 Task: Update the picklist values for 'States' and set field dependencies for 'Billing Country' and 'Billing State' in Salesforce.
Action: Mouse moved to (32, 144)
Screenshot: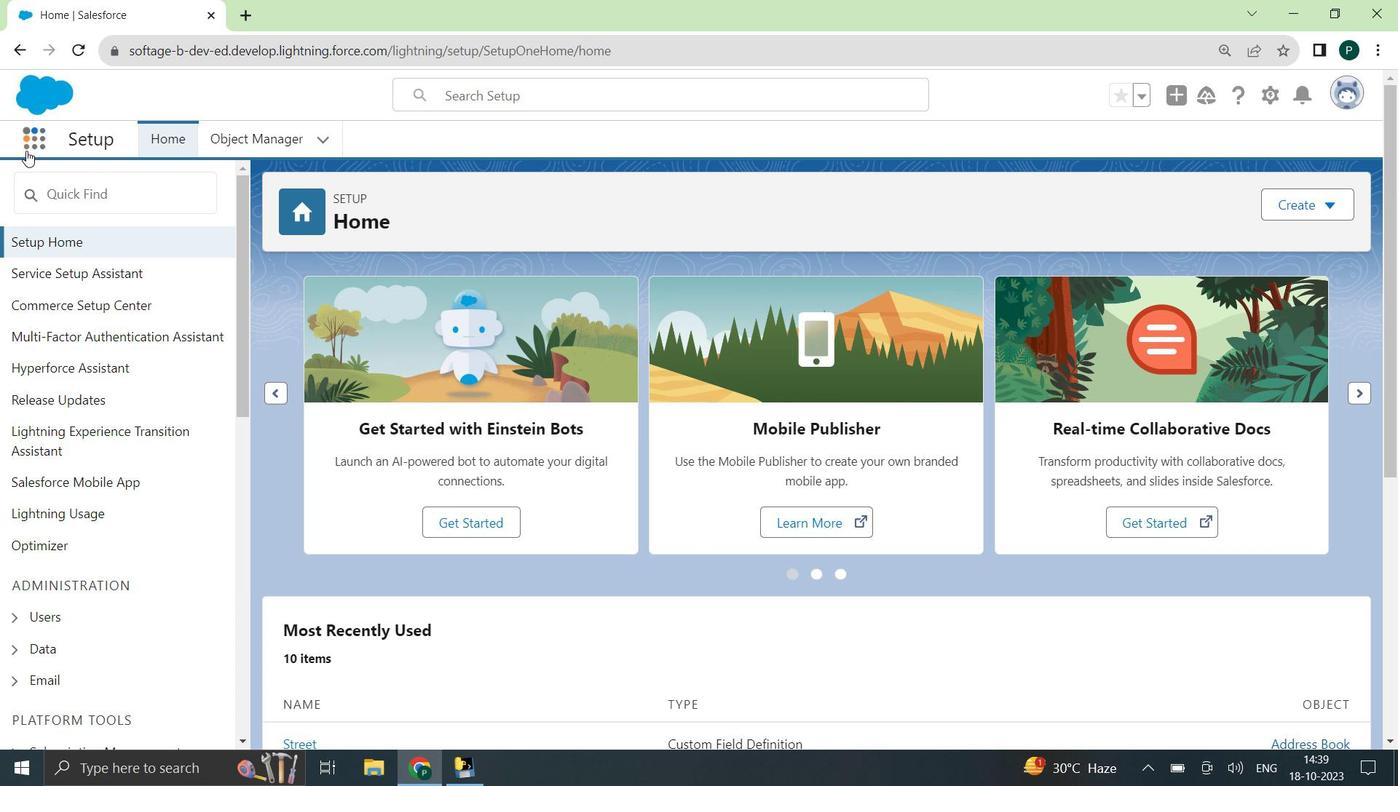 
Action: Mouse pressed left at (32, 144)
Screenshot: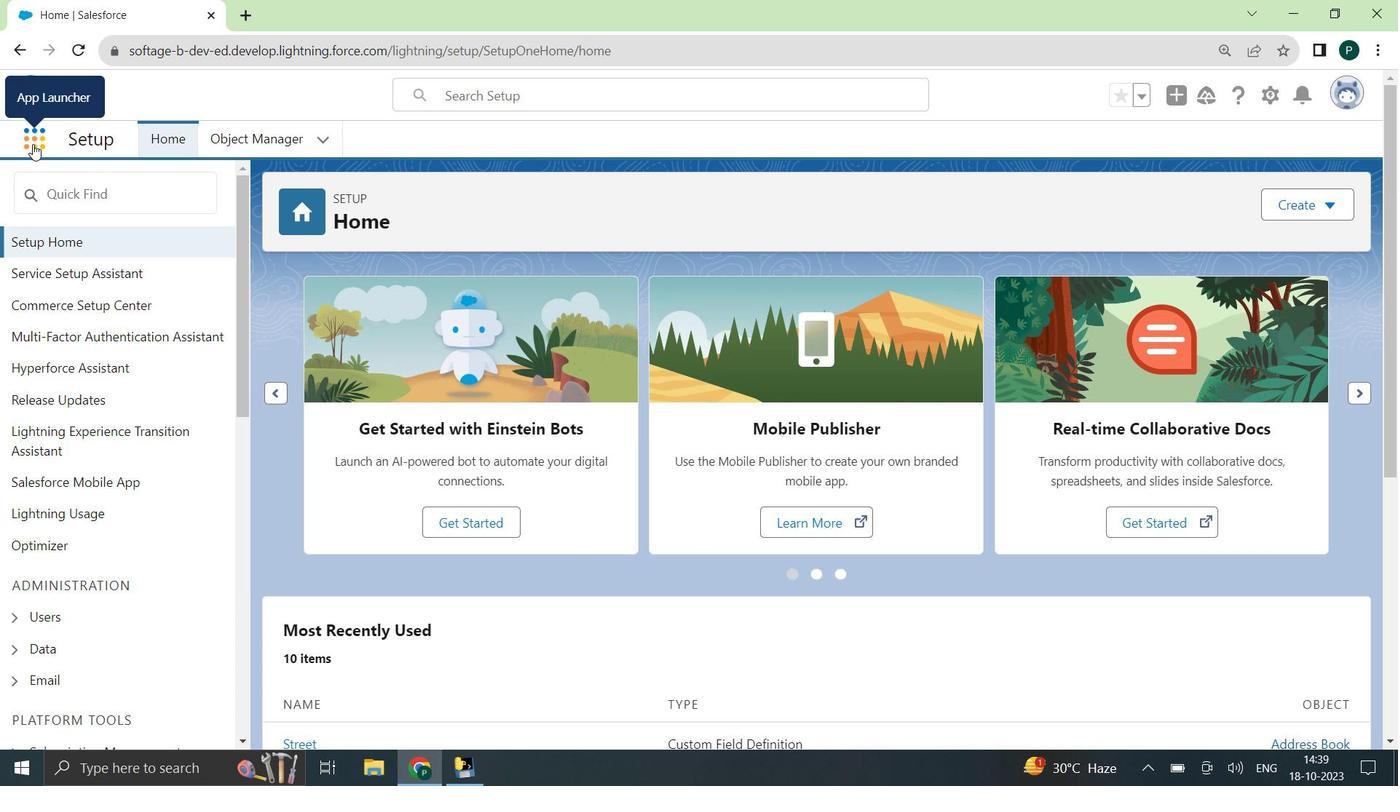 
Action: Mouse moved to (60, 485)
Screenshot: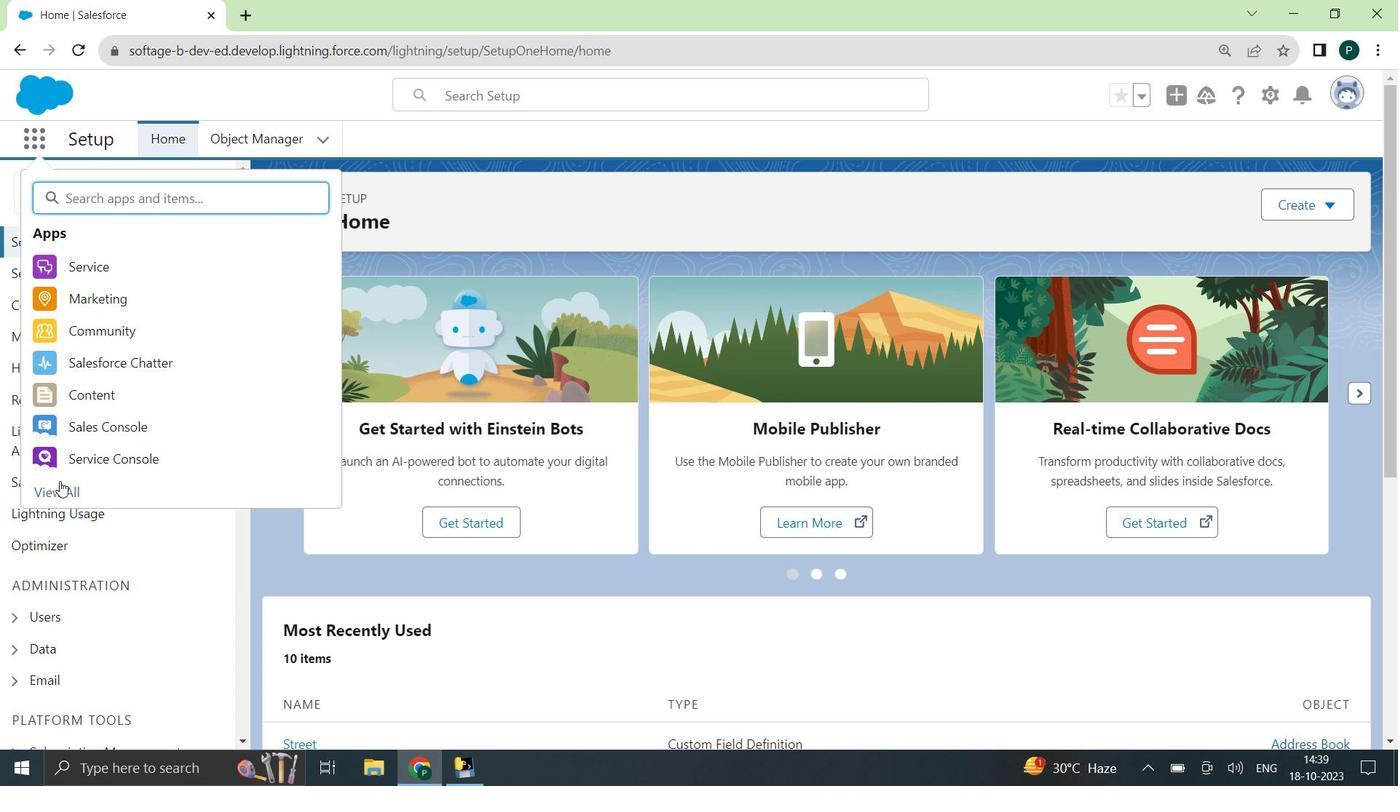 
Action: Mouse pressed left at (60, 485)
Screenshot: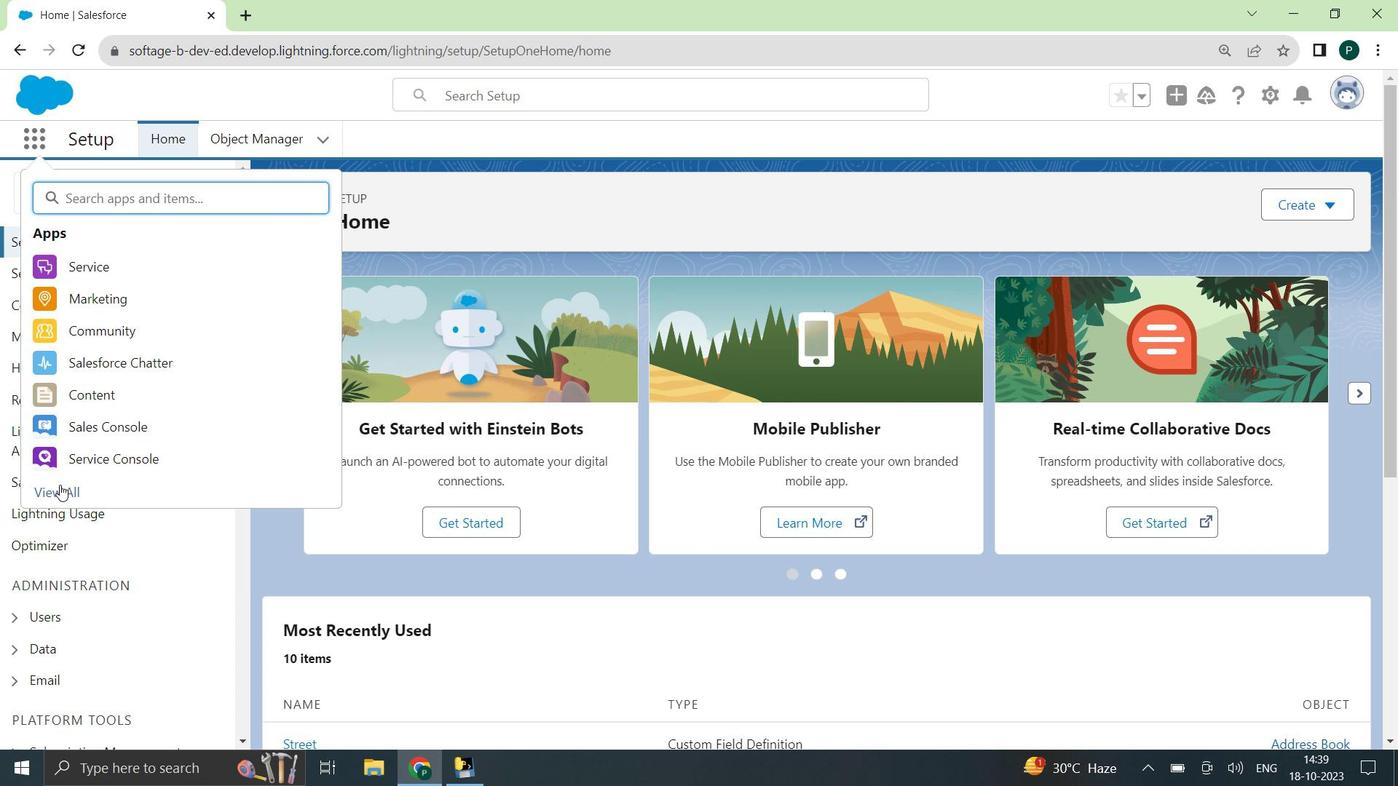 
Action: Mouse moved to (434, 484)
Screenshot: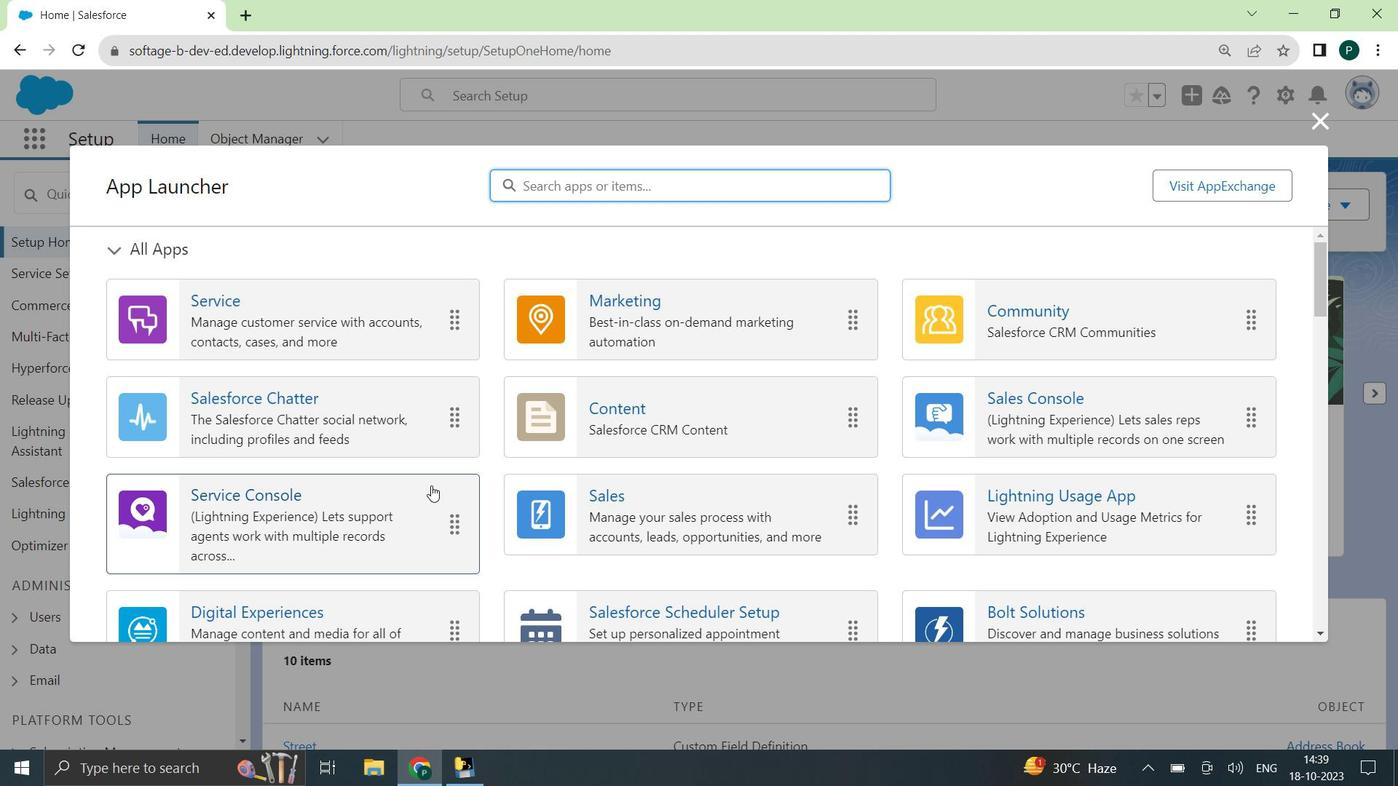 
Action: Mouse scrolled (434, 483) with delta (0, 0)
Screenshot: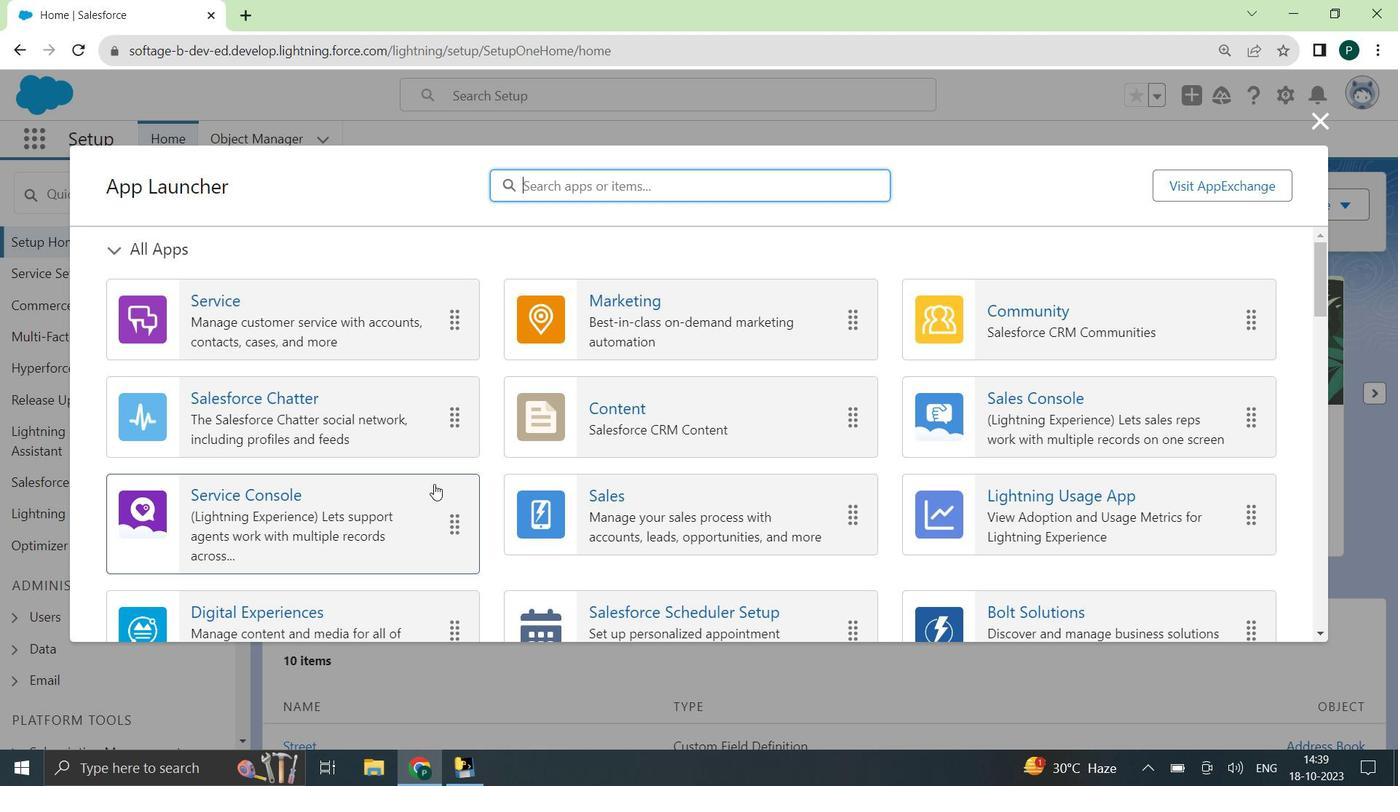 
Action: Mouse moved to (434, 483)
Screenshot: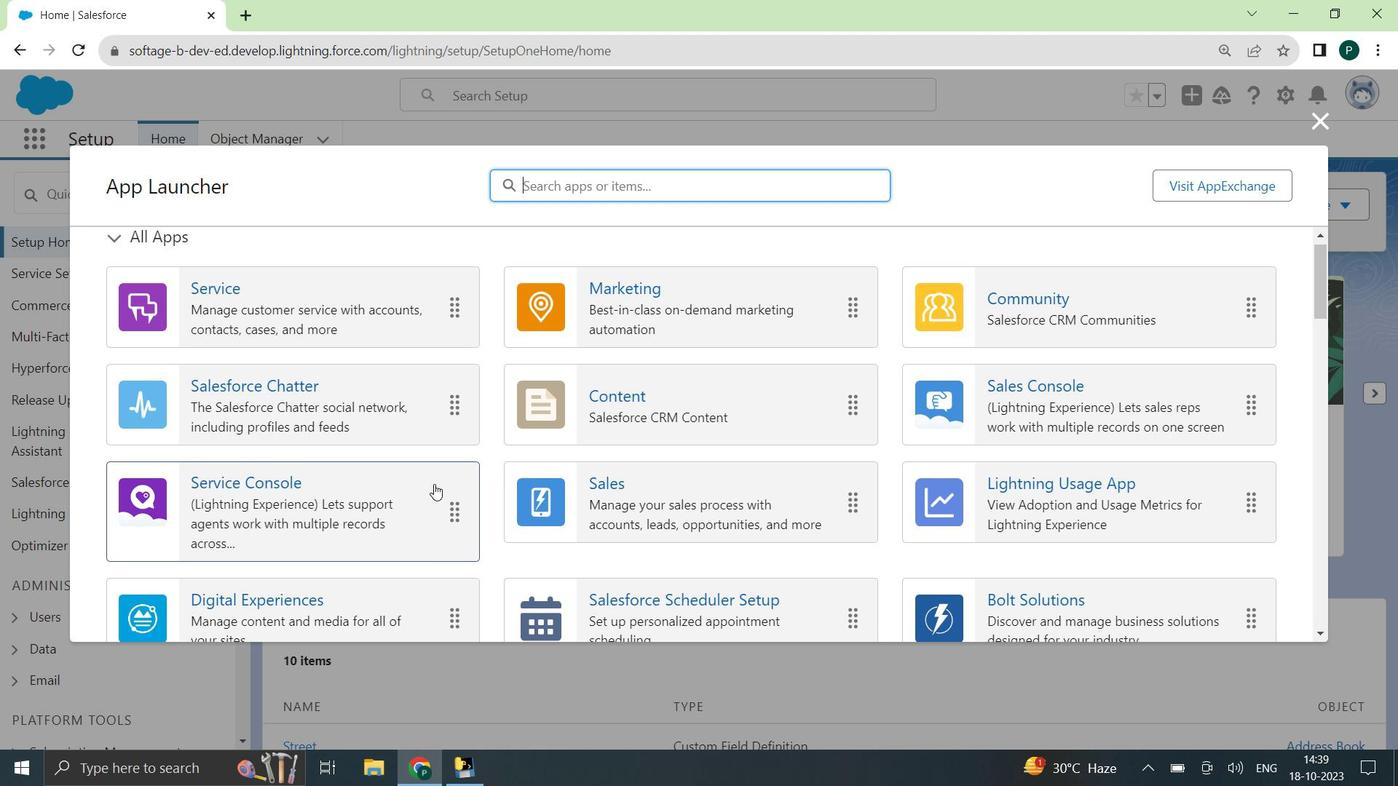 
Action: Mouse scrolled (434, 483) with delta (0, 0)
Screenshot: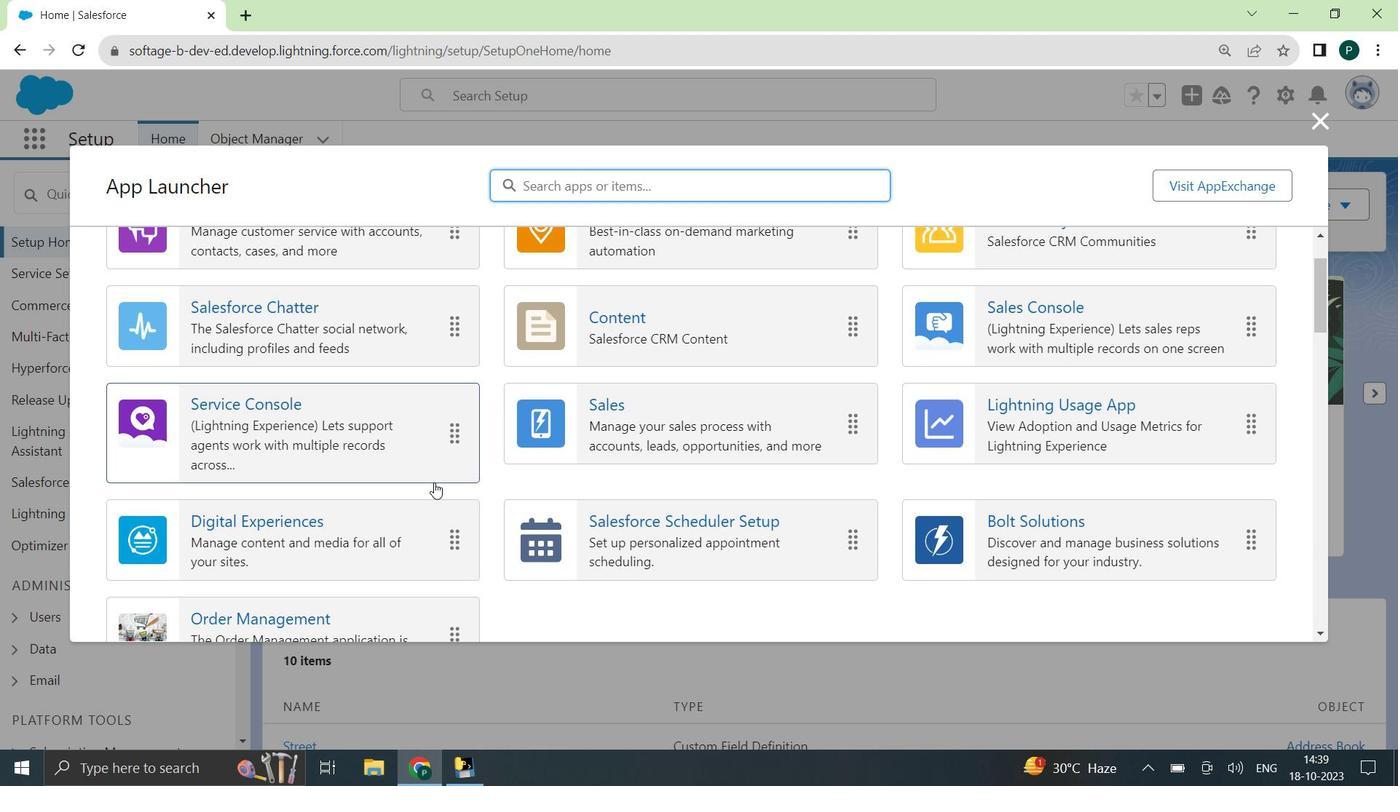 
Action: Mouse moved to (258, 525)
Screenshot: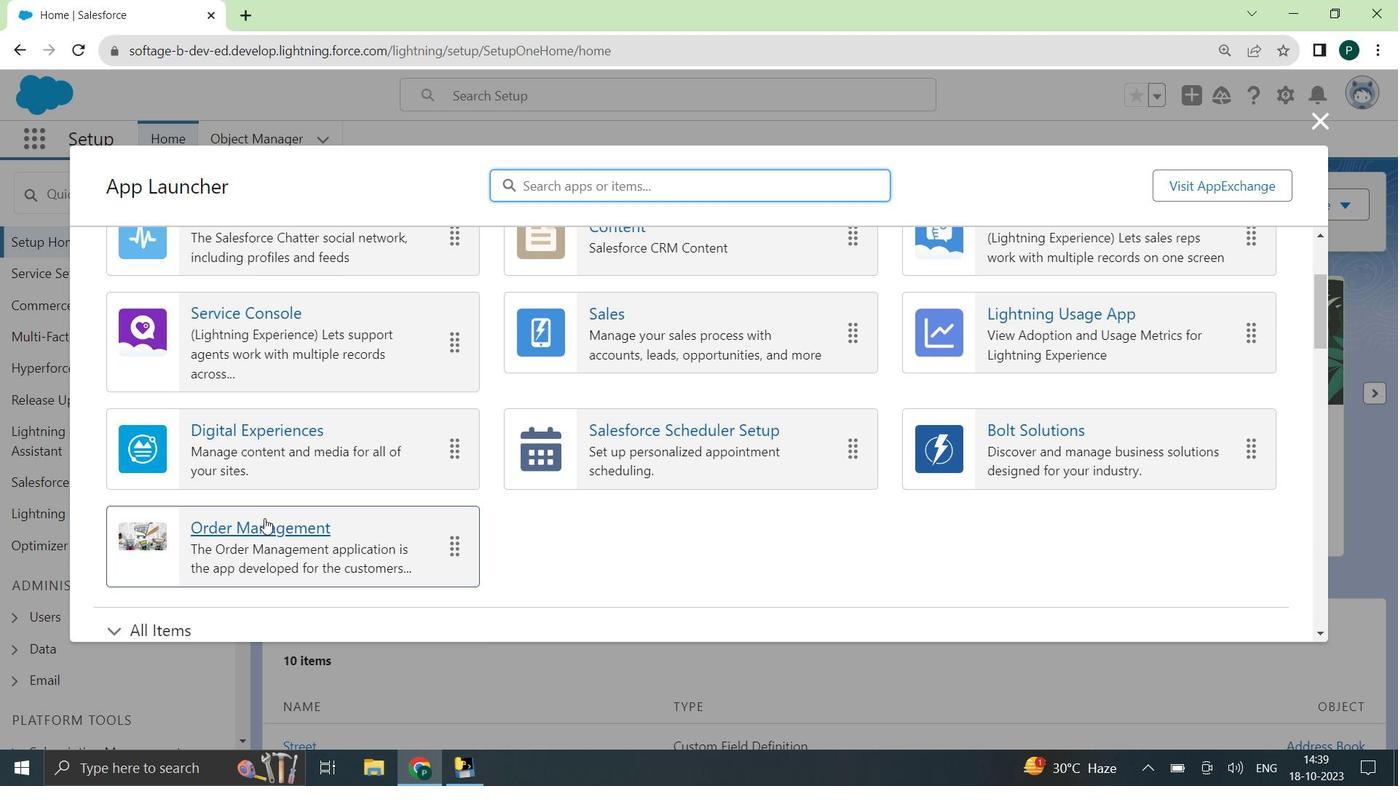
Action: Mouse pressed left at (258, 525)
Screenshot: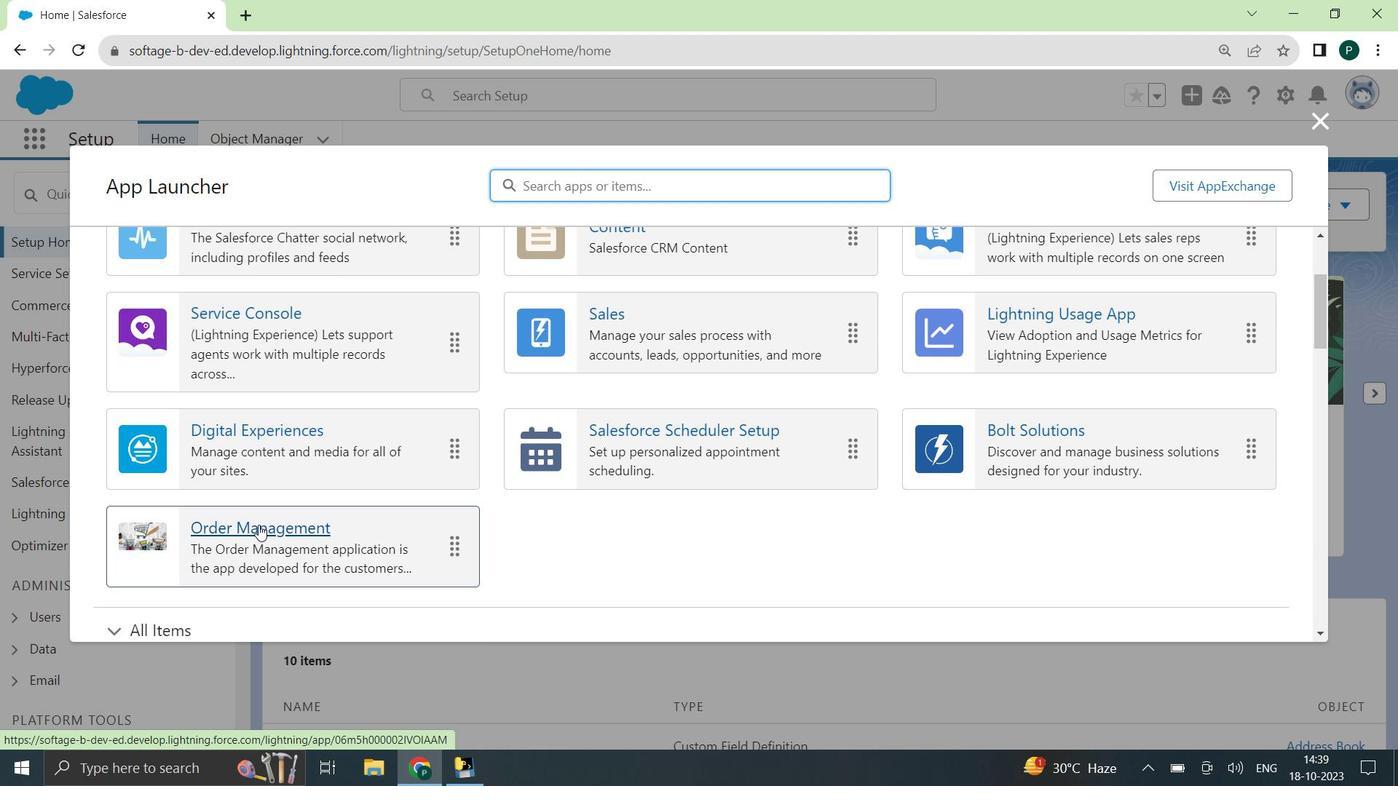 
Action: Mouse moved to (865, 147)
Screenshot: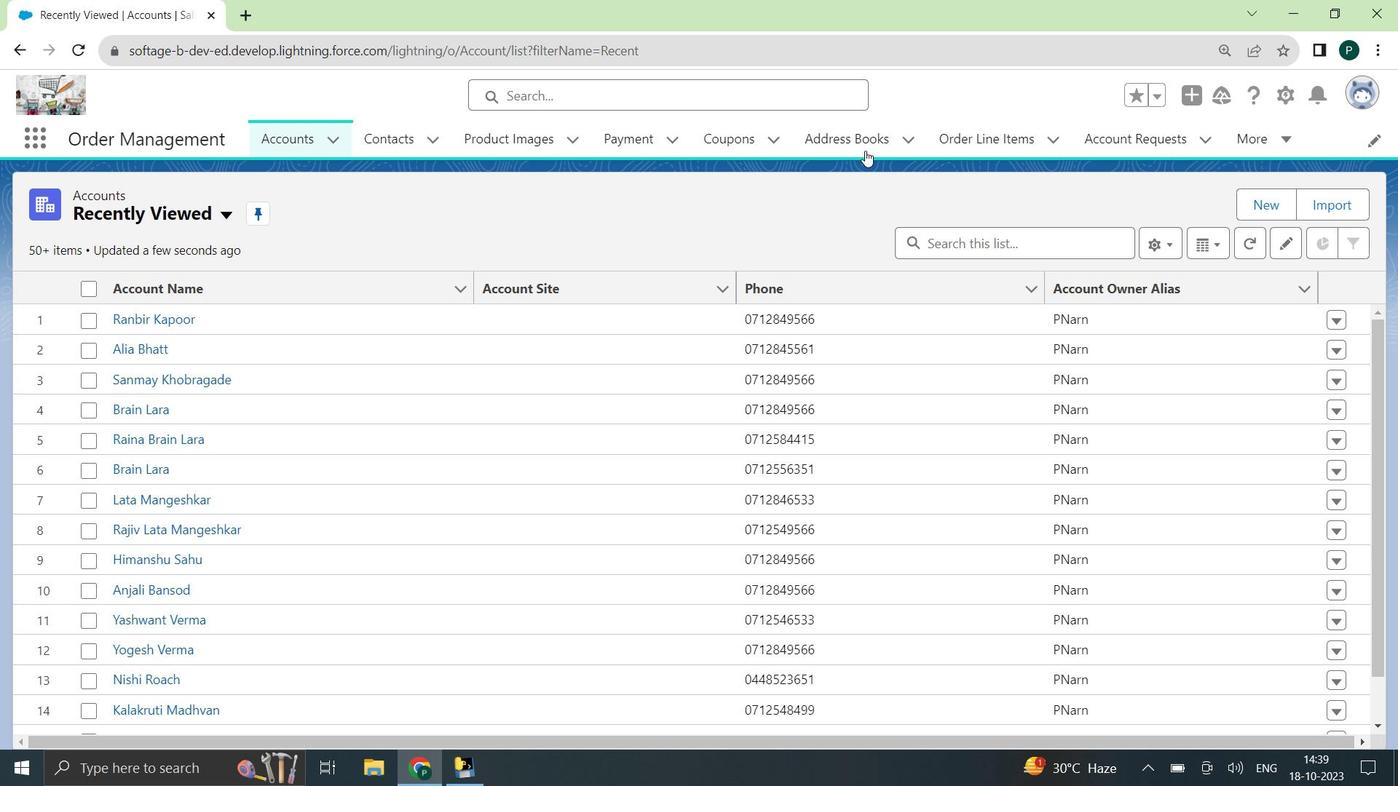 
Action: Mouse pressed left at (865, 147)
Screenshot: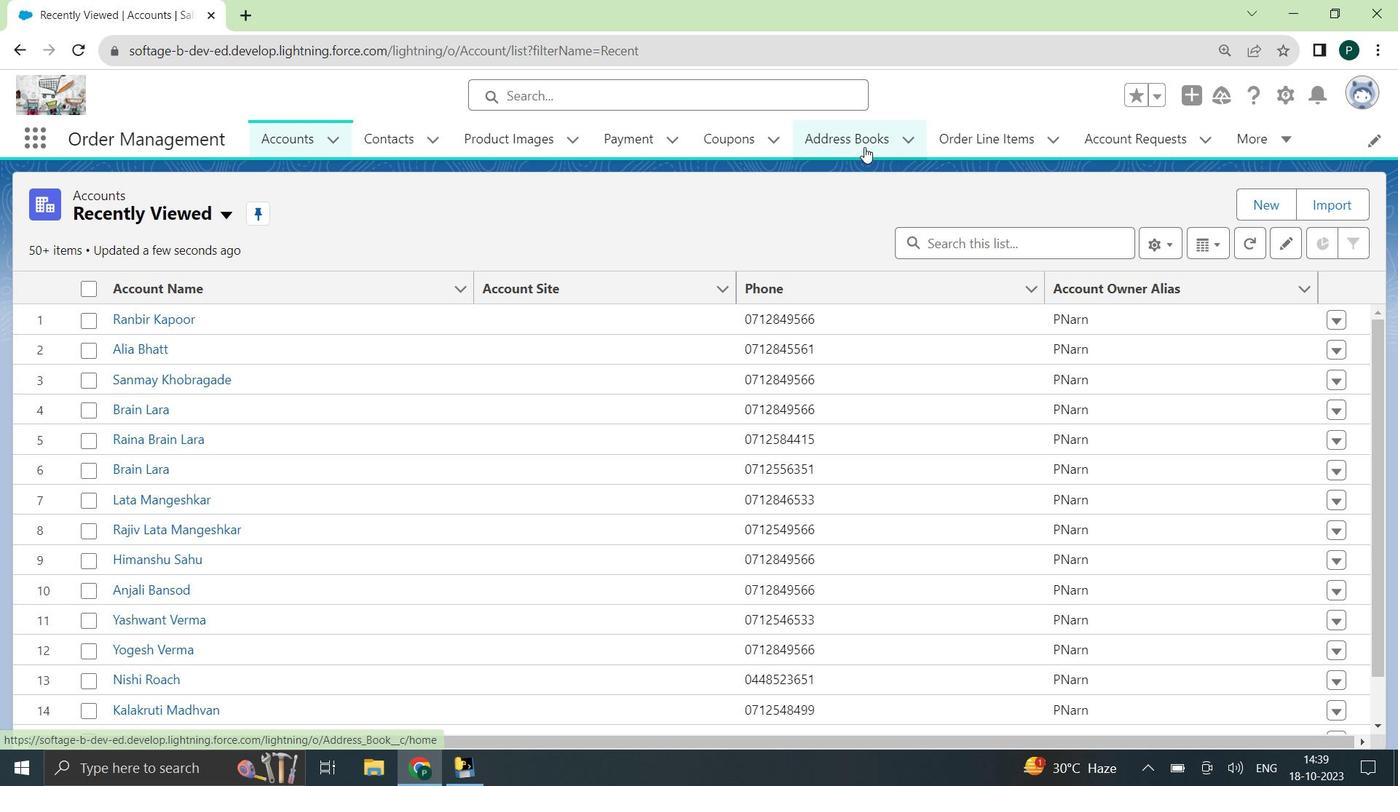 
Action: Mouse moved to (1146, 217)
Screenshot: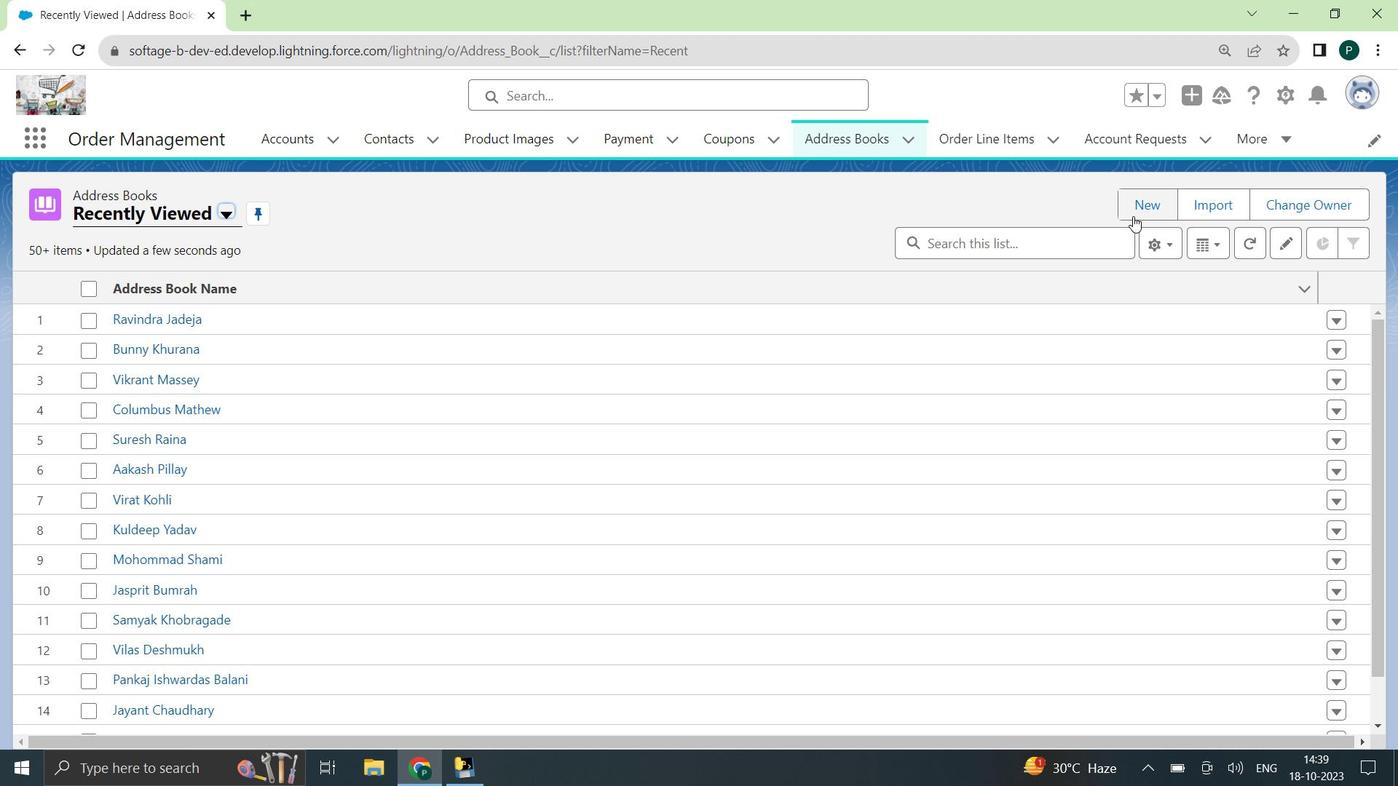 
Action: Mouse pressed left at (1146, 217)
Screenshot: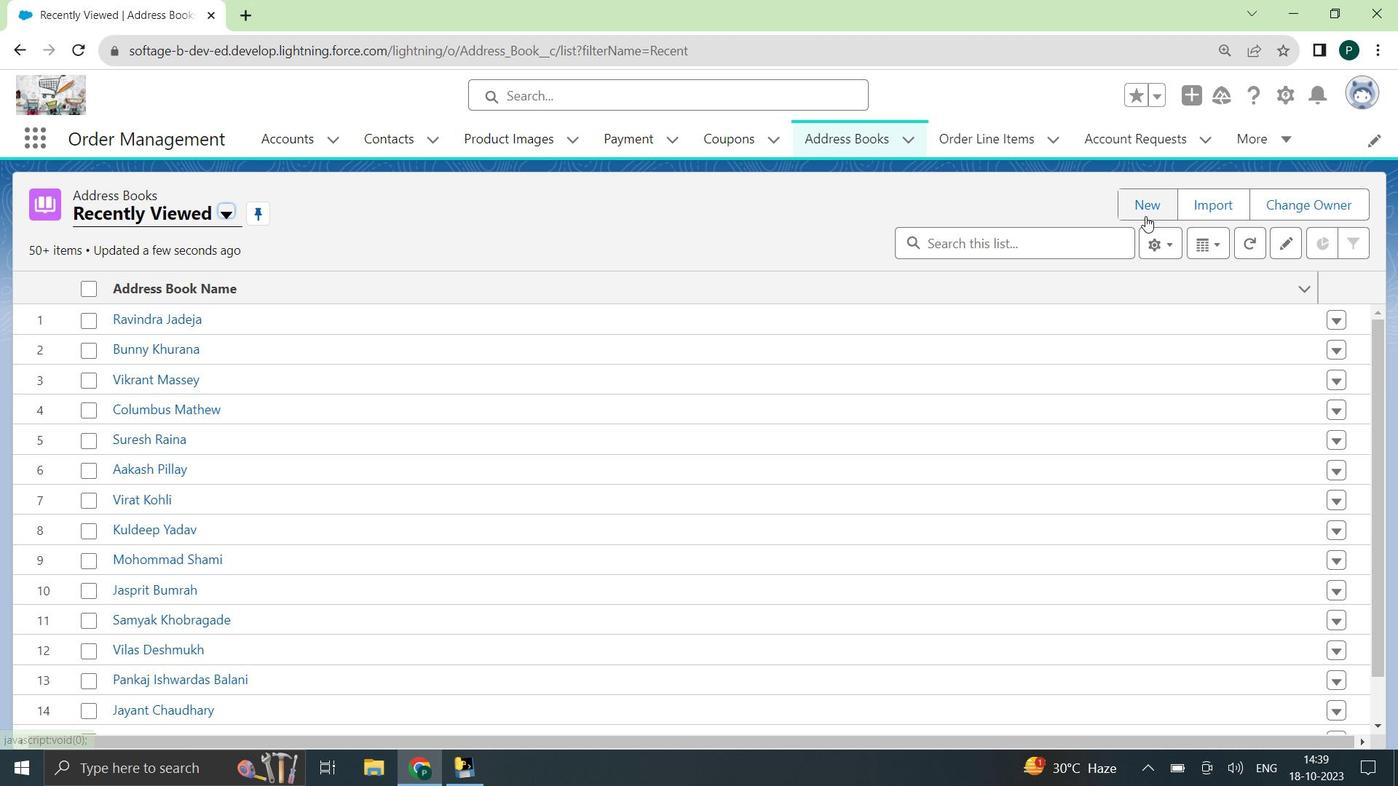 
Action: Mouse moved to (422, 440)
Screenshot: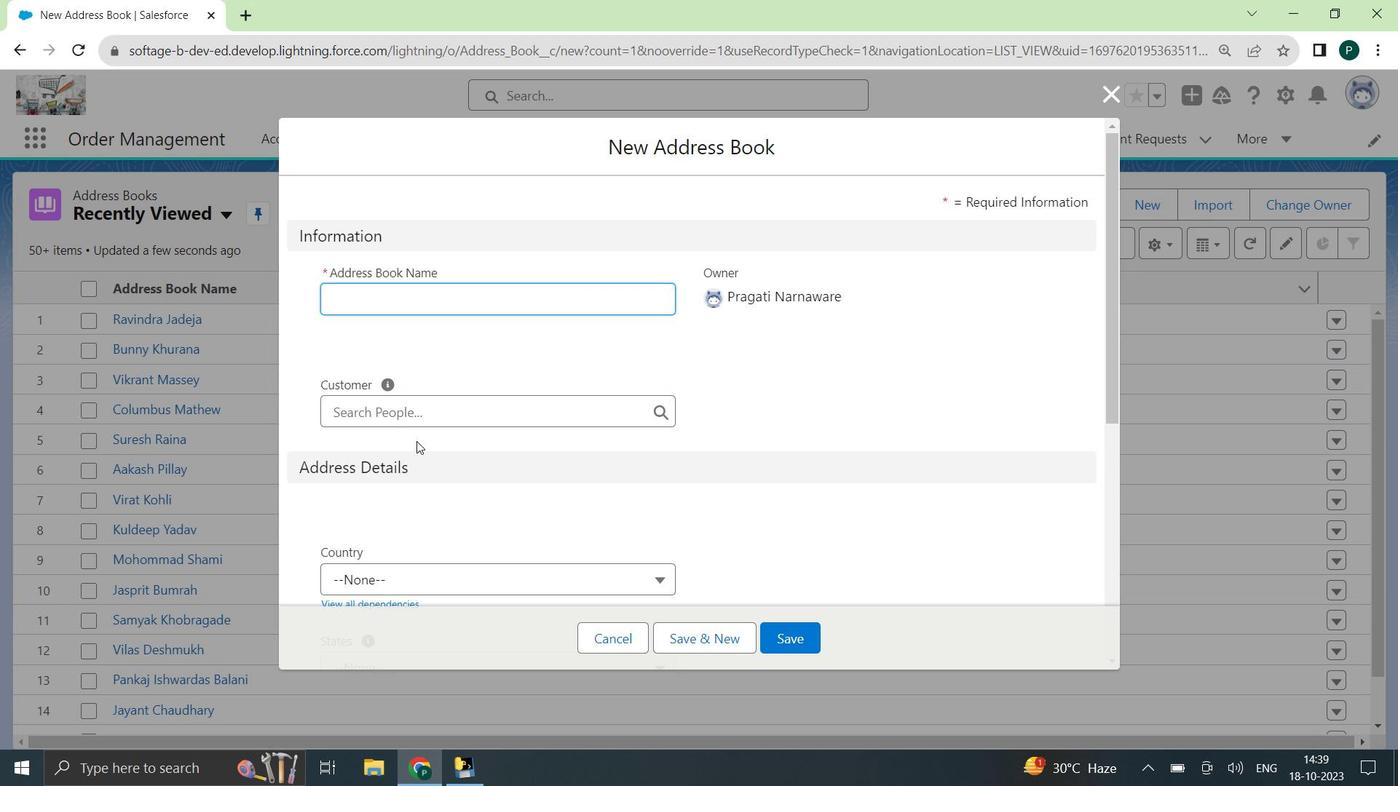 
Action: Mouse scrolled (422, 439) with delta (0, 0)
Screenshot: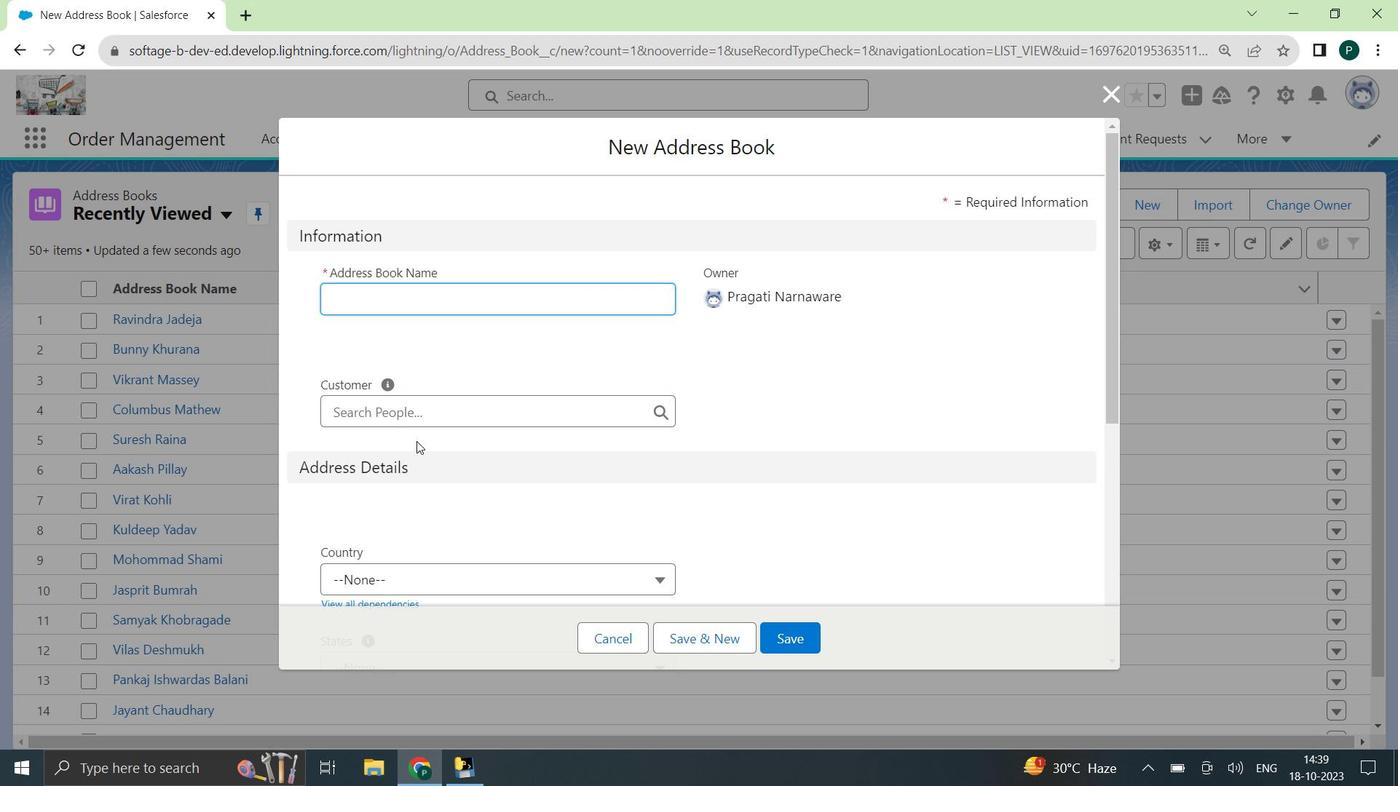 
Action: Mouse moved to (426, 435)
Screenshot: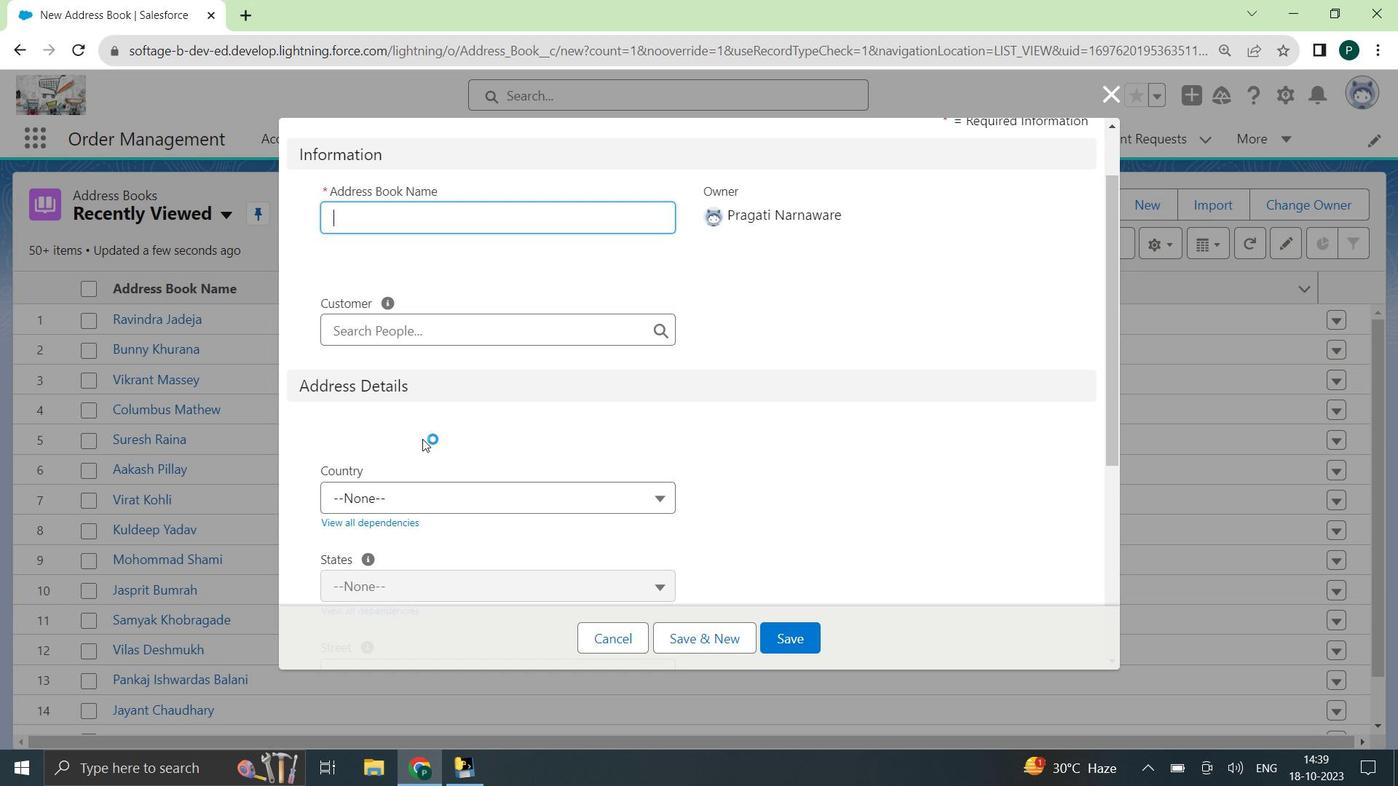 
Action: Mouse scrolled (426, 434) with delta (0, 0)
Screenshot: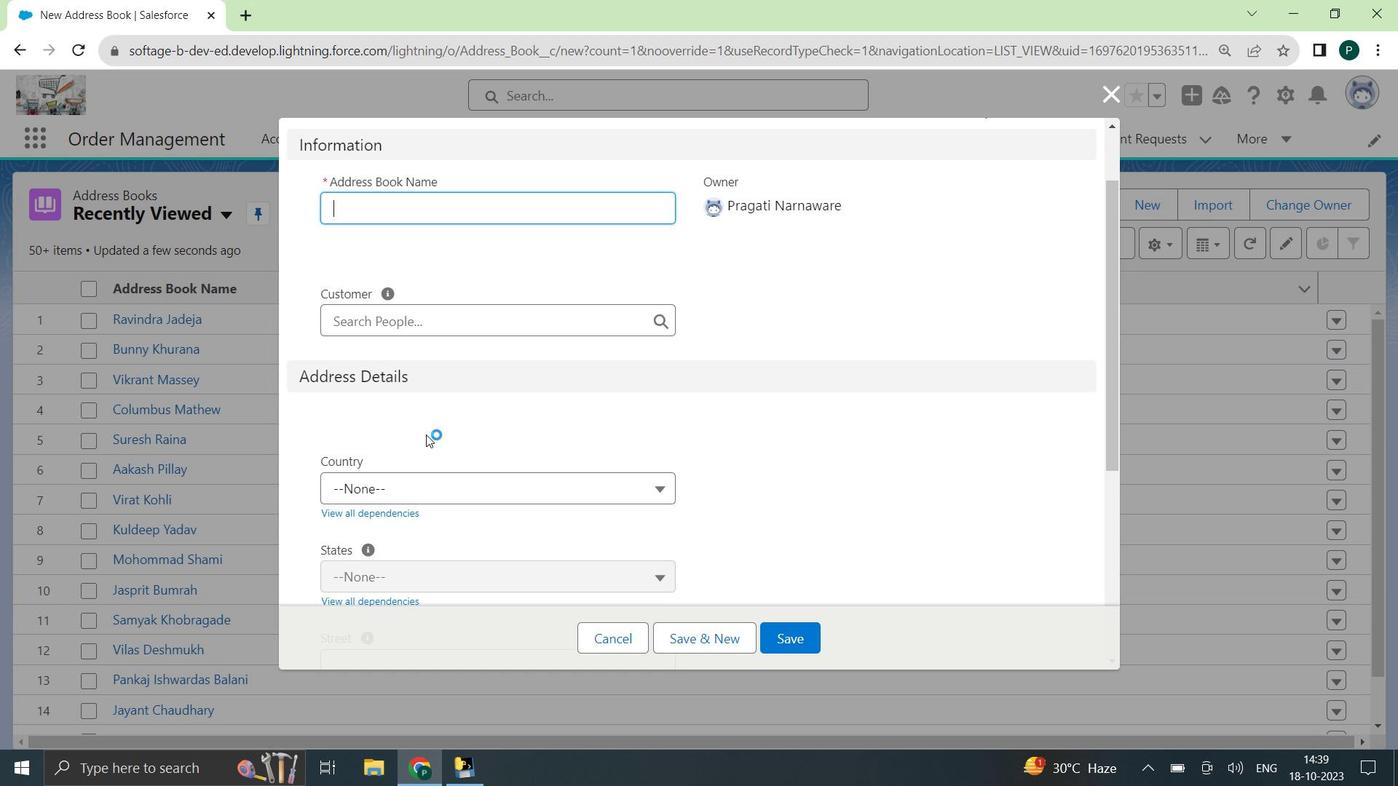 
Action: Mouse moved to (476, 407)
Screenshot: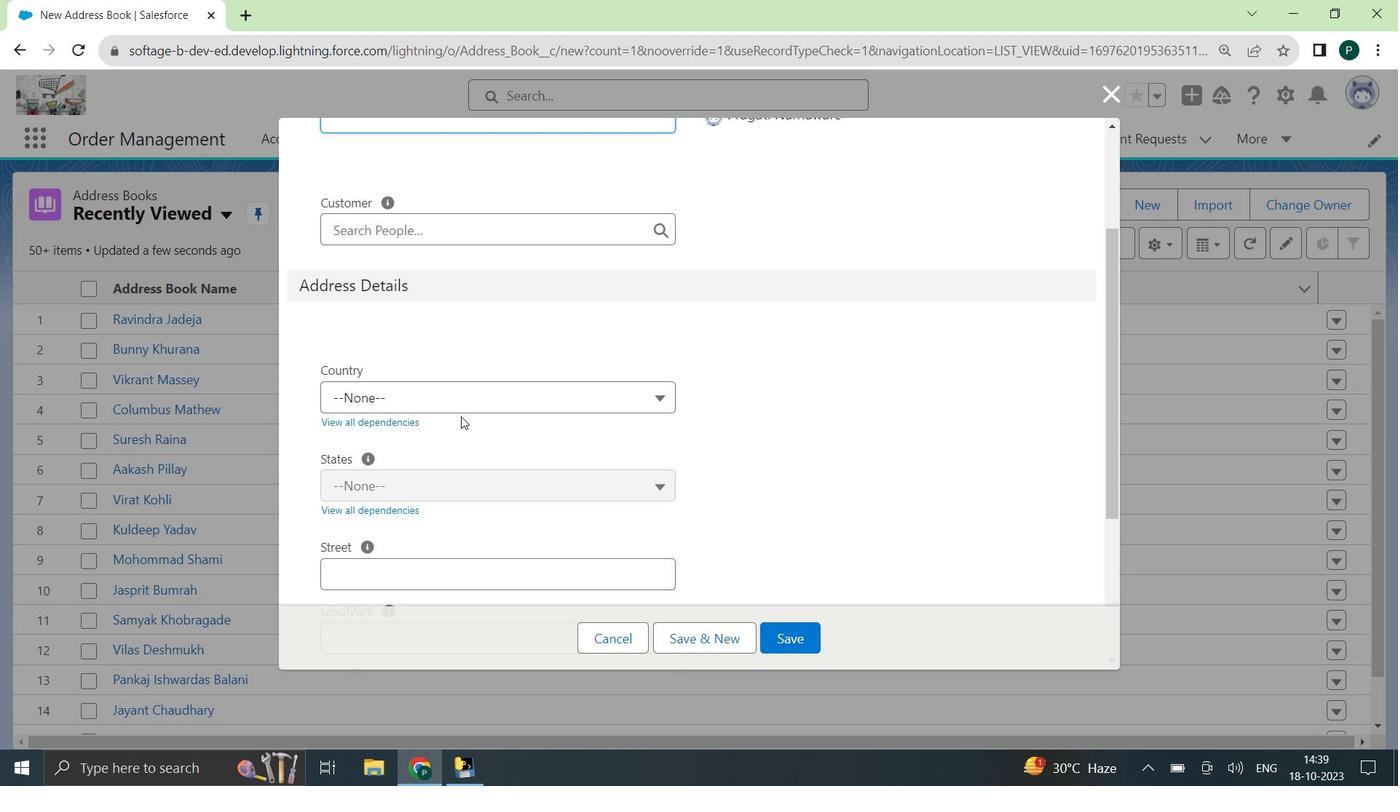 
Action: Mouse pressed left at (476, 407)
Screenshot: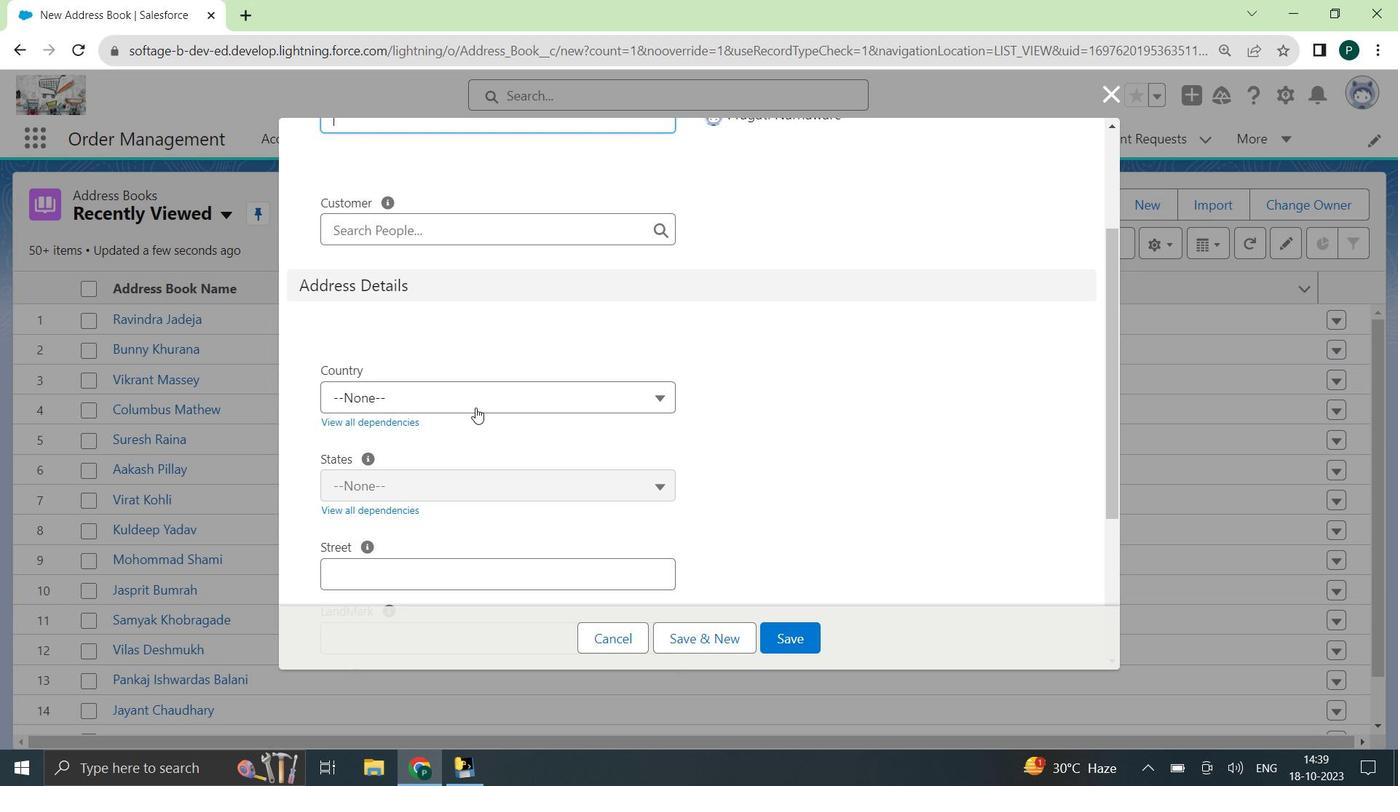 
Action: Mouse moved to (486, 546)
Screenshot: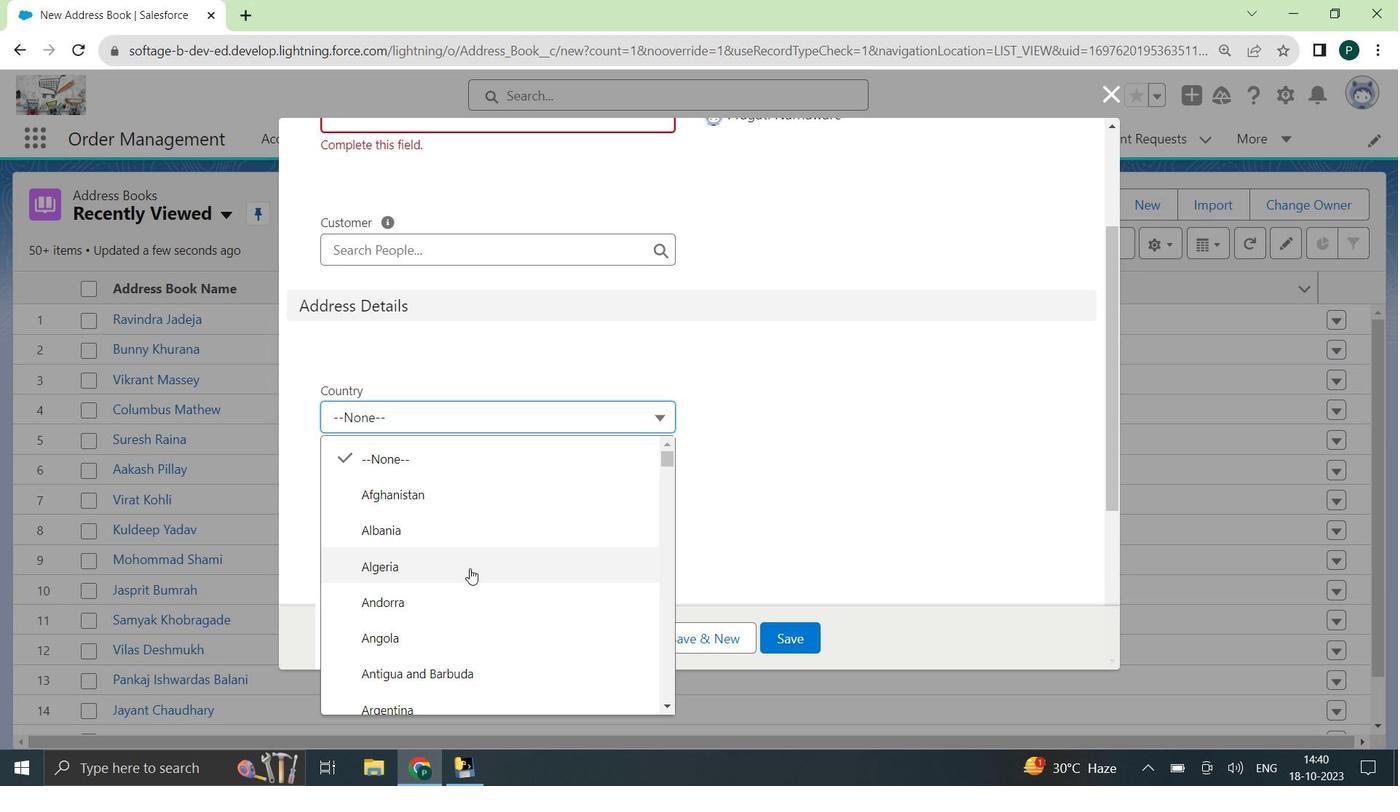 
Action: Mouse scrolled (486, 545) with delta (0, 0)
Screenshot: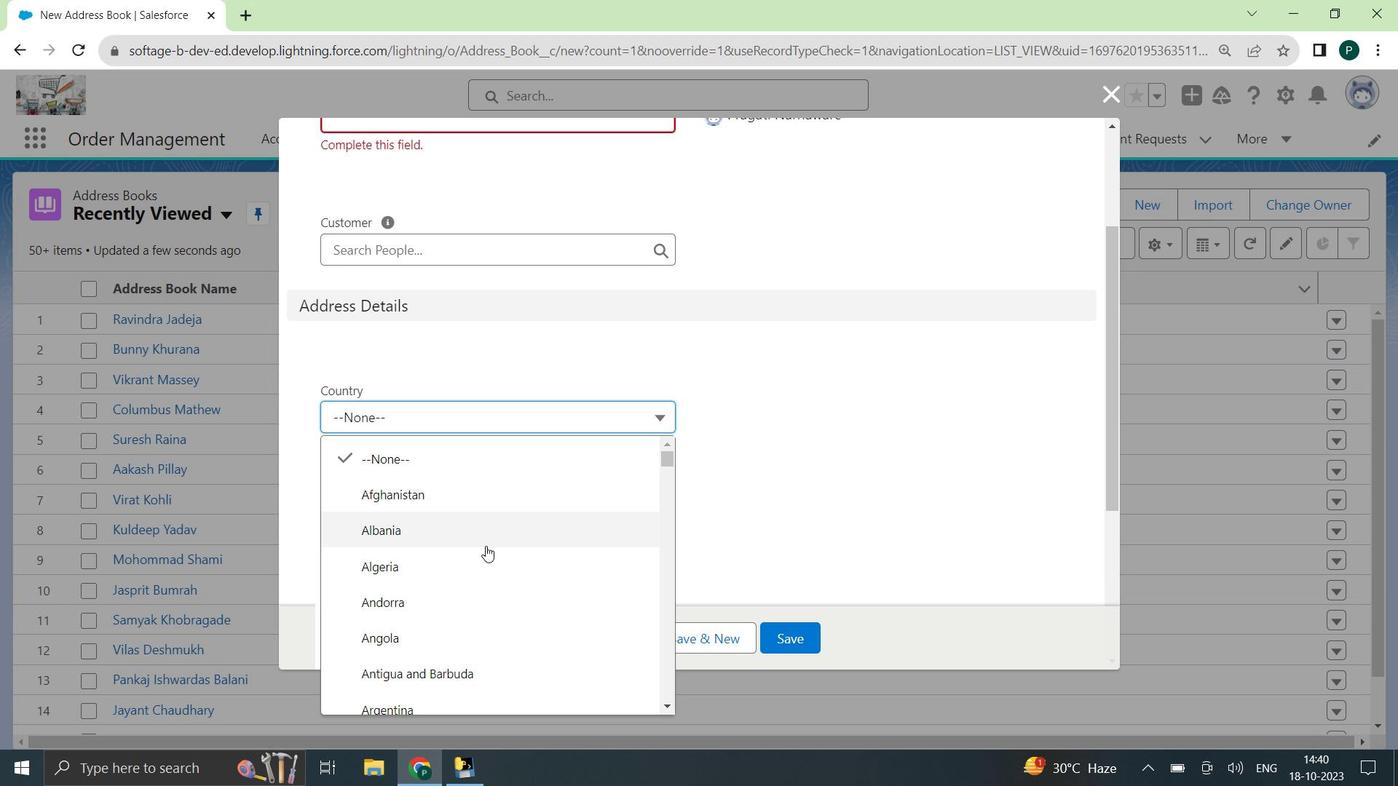 
Action: Mouse scrolled (486, 545) with delta (0, 0)
Screenshot: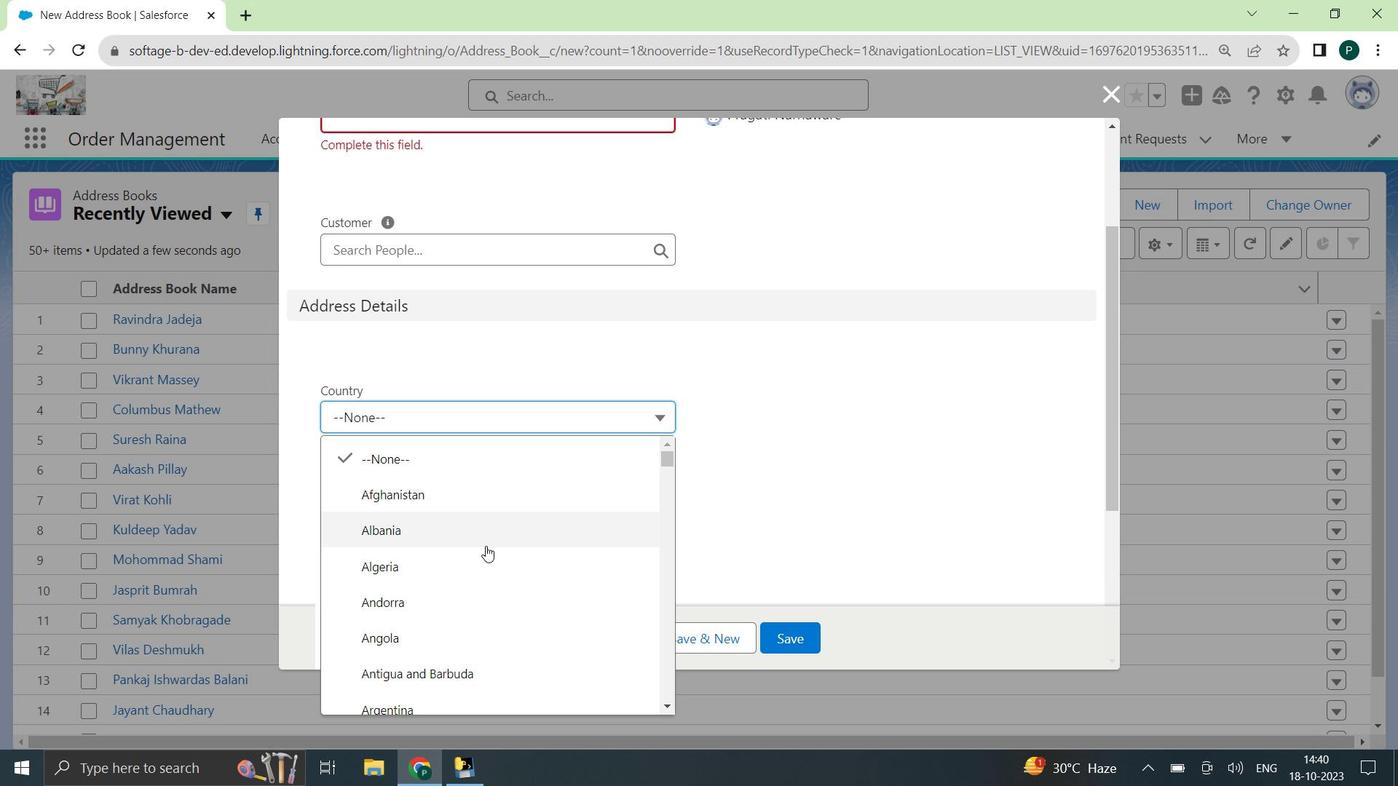 
Action: Mouse scrolled (486, 545) with delta (0, 0)
Screenshot: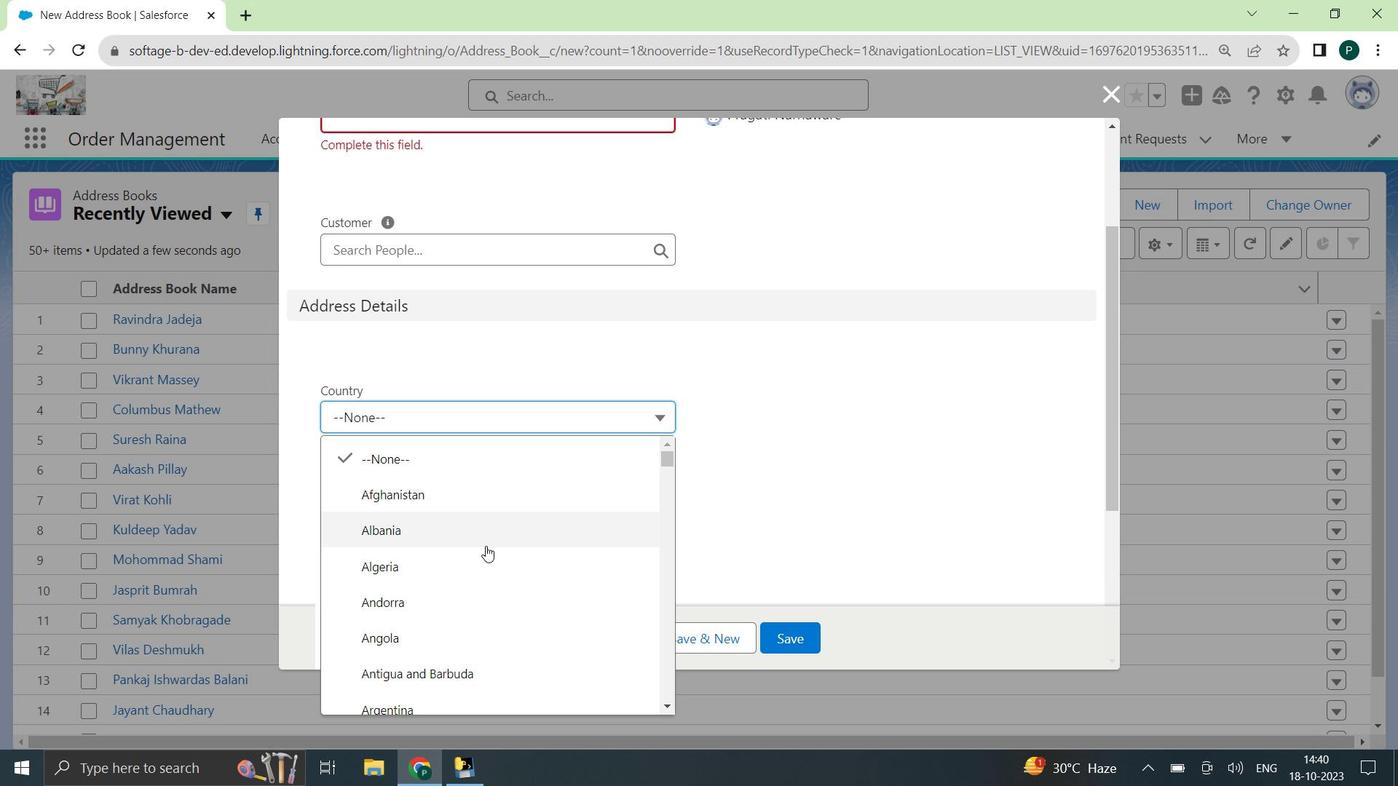 
Action: Mouse moved to (489, 545)
Screenshot: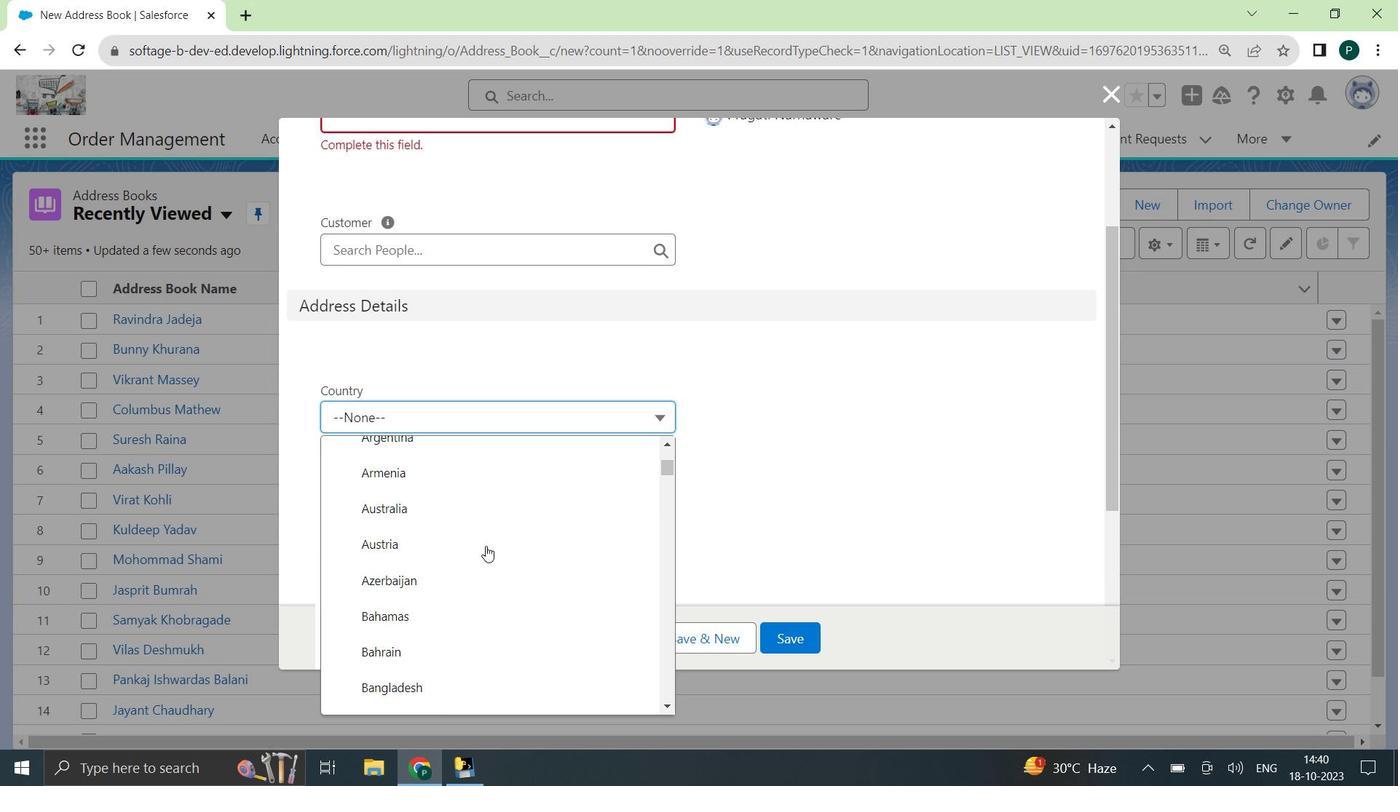 
Action: Mouse scrolled (489, 544) with delta (0, 0)
Screenshot: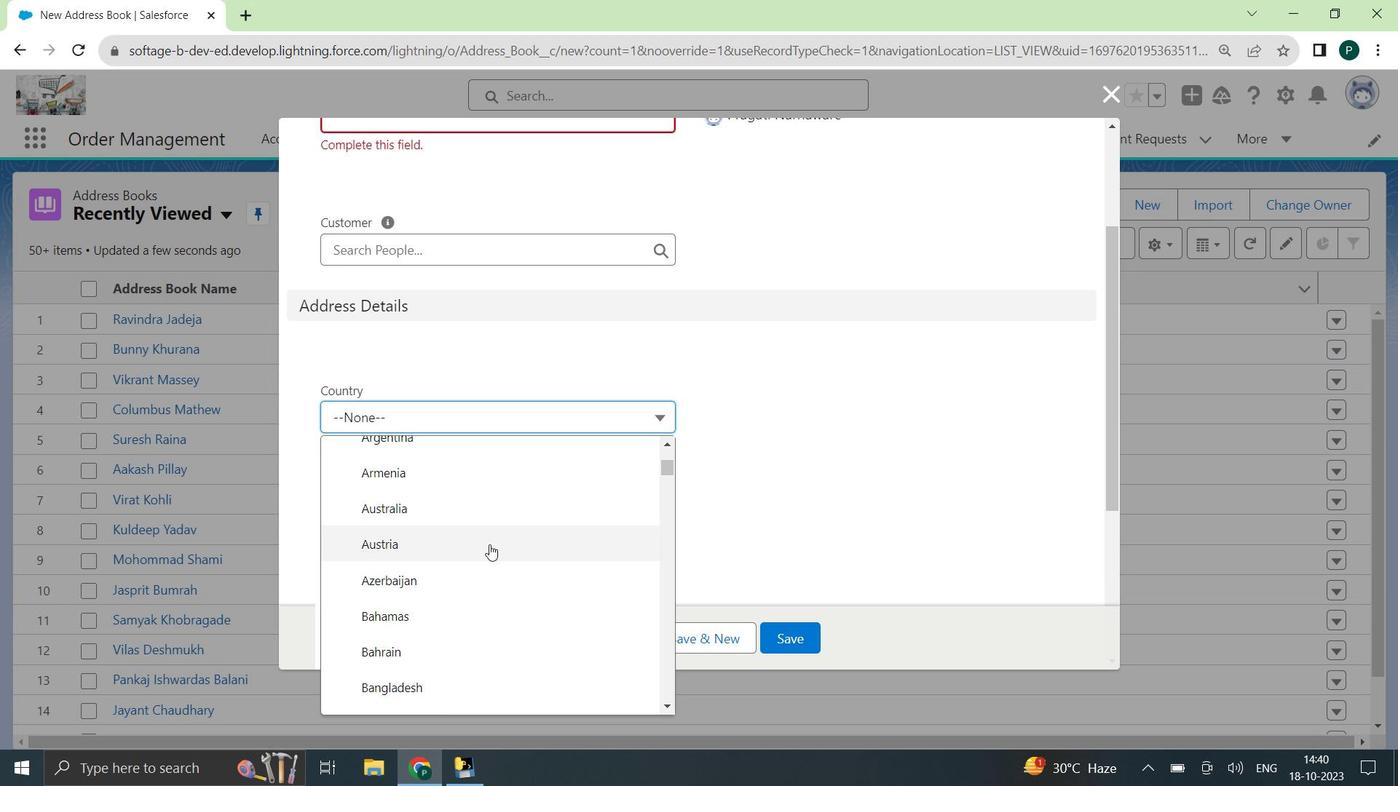 
Action: Mouse scrolled (489, 544) with delta (0, 0)
Screenshot: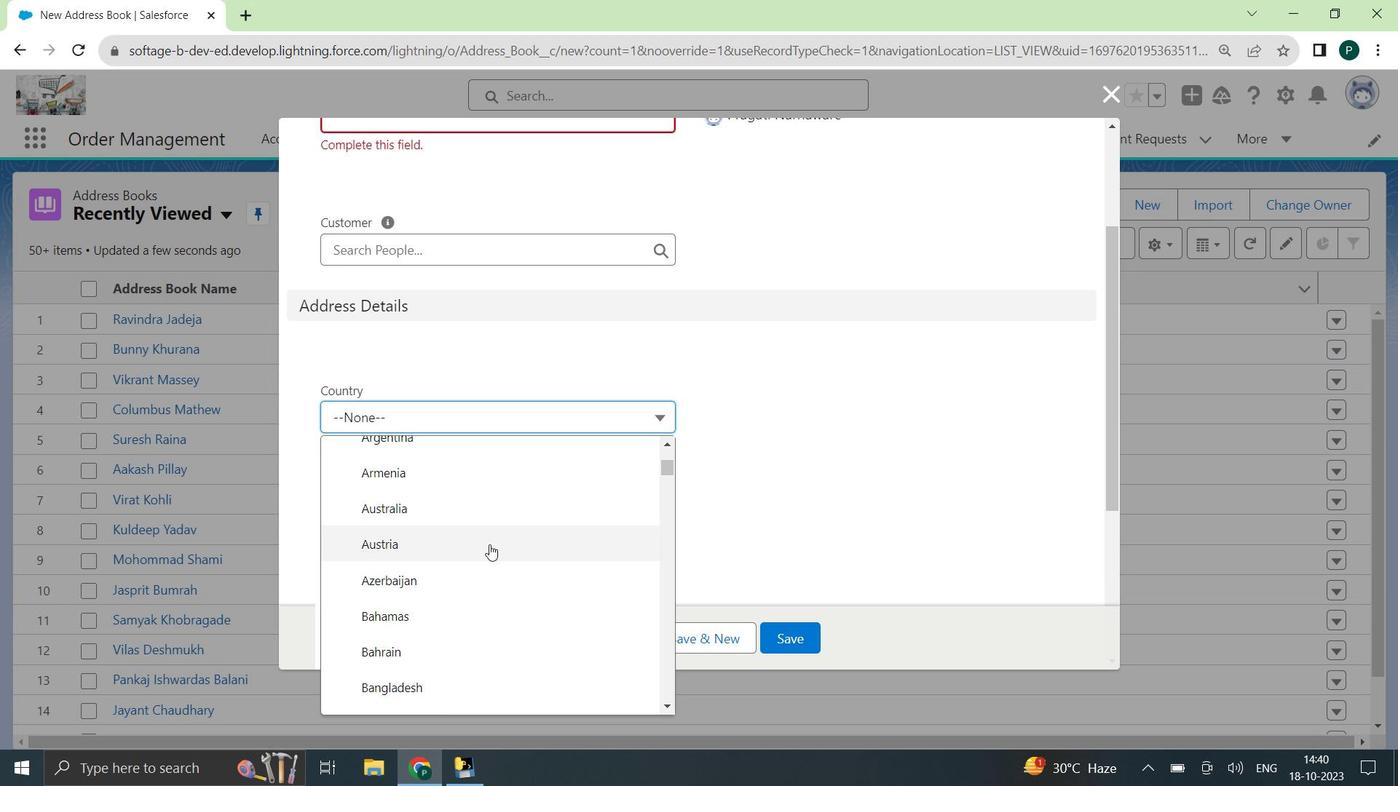 
Action: Mouse scrolled (489, 544) with delta (0, 0)
Screenshot: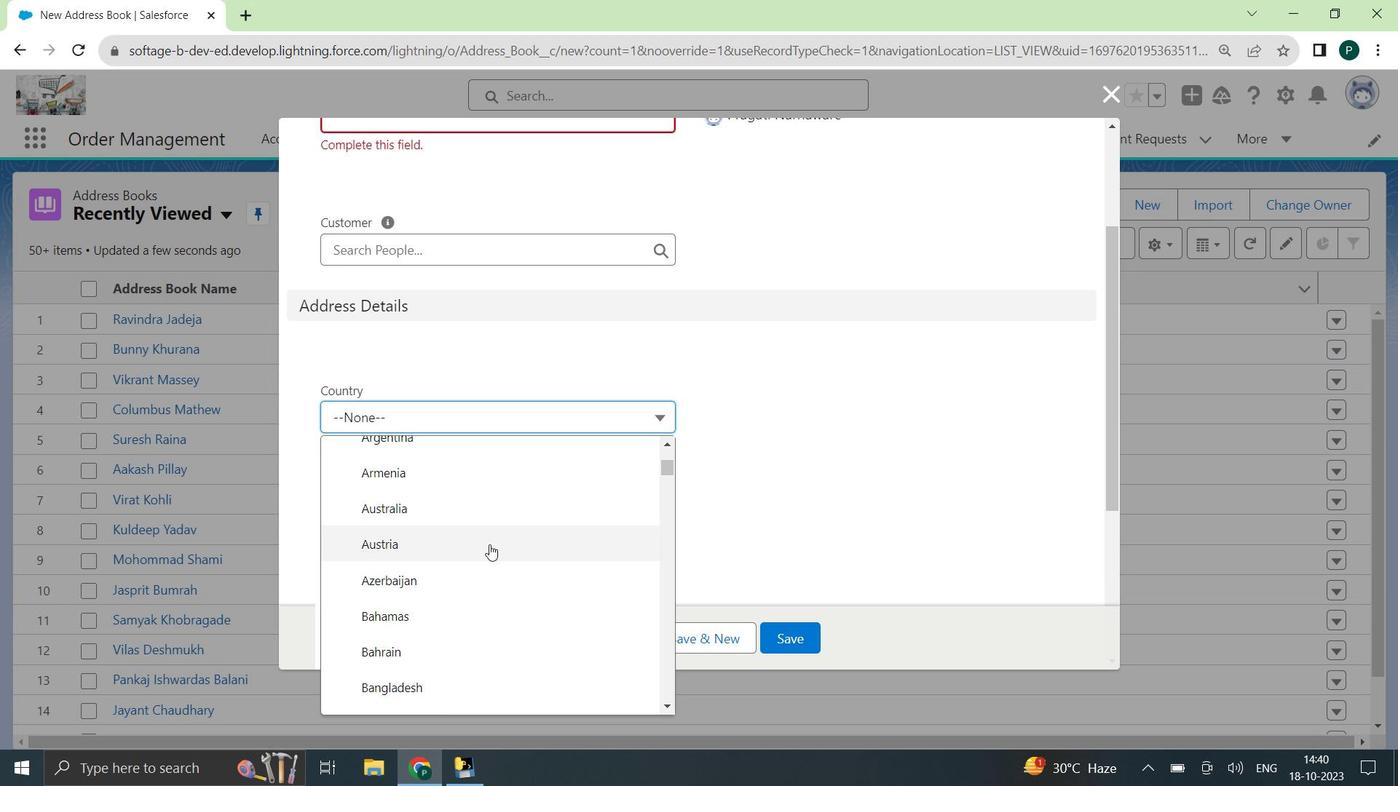 
Action: Mouse moved to (465, 663)
Screenshot: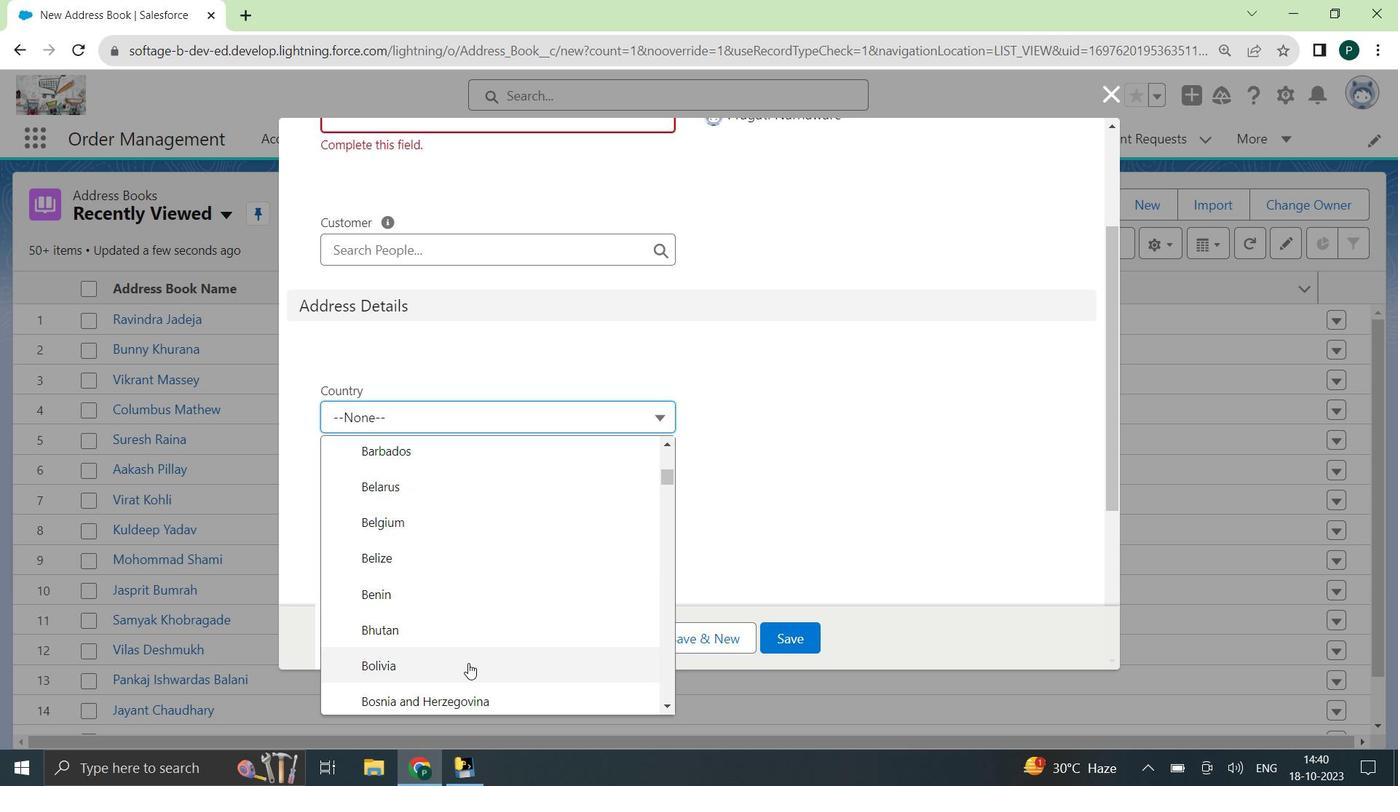 
Action: Mouse scrolled (465, 662) with delta (0, 0)
Screenshot: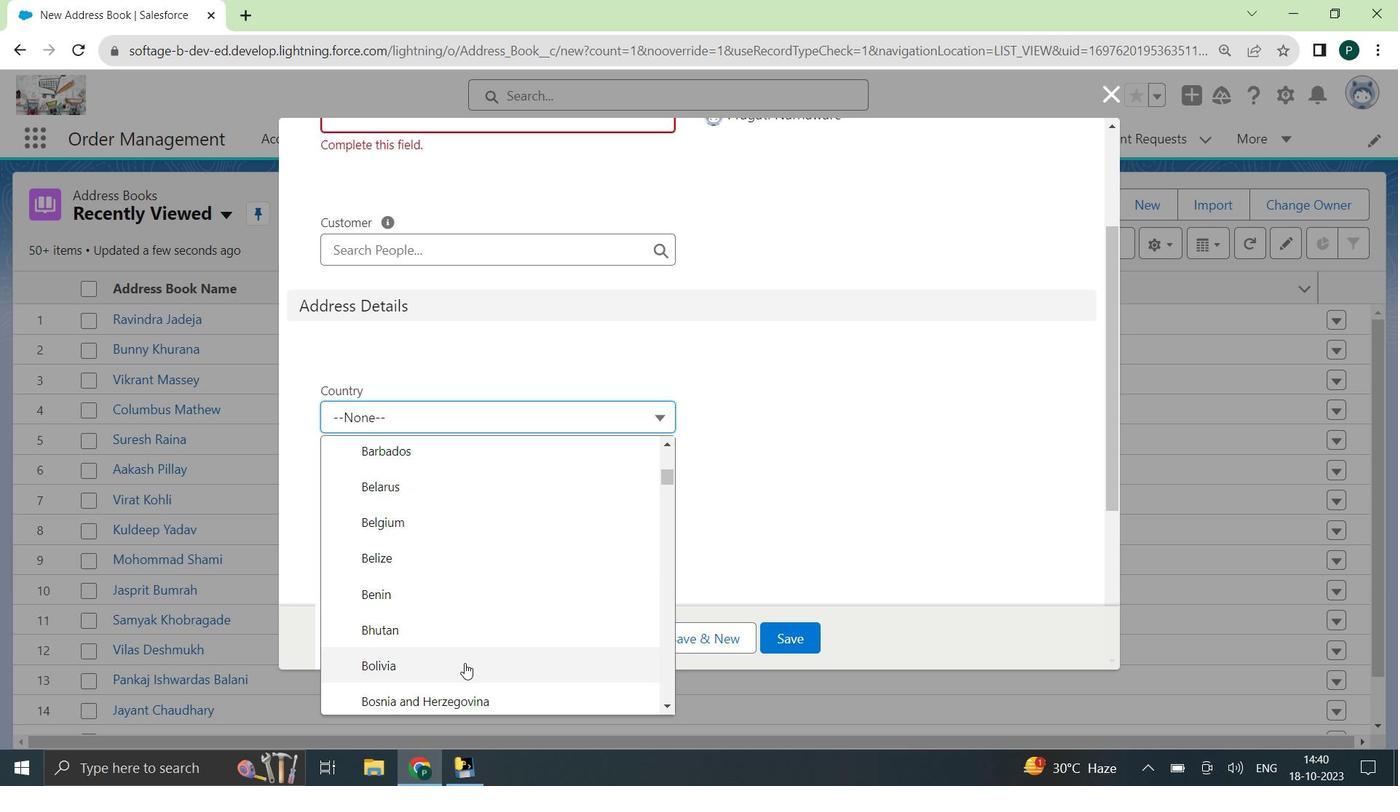 
Action: Mouse scrolled (465, 662) with delta (0, 0)
Screenshot: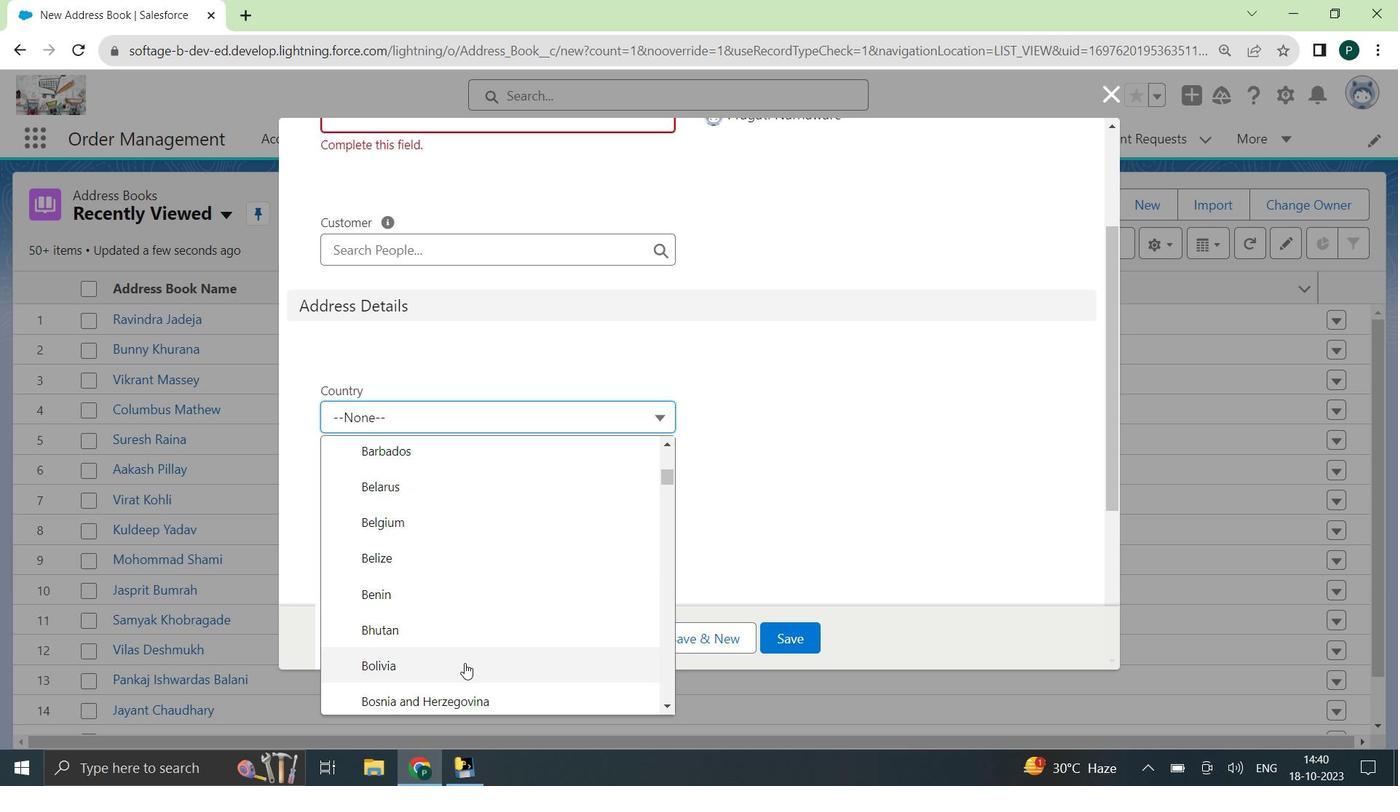 
Action: Mouse moved to (465, 662)
Screenshot: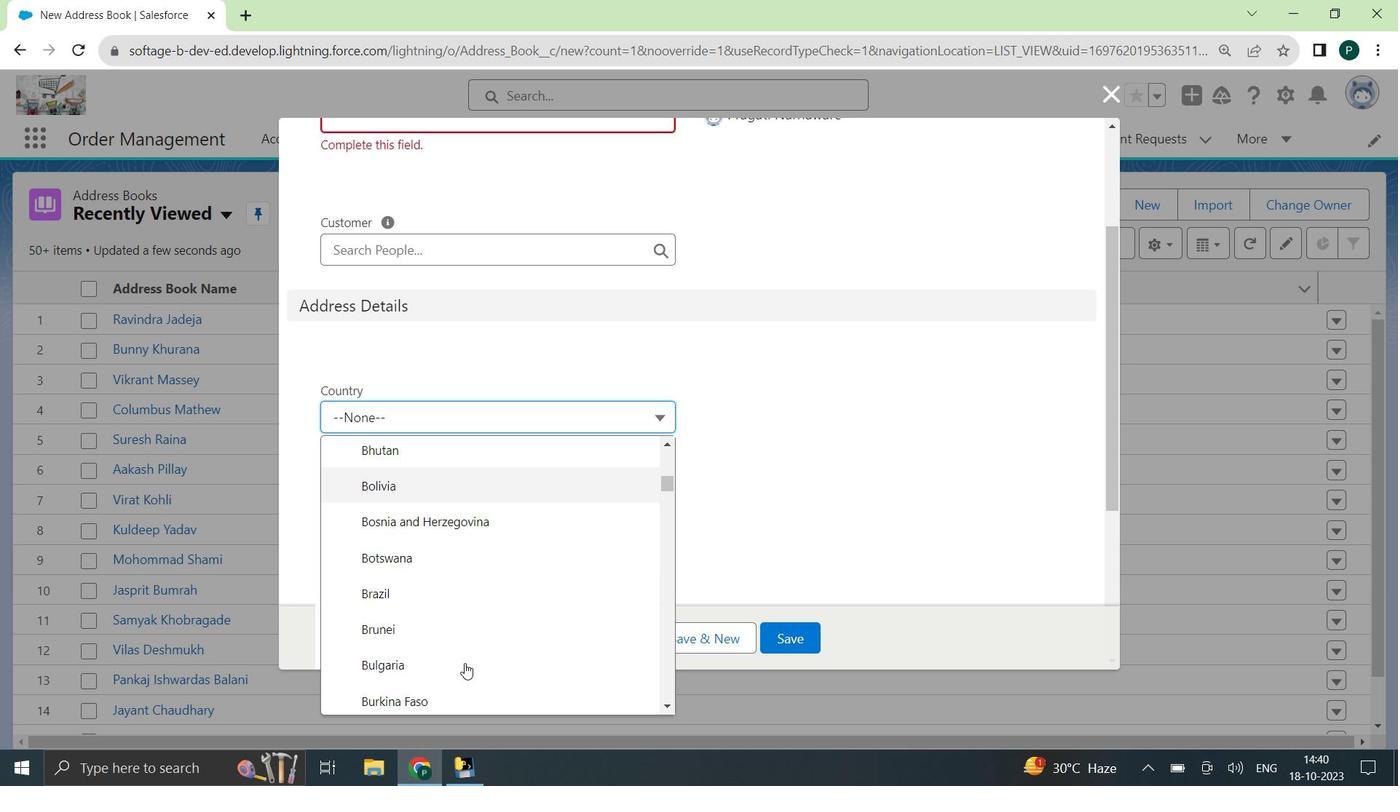 
Action: Mouse scrolled (465, 662) with delta (0, 0)
Screenshot: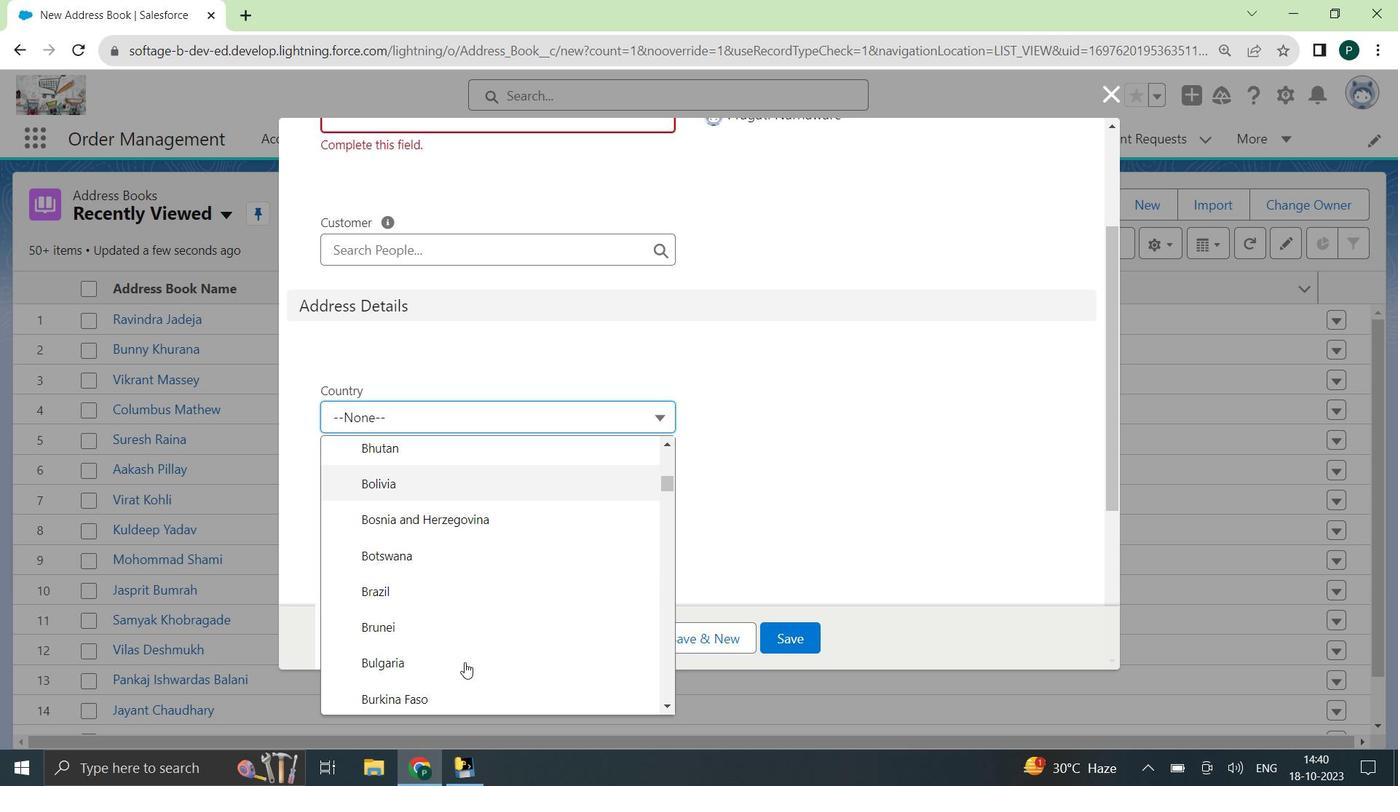 
Action: Mouse scrolled (465, 662) with delta (0, 0)
Screenshot: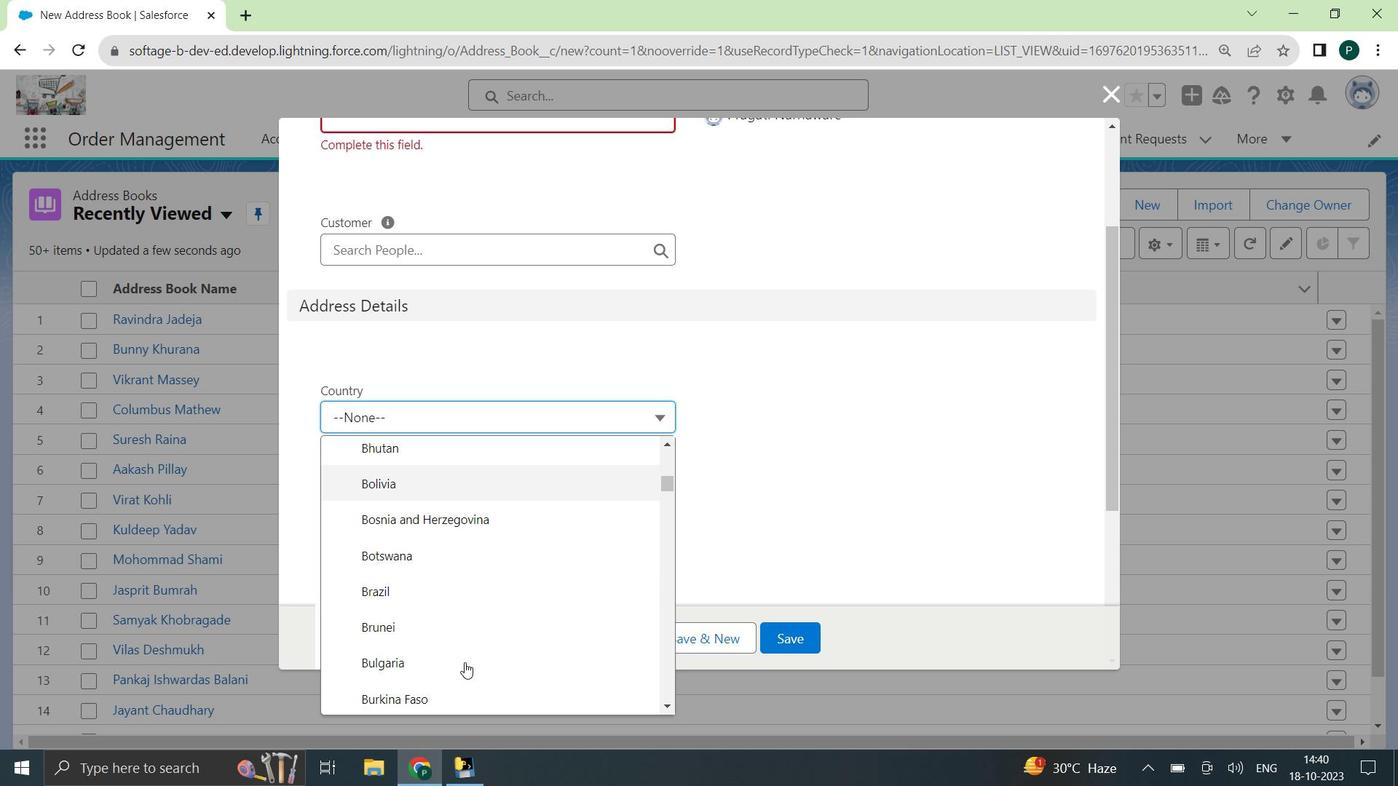 
Action: Mouse moved to (459, 636)
Screenshot: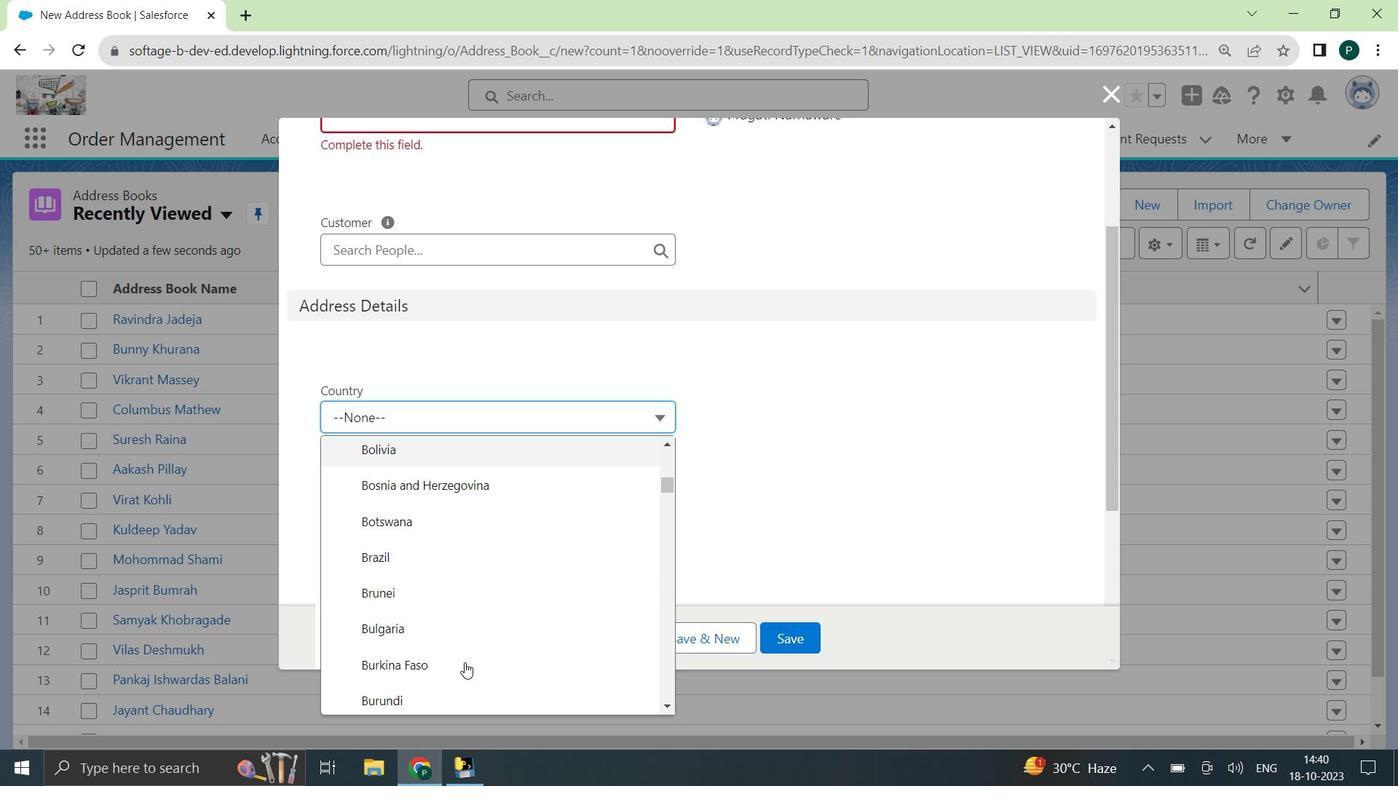 
Action: Mouse scrolled (459, 636) with delta (0, 0)
Screenshot: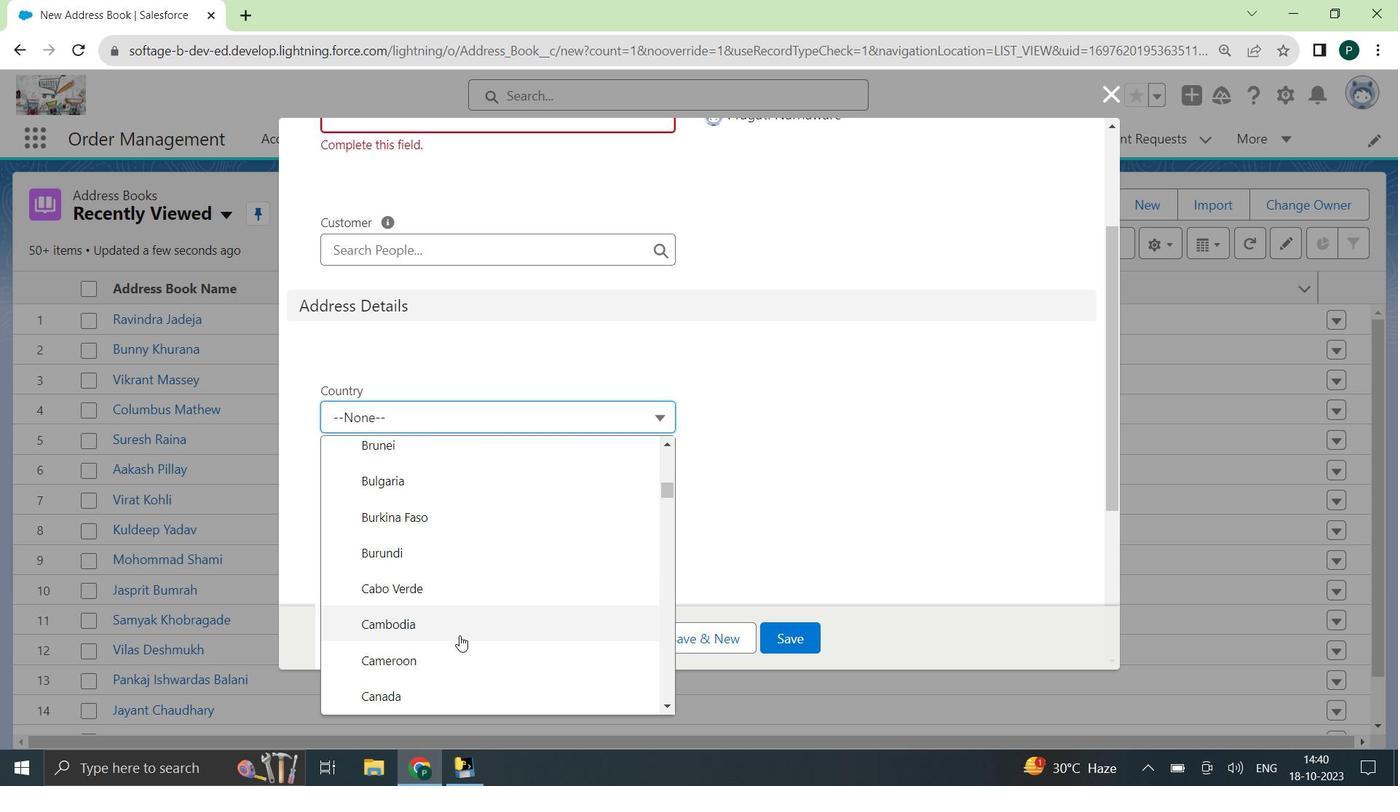 
Action: Mouse scrolled (459, 636) with delta (0, 0)
Screenshot: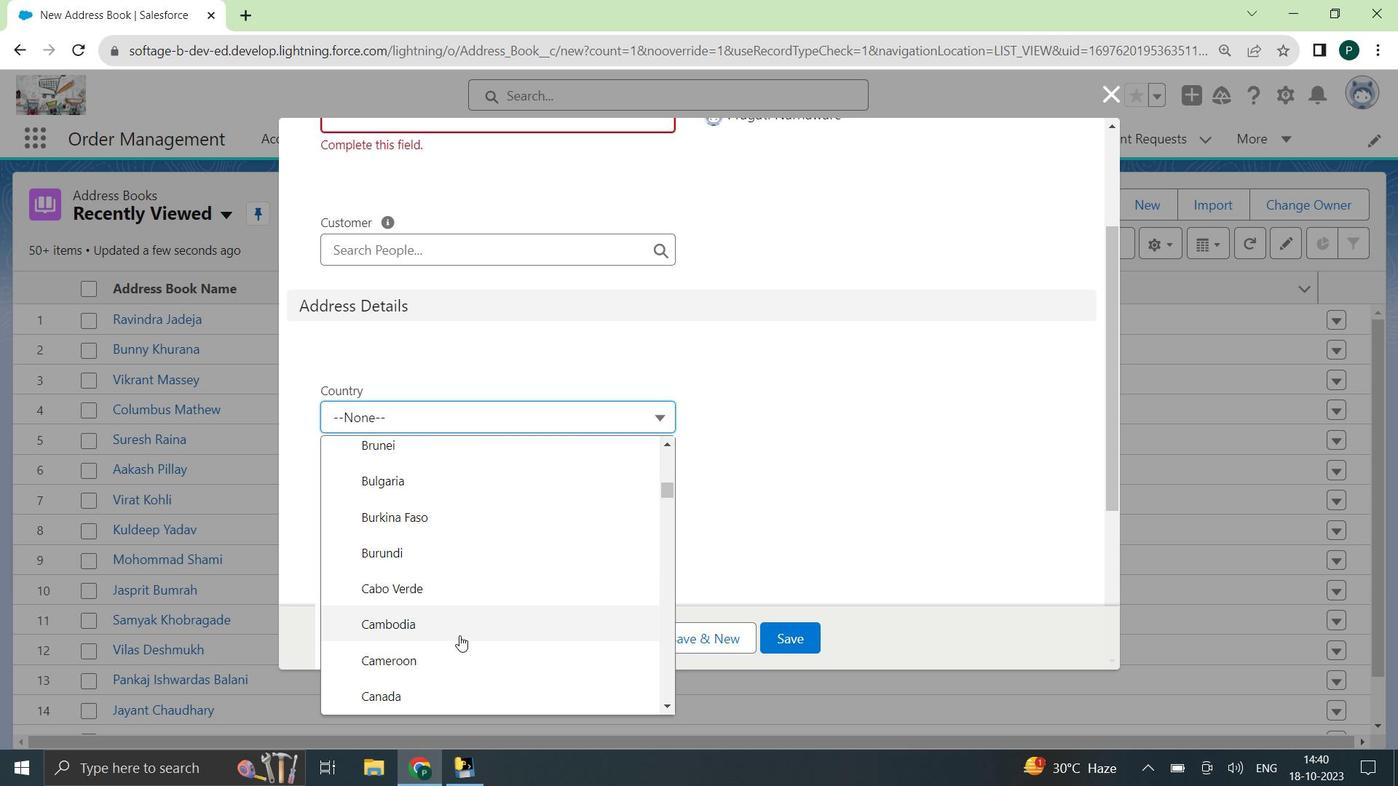 
Action: Mouse moved to (499, 620)
Screenshot: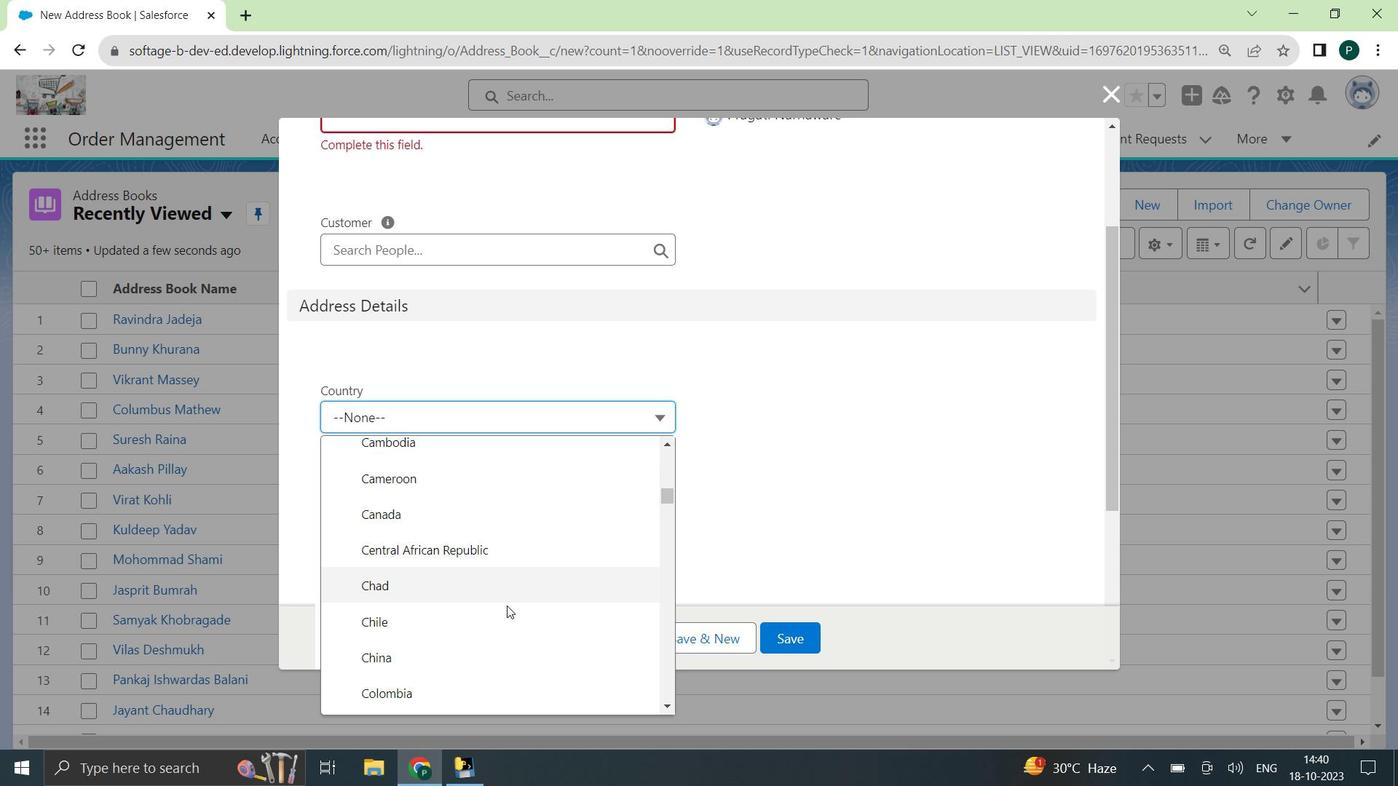 
Action: Mouse scrolled (499, 619) with delta (0, 0)
Screenshot: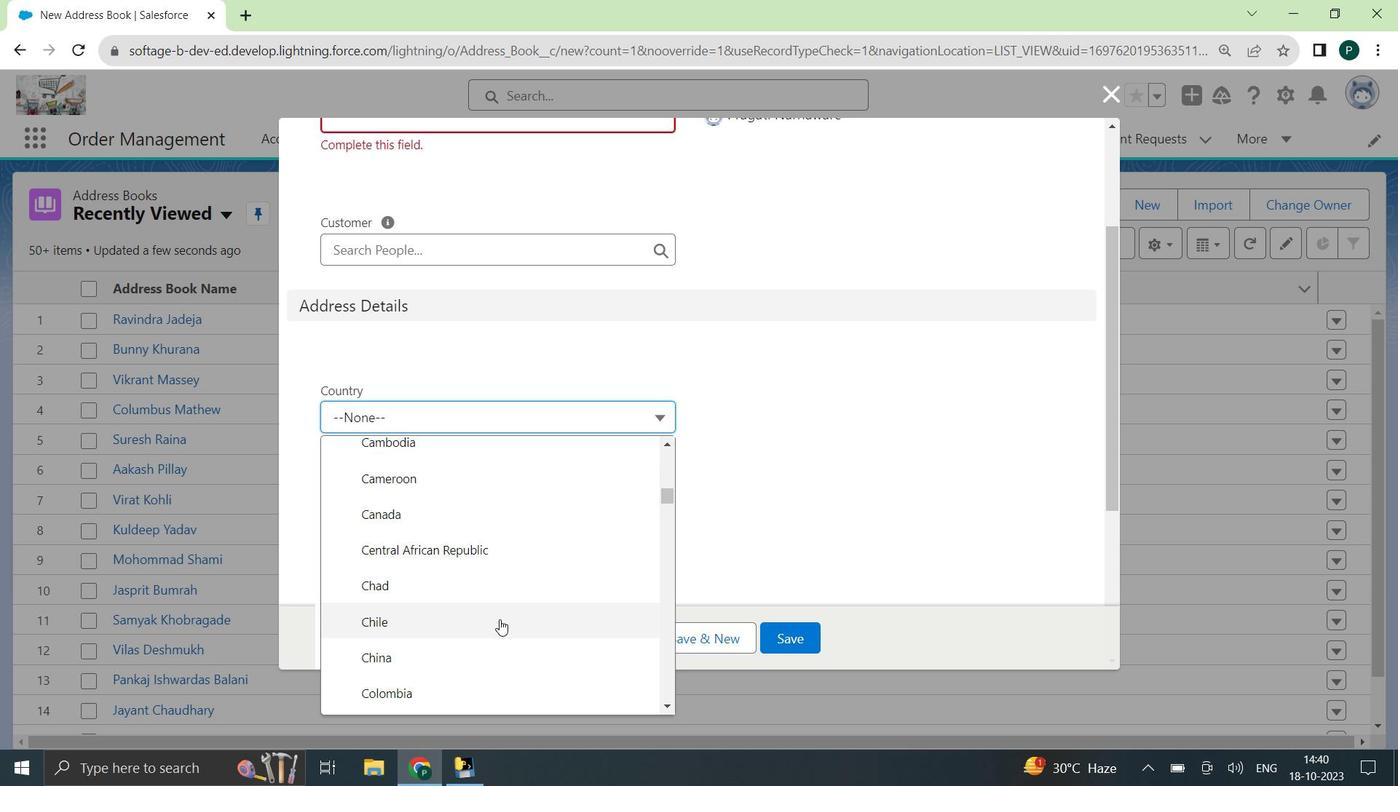 
Action: Mouse moved to (502, 620)
Screenshot: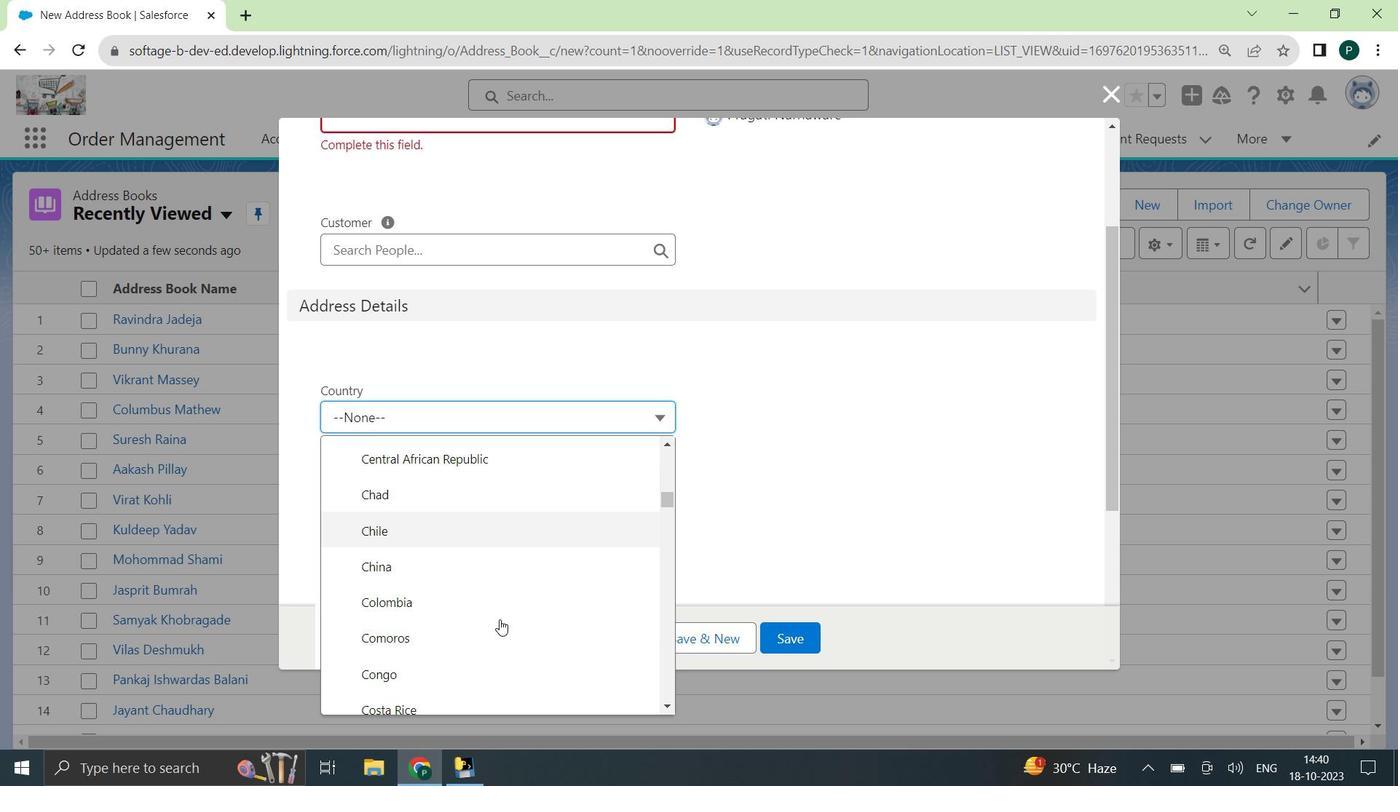 
Action: Mouse scrolled (502, 619) with delta (0, 0)
Screenshot: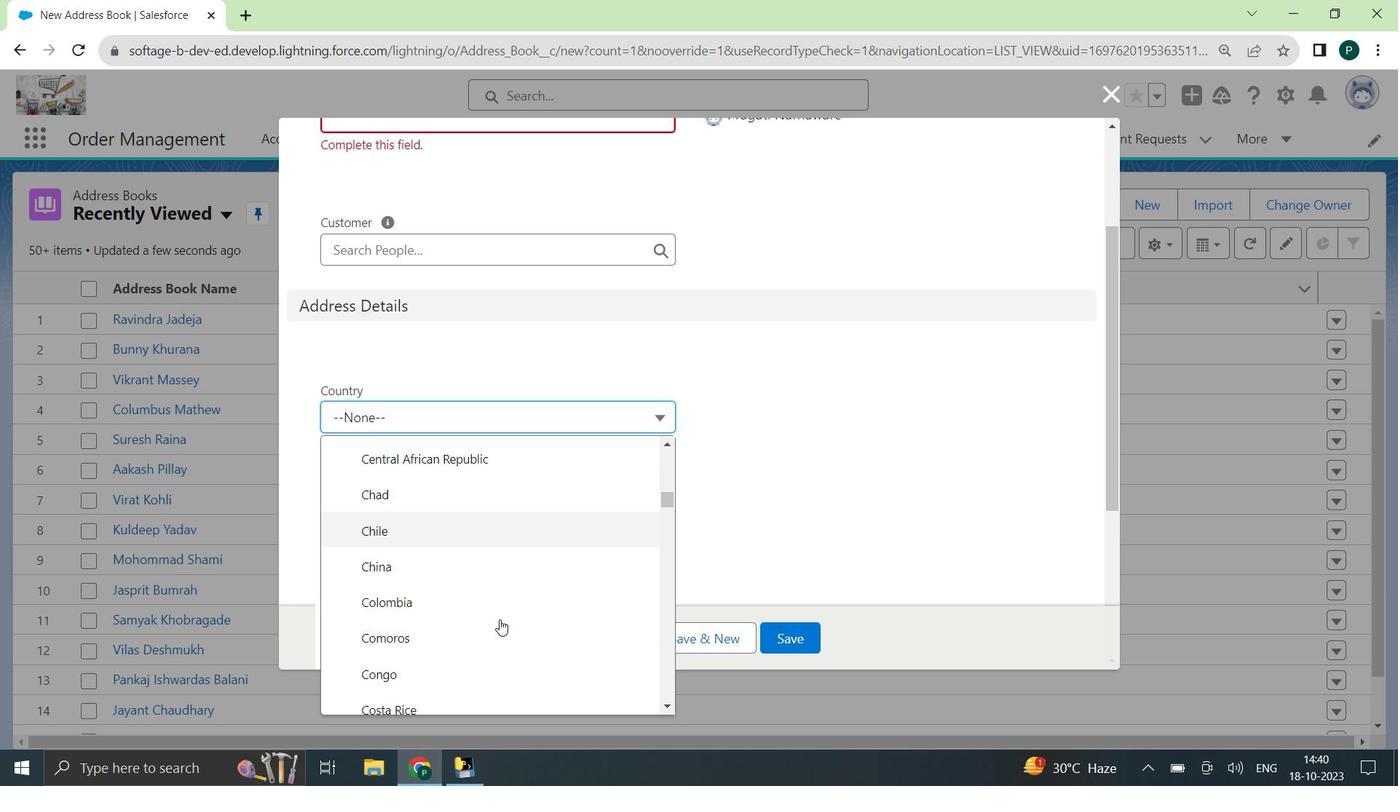 
Action: Mouse scrolled (502, 619) with delta (0, 0)
Screenshot: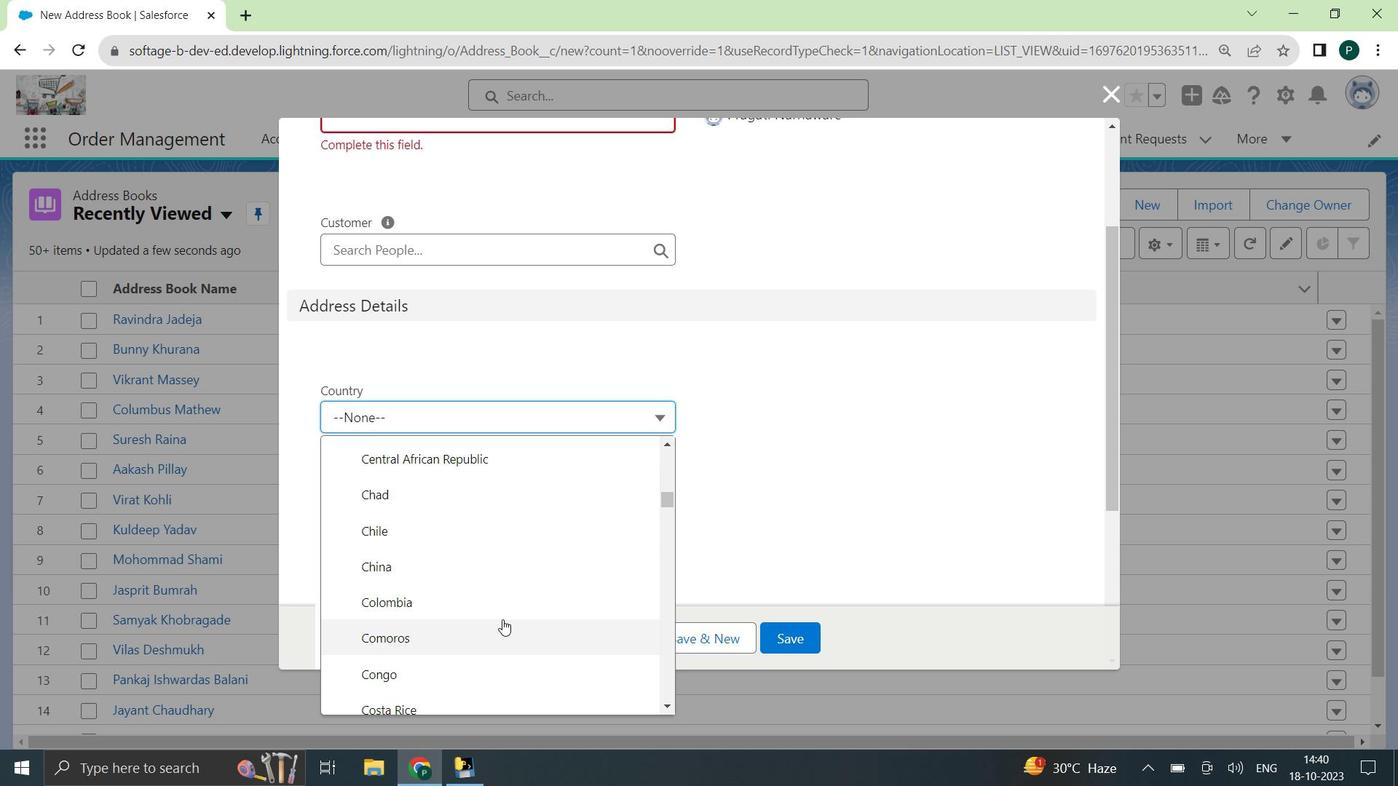 
Action: Mouse moved to (428, 662)
Screenshot: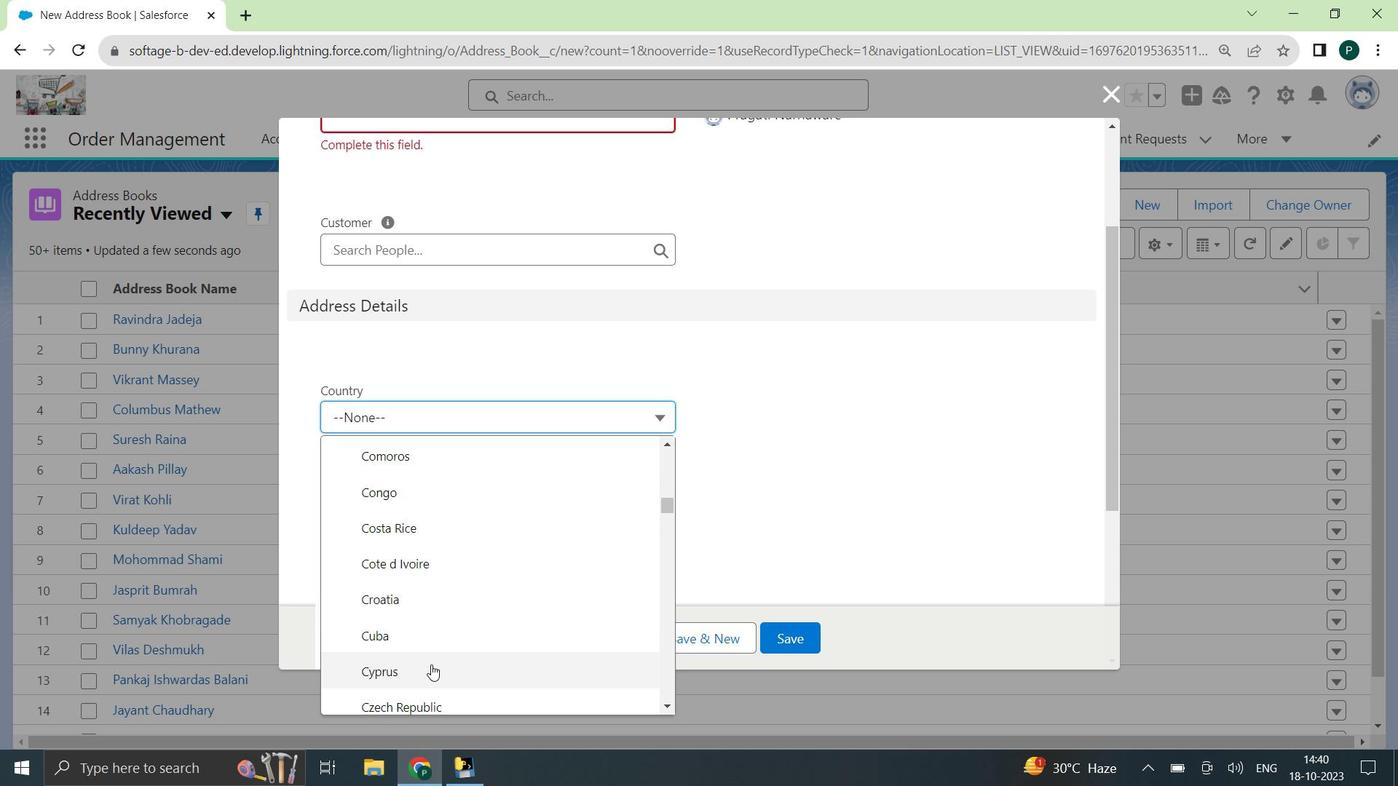 
Action: Mouse scrolled (428, 662) with delta (0, 0)
Screenshot: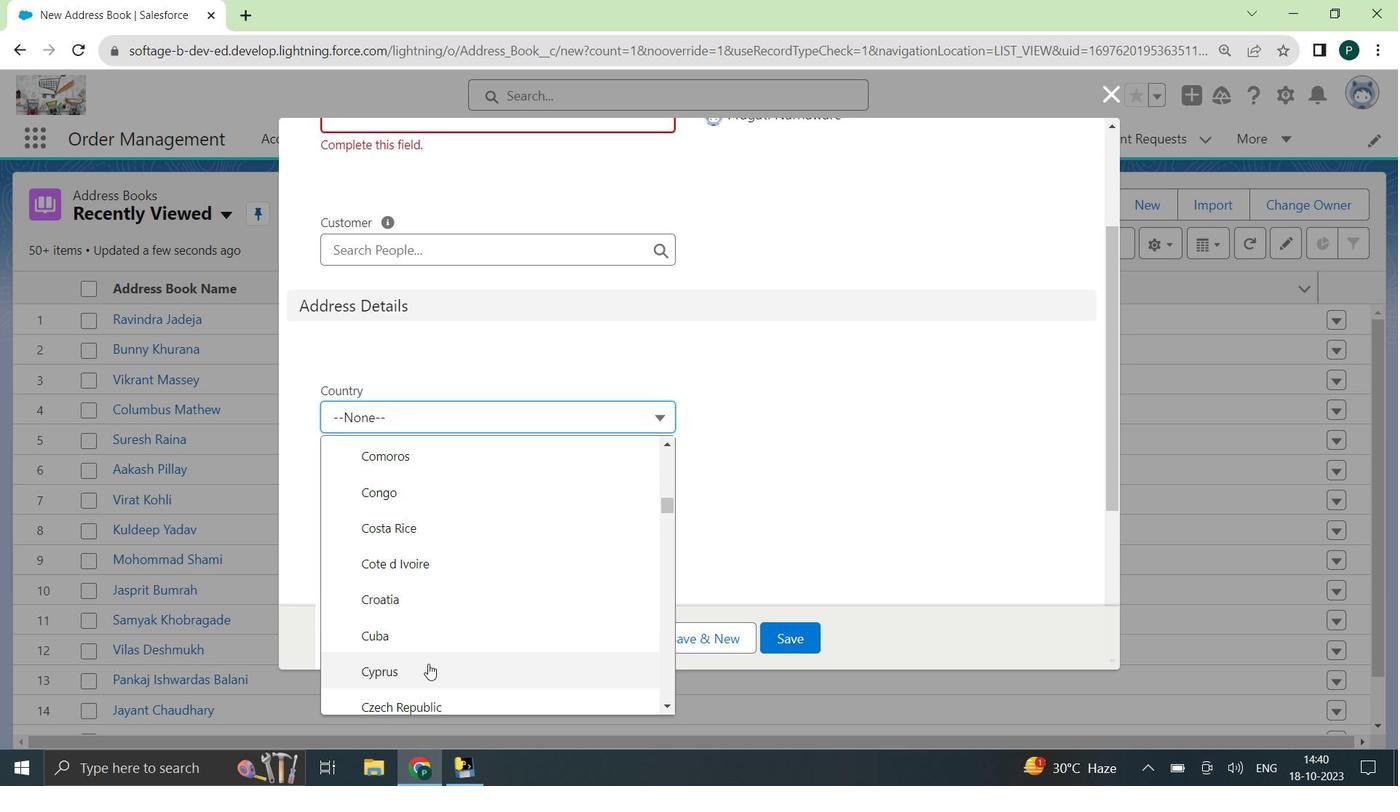 
Action: Mouse scrolled (428, 662) with delta (0, 0)
Screenshot: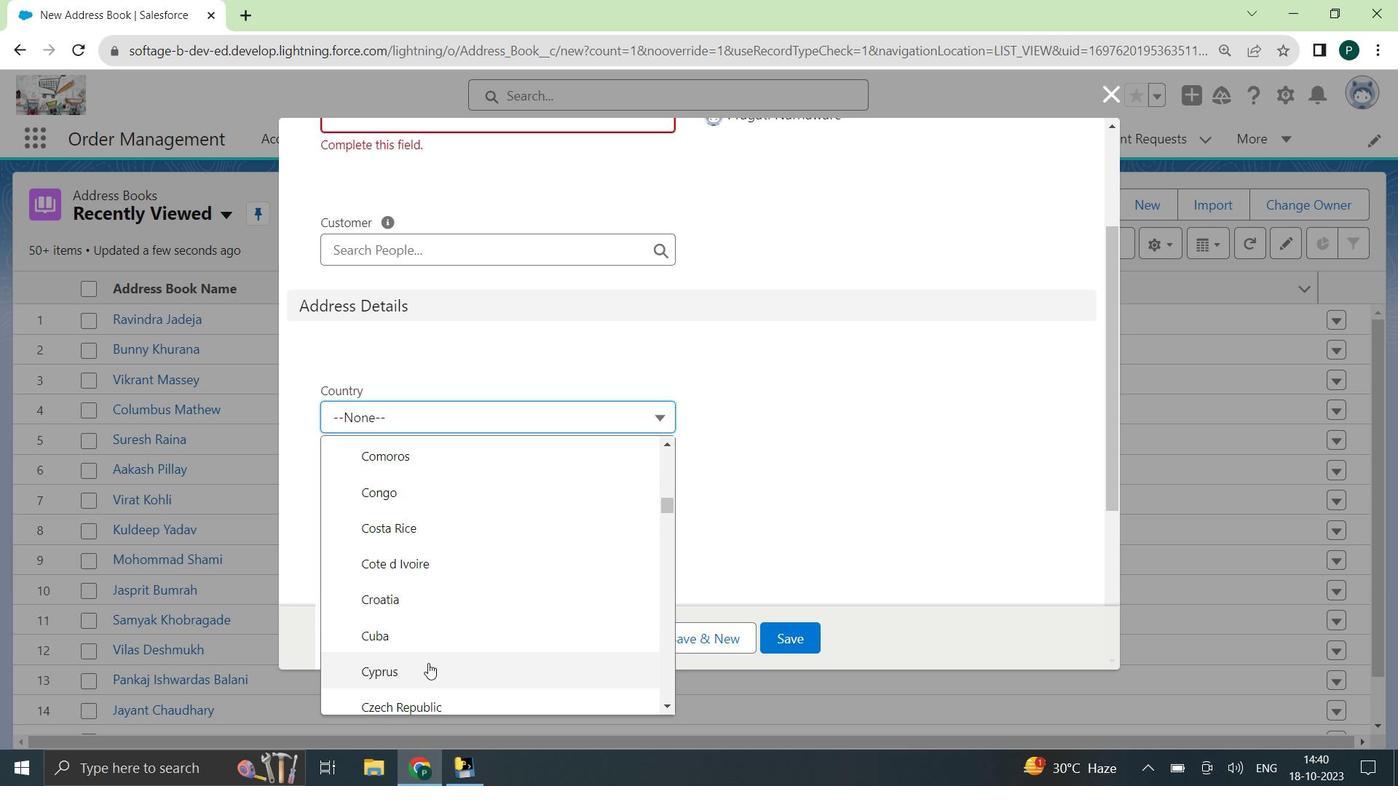 
Action: Mouse scrolled (428, 662) with delta (0, 0)
Screenshot: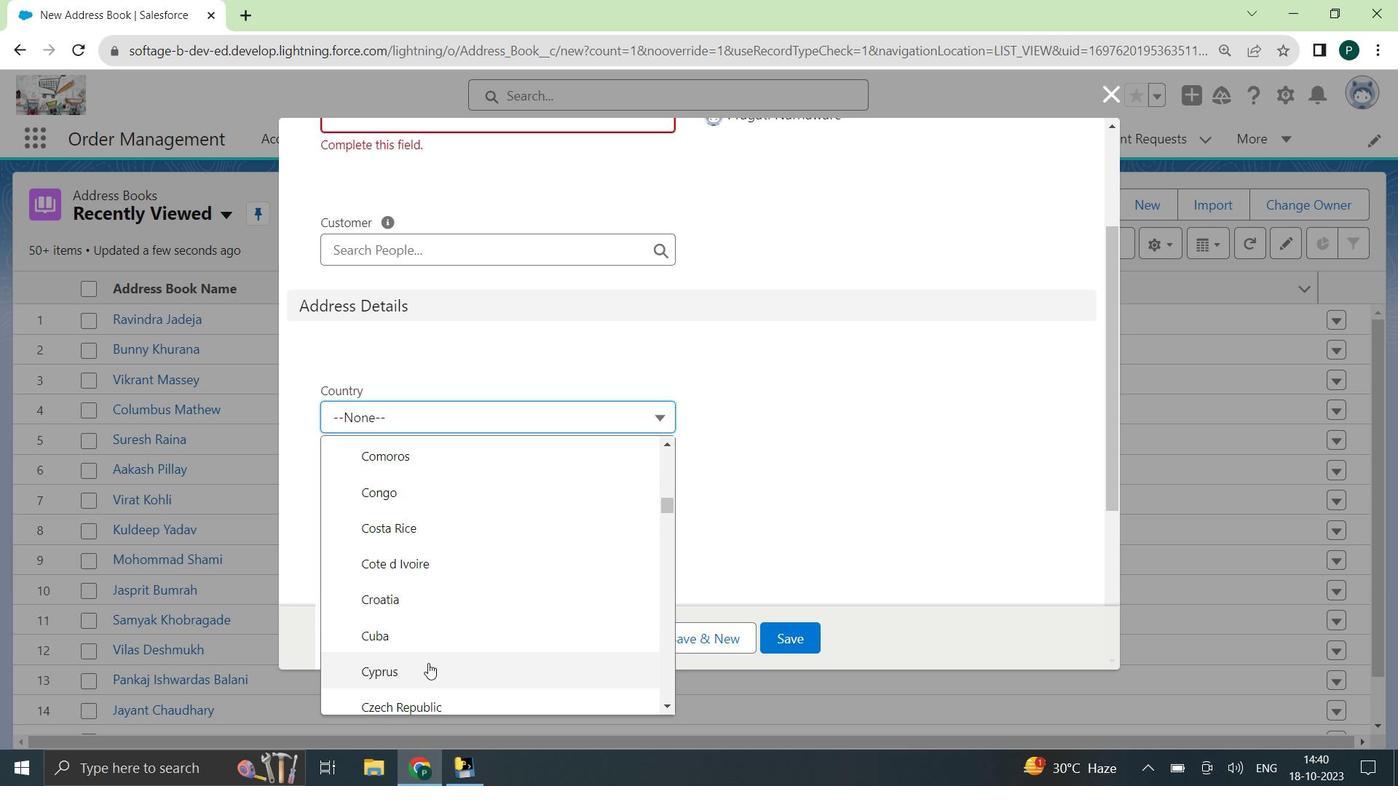 
Action: Mouse moved to (452, 649)
Screenshot: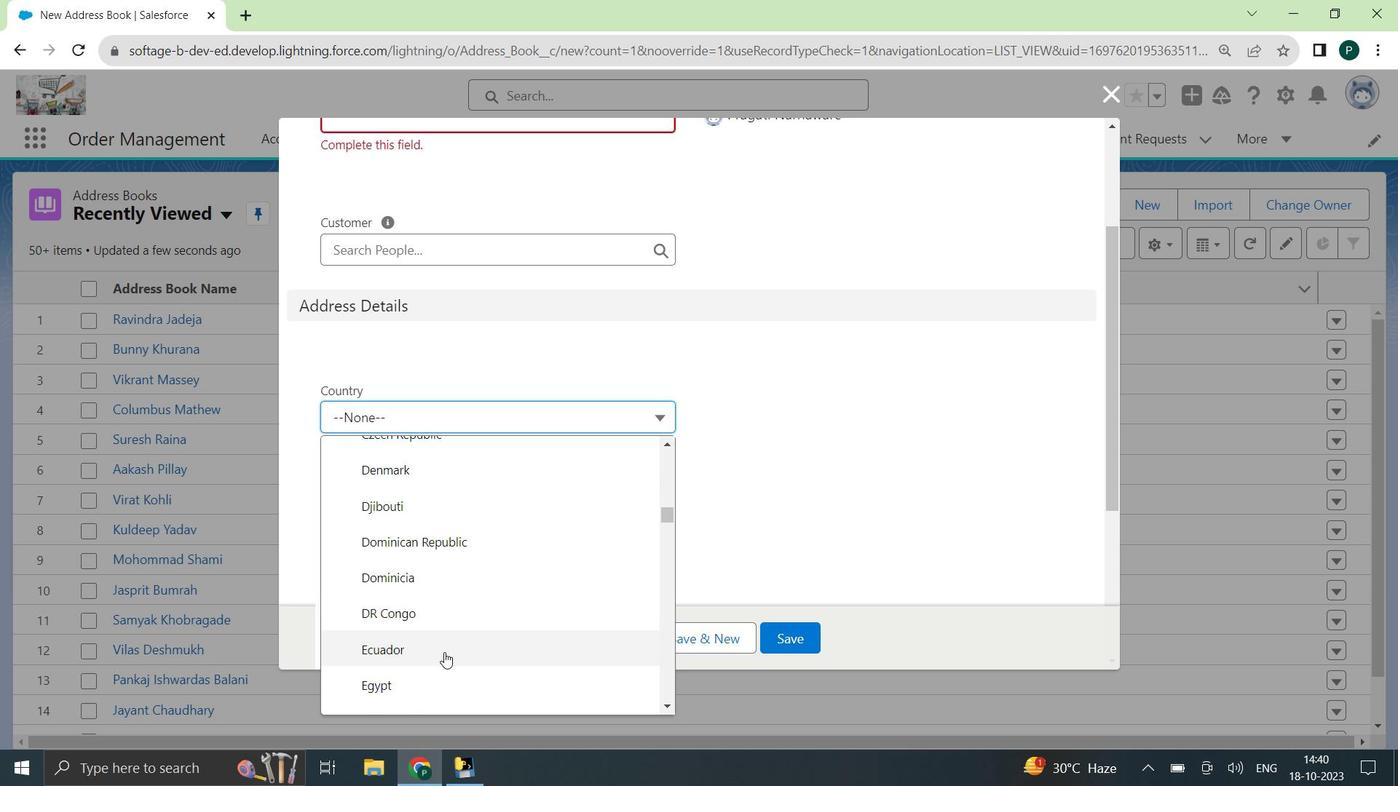 
Action: Mouse scrolled (452, 649) with delta (0, 0)
Screenshot: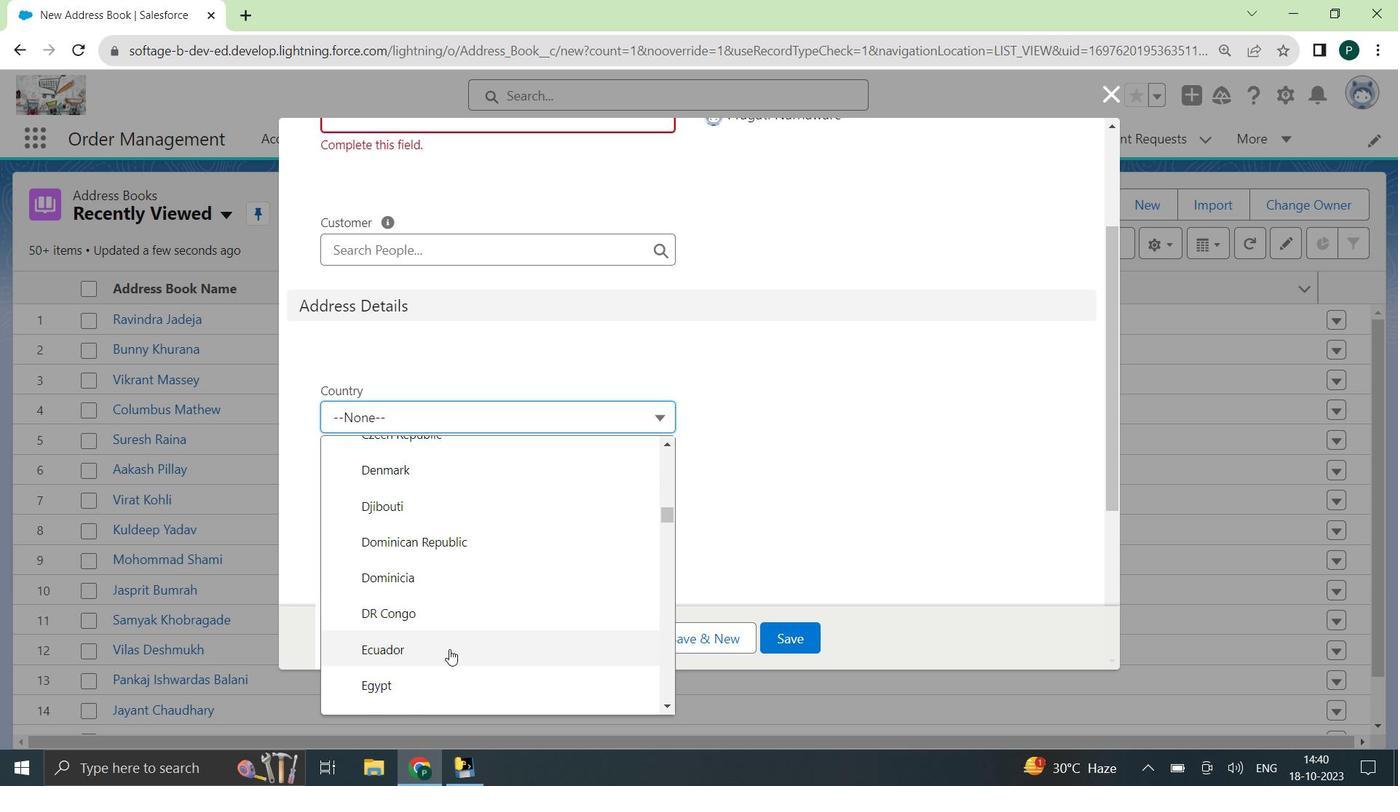 
Action: Mouse scrolled (452, 649) with delta (0, 0)
Screenshot: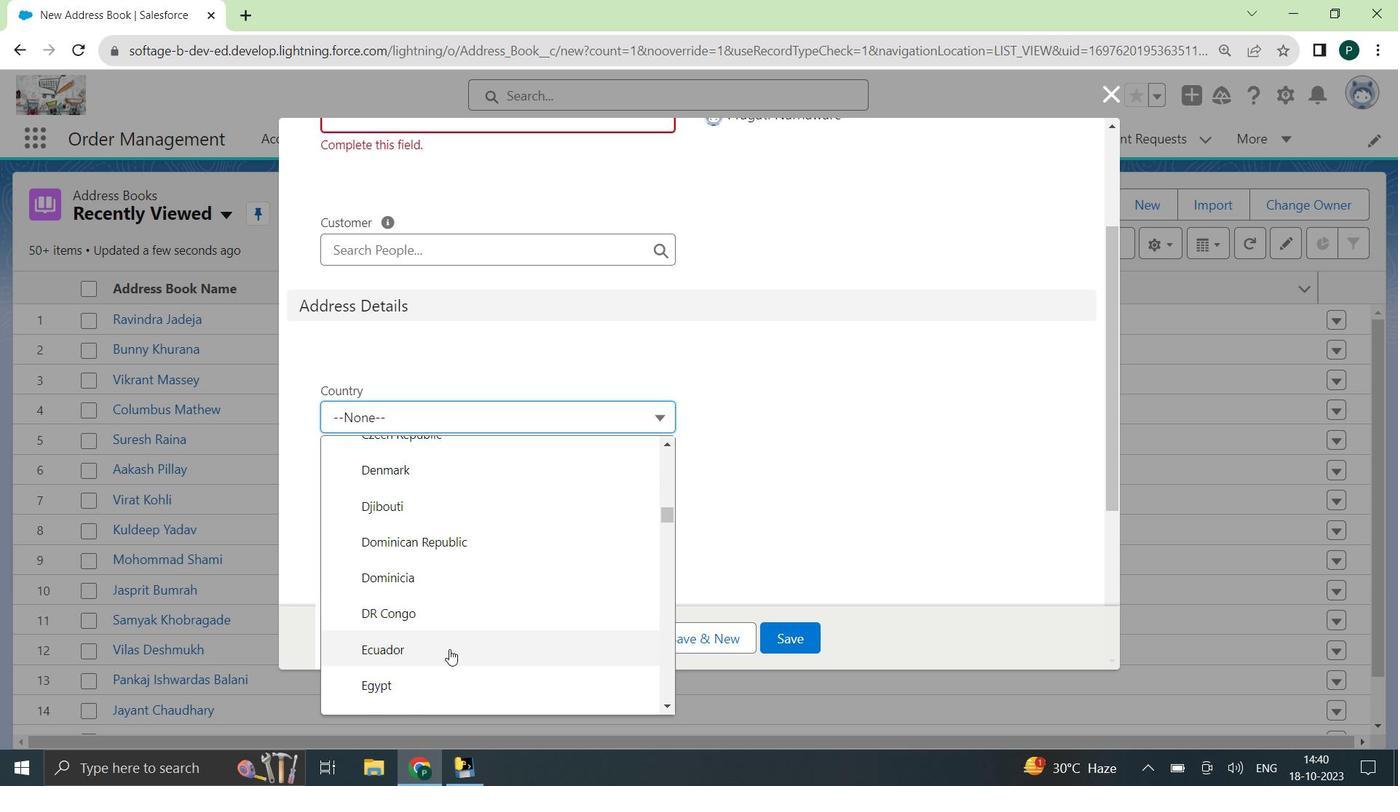 
Action: Mouse scrolled (452, 649) with delta (0, 0)
Screenshot: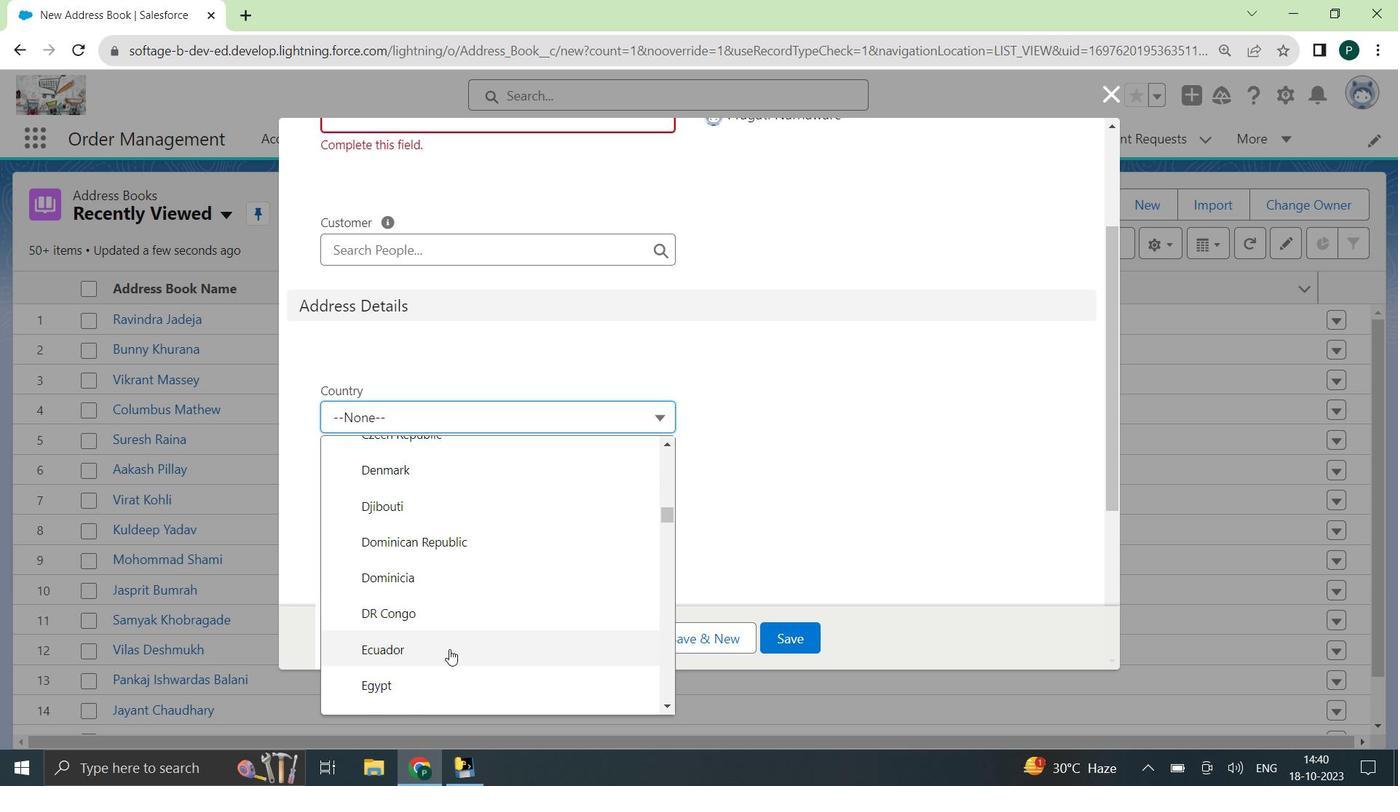 
Action: Mouse moved to (453, 649)
Screenshot: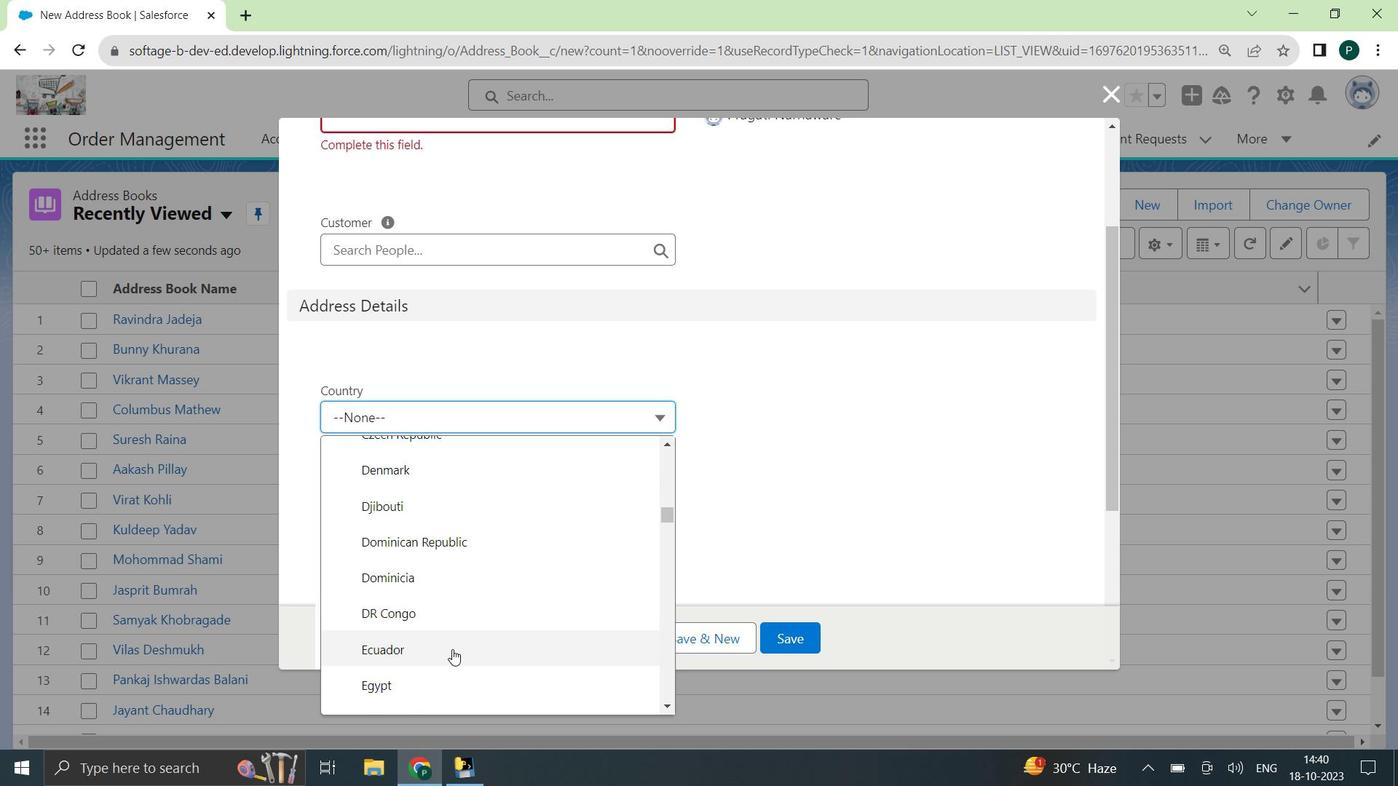 
Action: Mouse scrolled (453, 649) with delta (0, 0)
Screenshot: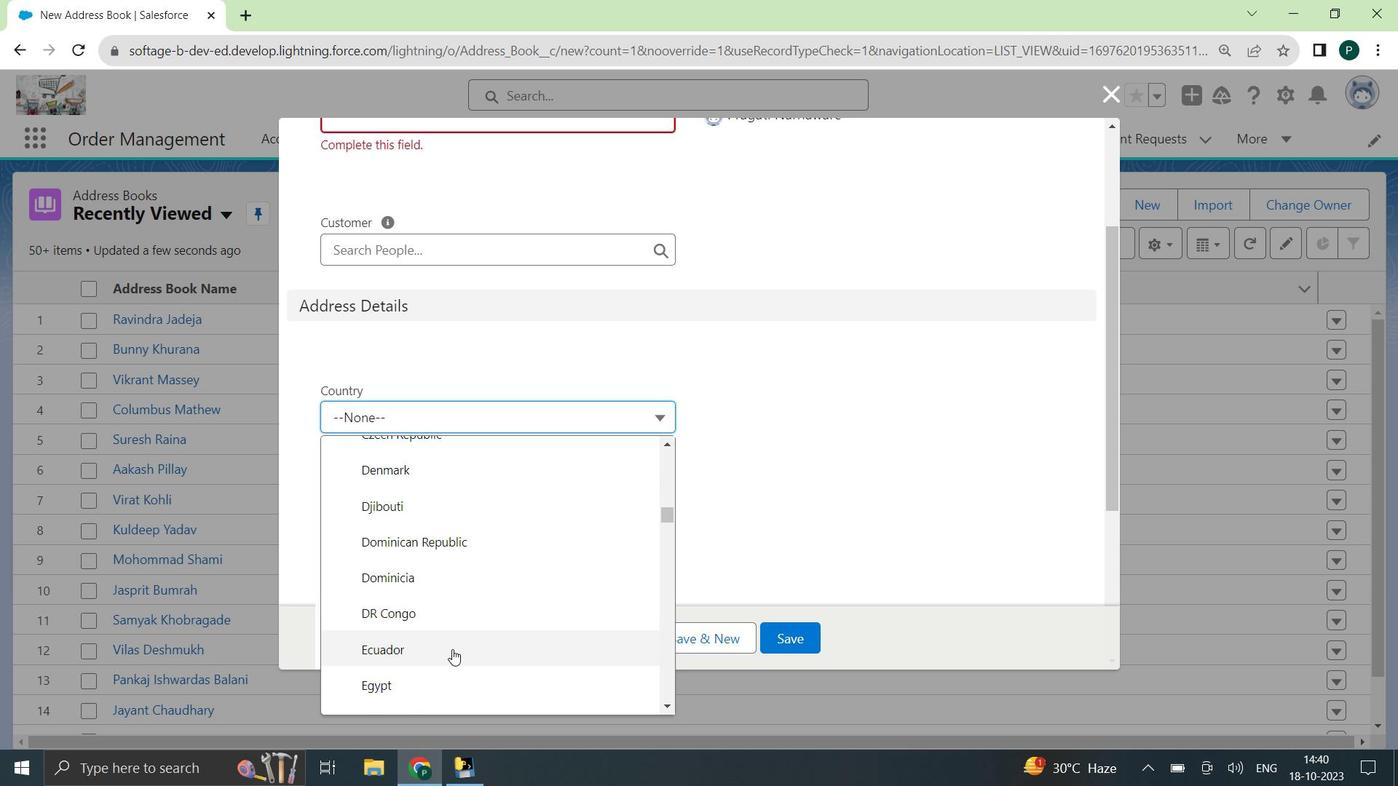 
Action: Mouse scrolled (453, 649) with delta (0, 0)
Screenshot: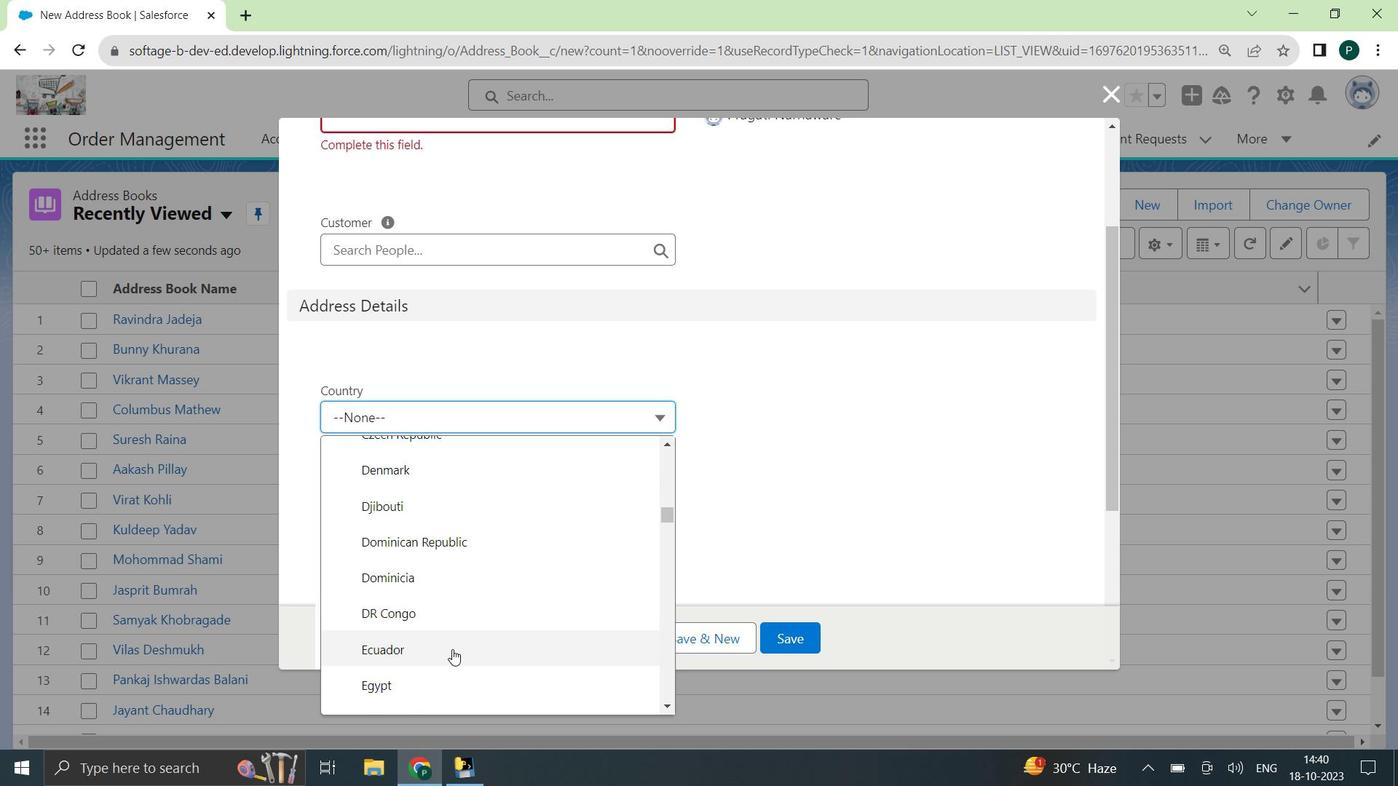 
Action: Mouse moved to (461, 648)
Screenshot: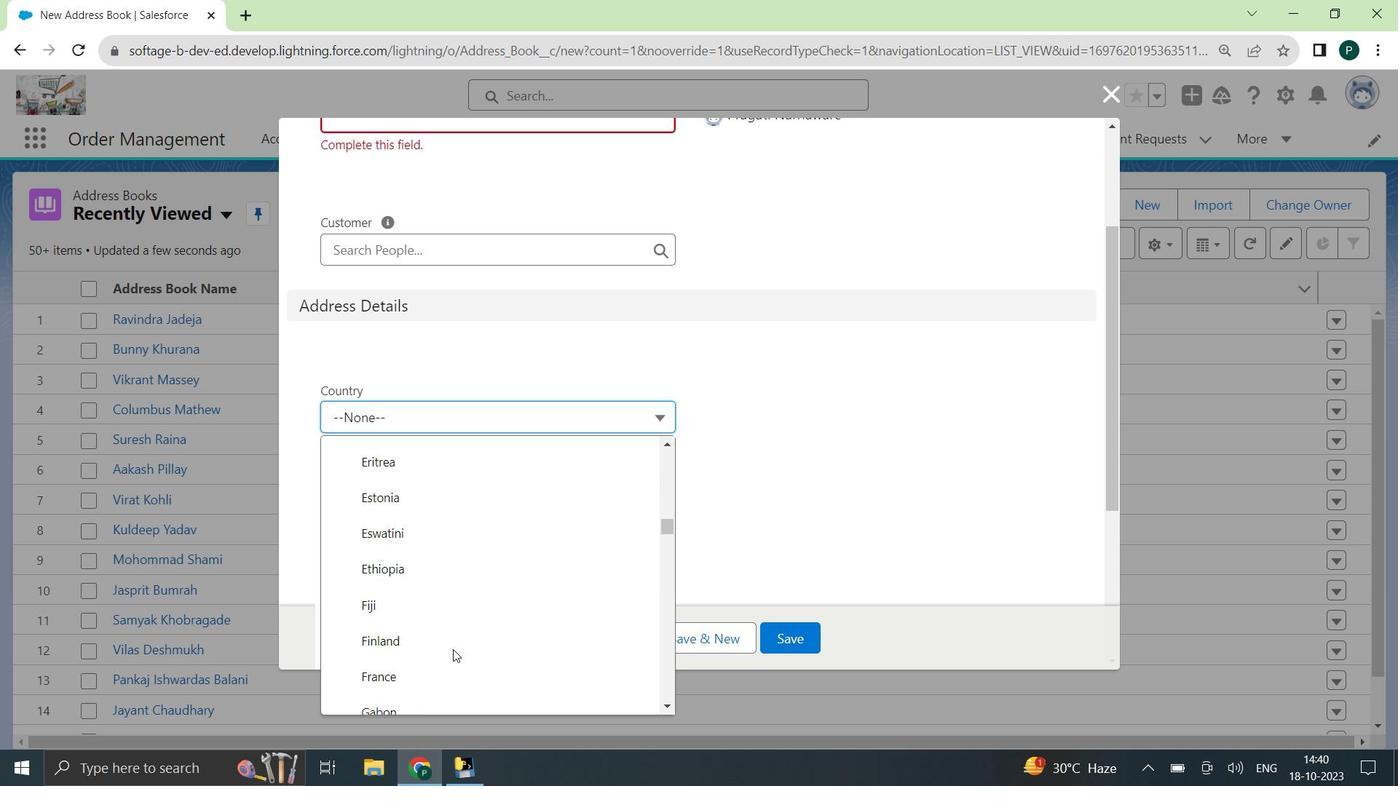 
Action: Mouse scrolled (461, 647) with delta (0, 0)
Screenshot: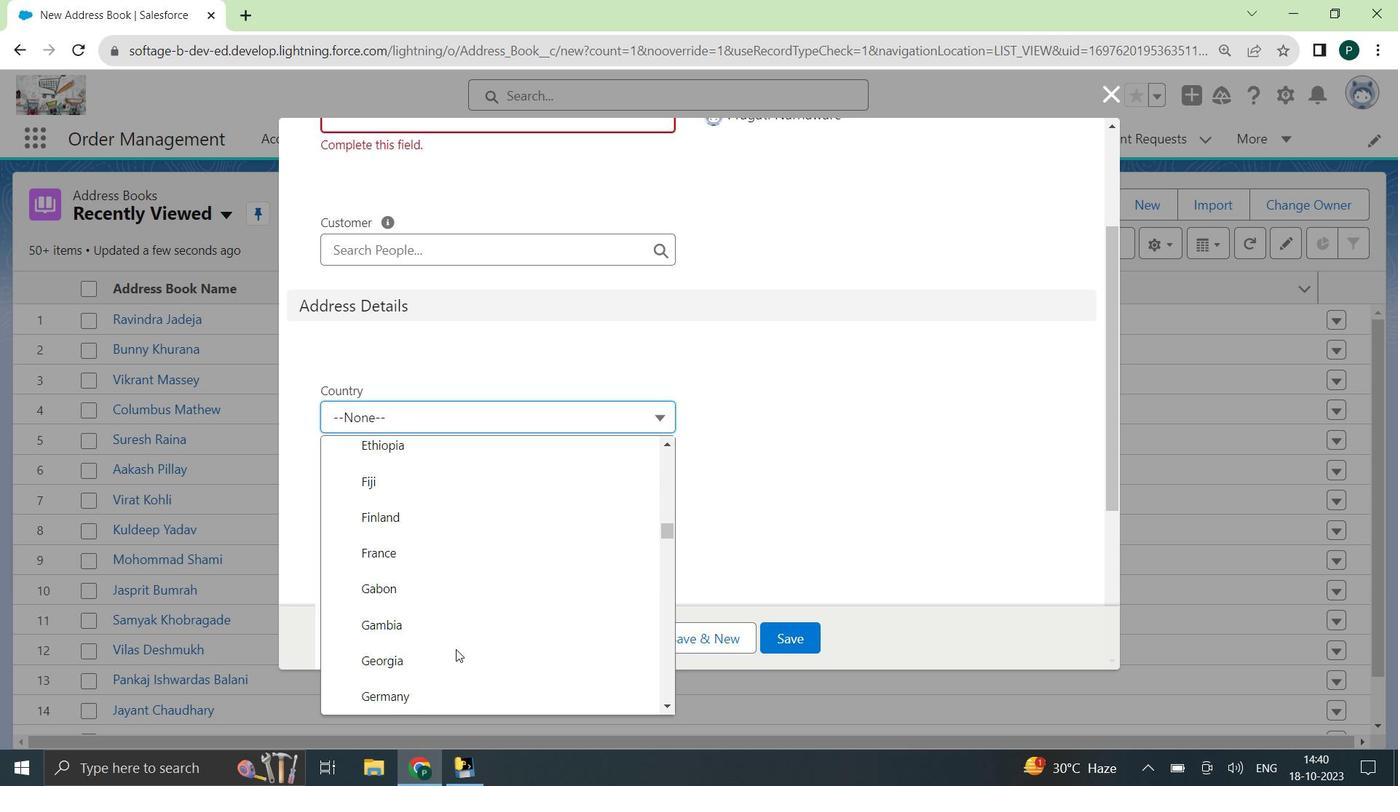 
Action: Mouse scrolled (461, 647) with delta (0, 0)
Screenshot: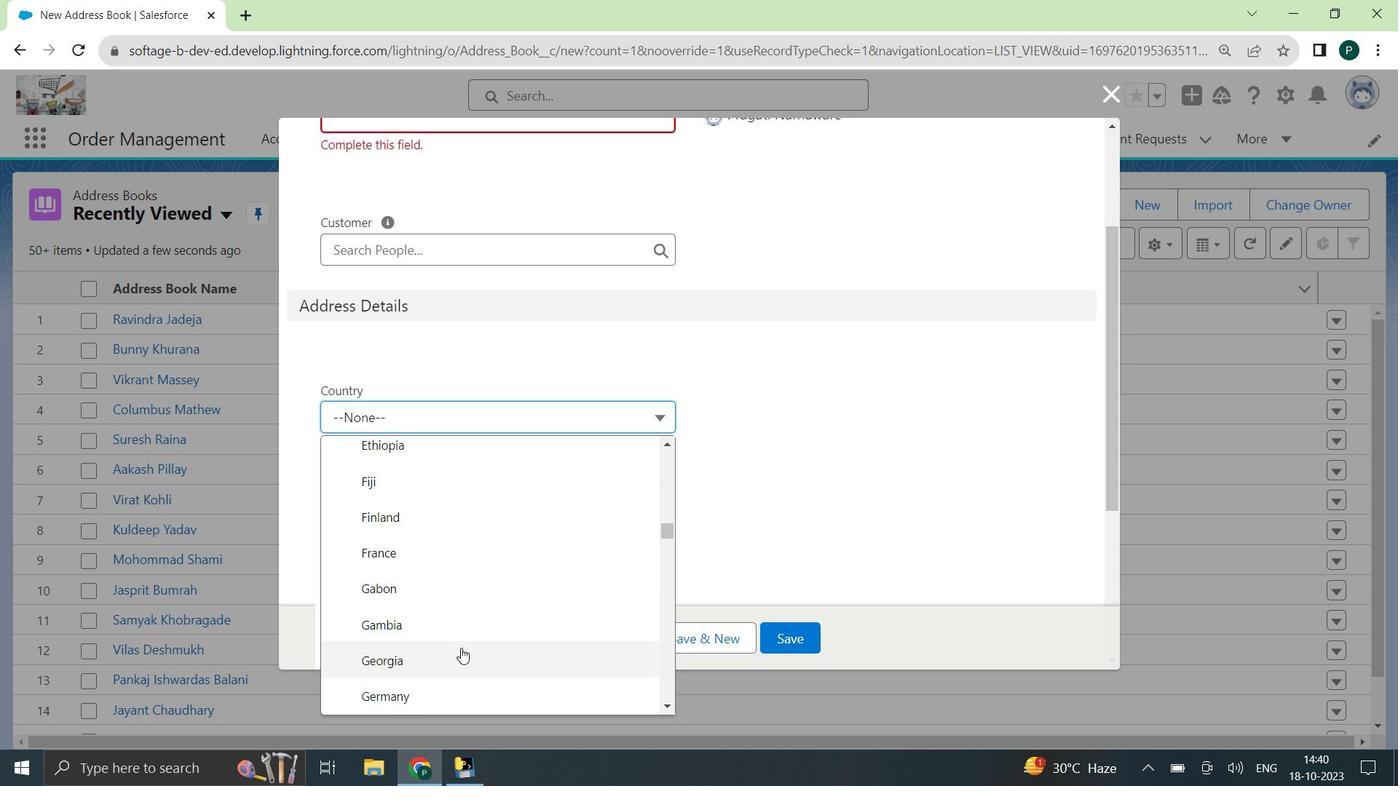 
Action: Mouse scrolled (461, 647) with delta (0, 0)
Screenshot: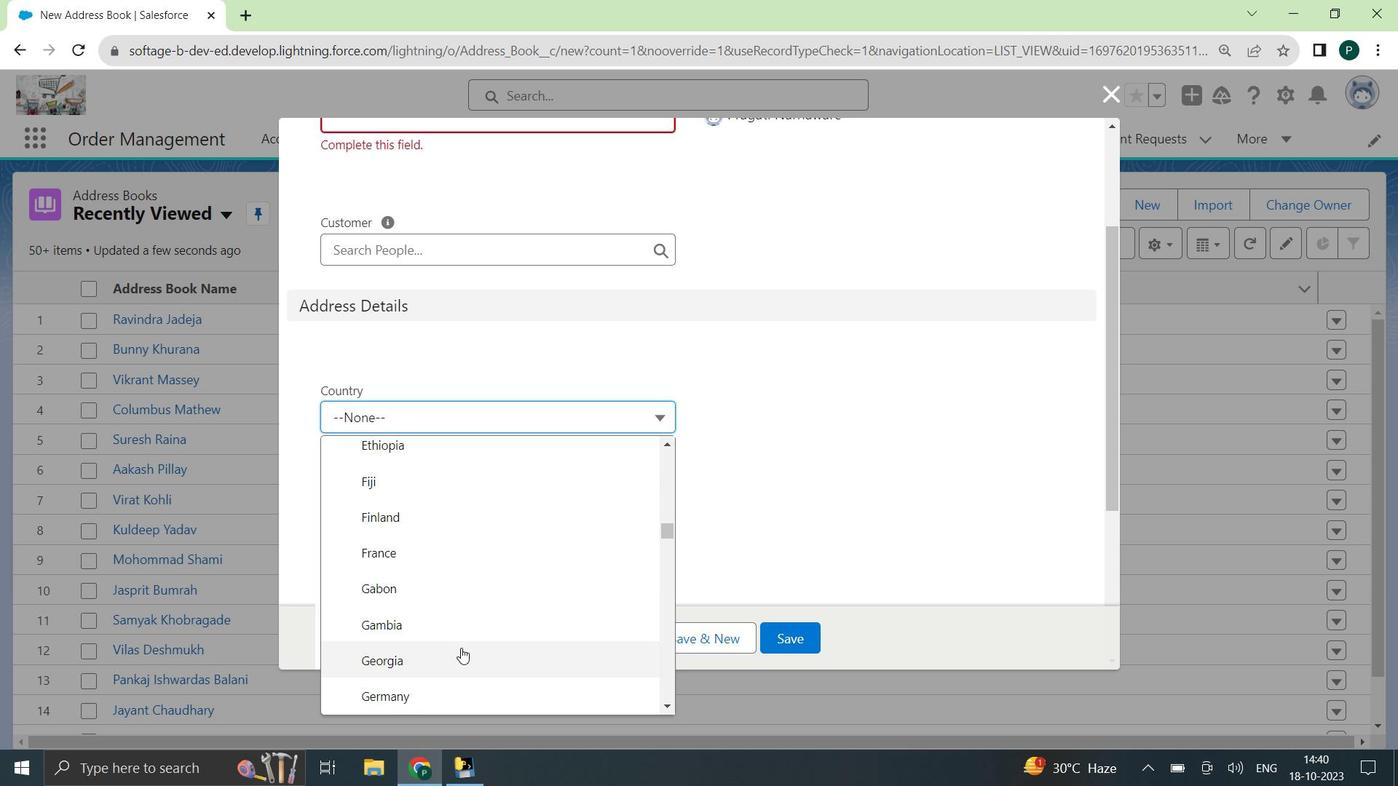 
Action: Mouse scrolled (461, 647) with delta (0, 0)
Screenshot: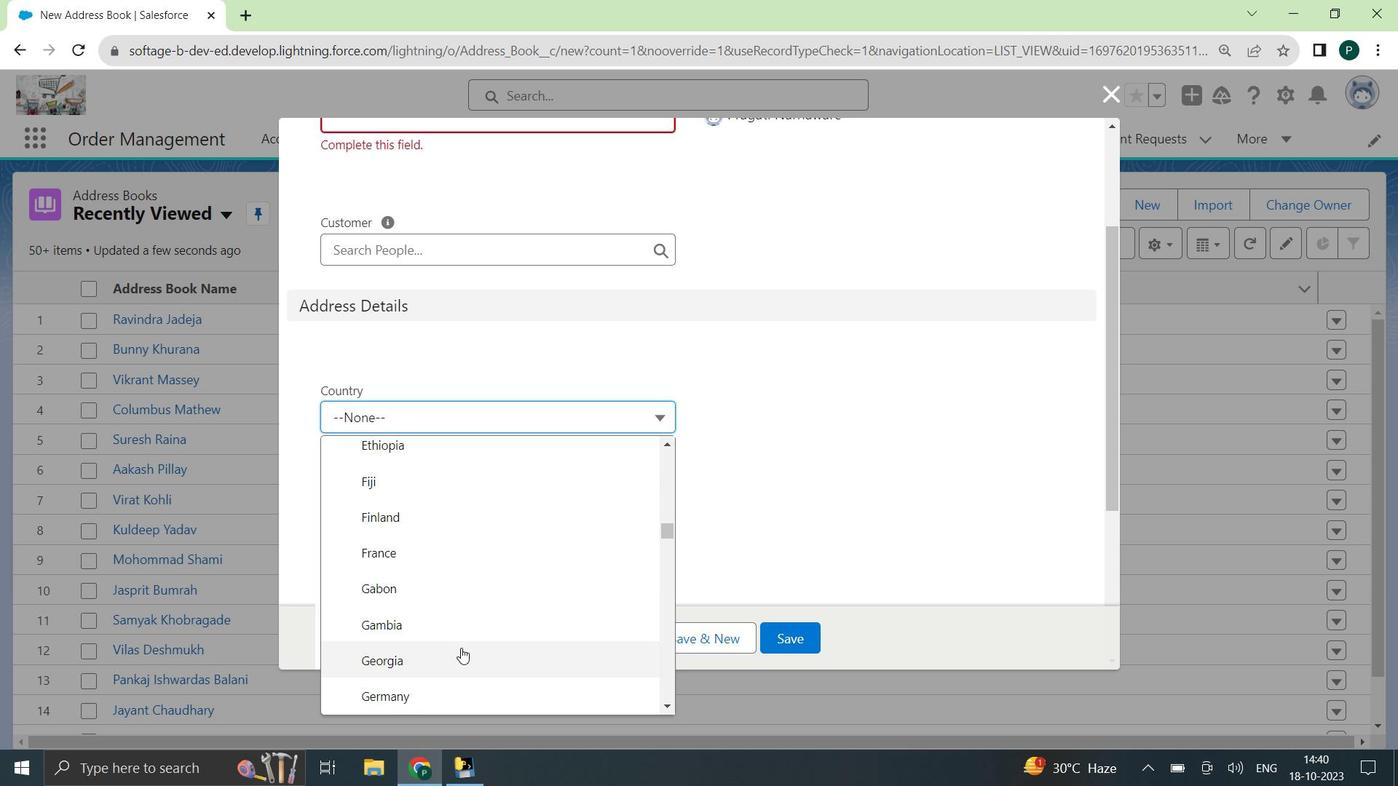 
Action: Mouse scrolled (461, 647) with delta (0, 0)
Screenshot: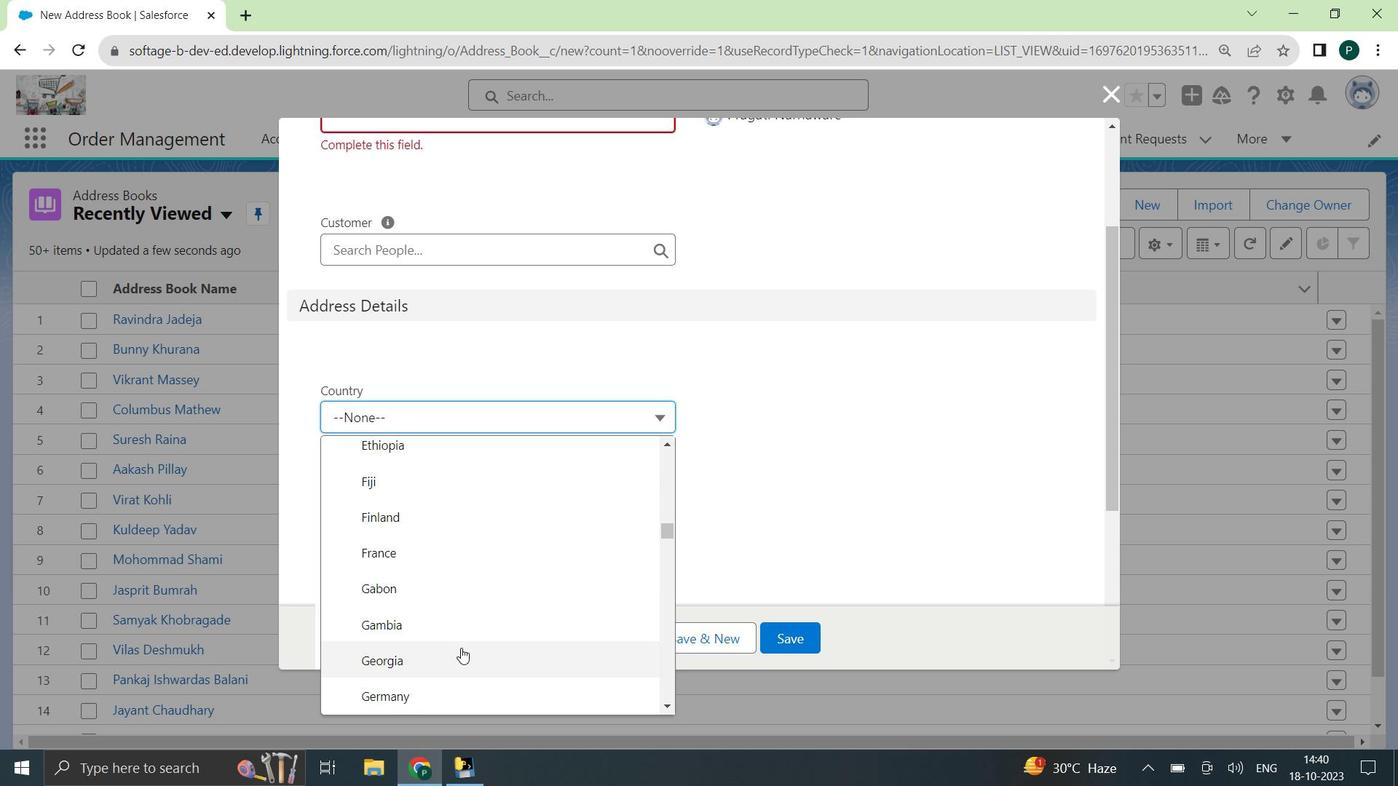 
Action: Mouse moved to (465, 646)
Screenshot: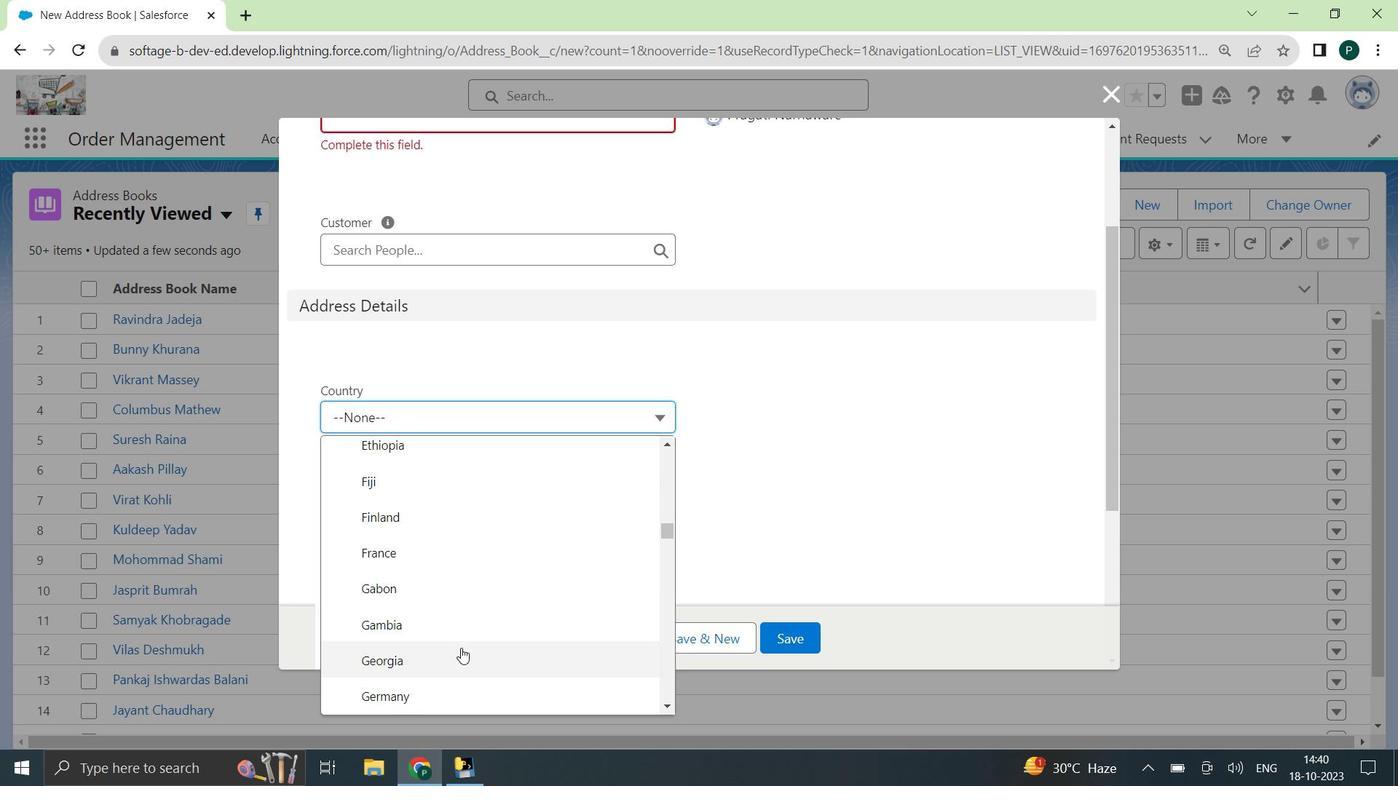 
Action: Mouse scrolled (465, 645) with delta (0, 0)
Screenshot: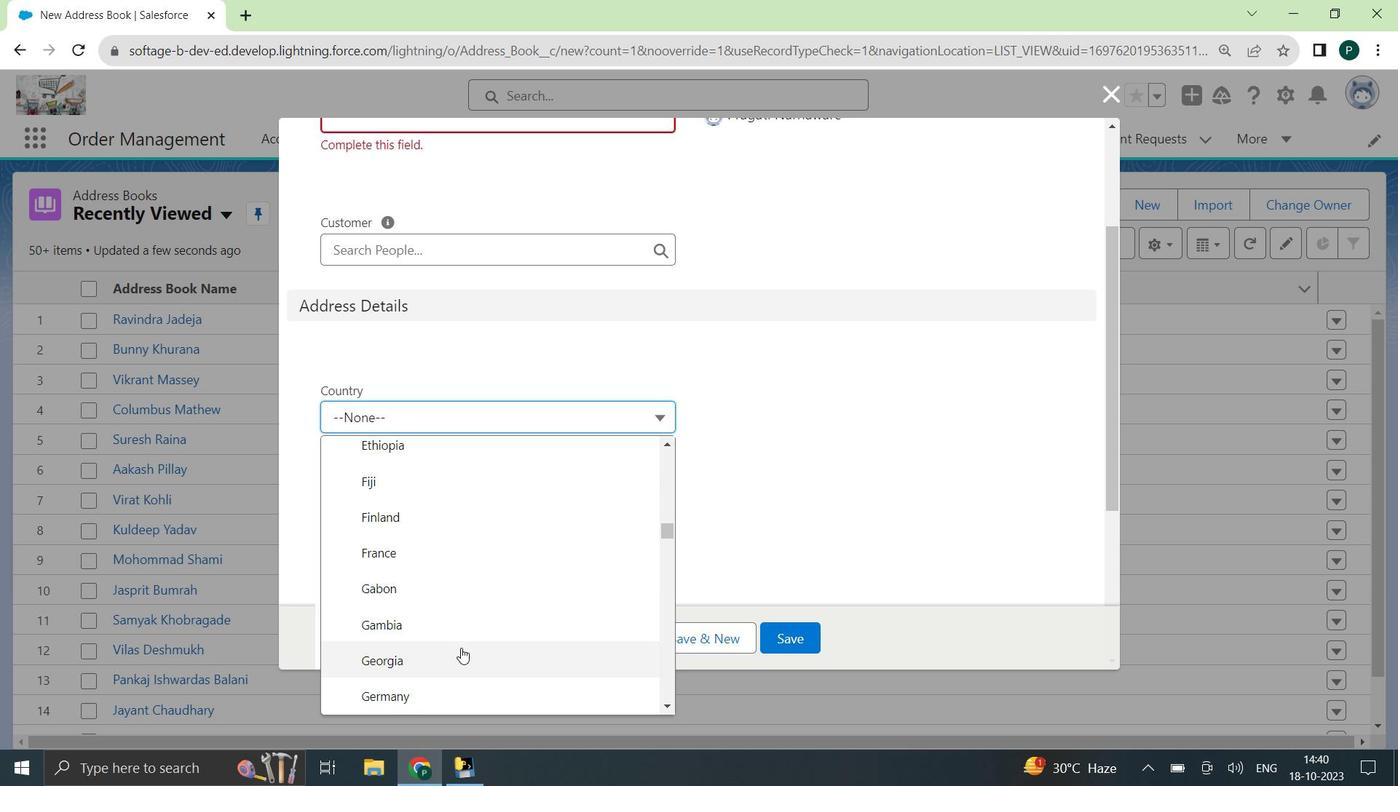 
Action: Mouse moved to (512, 612)
Screenshot: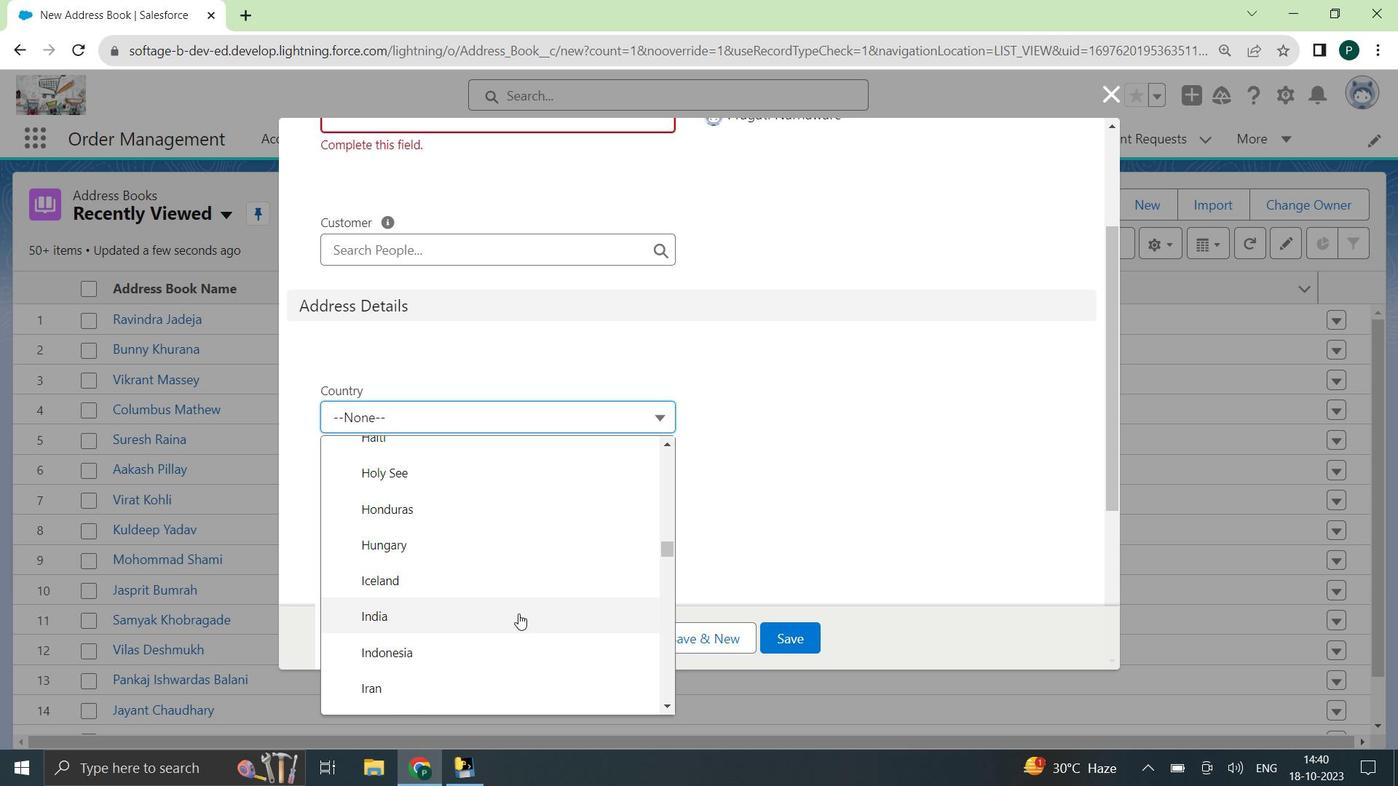 
Action: Mouse pressed left at (512, 612)
Screenshot: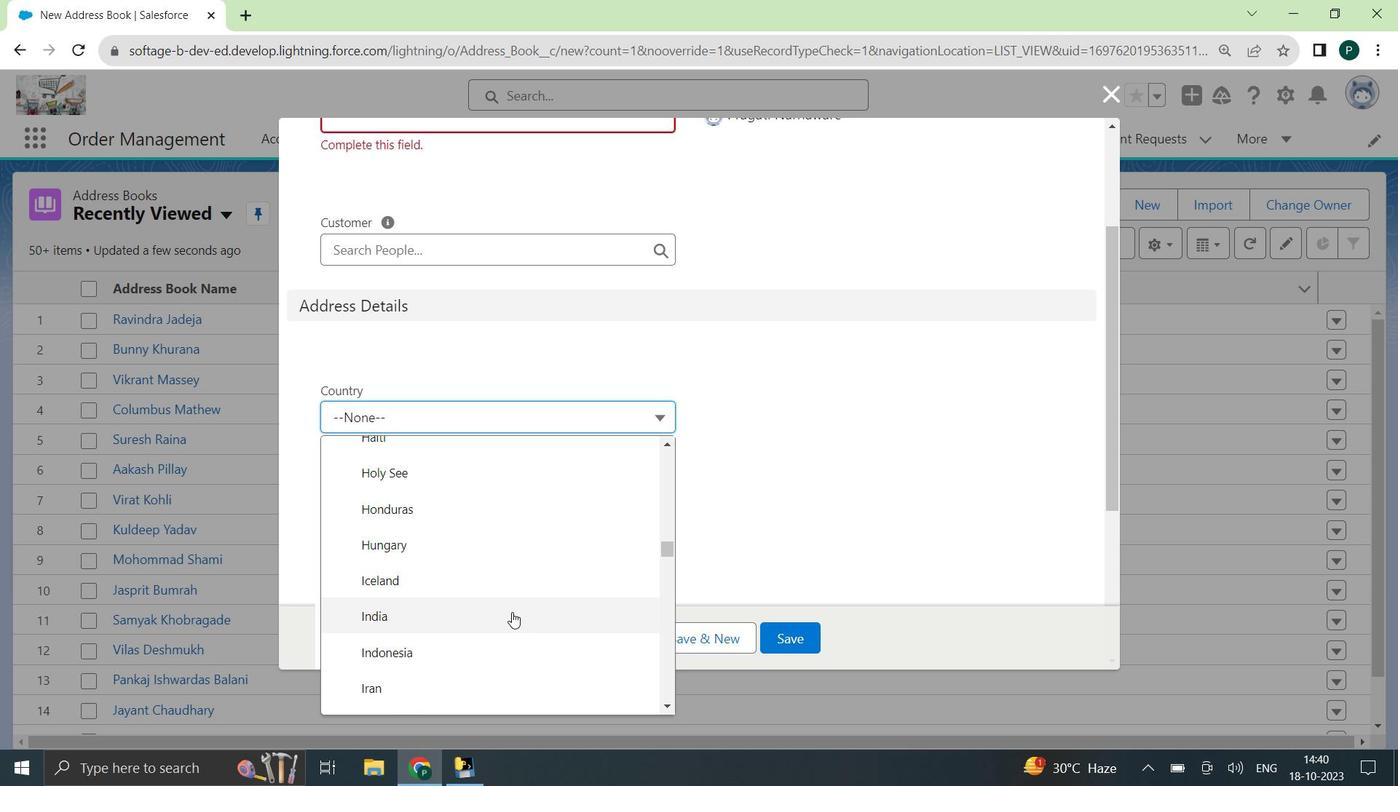 
Action: Mouse moved to (552, 499)
Screenshot: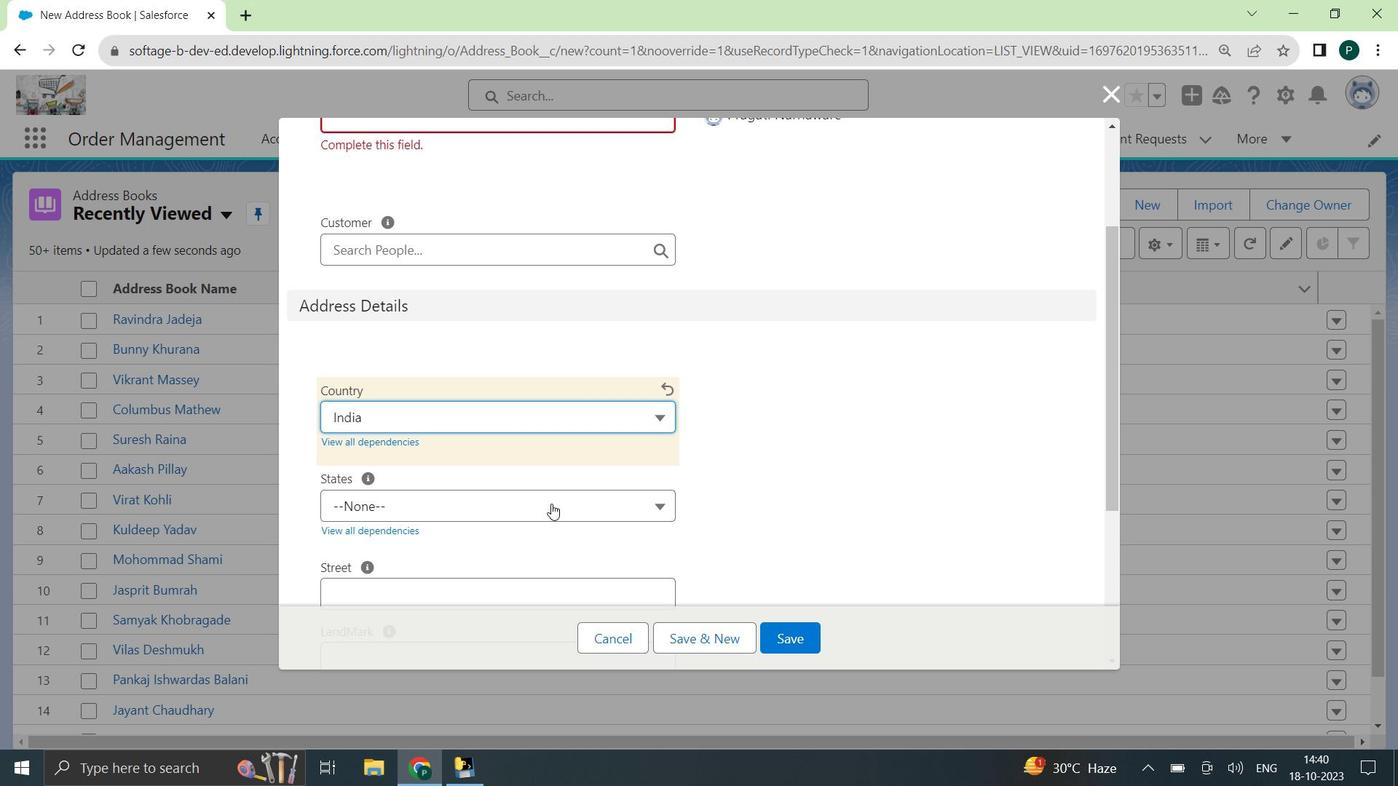 
Action: Mouse pressed left at (552, 499)
Screenshot: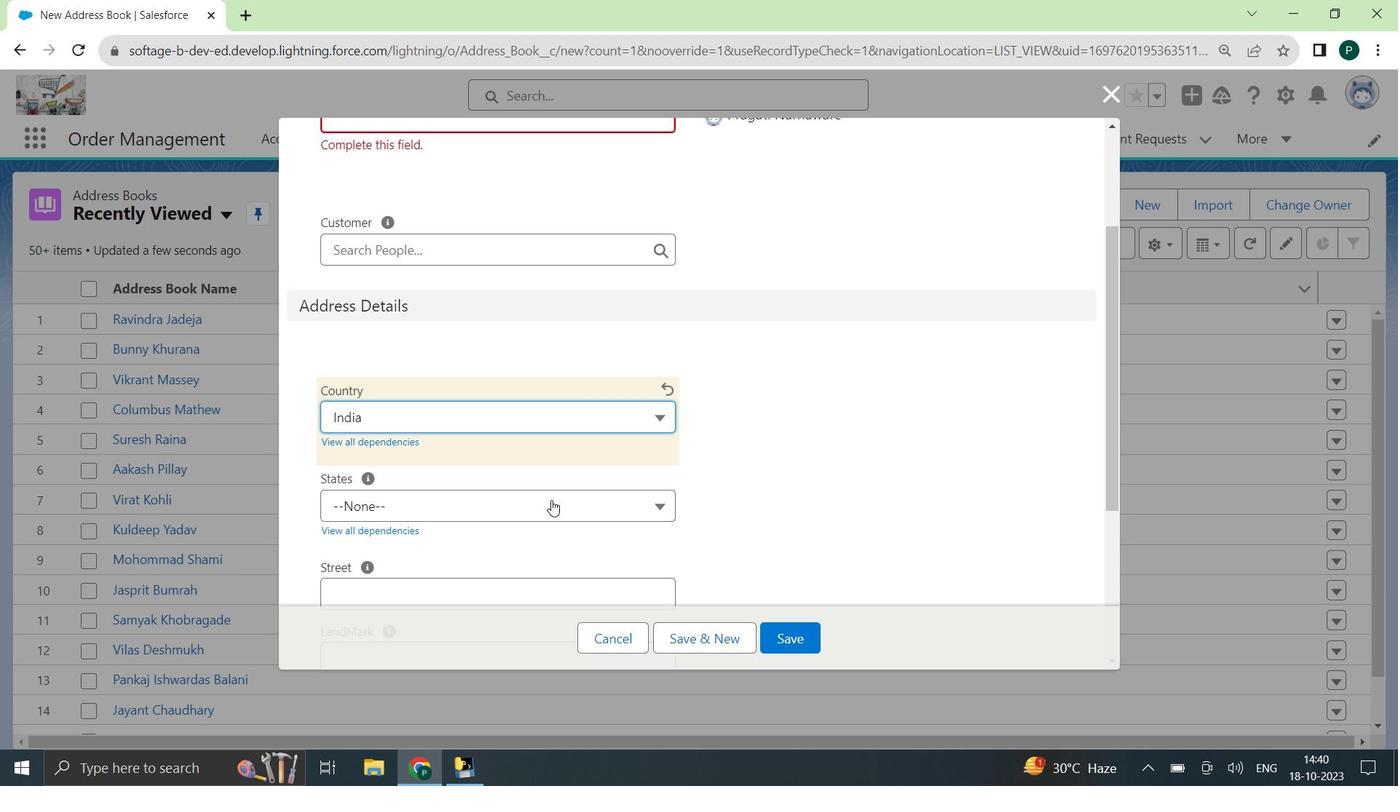 
Action: Mouse moved to (557, 483)
Screenshot: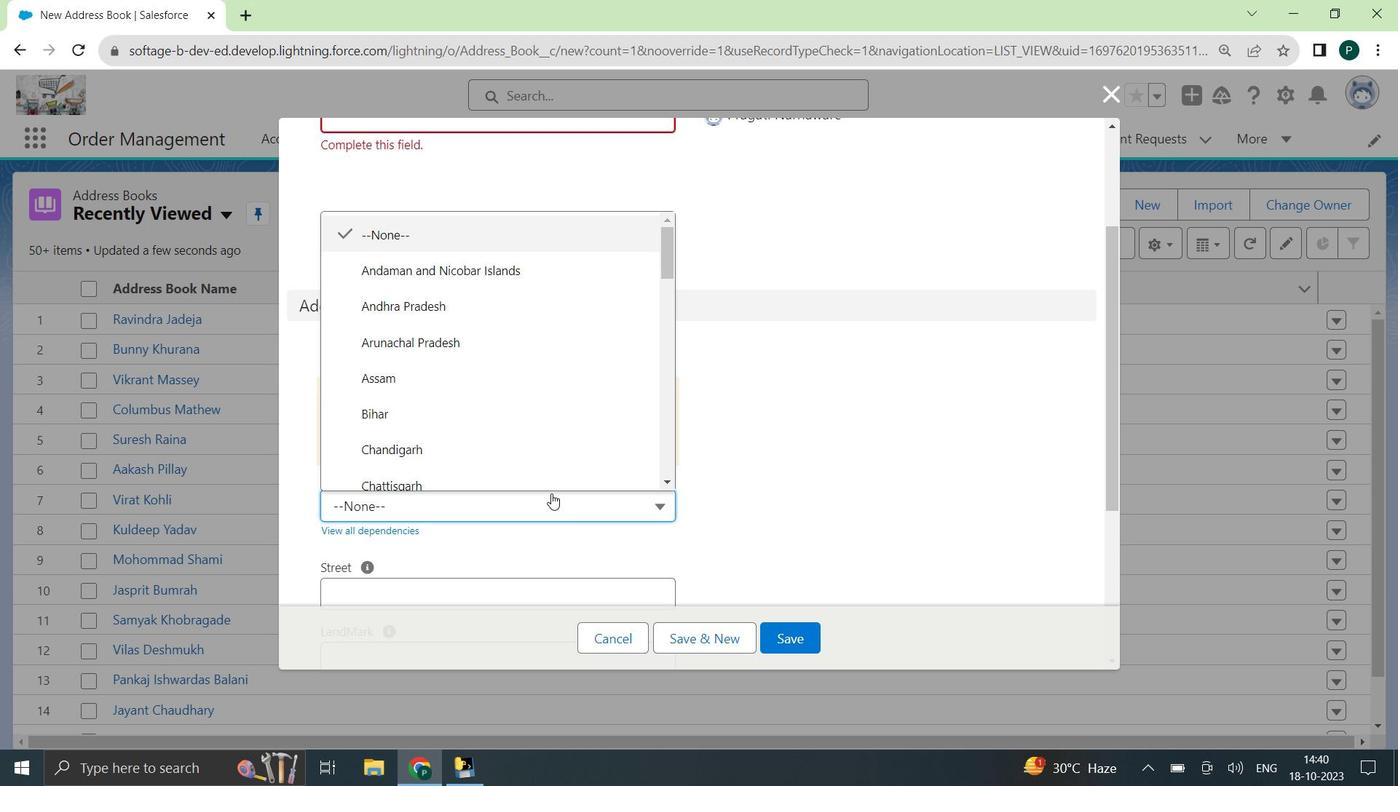 
Action: Mouse scrolled (557, 482) with delta (0, 0)
Screenshot: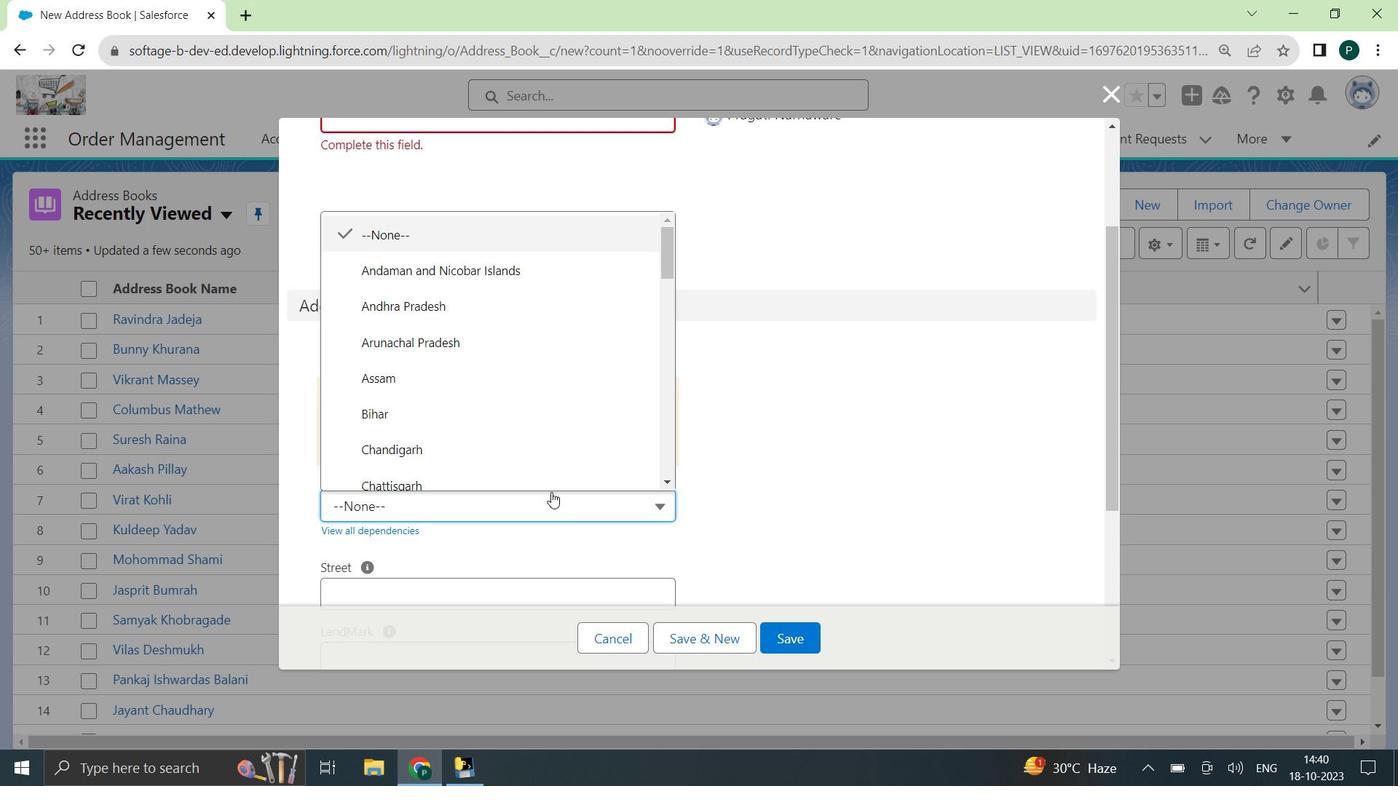 
Action: Mouse scrolled (557, 482) with delta (0, 0)
Screenshot: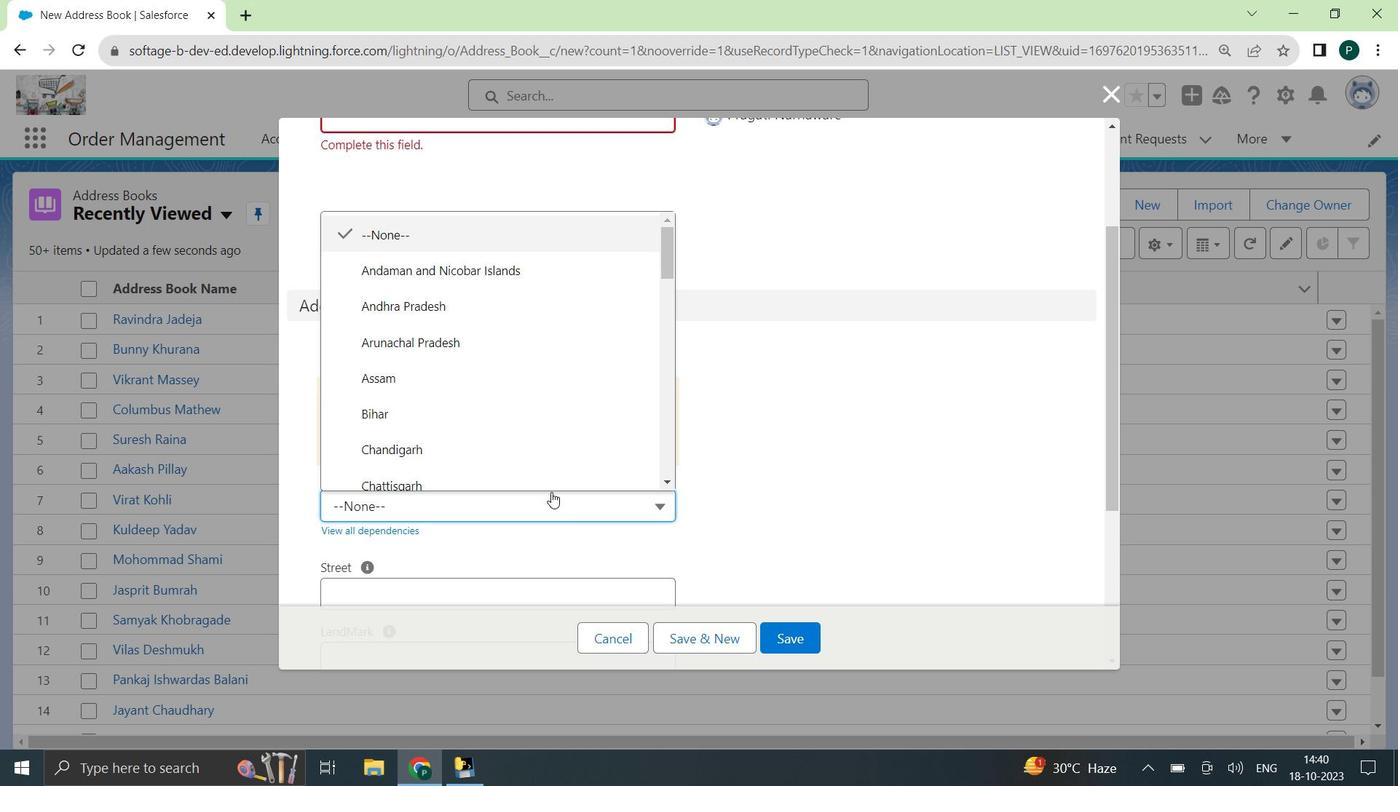 
Action: Mouse scrolled (557, 482) with delta (0, 0)
Screenshot: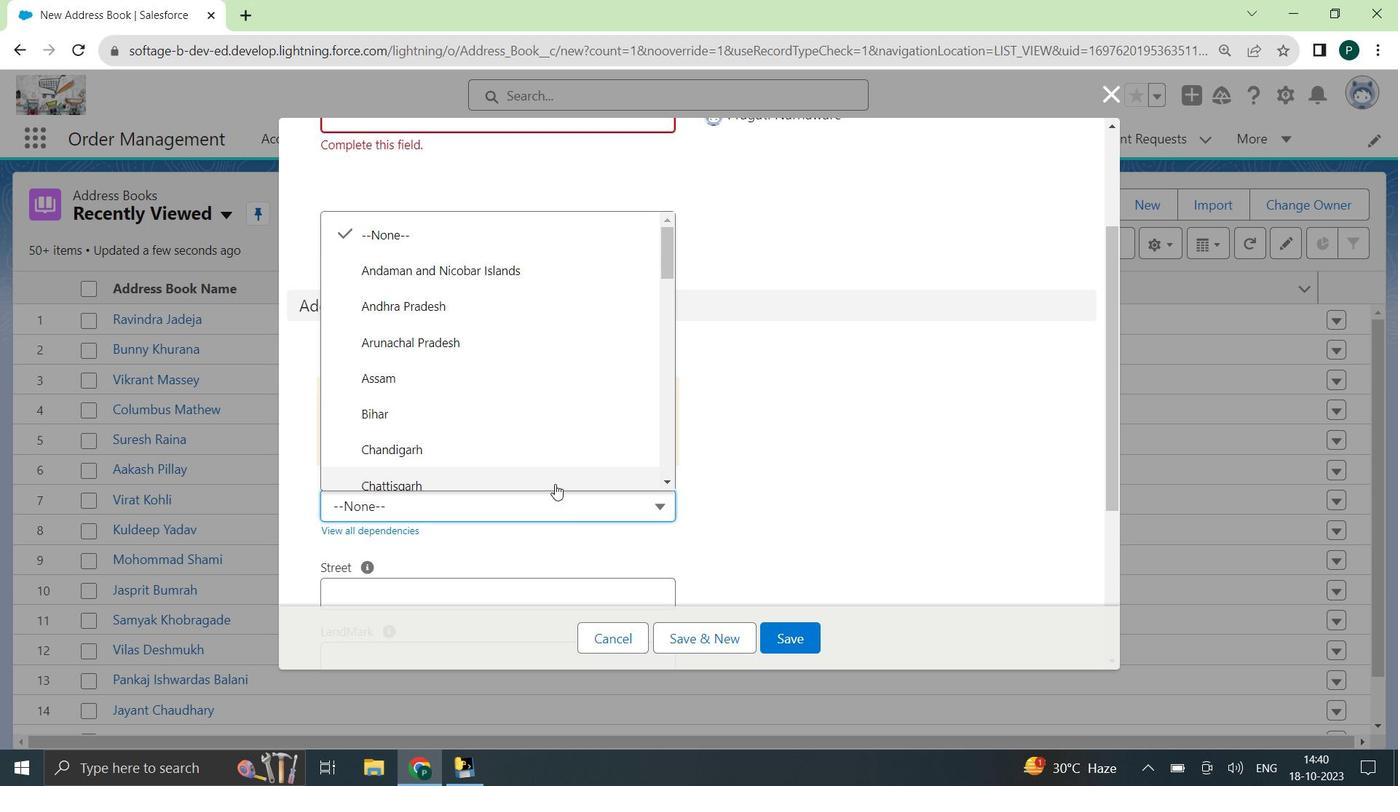 
Action: Mouse moved to (628, 292)
Screenshot: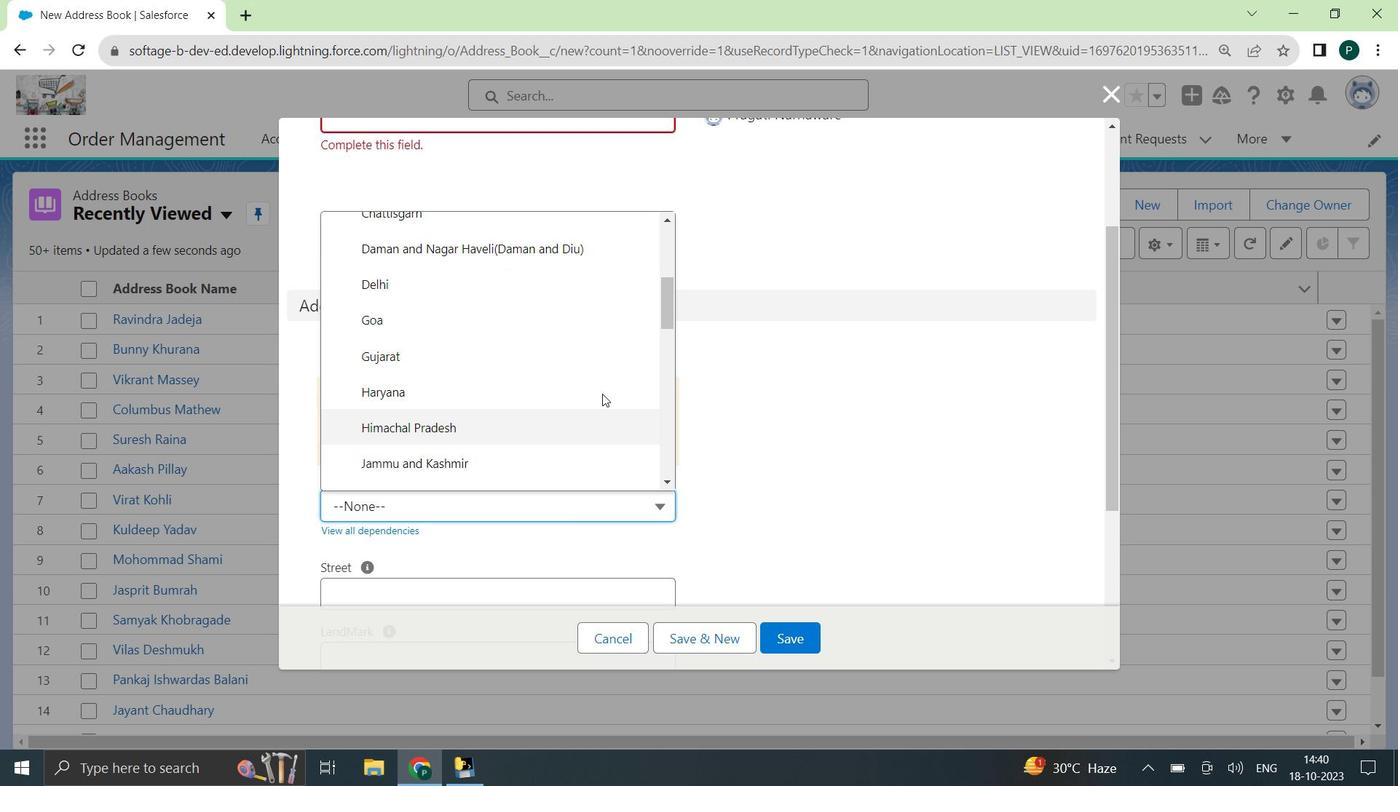 
Action: Mouse scrolled (628, 291) with delta (0, 0)
Screenshot: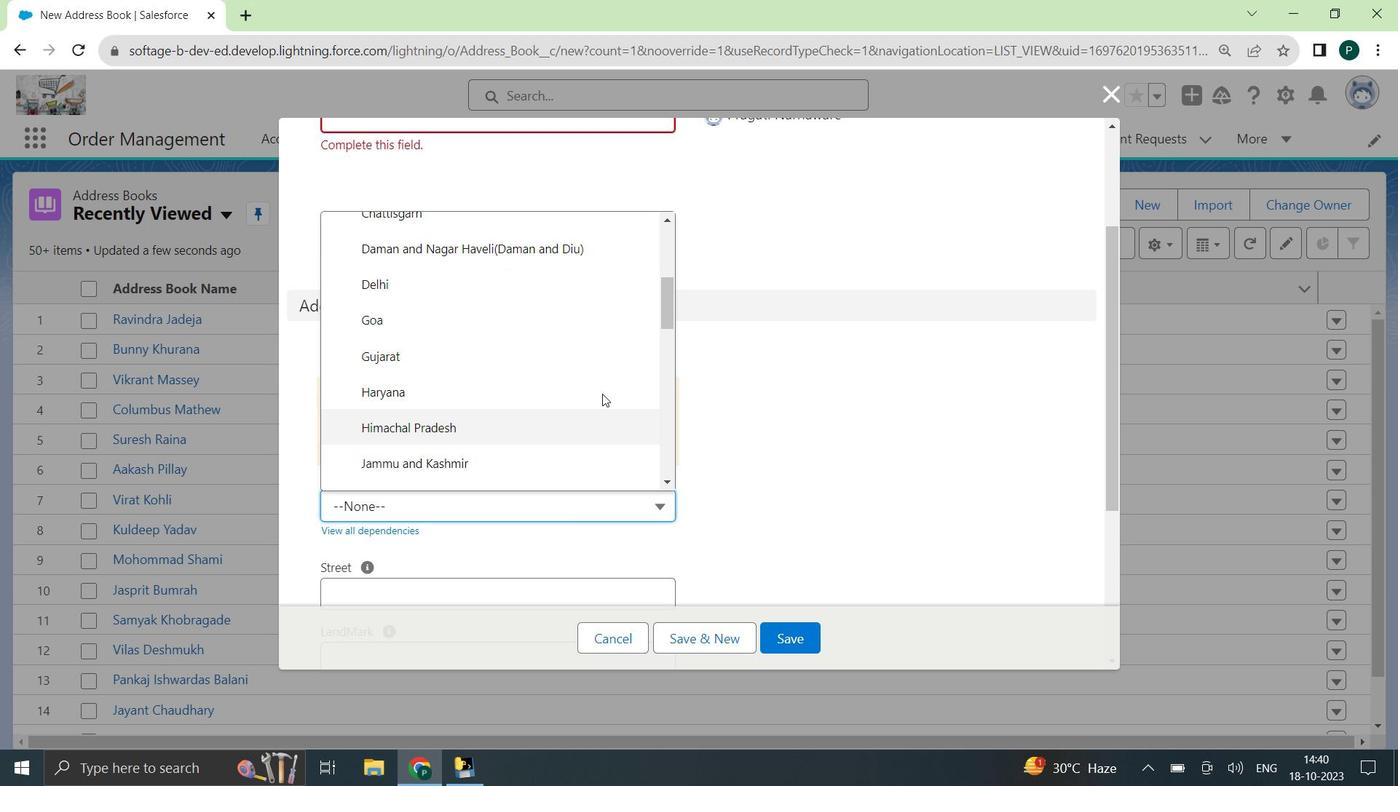 
Action: Mouse scrolled (628, 291) with delta (0, 0)
Screenshot: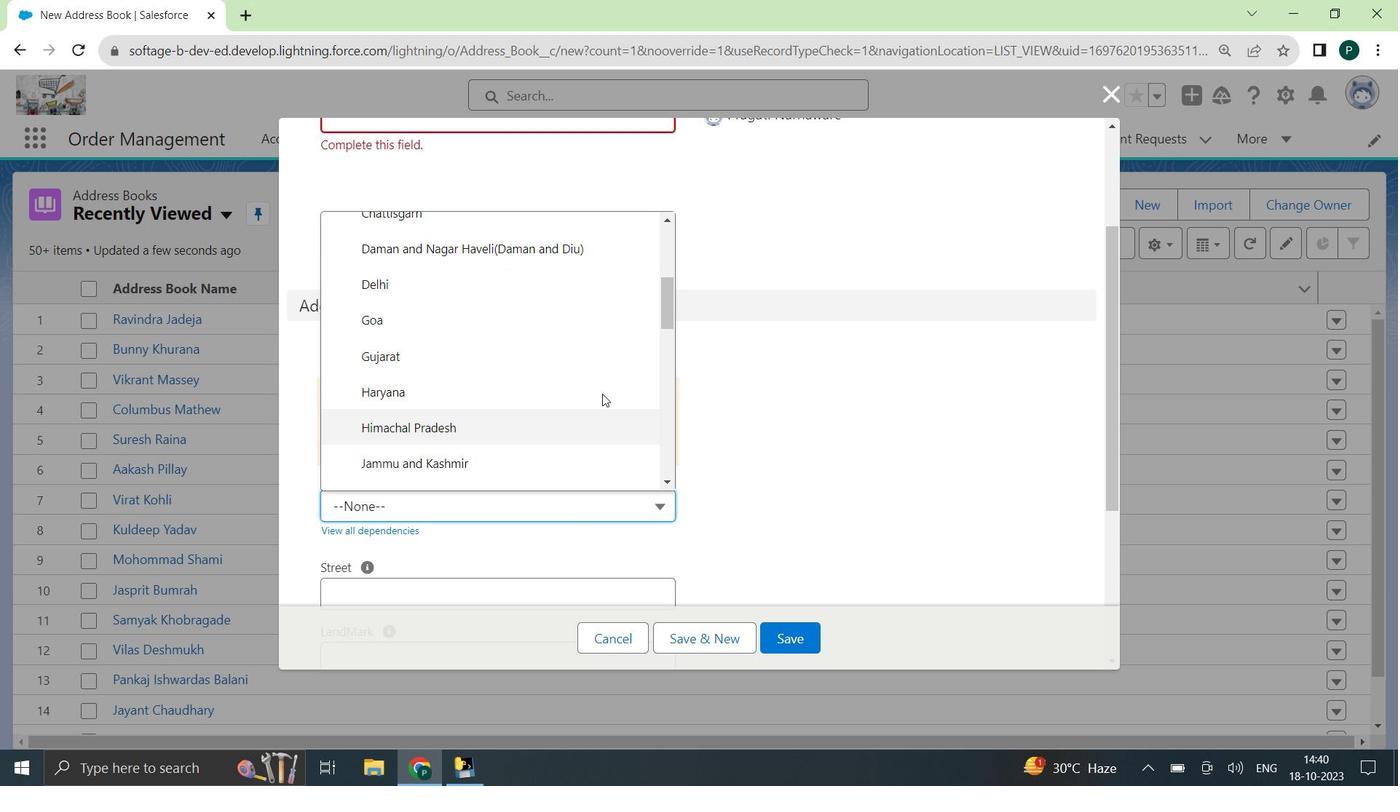 
Action: Mouse scrolled (628, 291) with delta (0, 0)
Screenshot: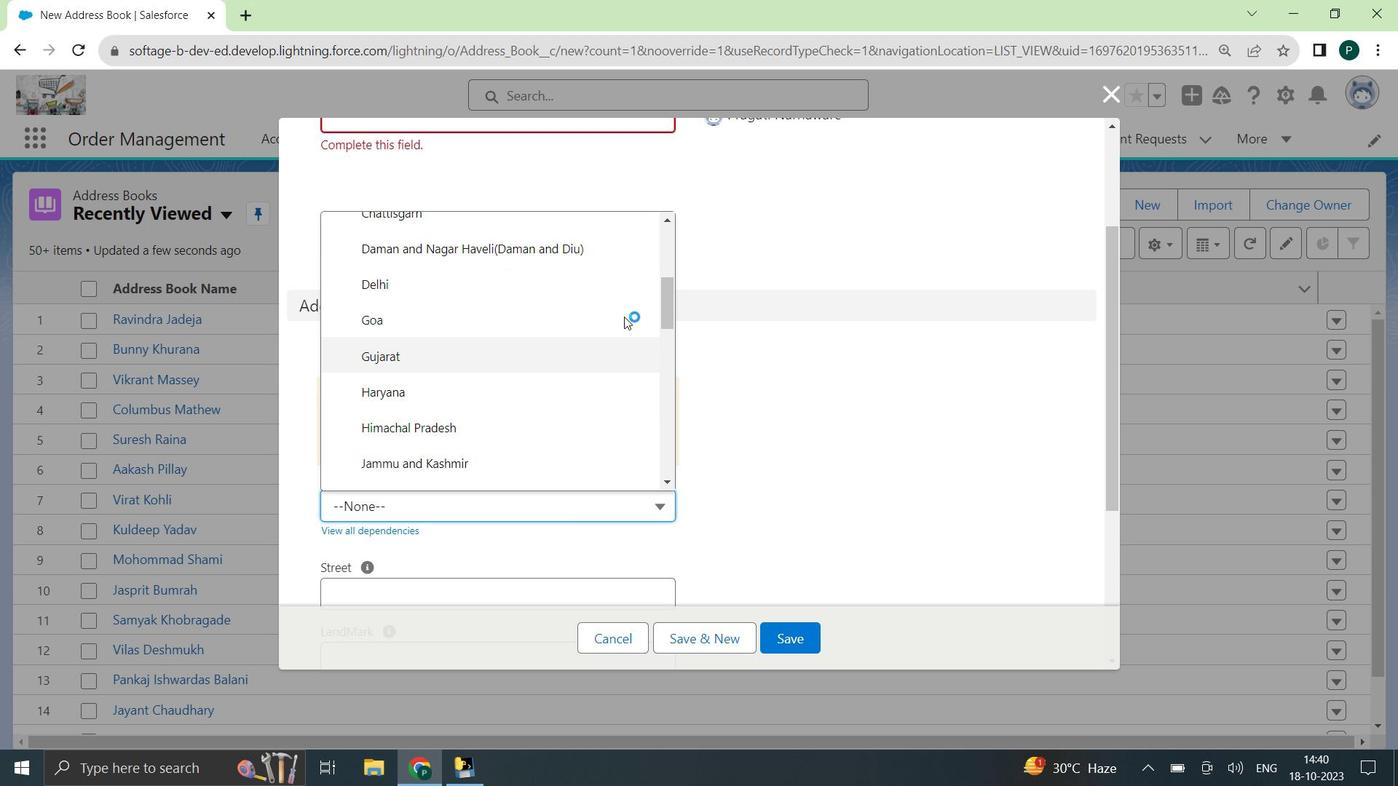 
Action: Mouse scrolled (628, 291) with delta (0, 0)
Screenshot: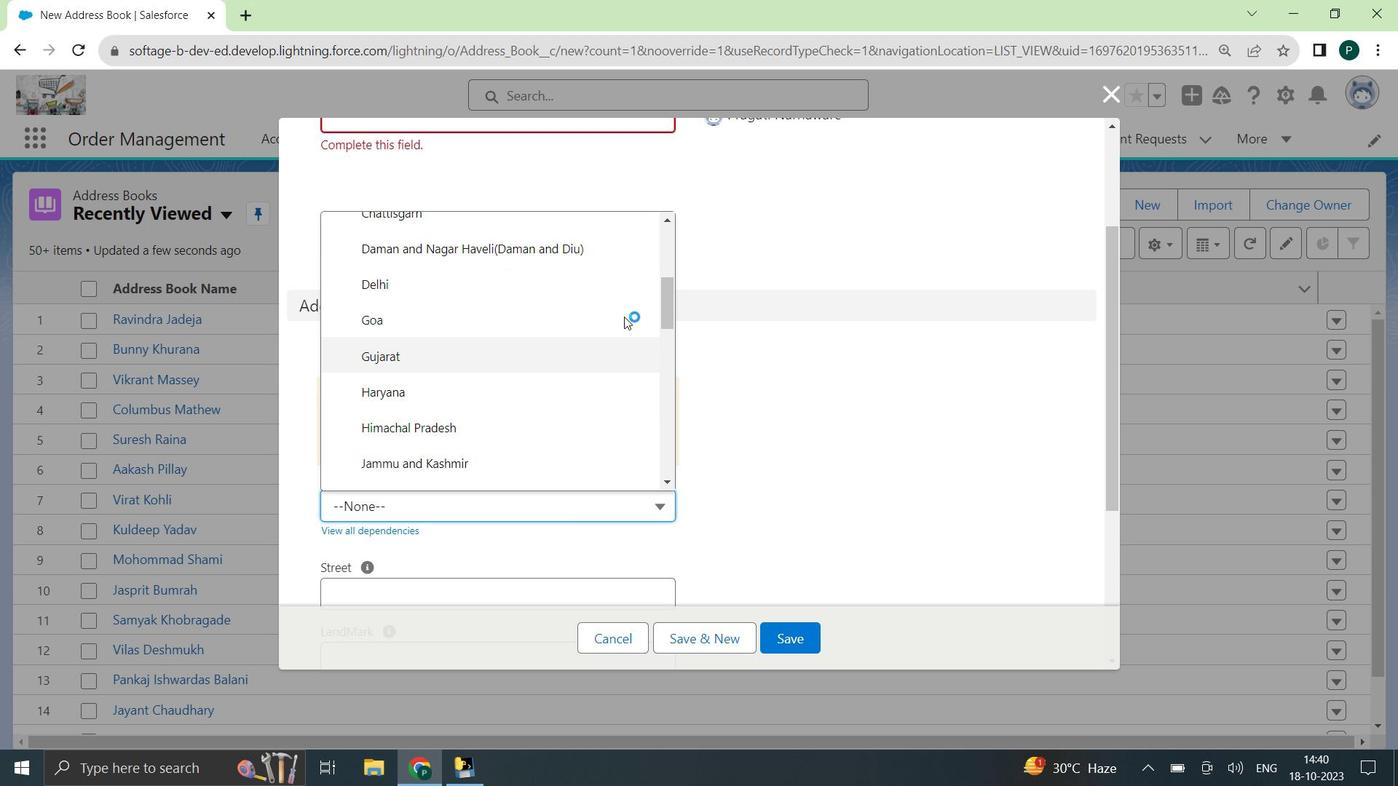 
Action: Mouse scrolled (628, 291) with delta (0, 0)
Screenshot: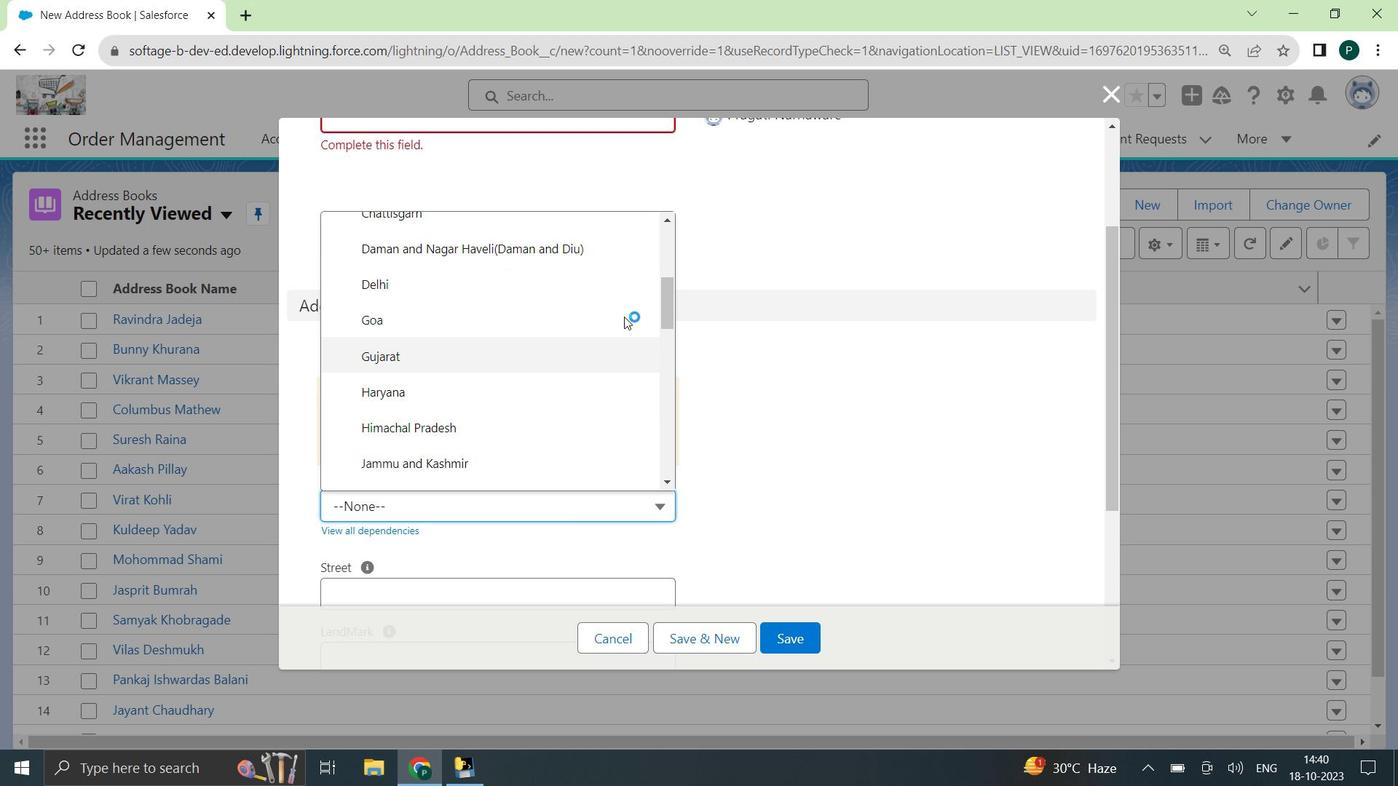 
Action: Mouse scrolled (628, 291) with delta (0, 0)
Screenshot: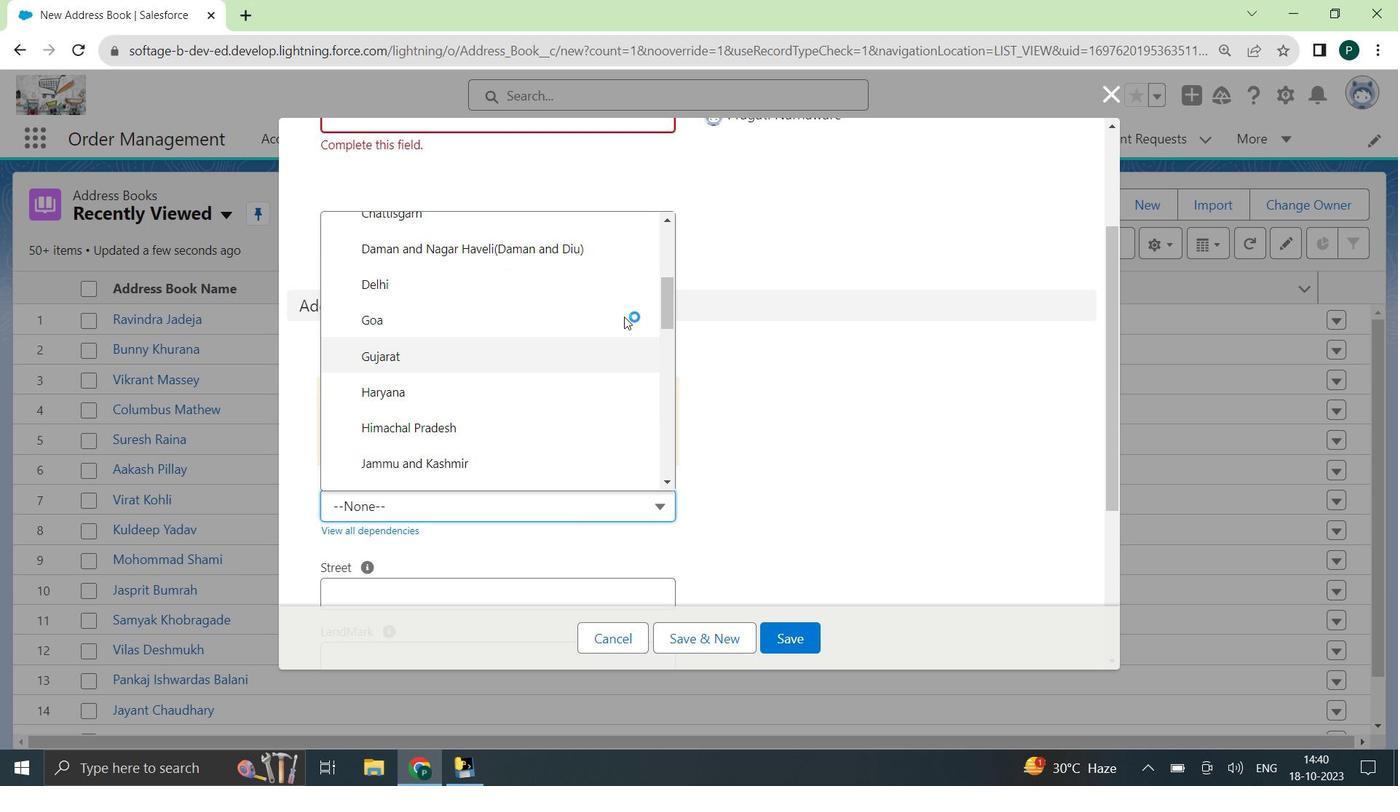 
Action: Mouse moved to (580, 314)
Screenshot: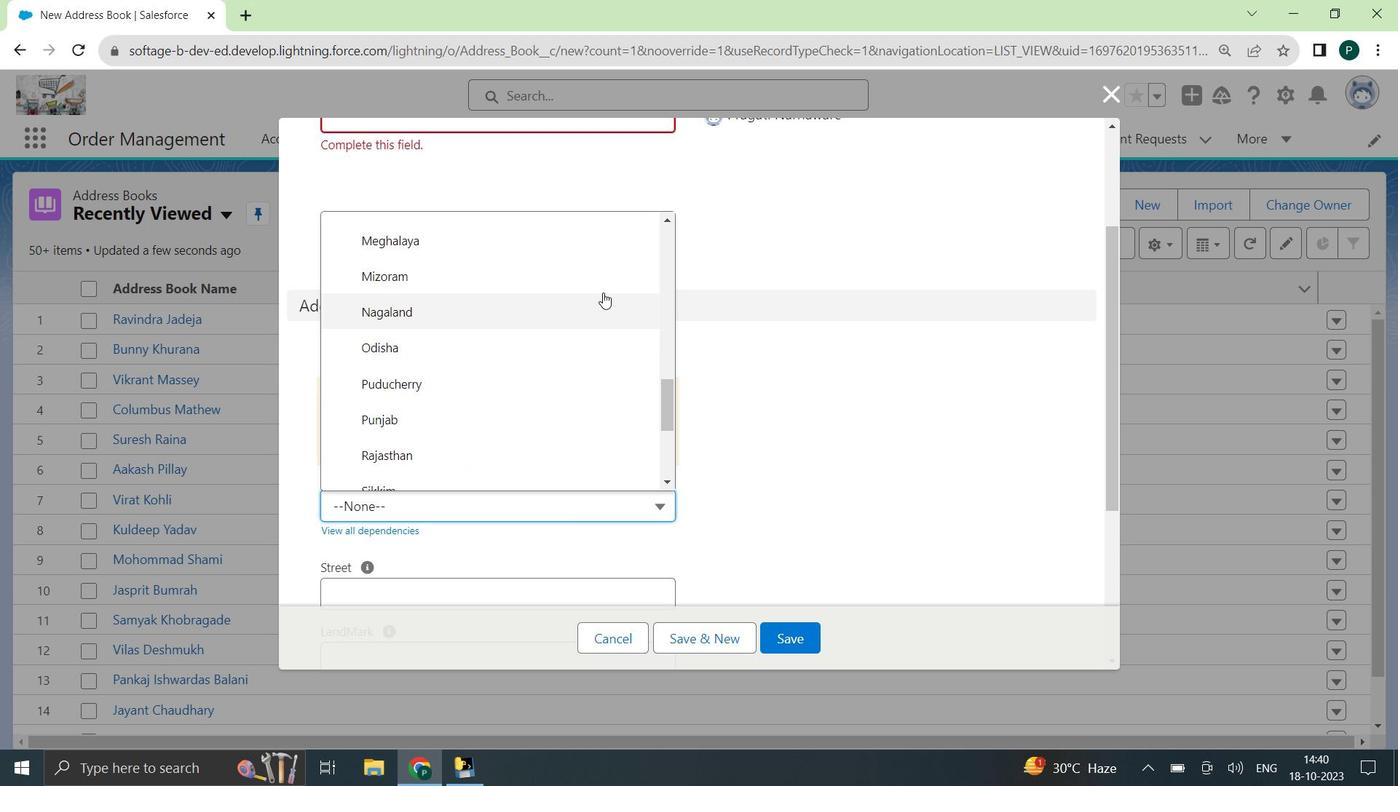 
Action: Mouse scrolled (580, 314) with delta (0, 0)
Screenshot: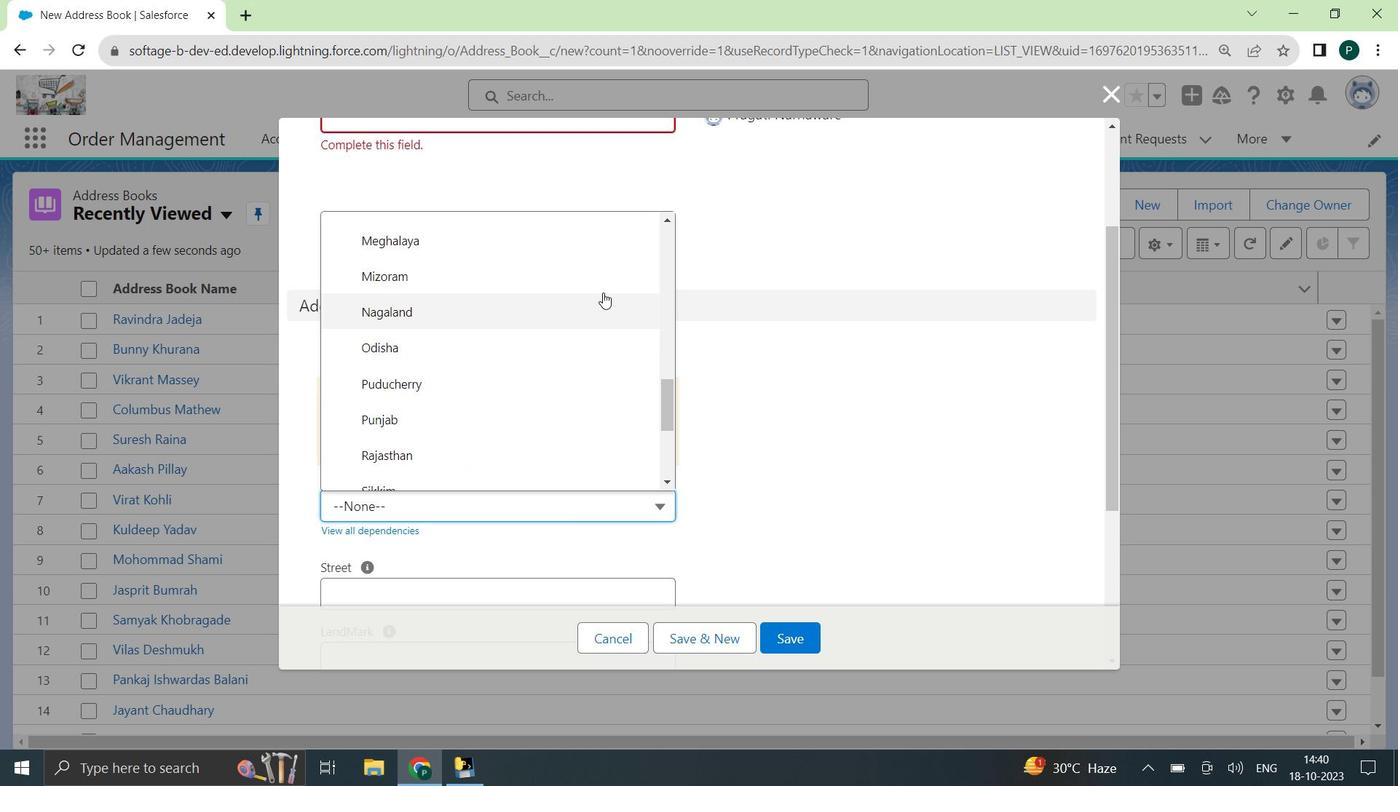 
Action: Mouse moved to (571, 330)
Screenshot: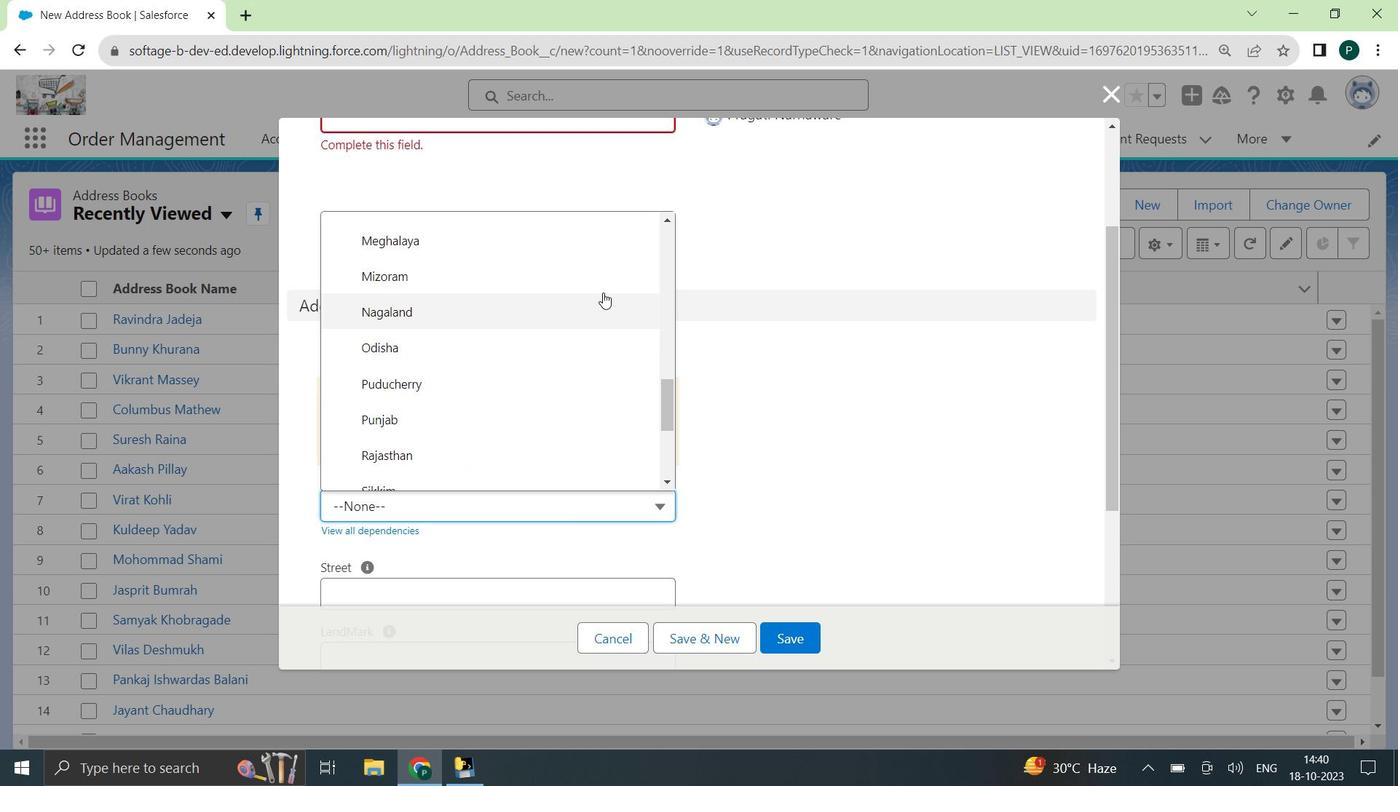 
Action: Mouse scrolled (571, 329) with delta (0, 0)
Screenshot: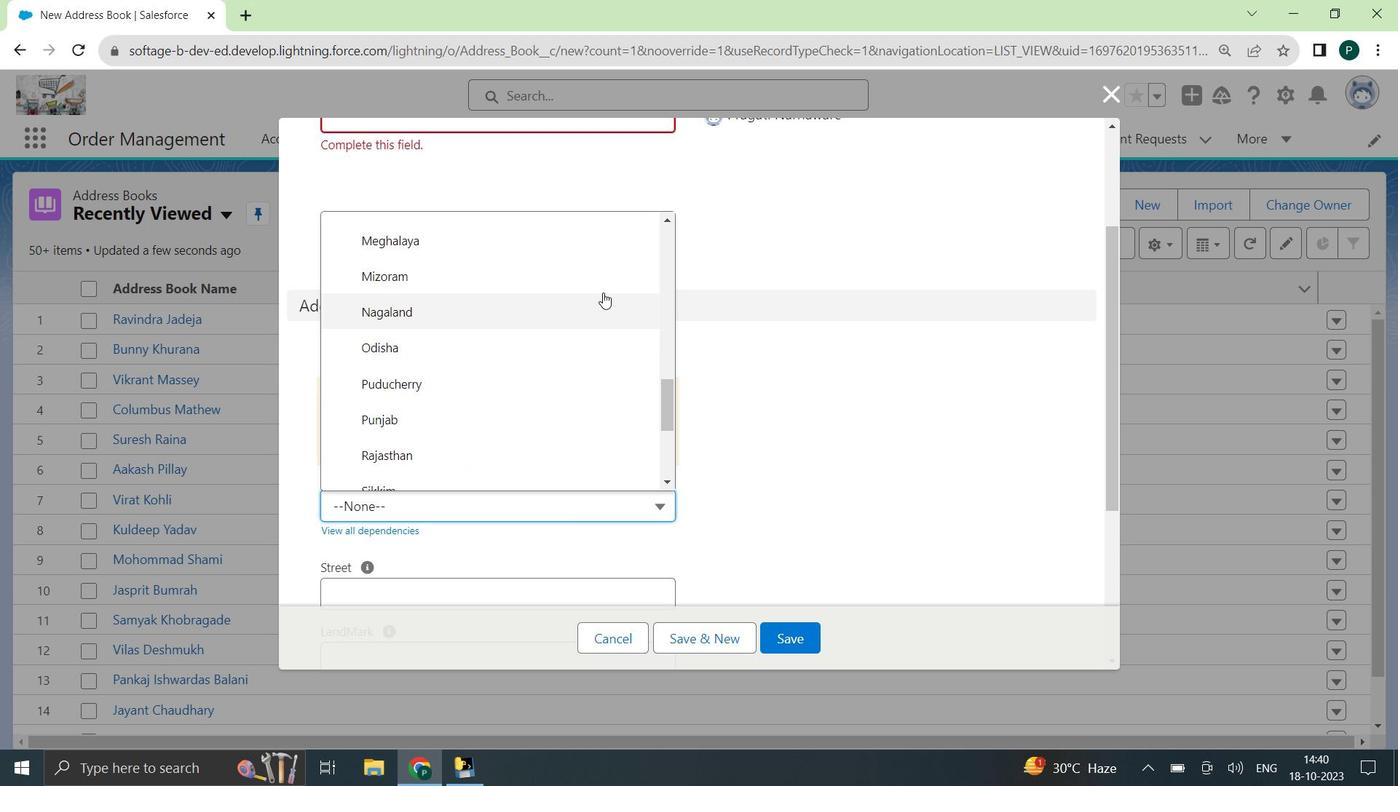 
Action: Mouse moved to (563, 344)
Screenshot: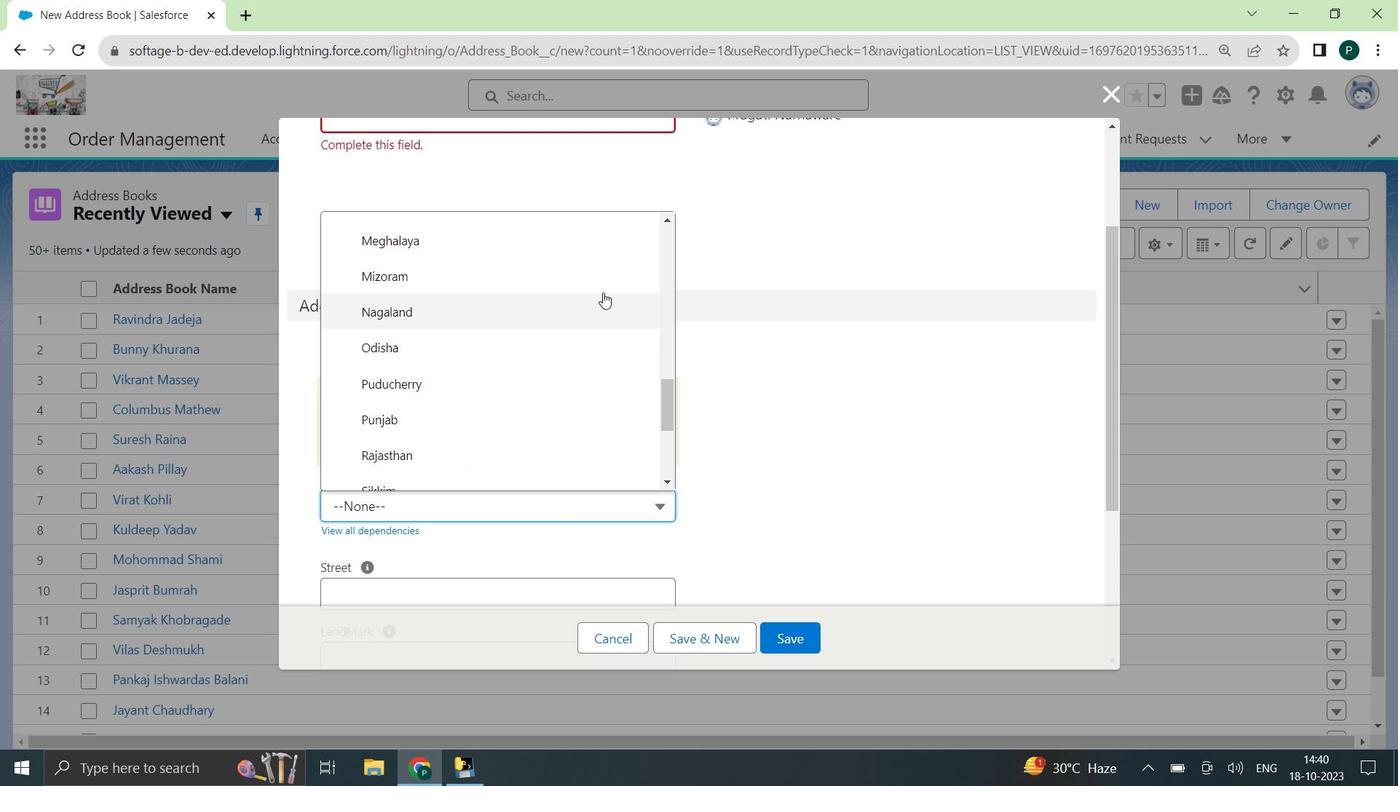 
Action: Mouse scrolled (563, 343) with delta (0, 0)
Screenshot: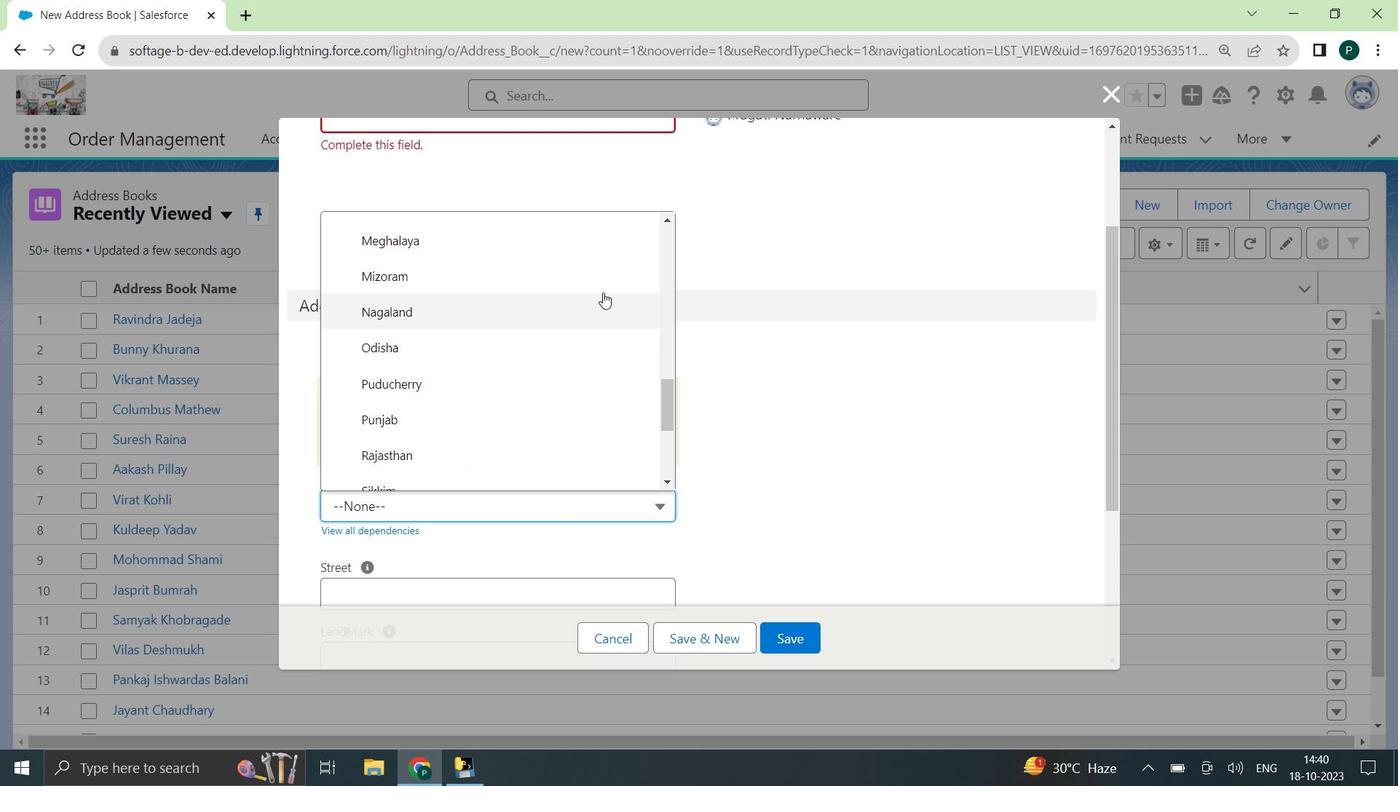 
Action: Mouse moved to (561, 349)
Screenshot: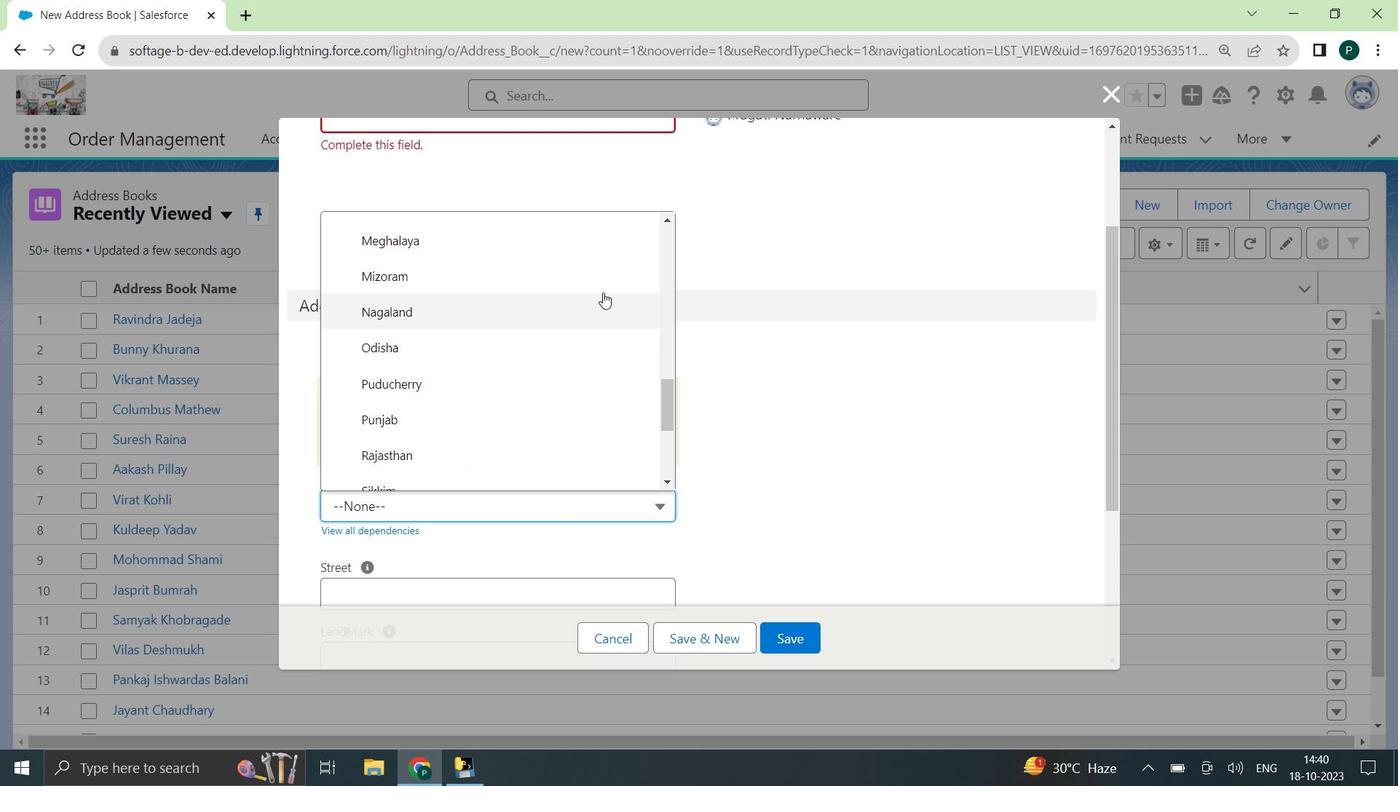 
Action: Mouse scrolled (561, 348) with delta (0, 0)
Screenshot: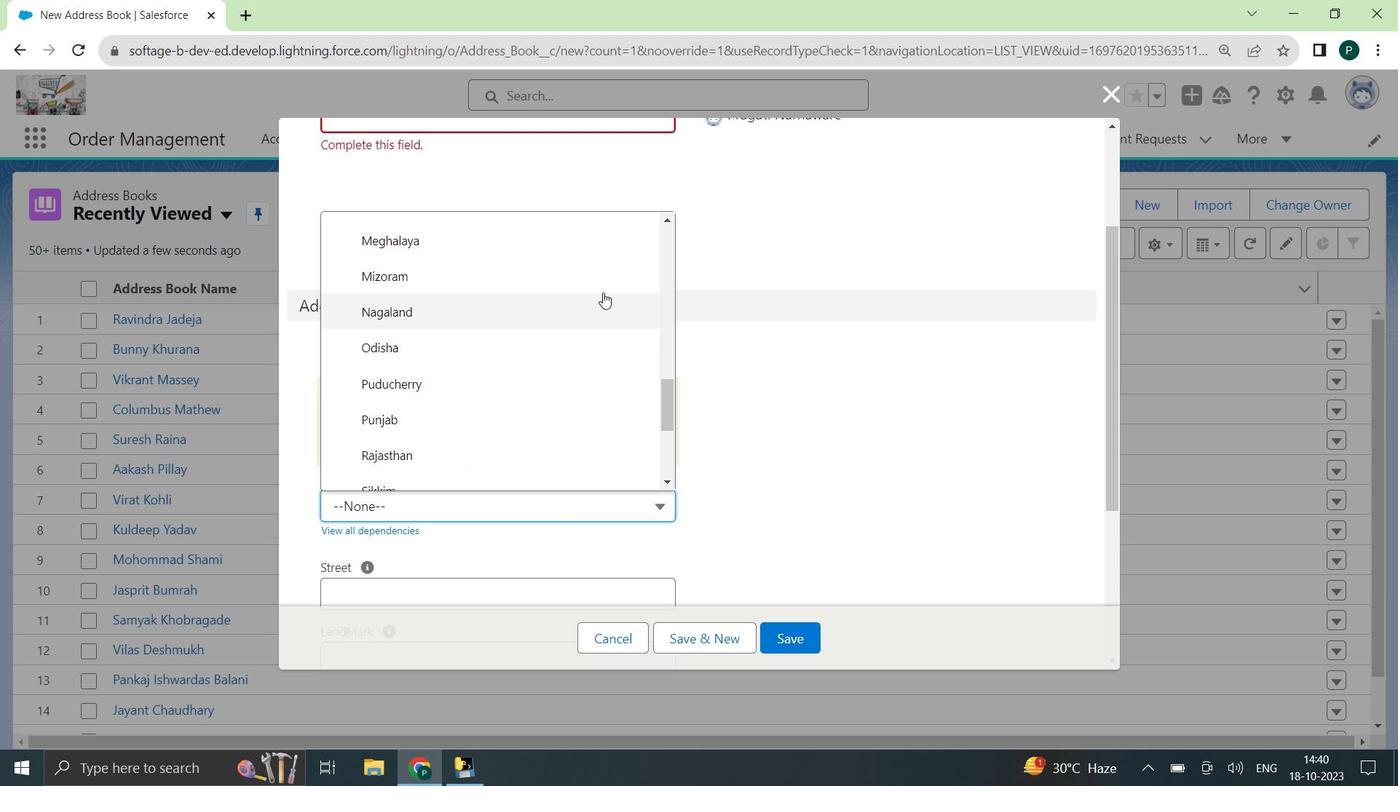 
Action: Mouse moved to (560, 352)
Screenshot: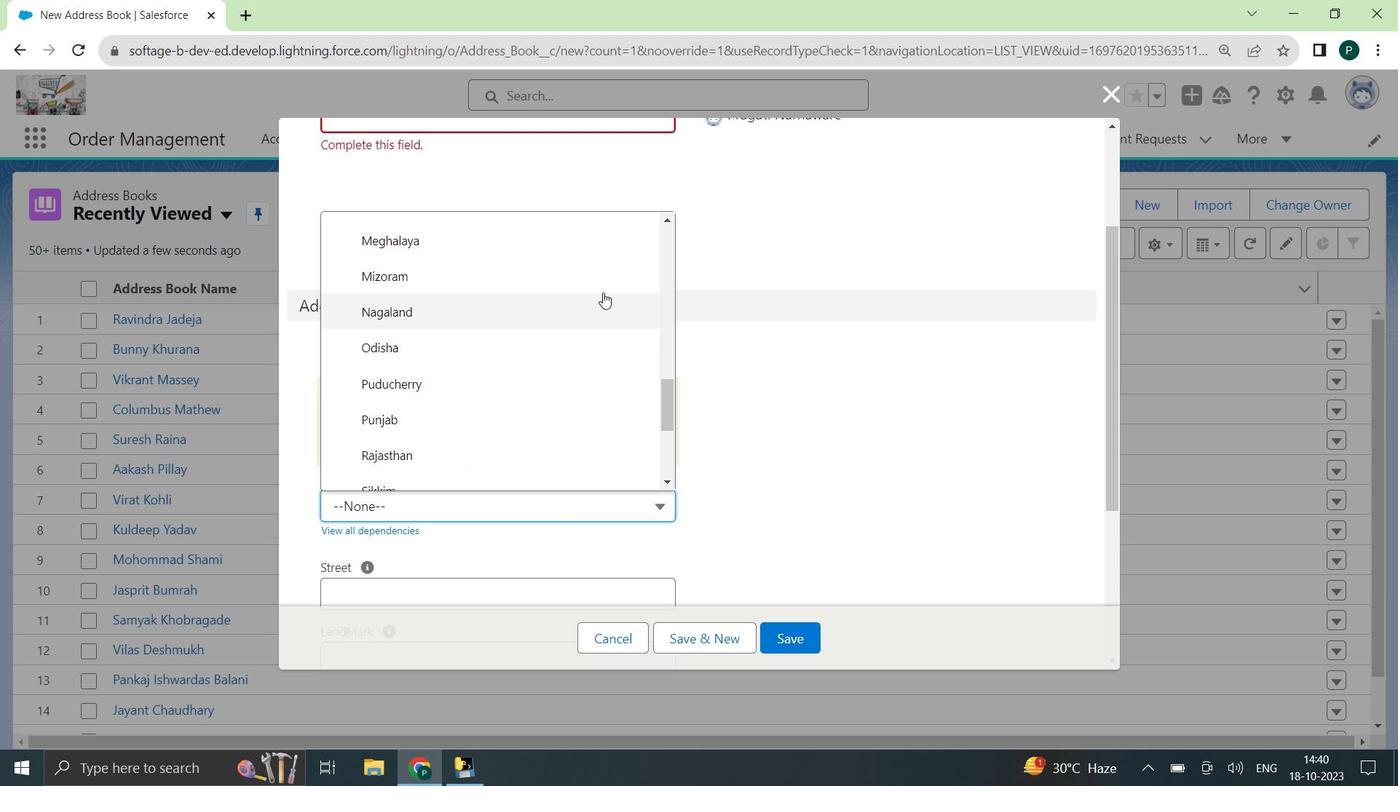
Action: Mouse scrolled (560, 351) with delta (0, 0)
Screenshot: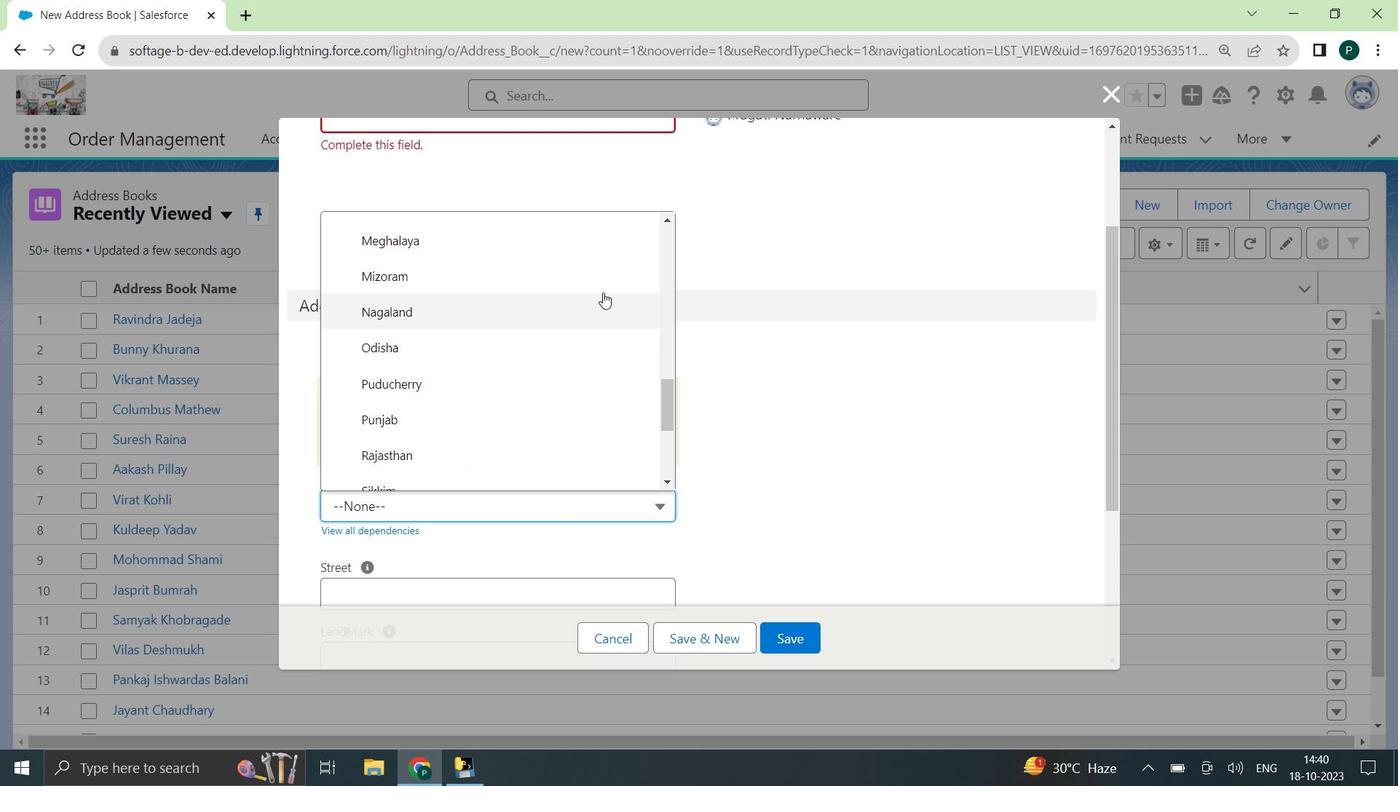 
Action: Mouse moved to (560, 354)
Screenshot: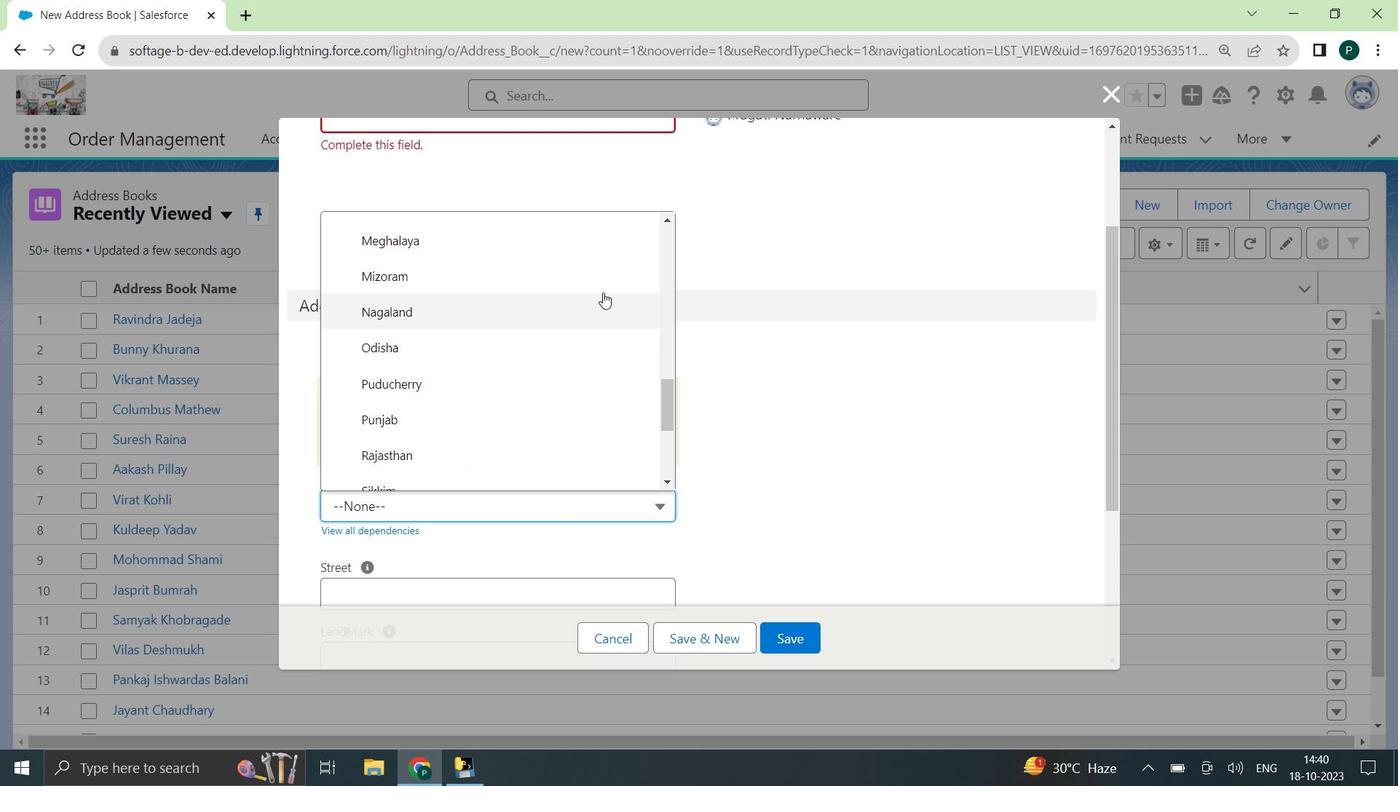 
Action: Mouse scrolled (560, 354) with delta (0, 0)
Screenshot: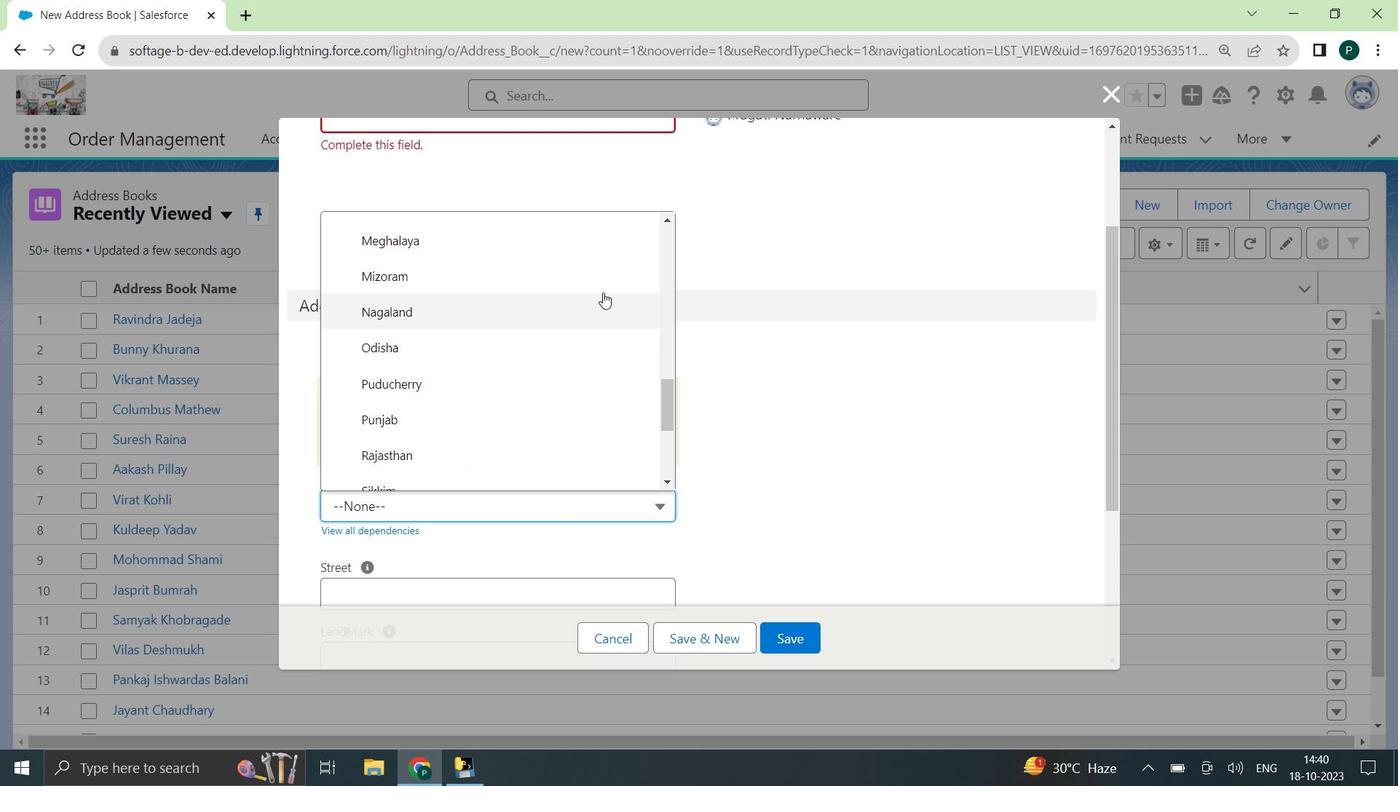 
Action: Mouse moved to (559, 356)
Screenshot: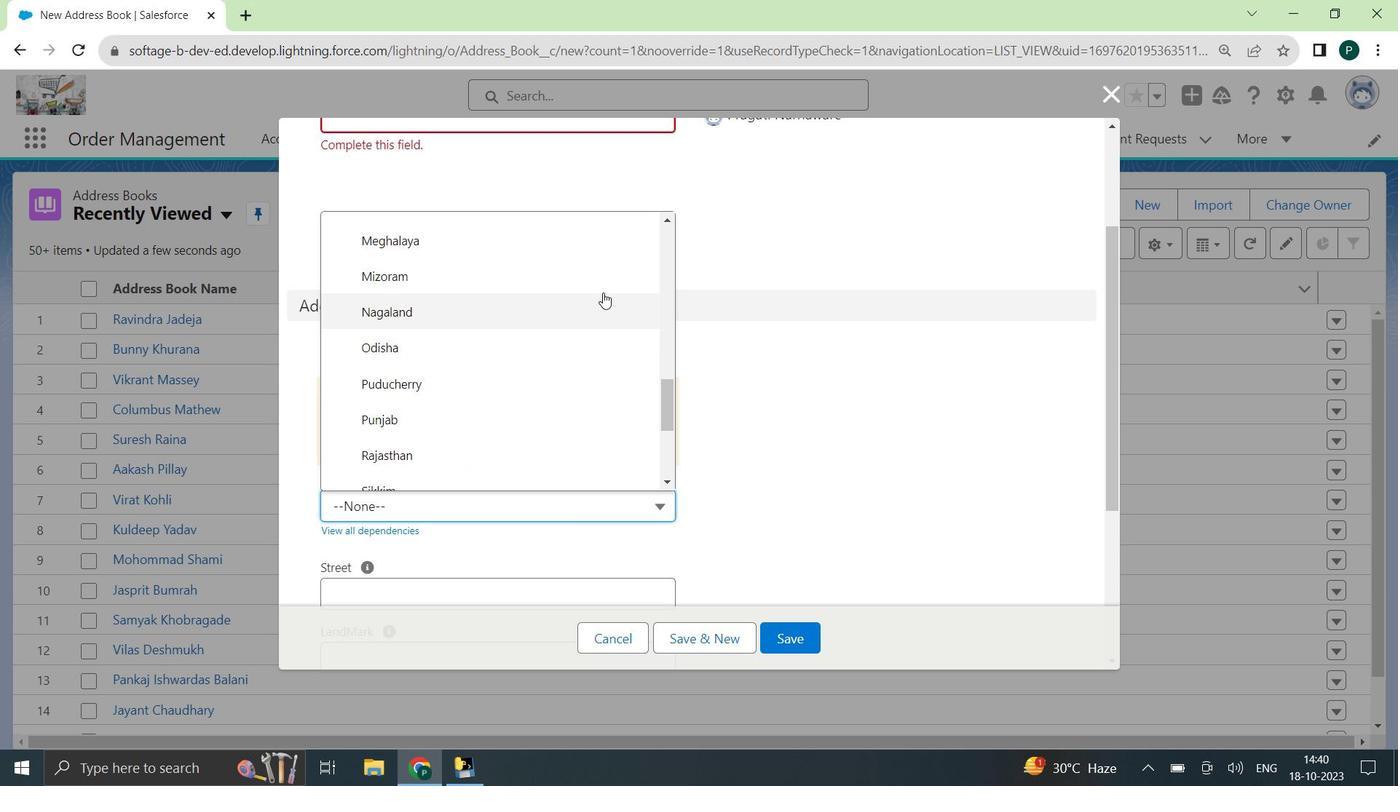 
Action: Mouse scrolled (559, 356) with delta (0, 0)
Screenshot: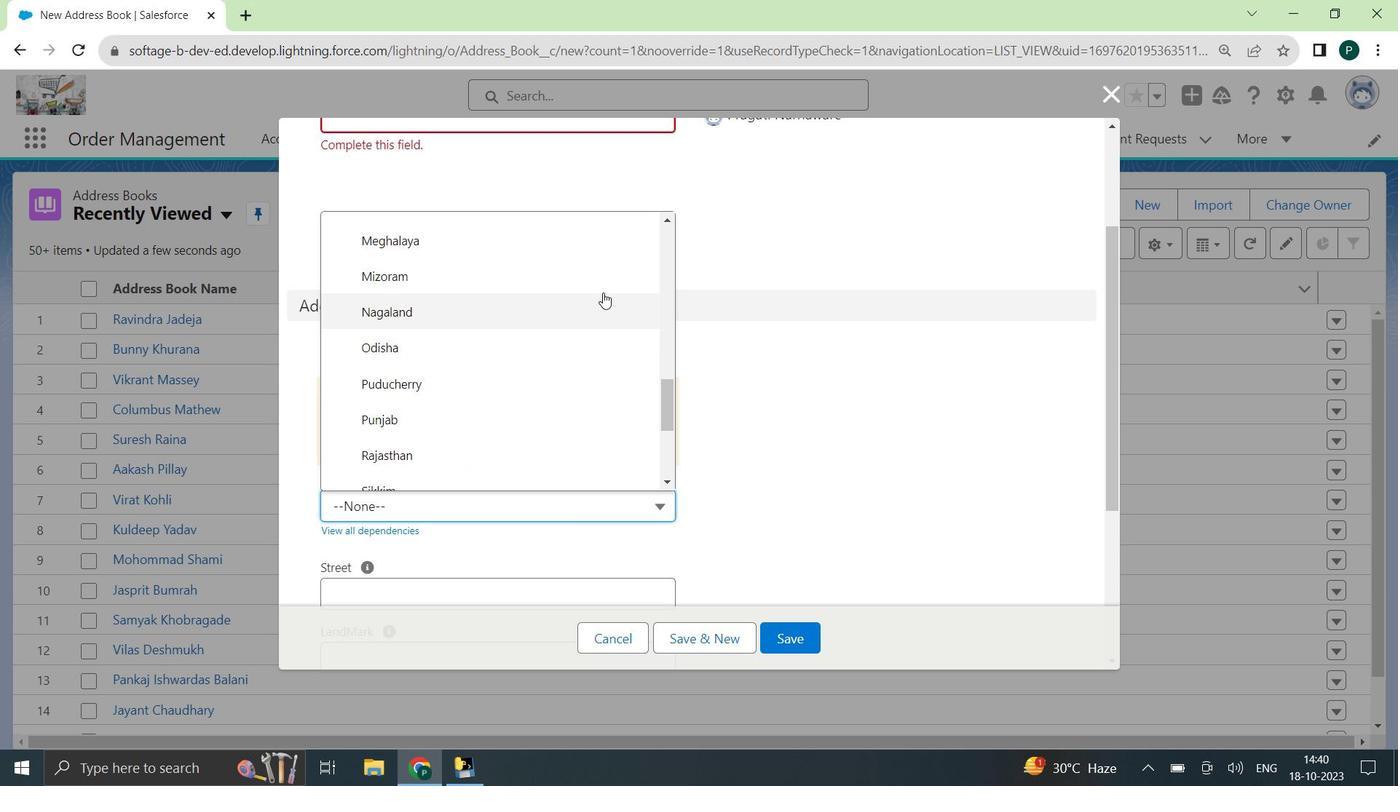 
Action: Mouse moved to (563, 379)
Screenshot: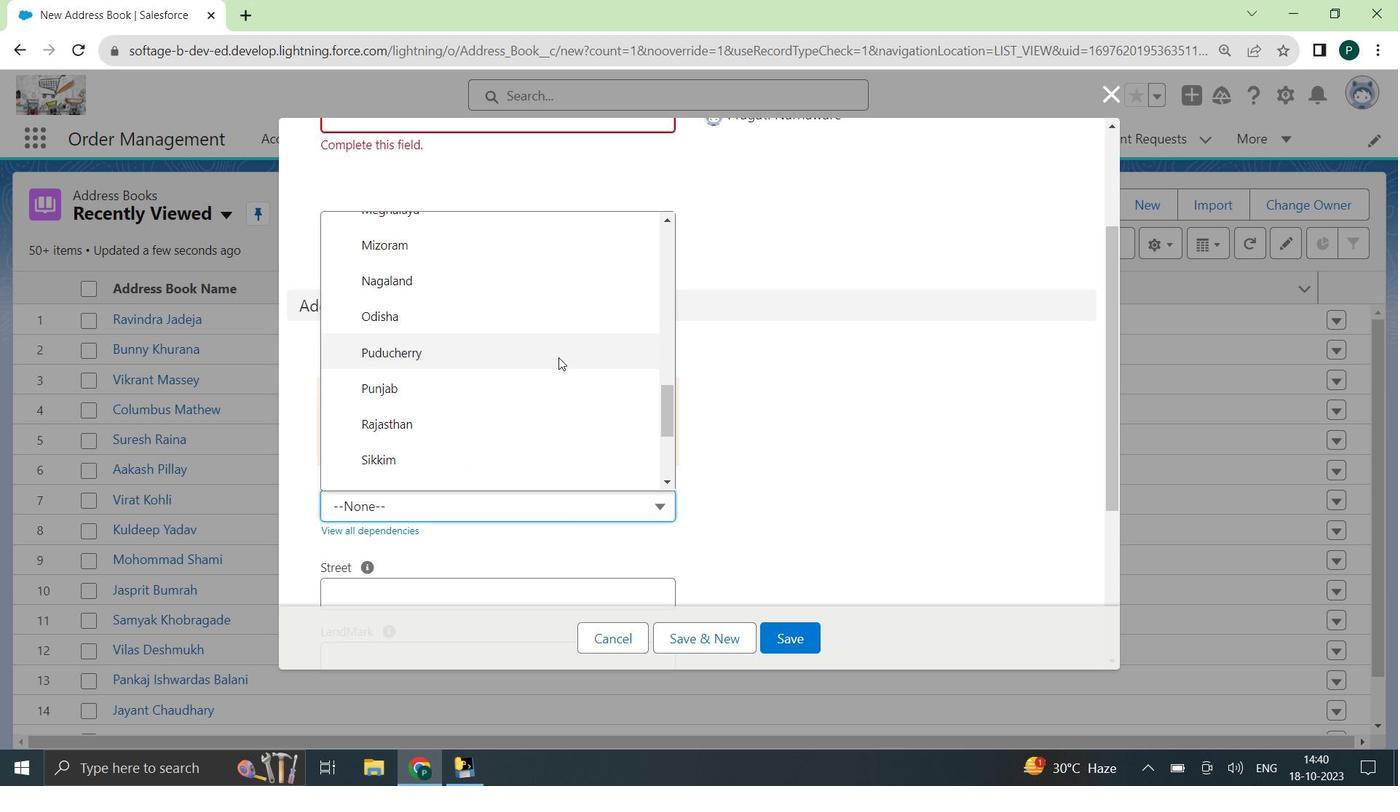 
Action: Mouse scrolled (563, 378) with delta (0, 0)
Screenshot: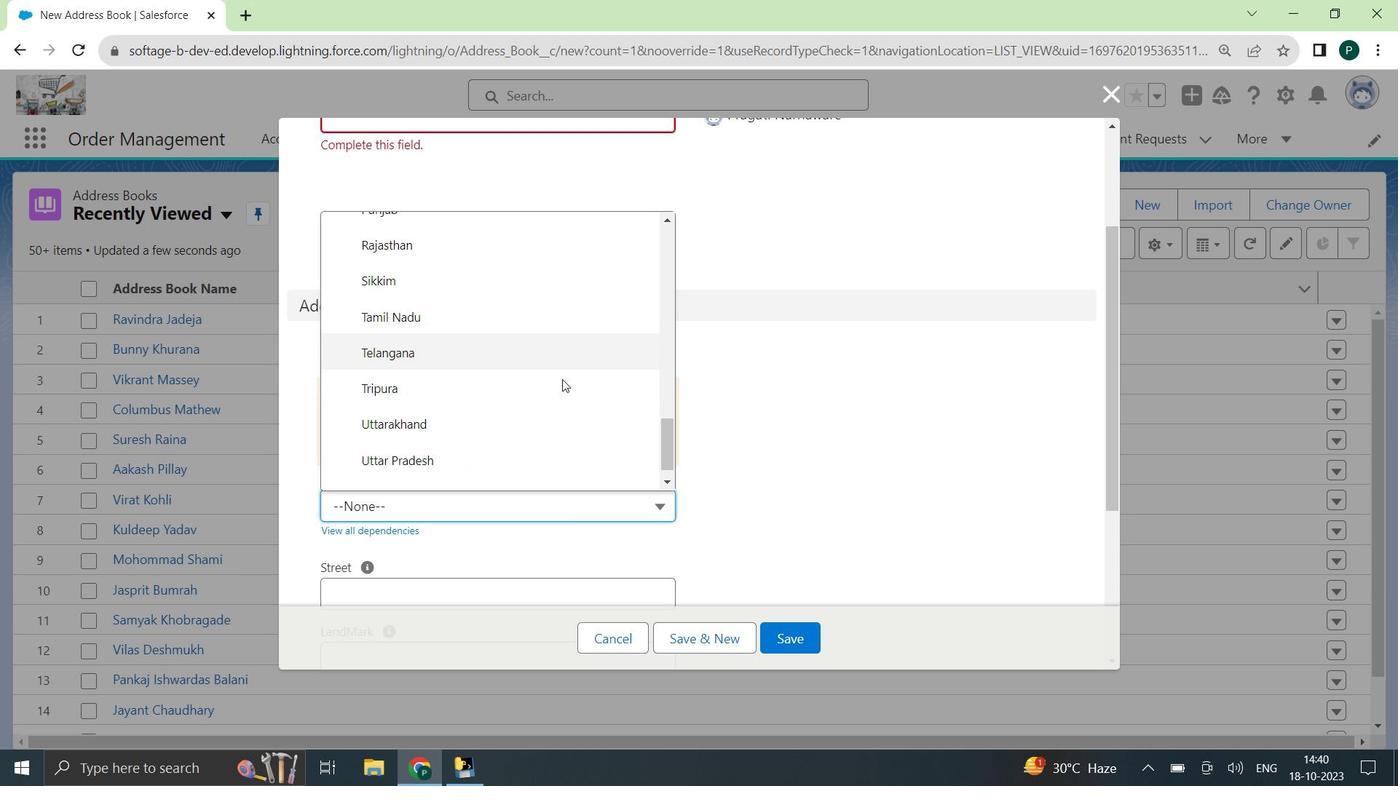 
Action: Mouse scrolled (563, 378) with delta (0, 0)
Screenshot: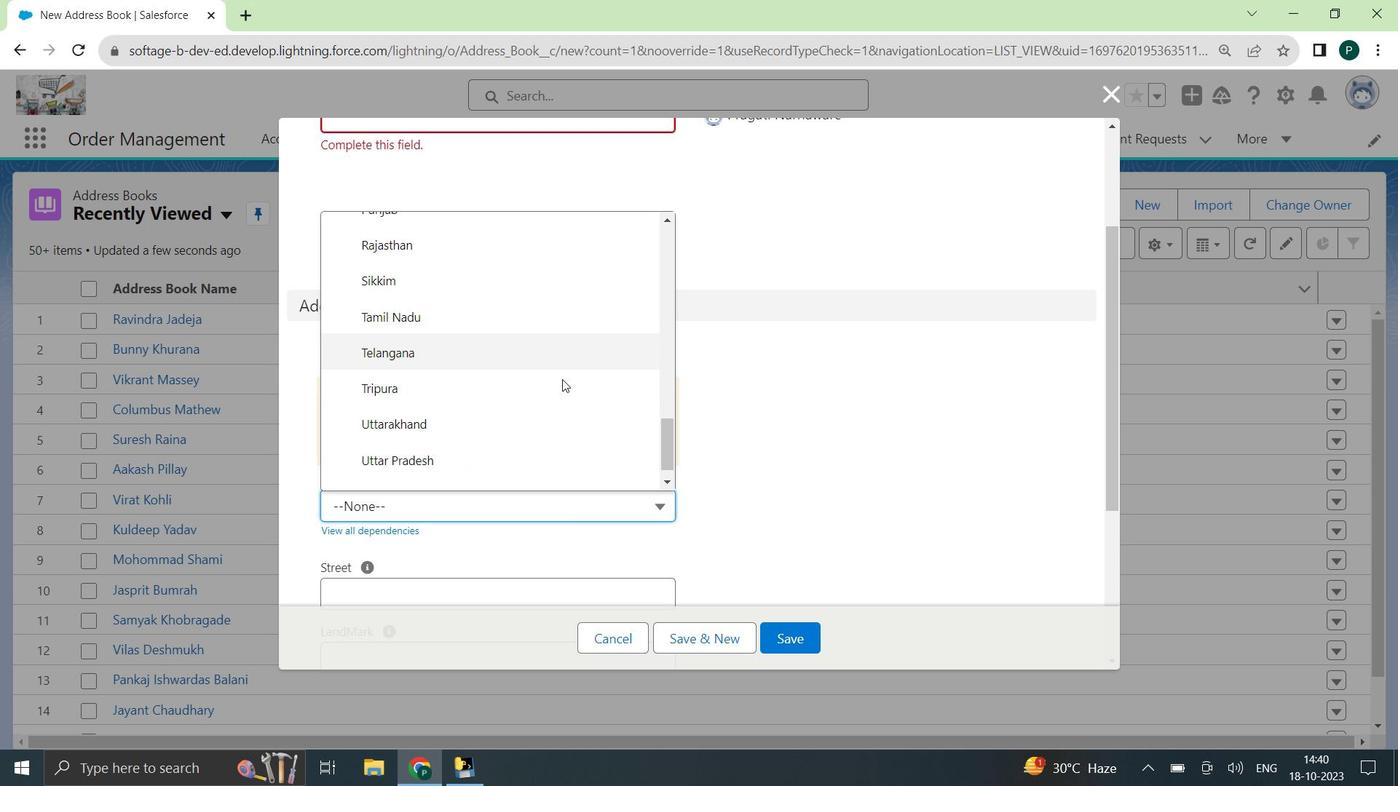 
Action: Mouse scrolled (563, 378) with delta (0, 0)
Screenshot: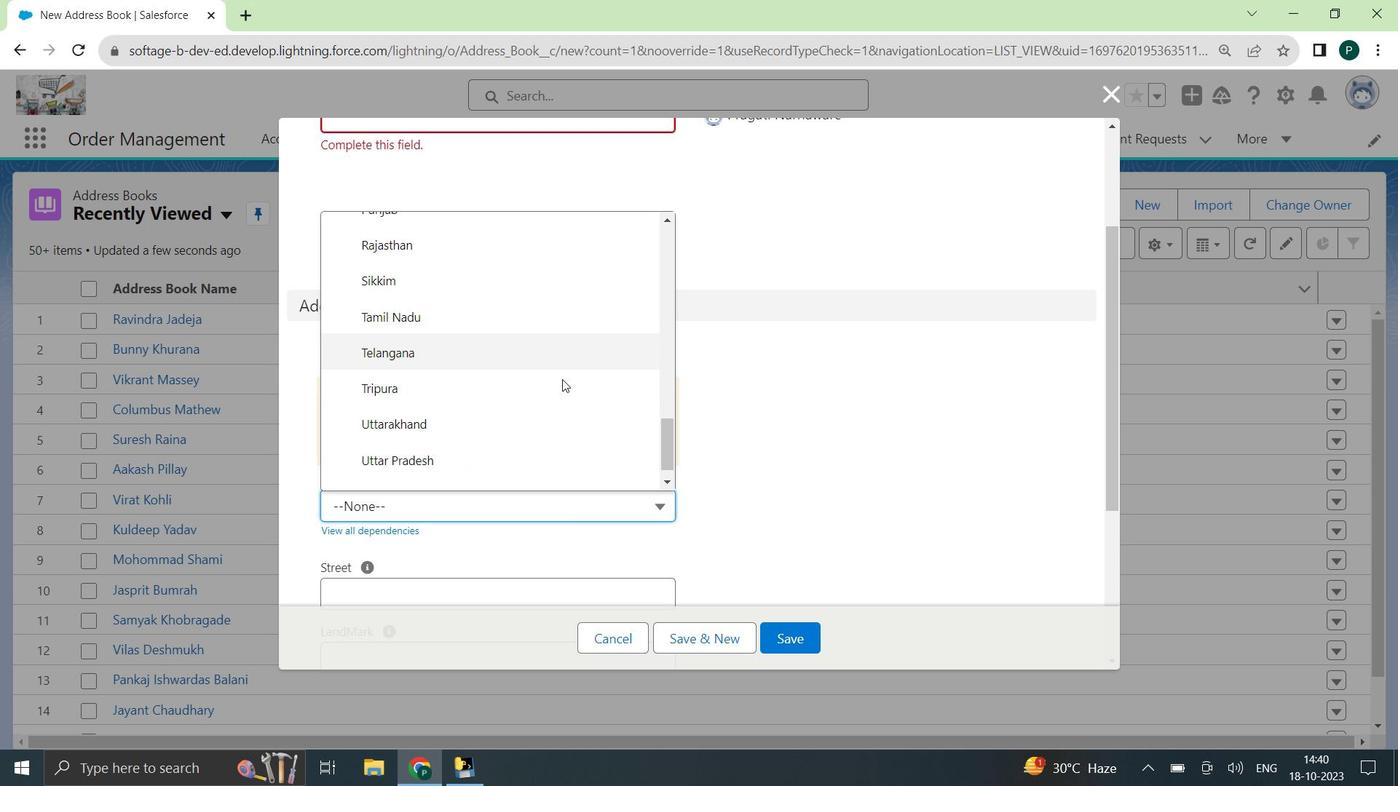 
Action: Mouse scrolled (563, 378) with delta (0, 0)
Screenshot: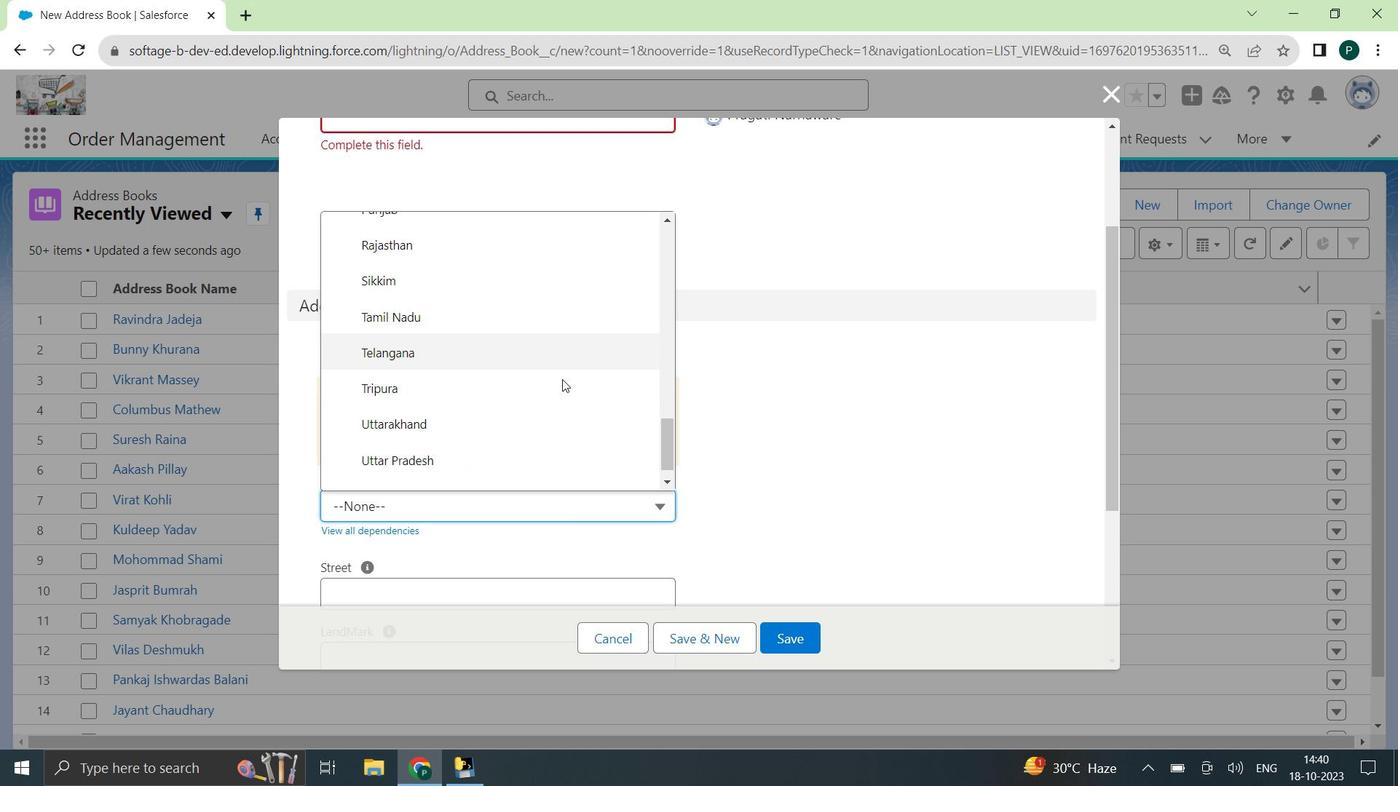 
Action: Mouse scrolled (563, 378) with delta (0, 0)
Screenshot: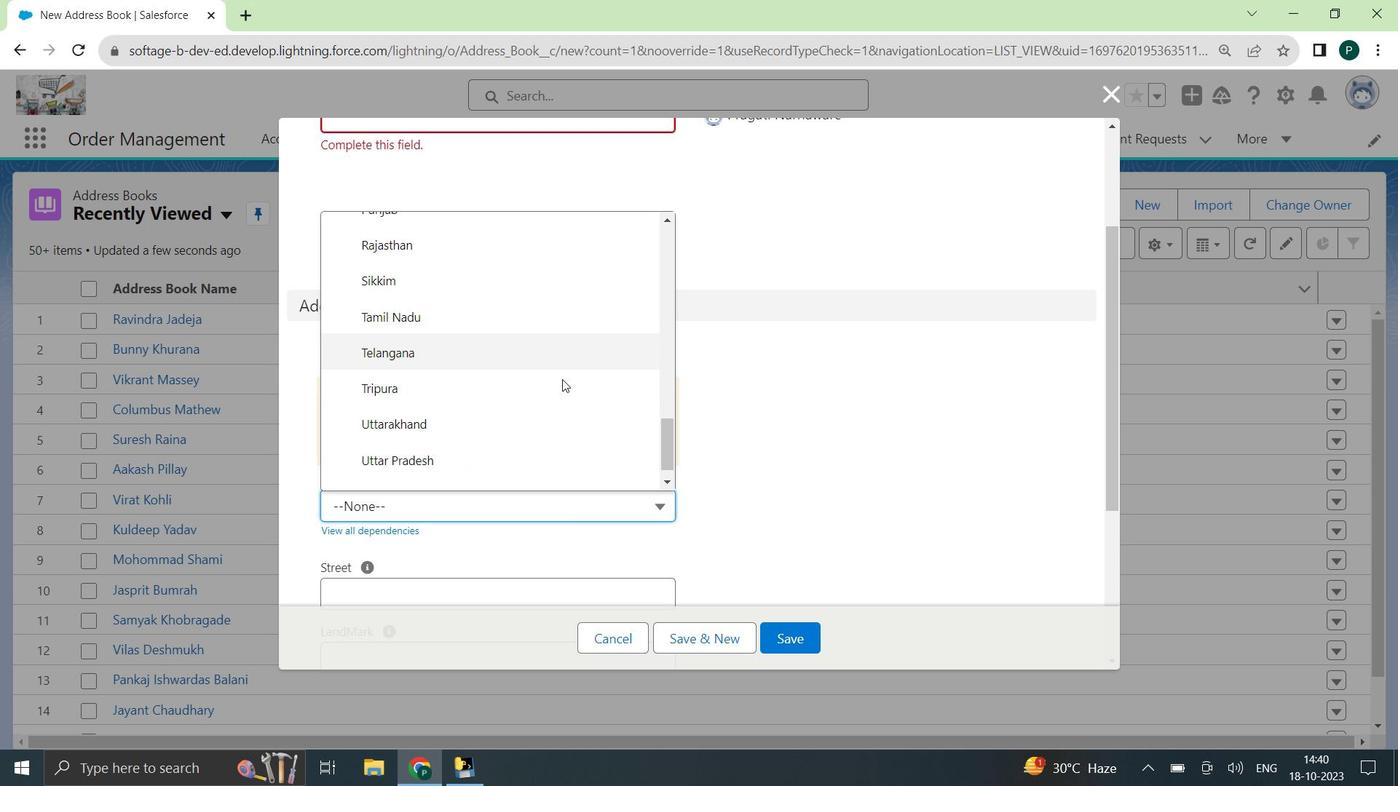 
Action: Mouse scrolled (563, 378) with delta (0, 0)
Screenshot: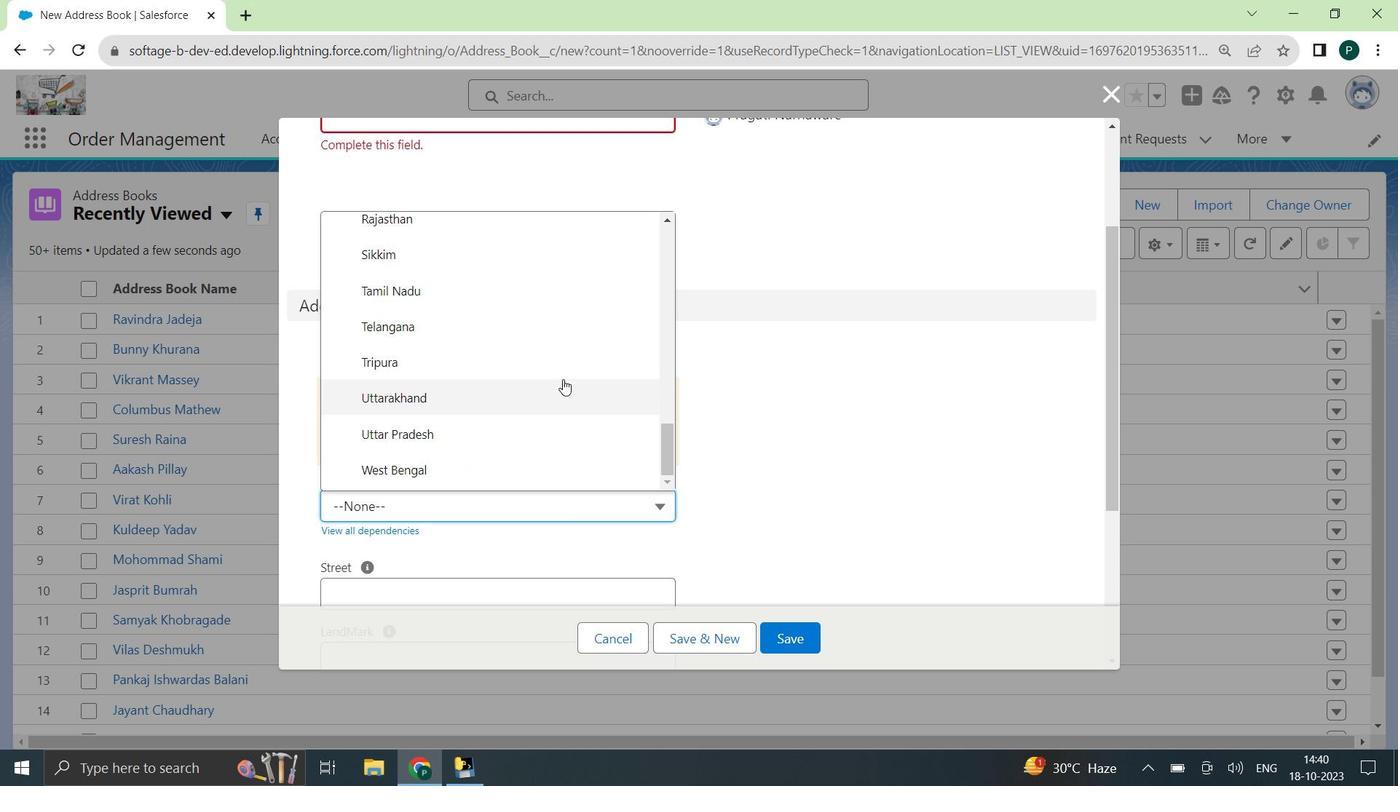 
Action: Mouse moved to (570, 432)
Screenshot: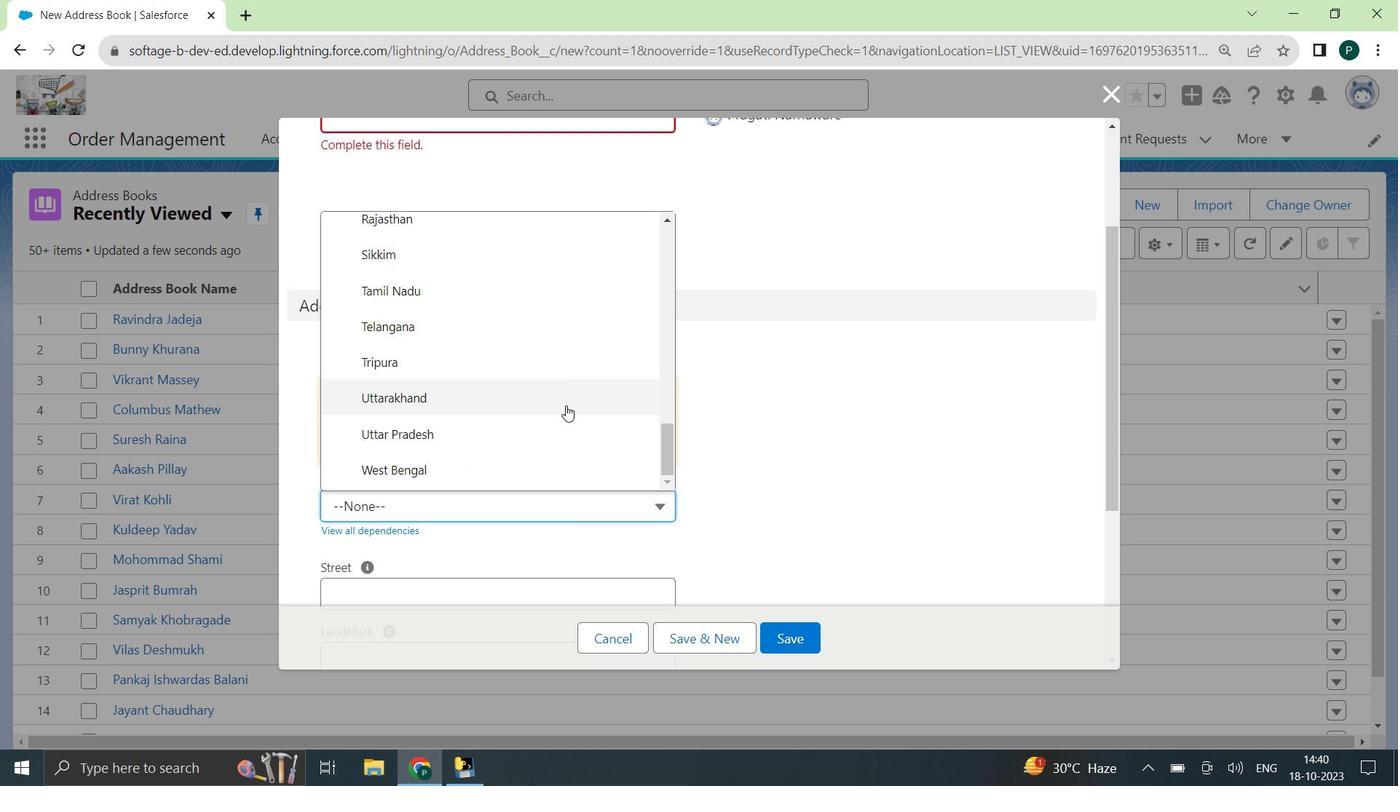 
Action: Mouse scrolled (570, 432) with delta (0, 0)
Screenshot: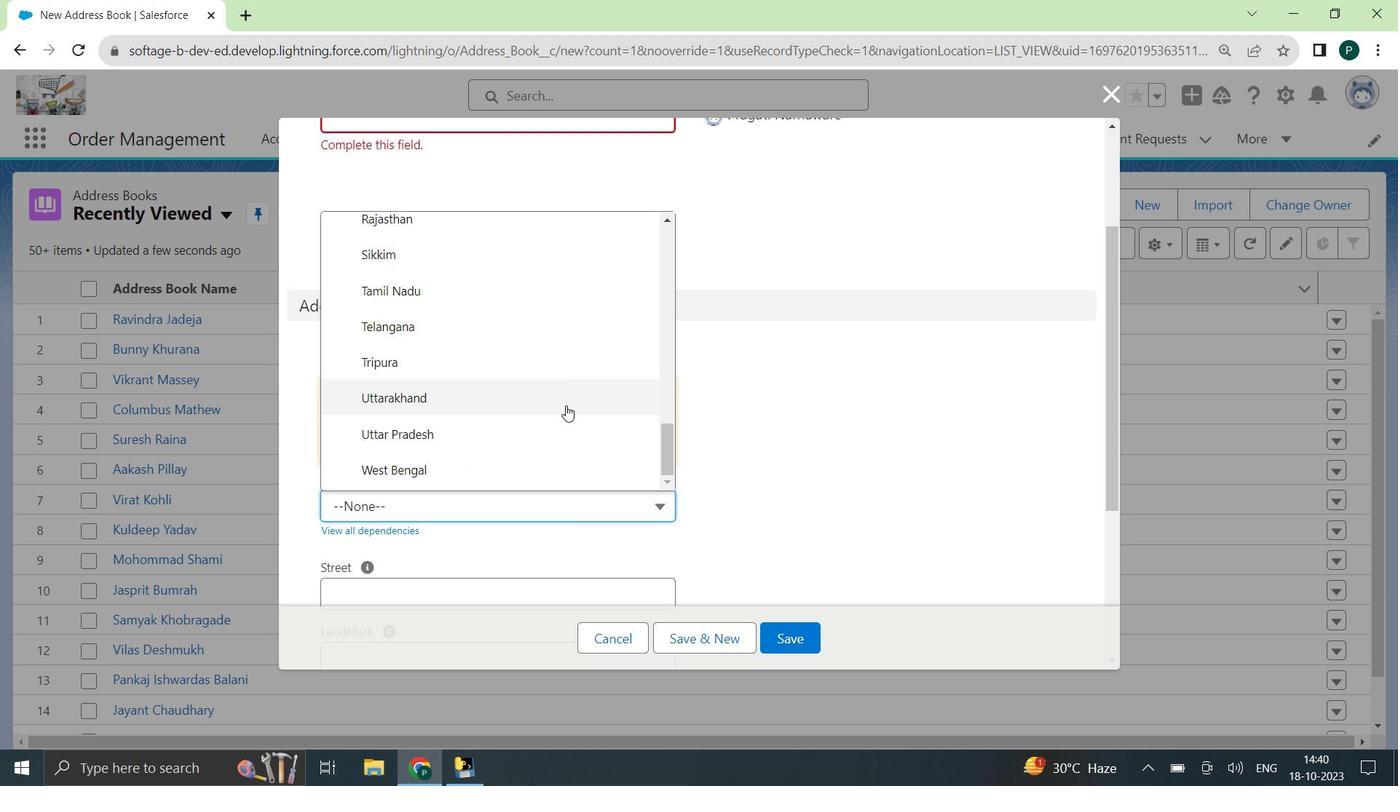 
Action: Mouse moved to (570, 441)
Screenshot: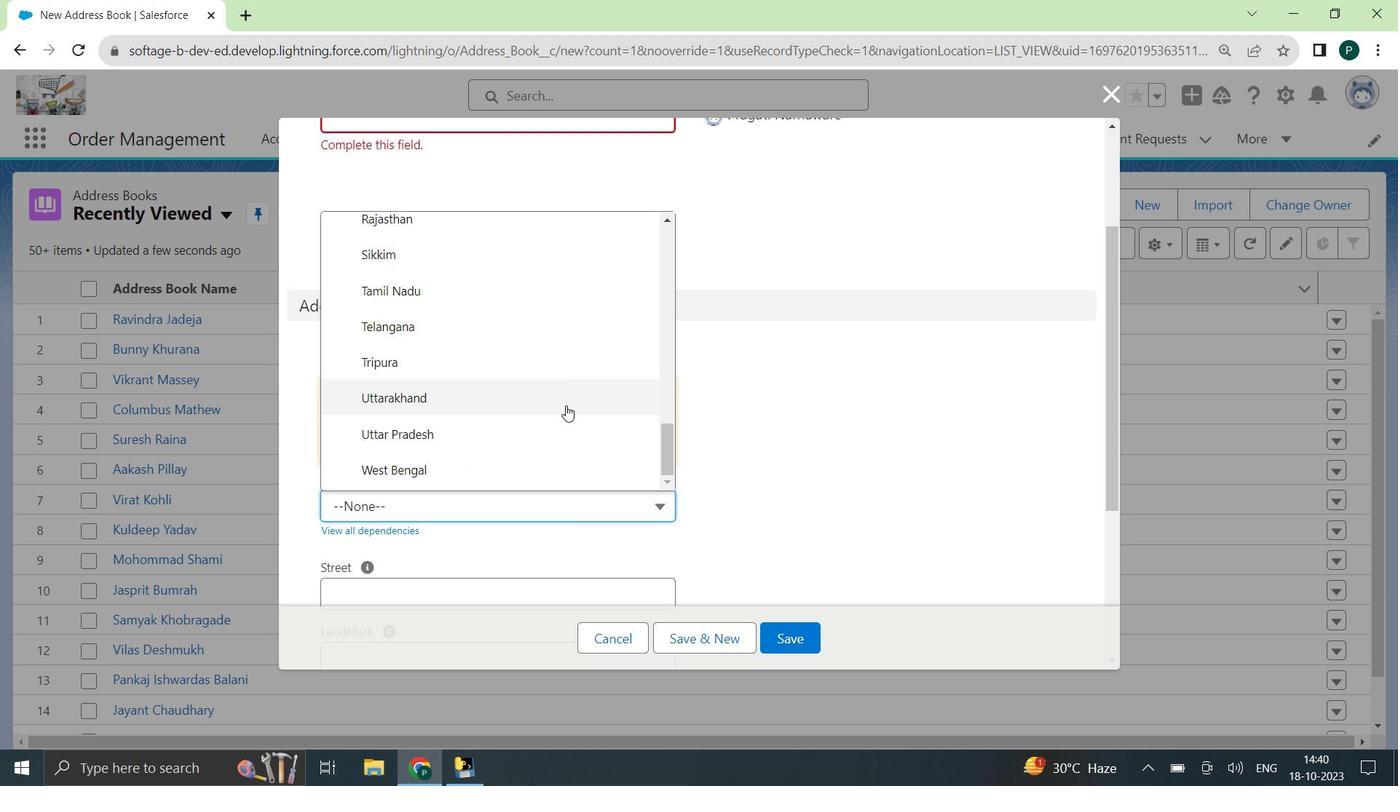 
Action: Mouse scrolled (570, 440) with delta (0, 0)
Screenshot: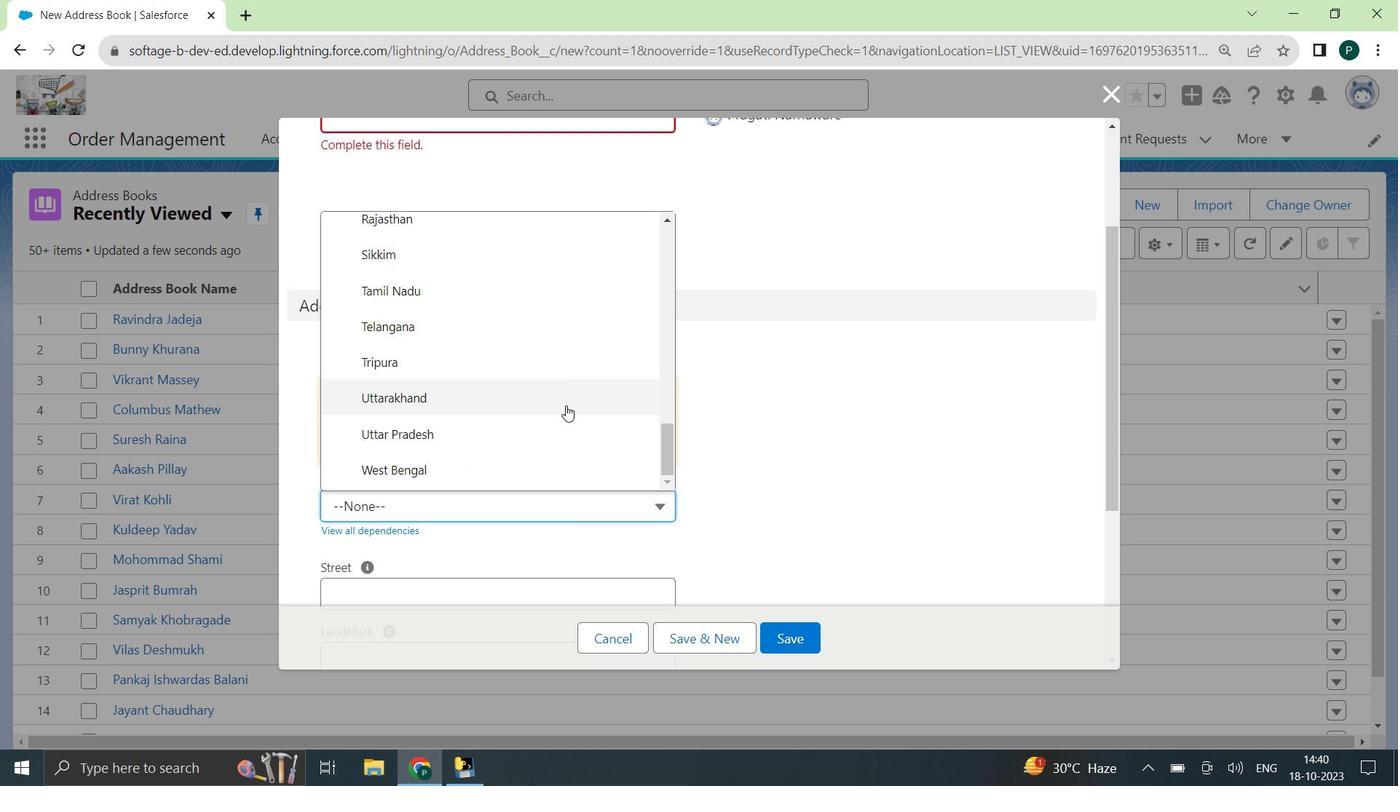 
Action: Mouse moved to (570, 447)
Screenshot: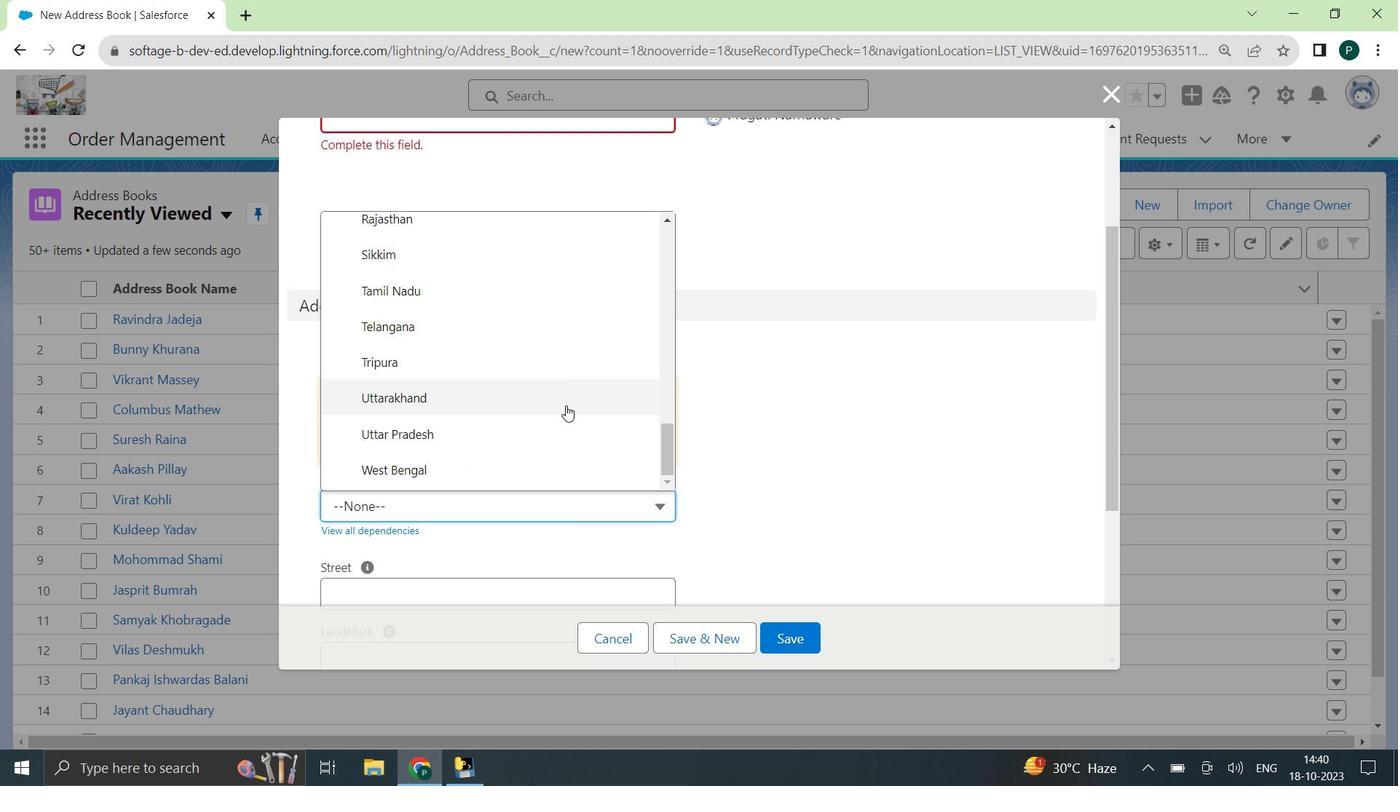 
Action: Mouse scrolled (570, 446) with delta (0, 0)
Screenshot: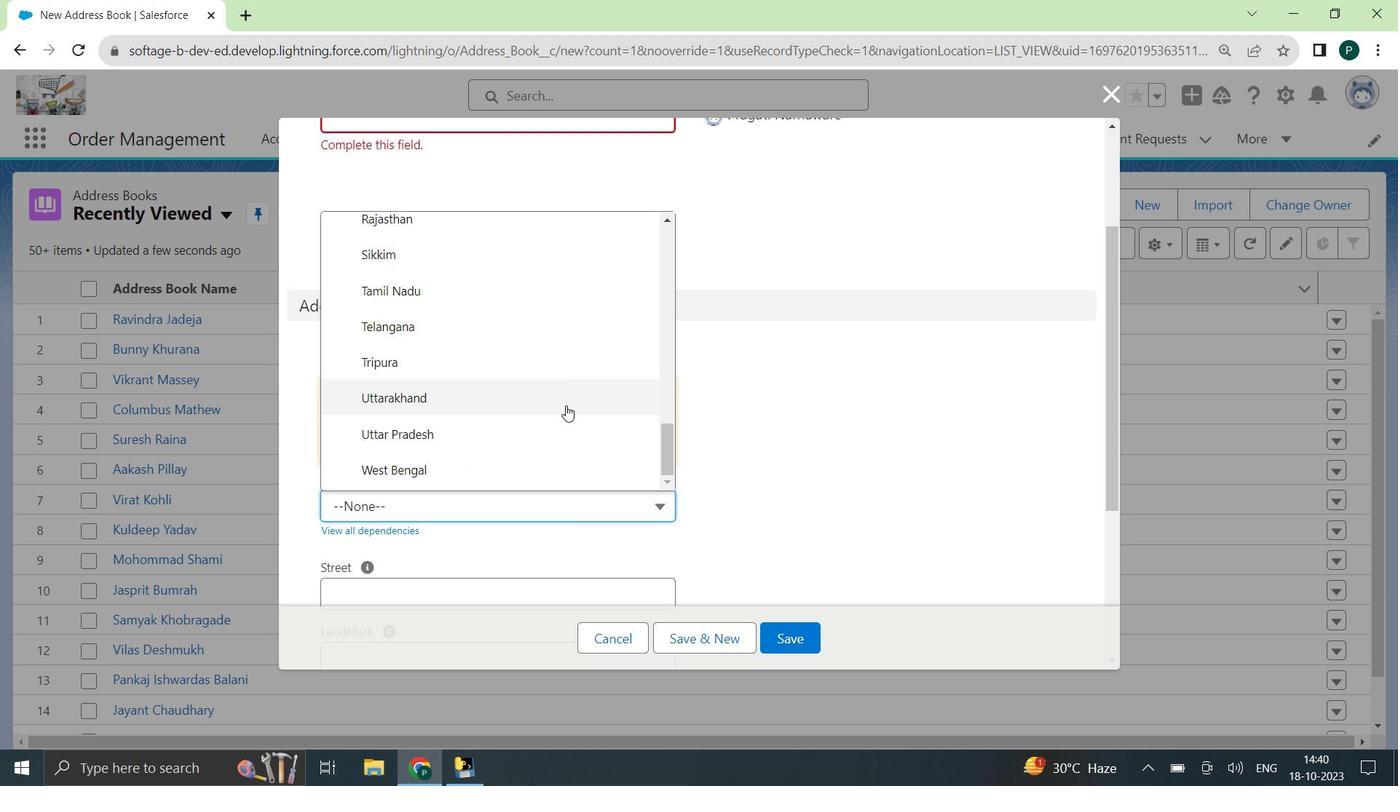 
Action: Mouse moved to (570, 450)
Screenshot: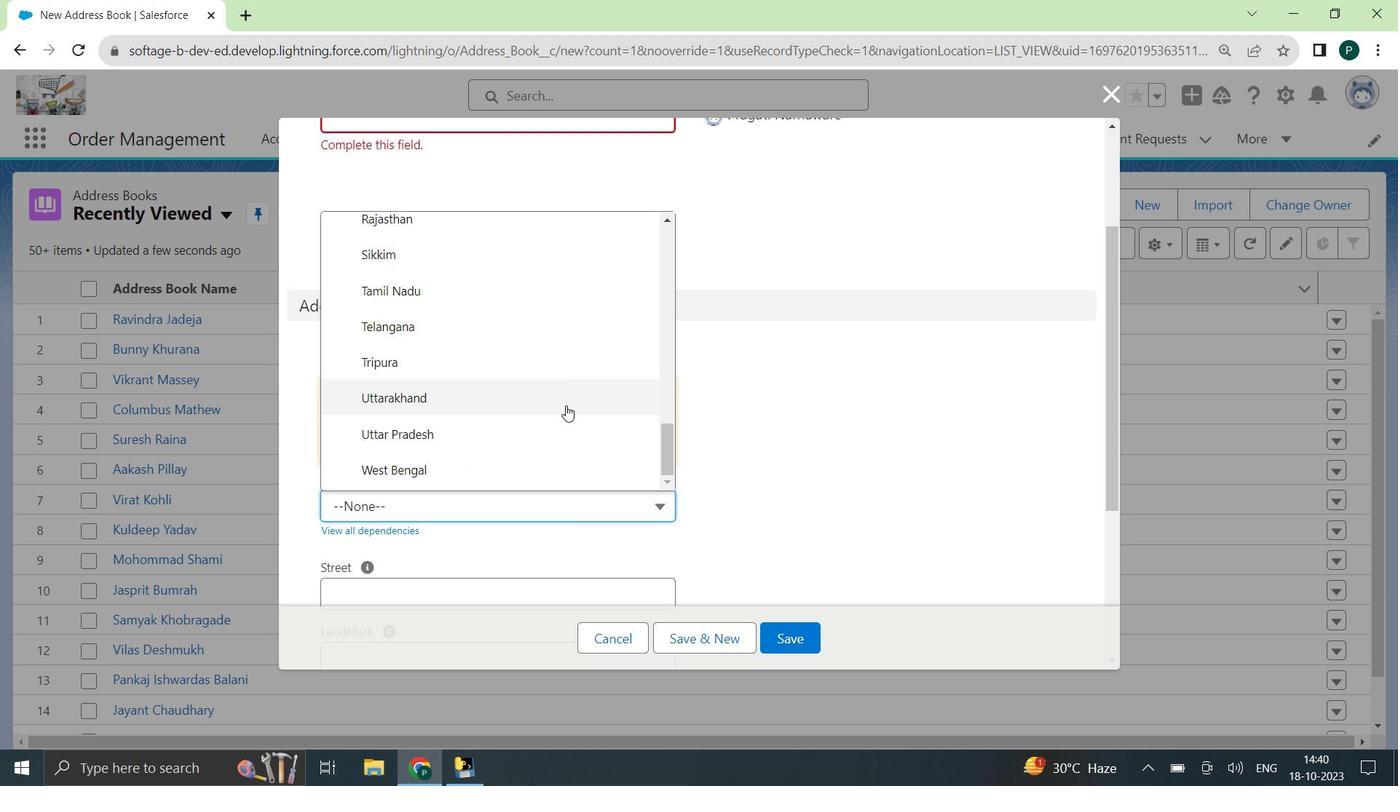 
Action: Mouse scrolled (570, 450) with delta (0, 0)
Screenshot: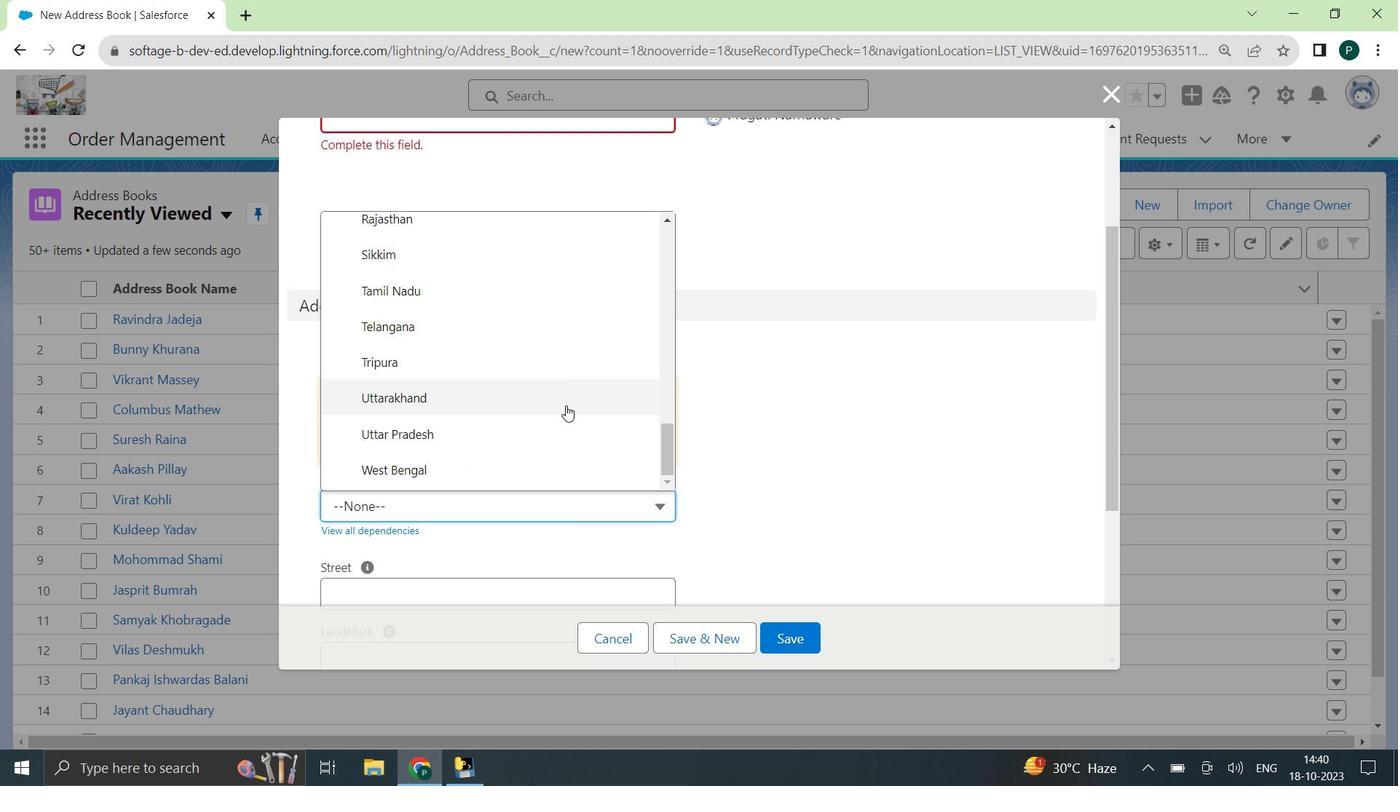 
Action: Mouse moved to (571, 451)
Screenshot: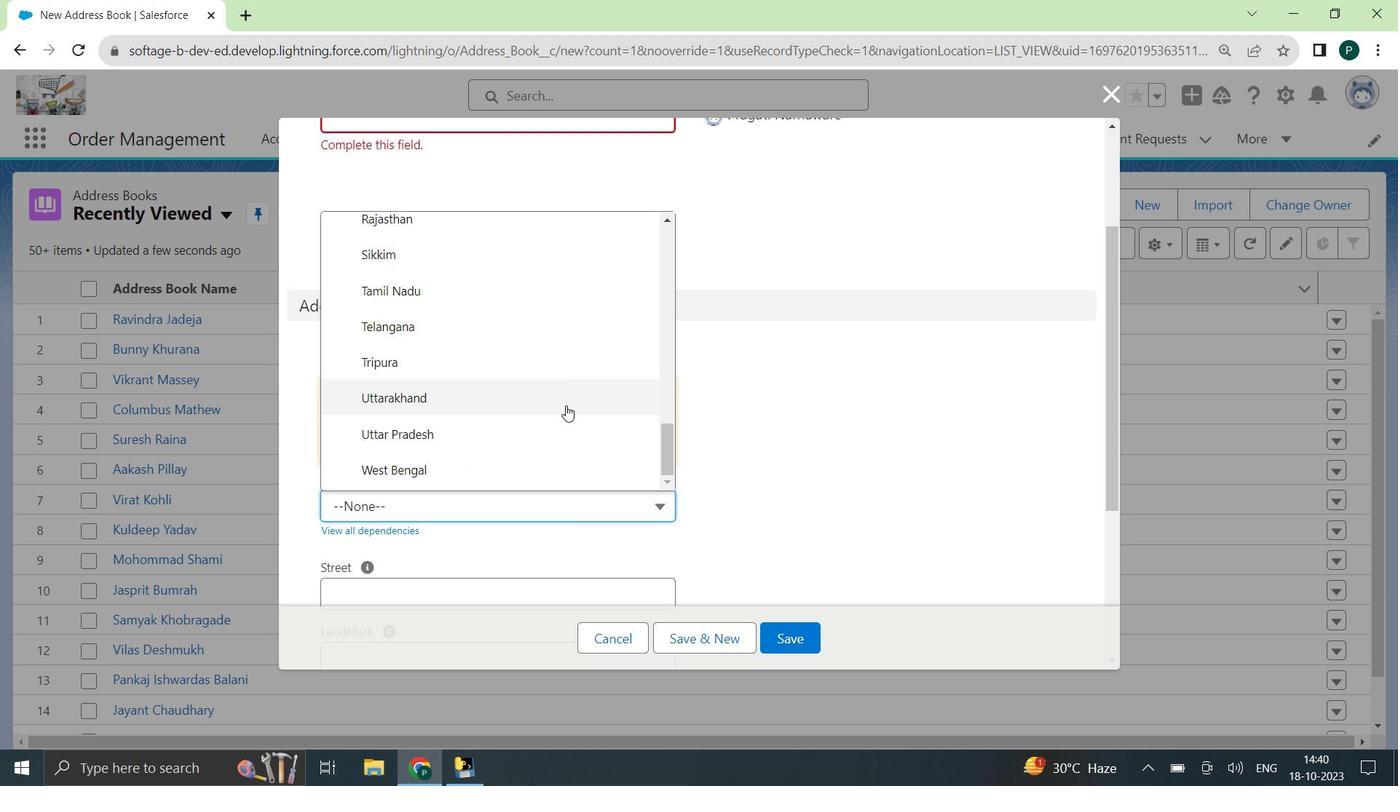 
Action: Mouse scrolled (571, 450) with delta (0, 0)
Screenshot: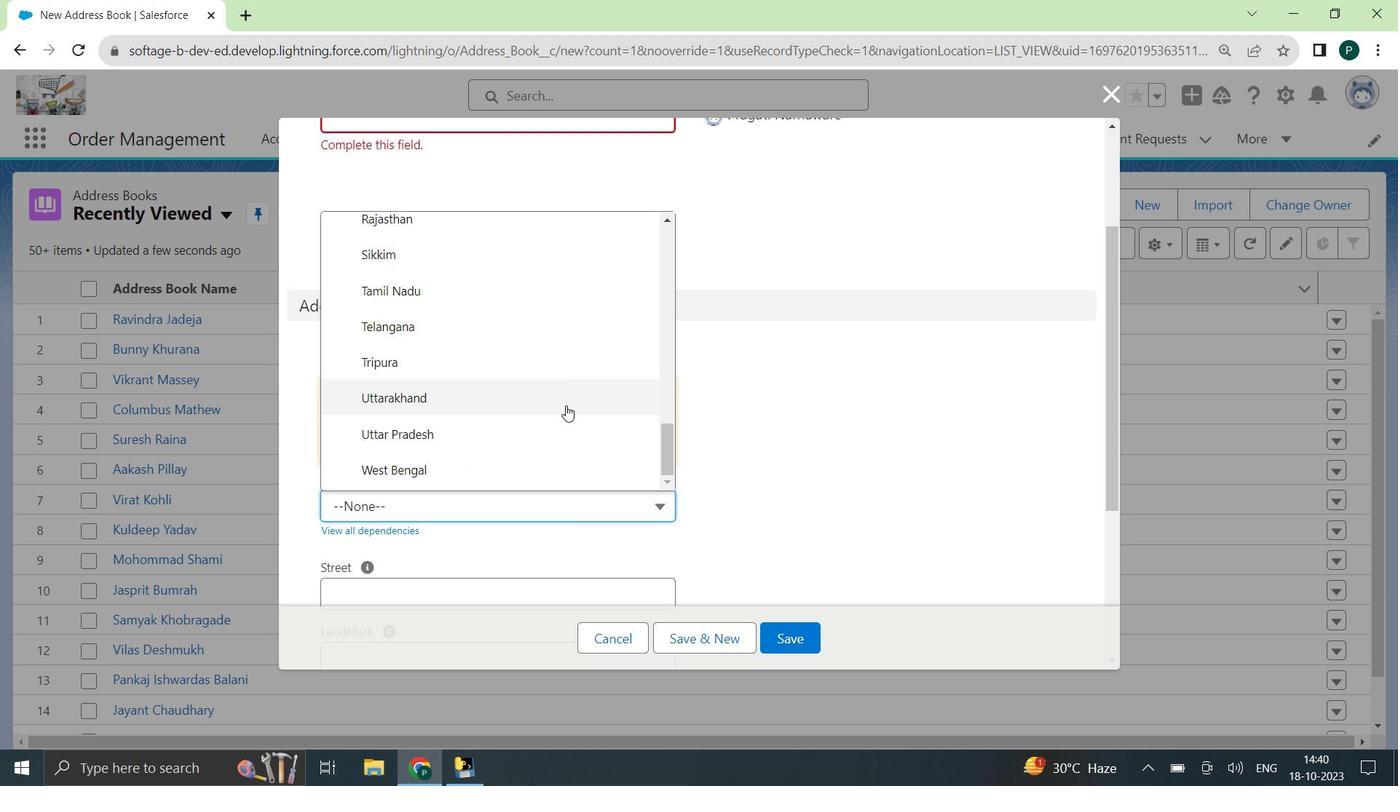 
Action: Mouse scrolled (571, 450) with delta (0, 0)
Screenshot: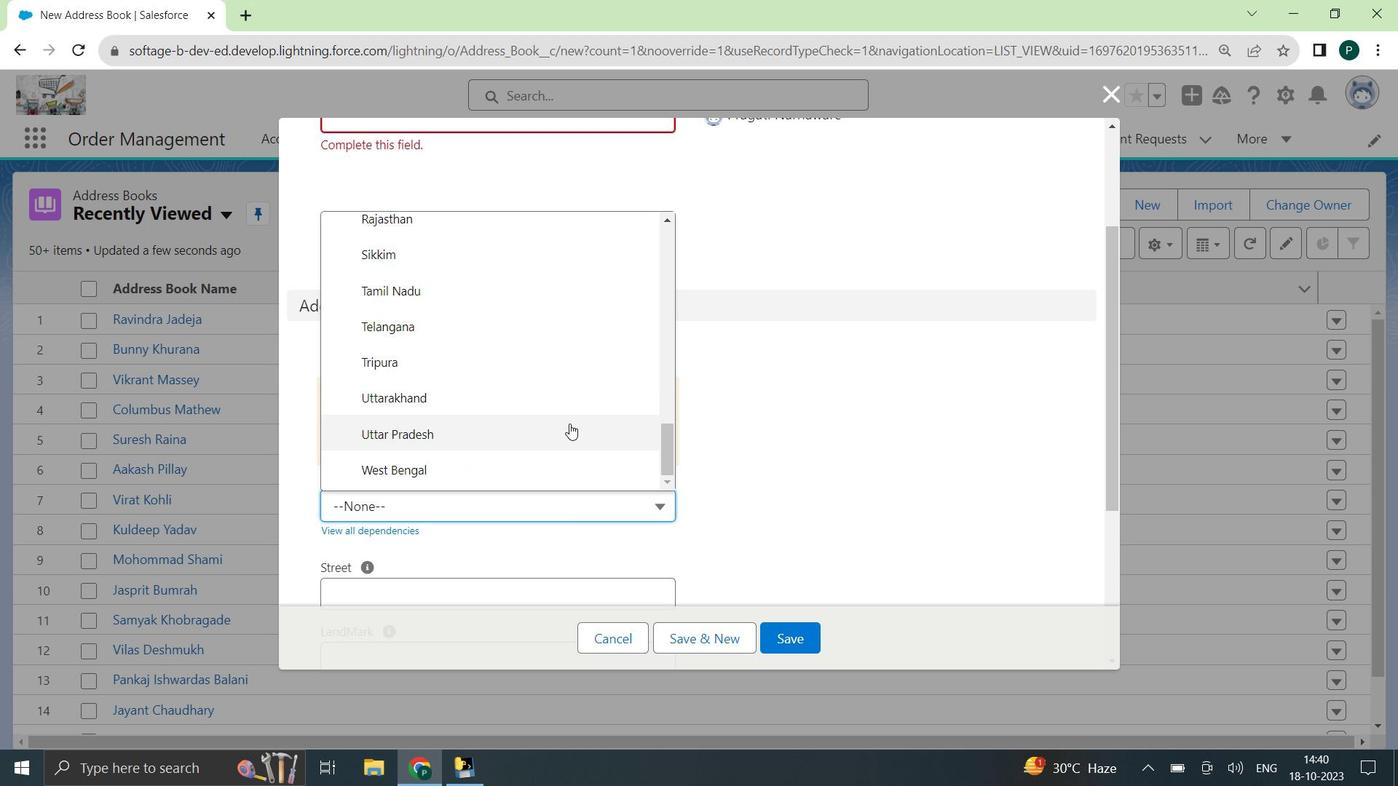 
Action: Mouse moved to (810, 468)
Screenshot: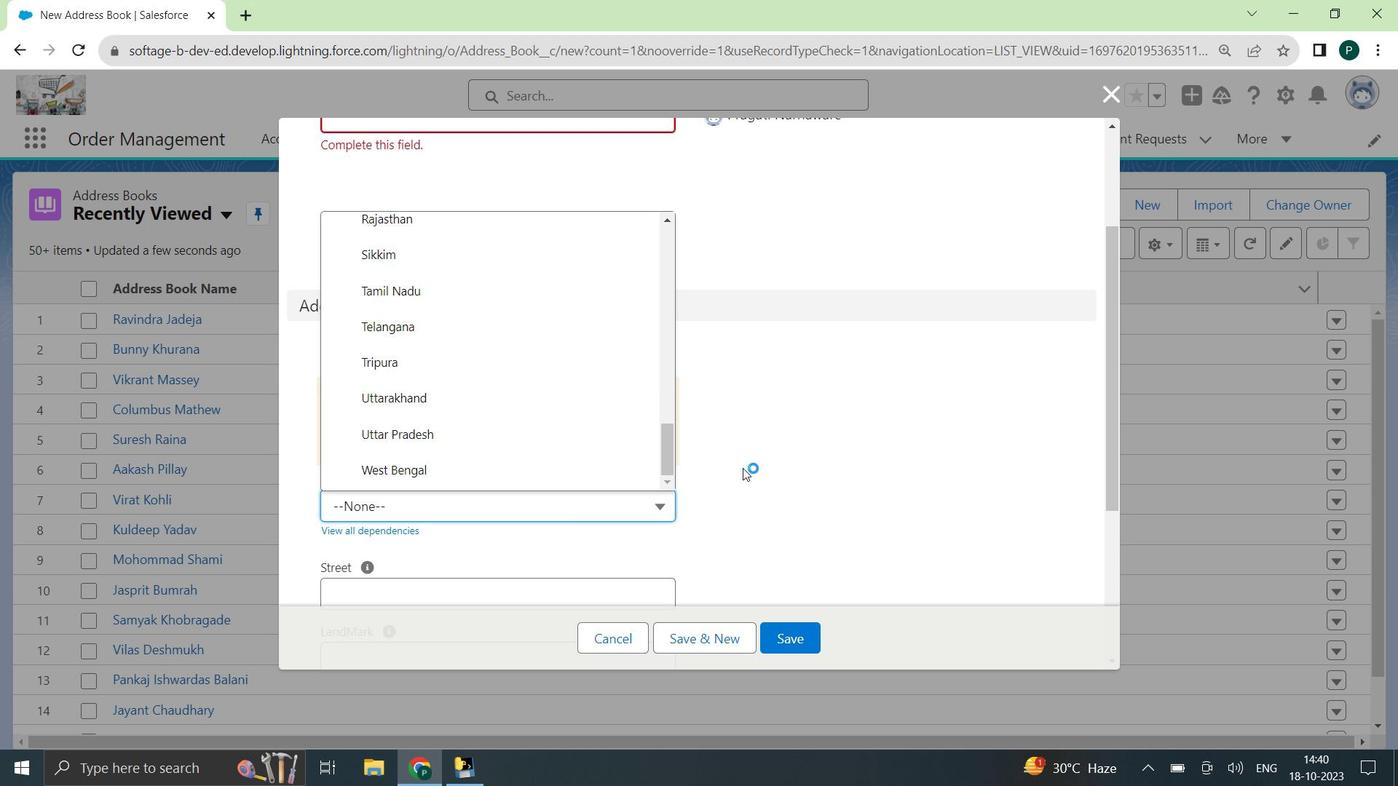 
Action: Mouse pressed left at (810, 468)
Screenshot: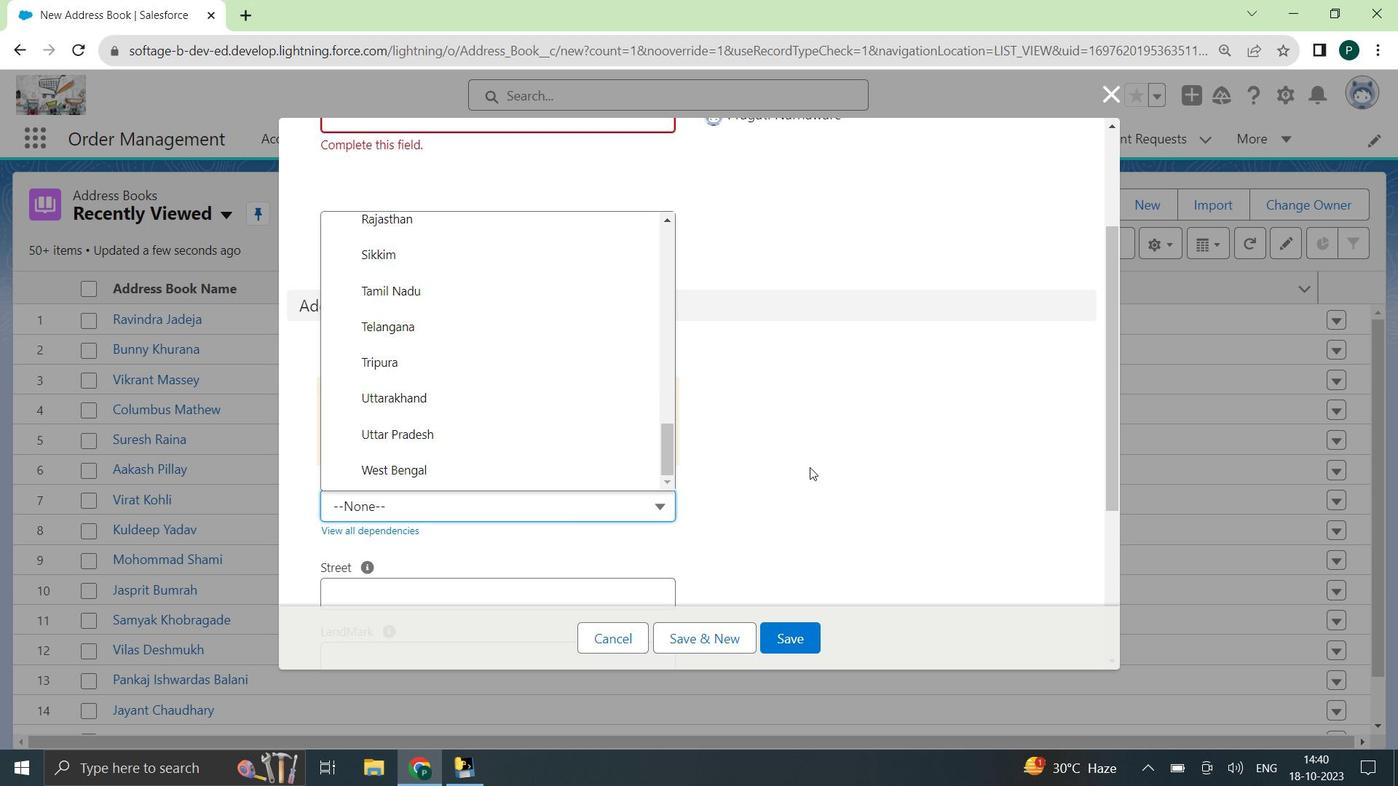 
Action: Mouse moved to (579, 418)
Screenshot: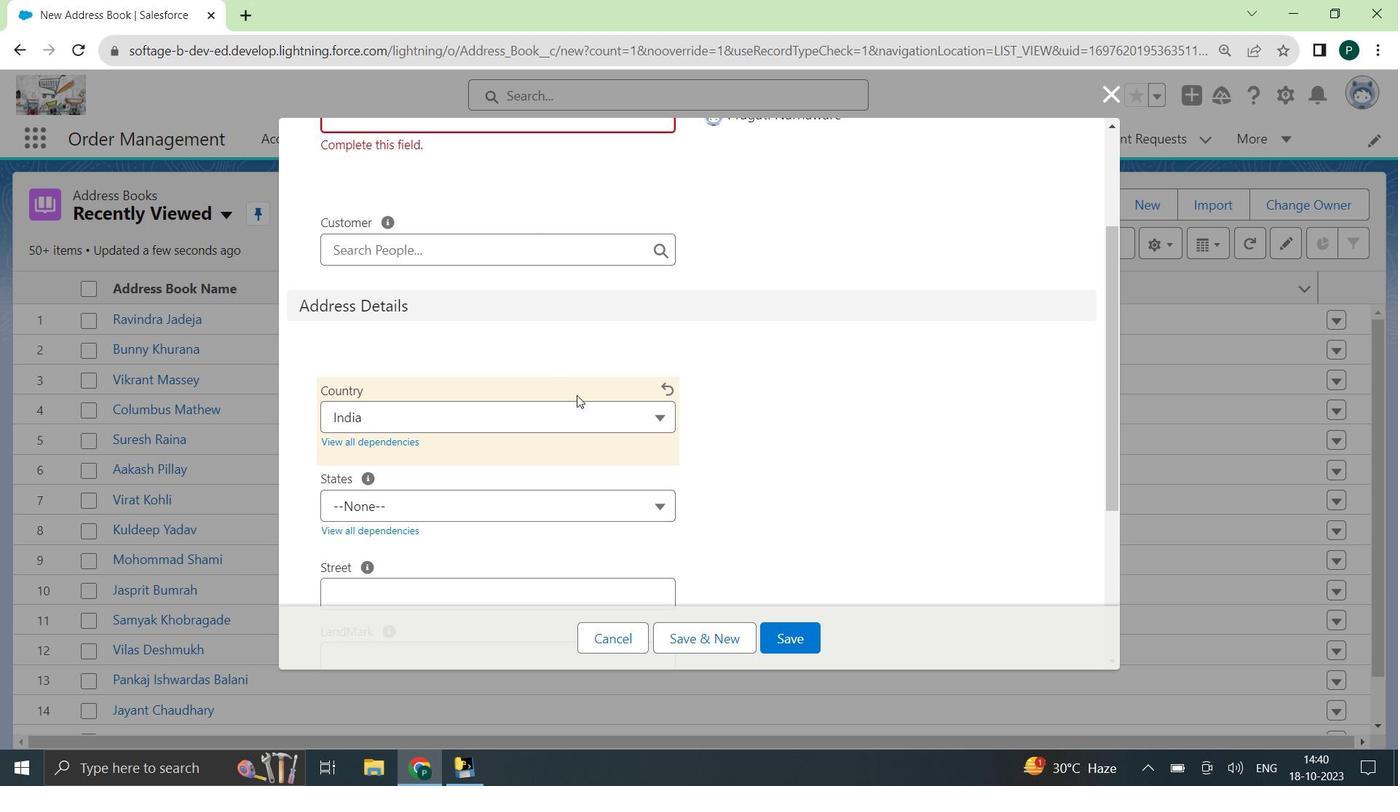 
Action: Mouse pressed left at (579, 418)
Screenshot: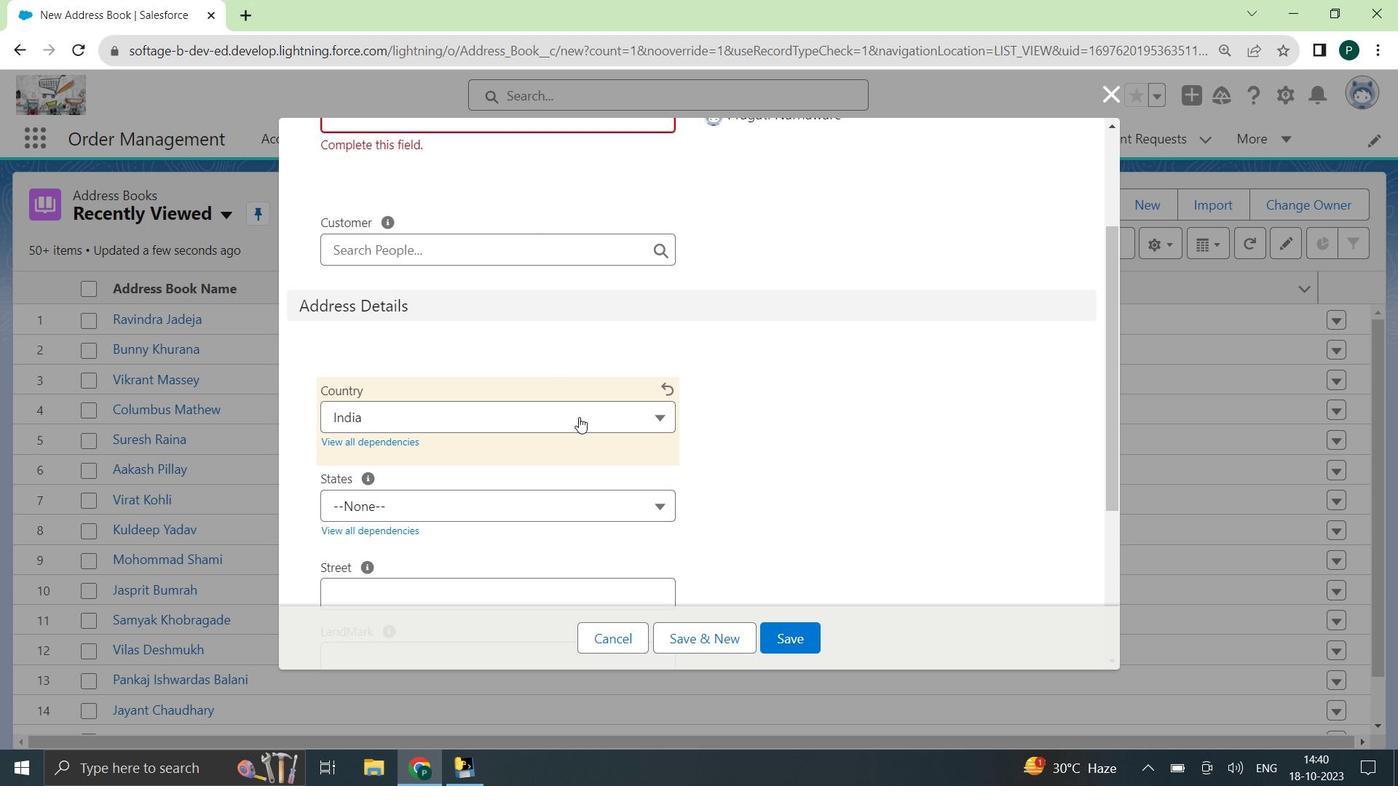 
Action: Mouse moved to (472, 534)
Screenshot: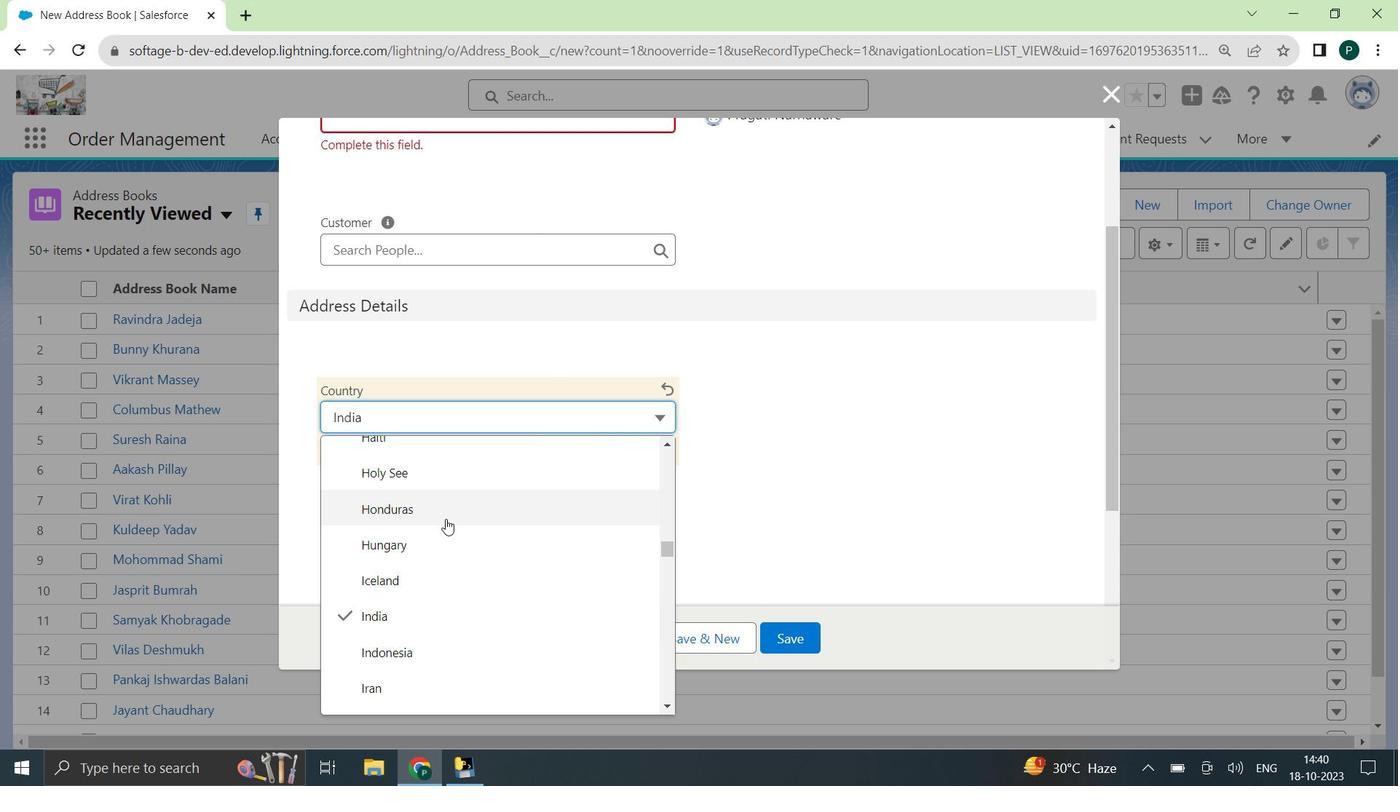
Action: Mouse scrolled (472, 535) with delta (0, 0)
Screenshot: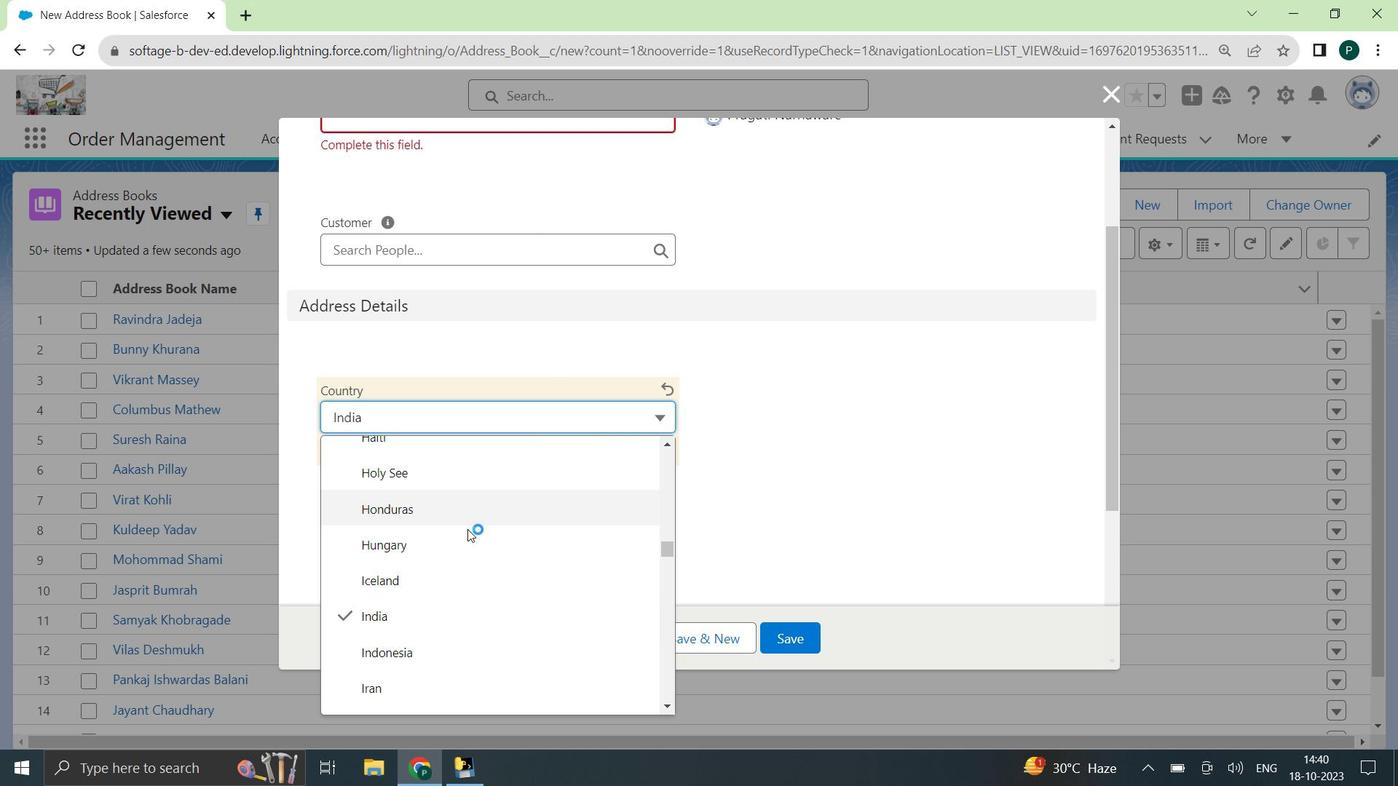 
Action: Mouse scrolled (472, 535) with delta (0, 0)
Screenshot: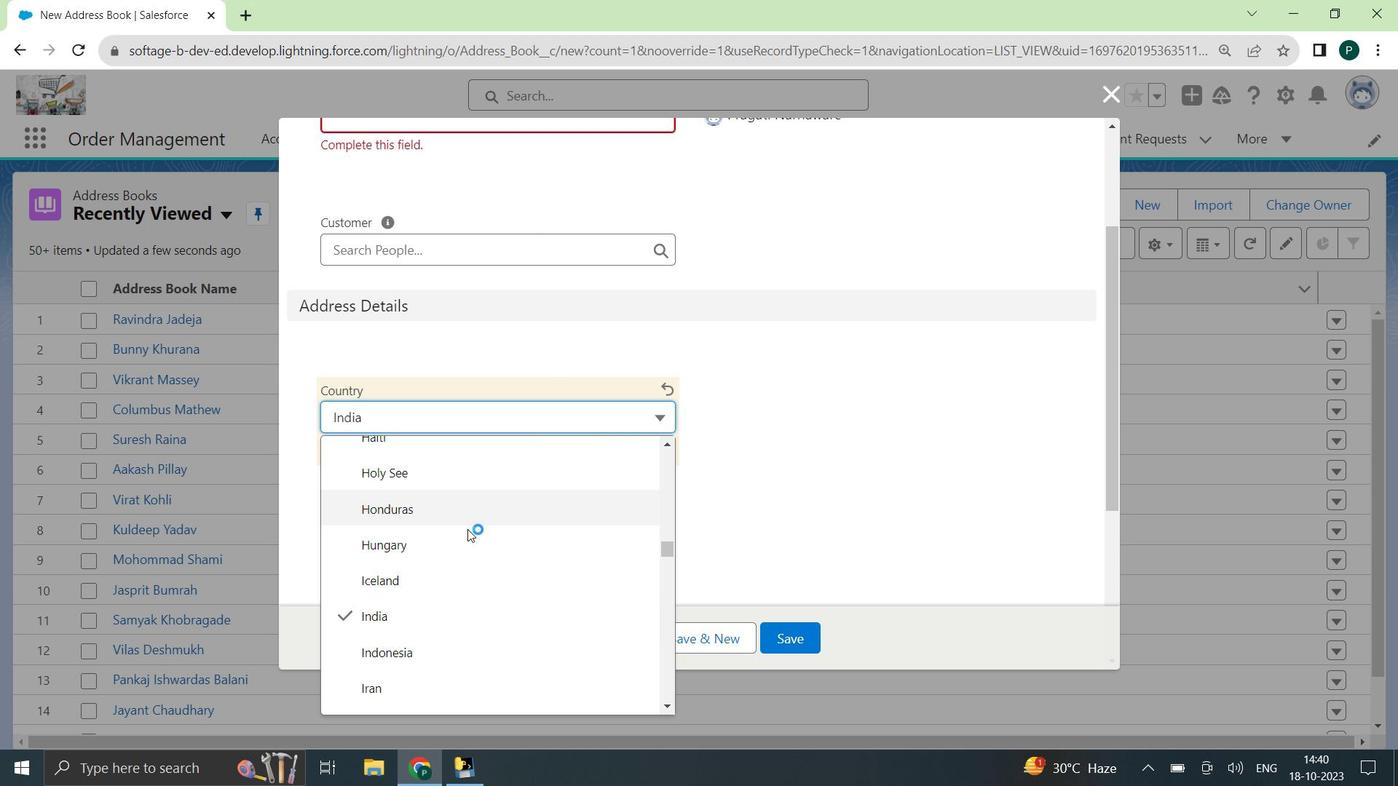 
Action: Mouse scrolled (472, 535) with delta (0, 0)
Screenshot: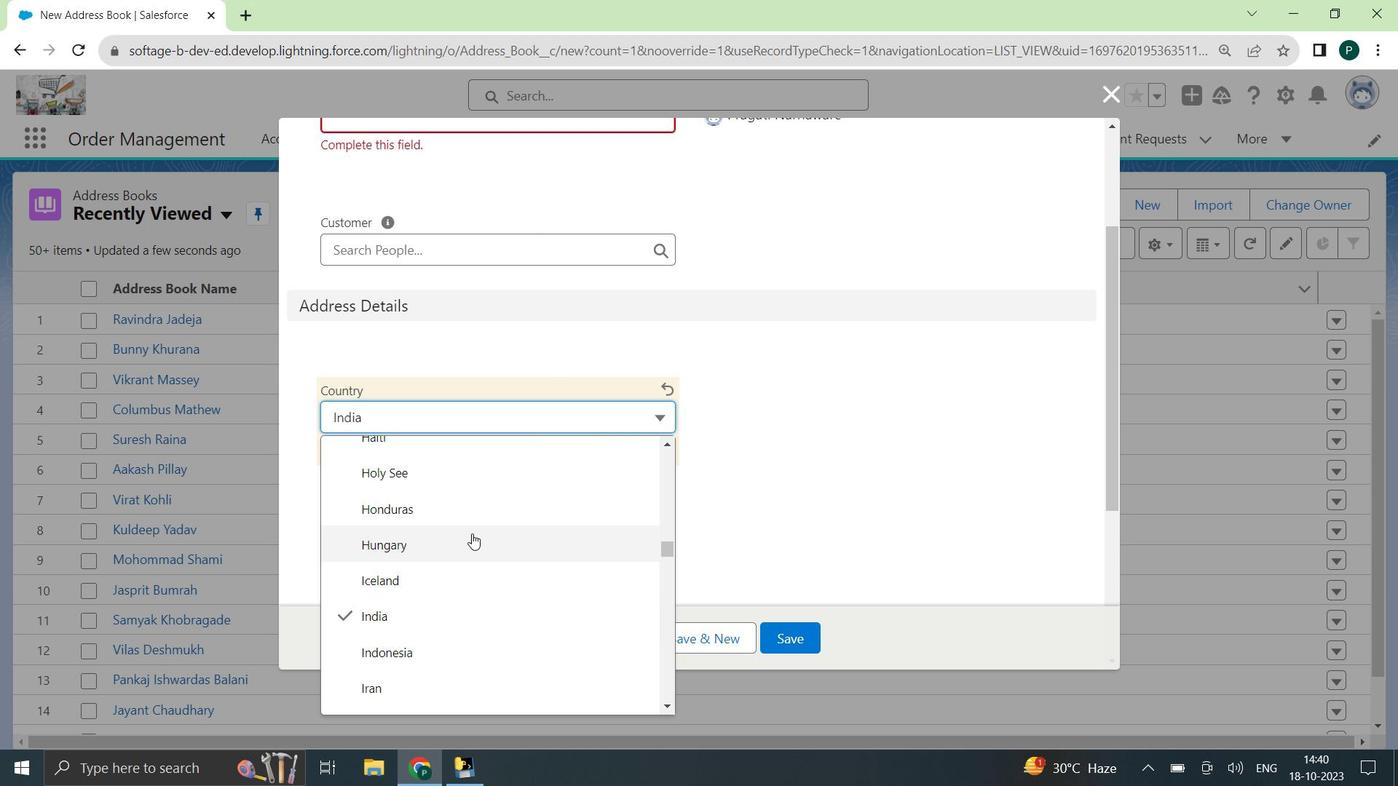 
Action: Mouse scrolled (472, 535) with delta (0, 0)
Screenshot: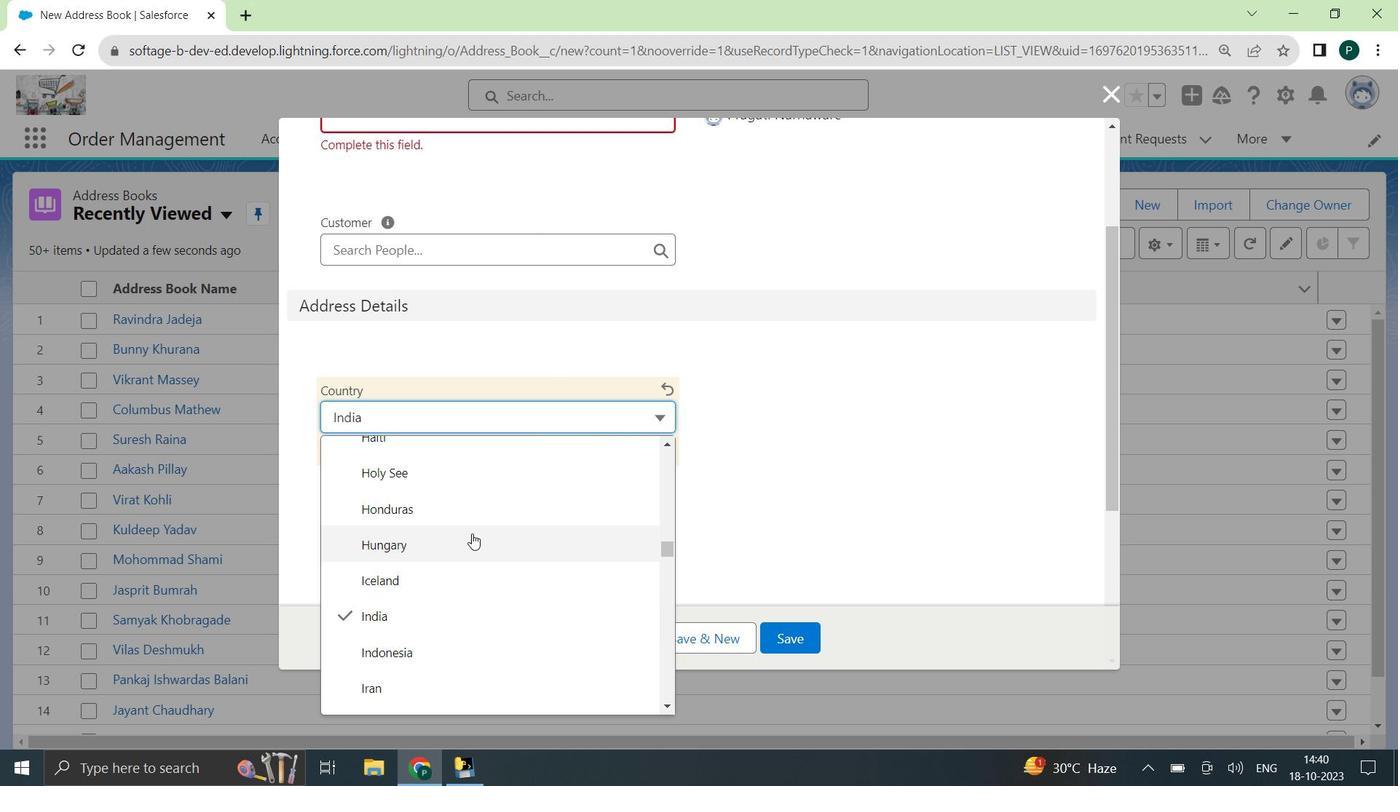 
Action: Mouse scrolled (472, 535) with delta (0, 0)
Screenshot: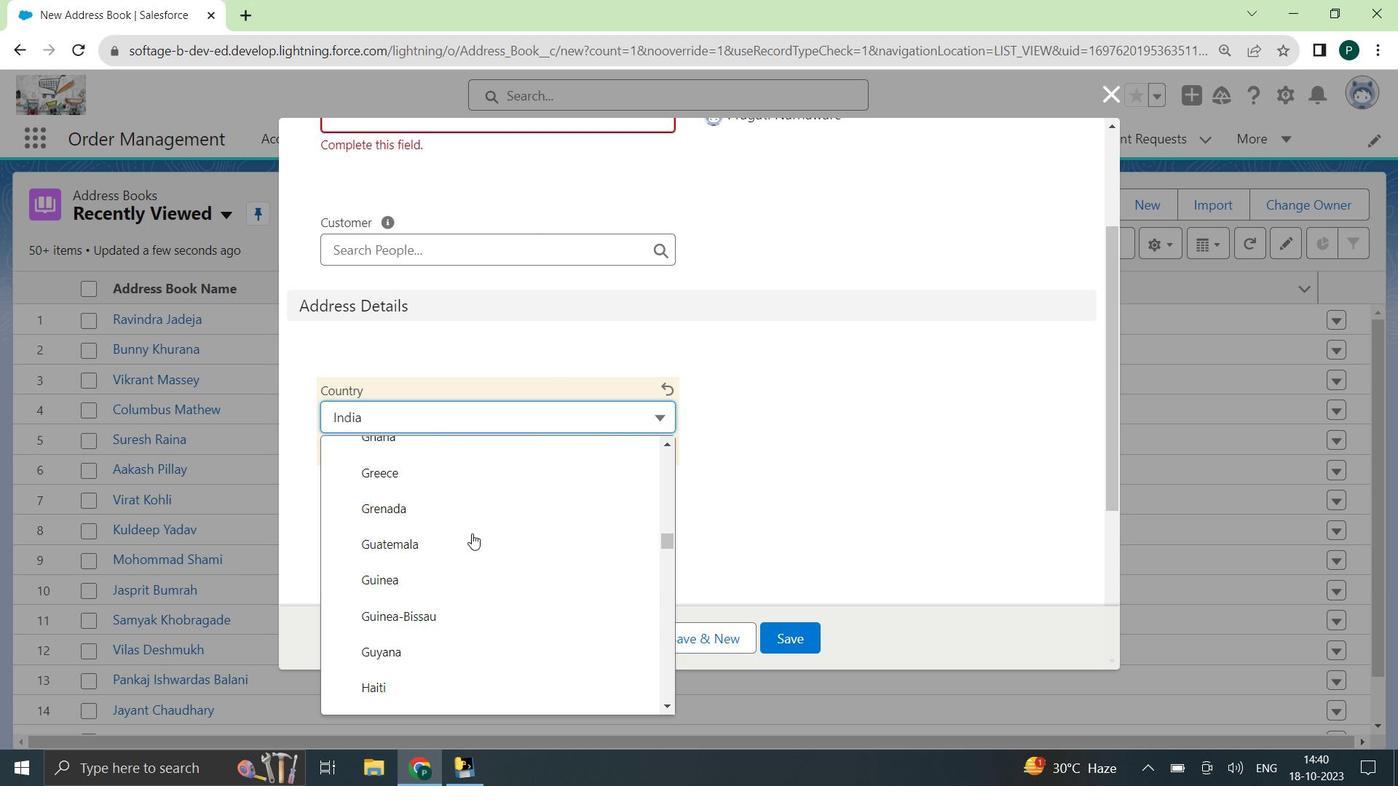 
Action: Mouse scrolled (472, 535) with delta (0, 0)
Screenshot: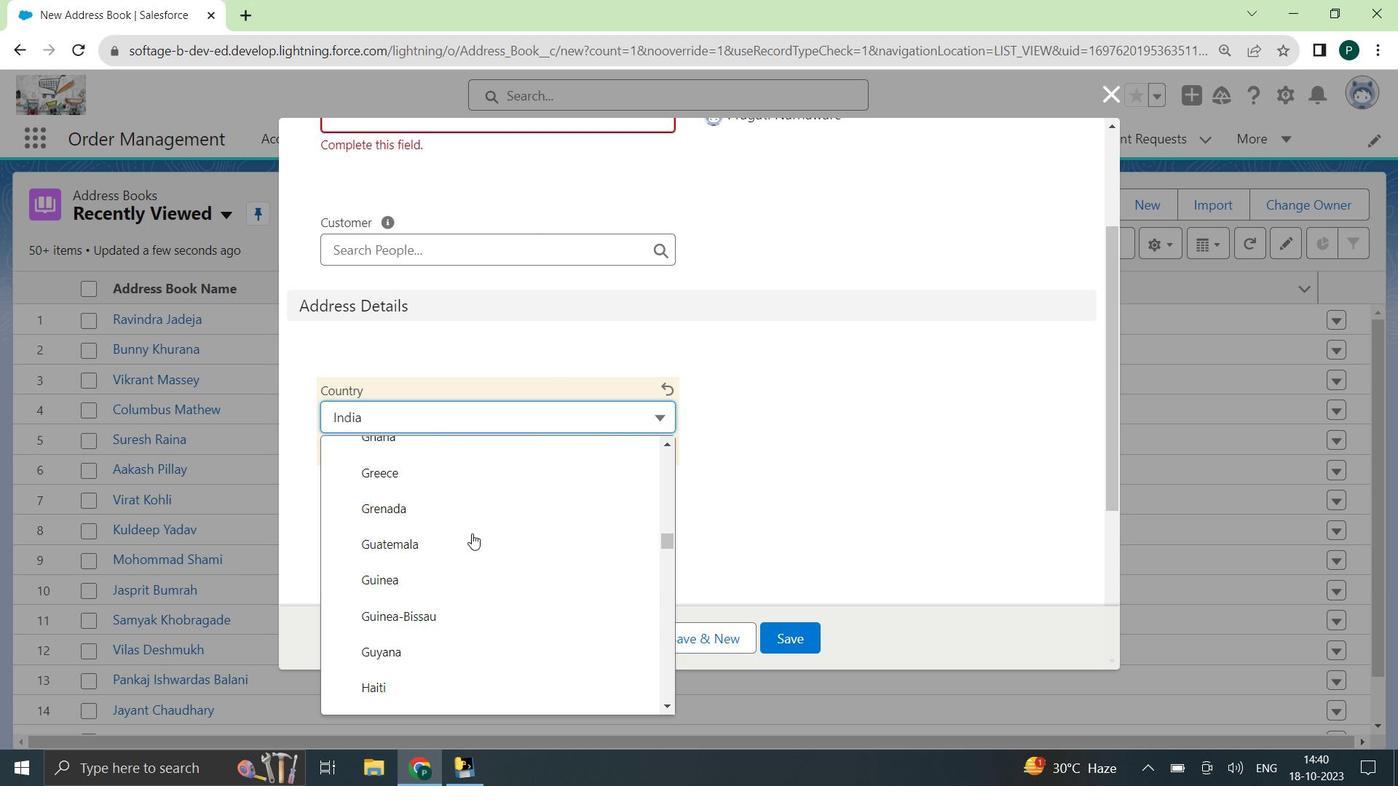 
Action: Mouse scrolled (472, 535) with delta (0, 0)
Screenshot: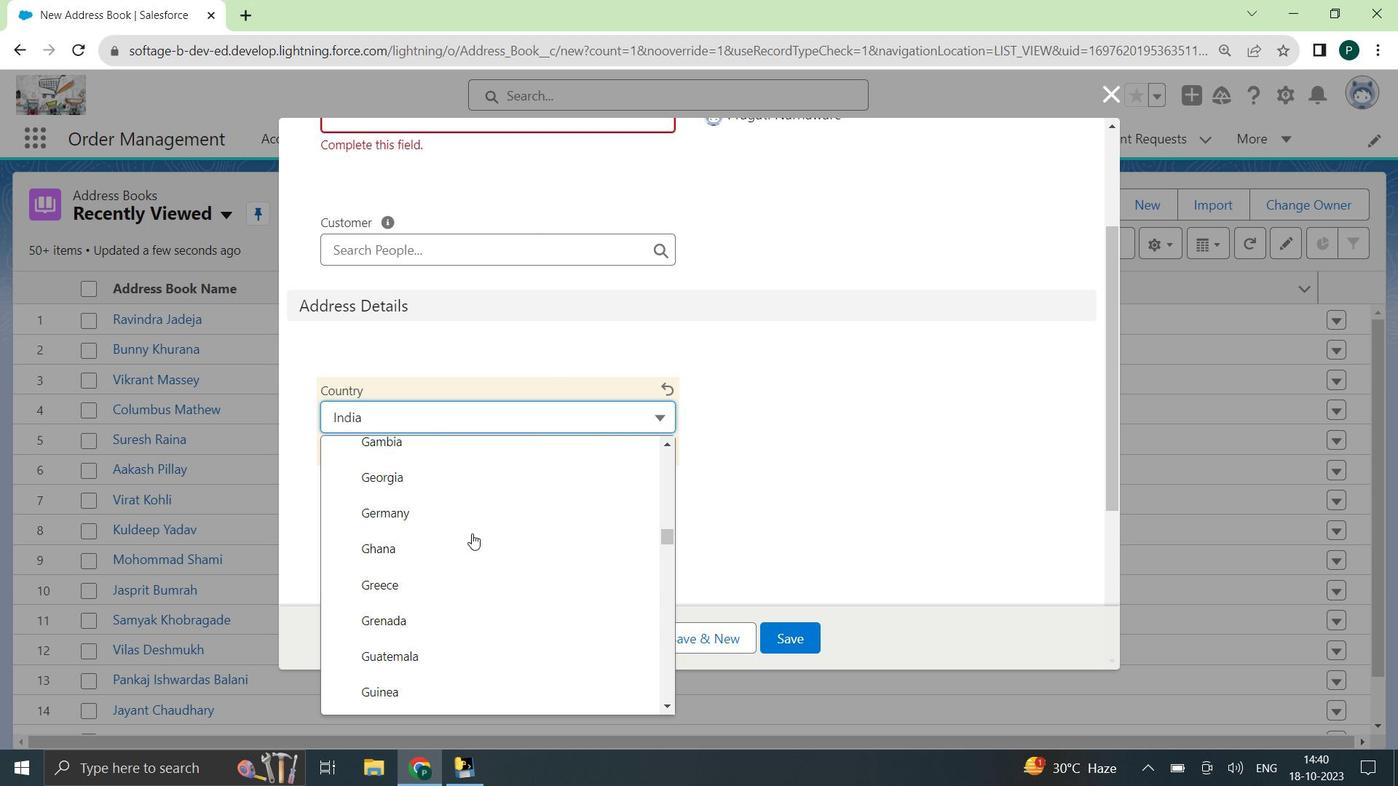 
Action: Mouse scrolled (472, 535) with delta (0, 0)
Screenshot: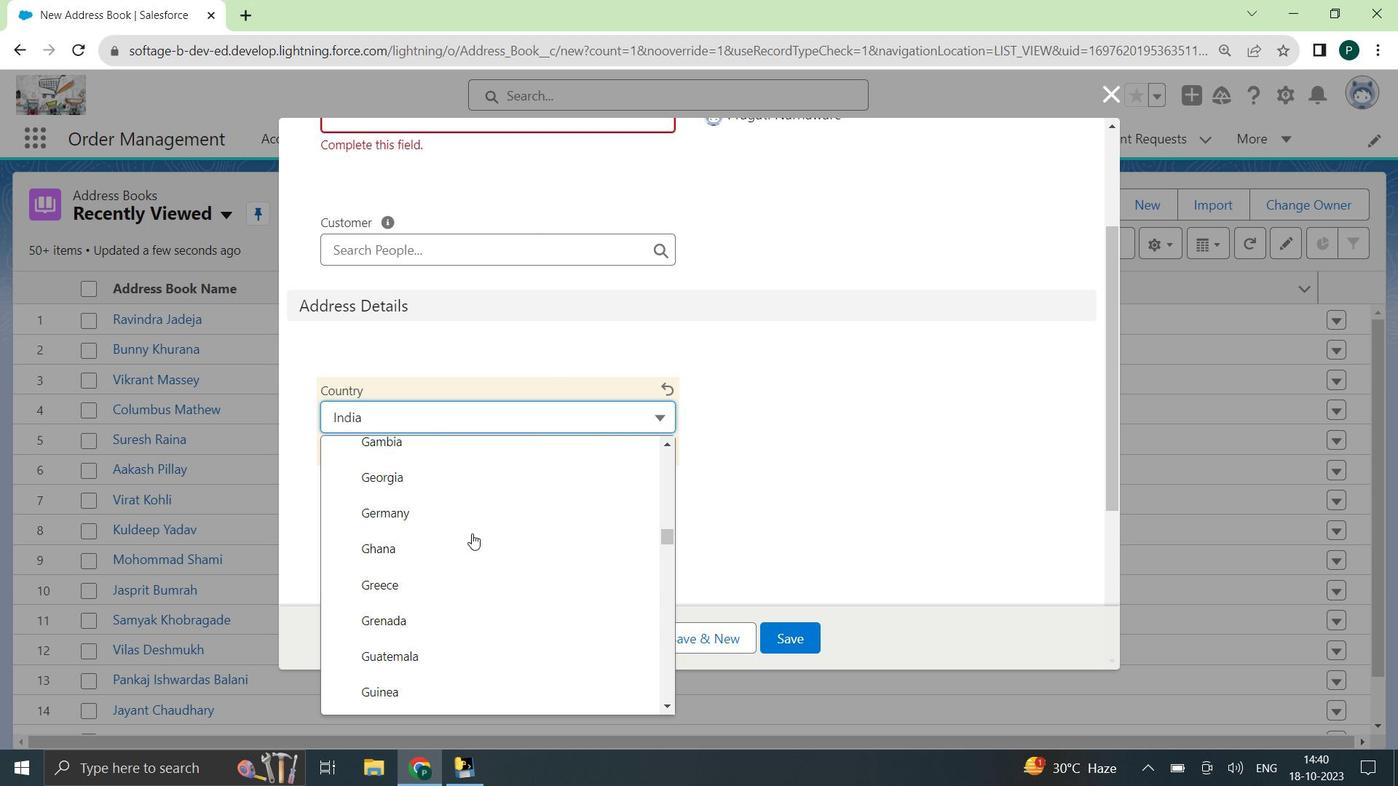 
Action: Mouse scrolled (472, 535) with delta (0, 0)
Screenshot: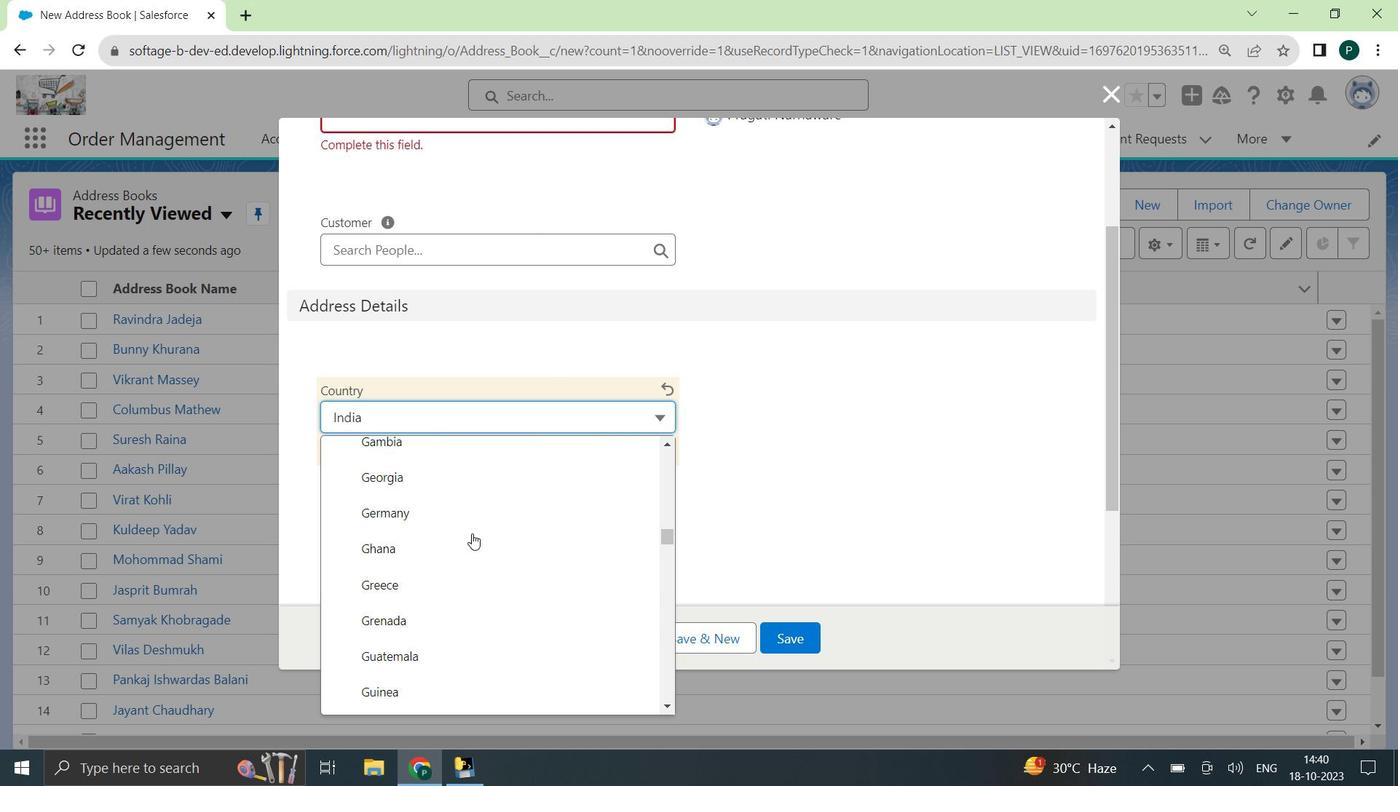 
Action: Mouse moved to (475, 531)
Screenshot: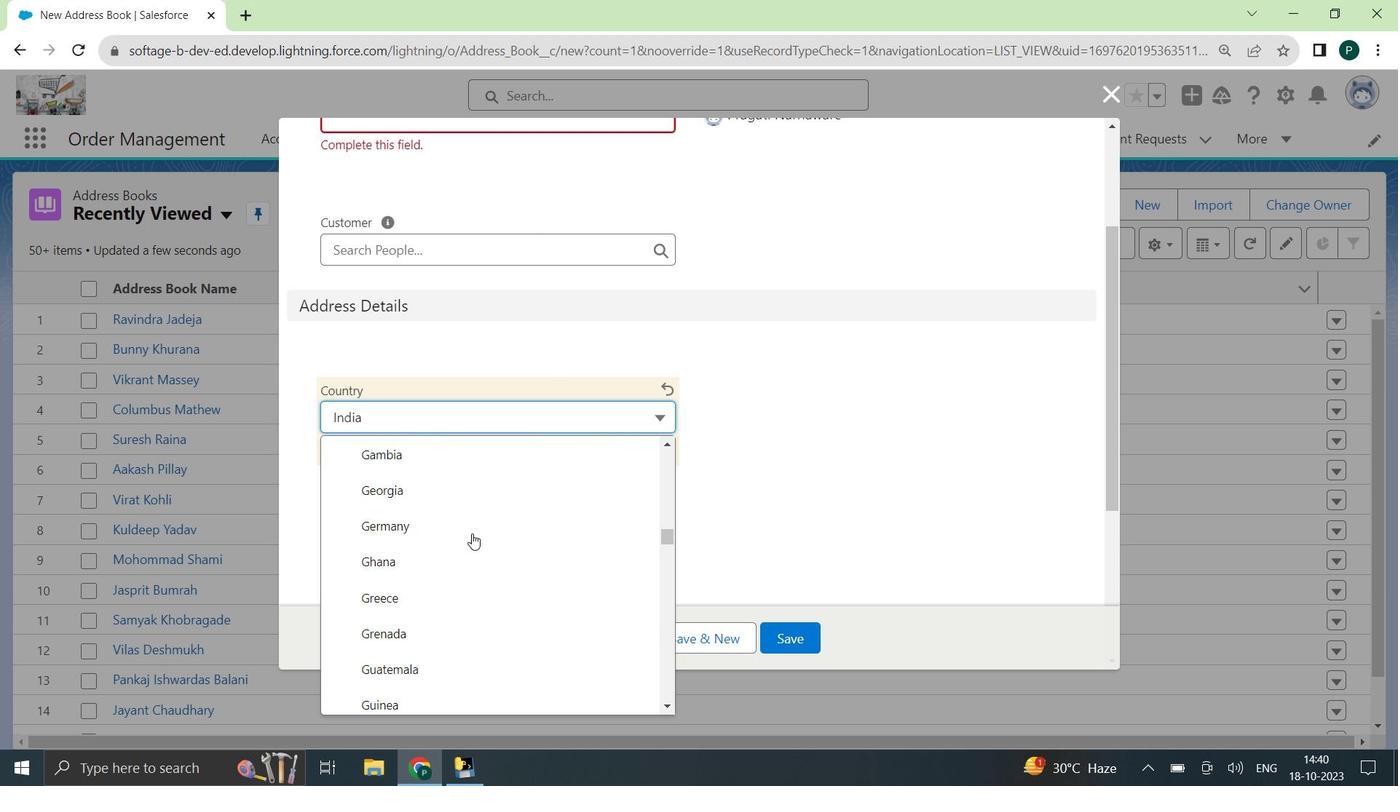 
Action: Mouse scrolled (475, 531) with delta (0, 0)
Screenshot: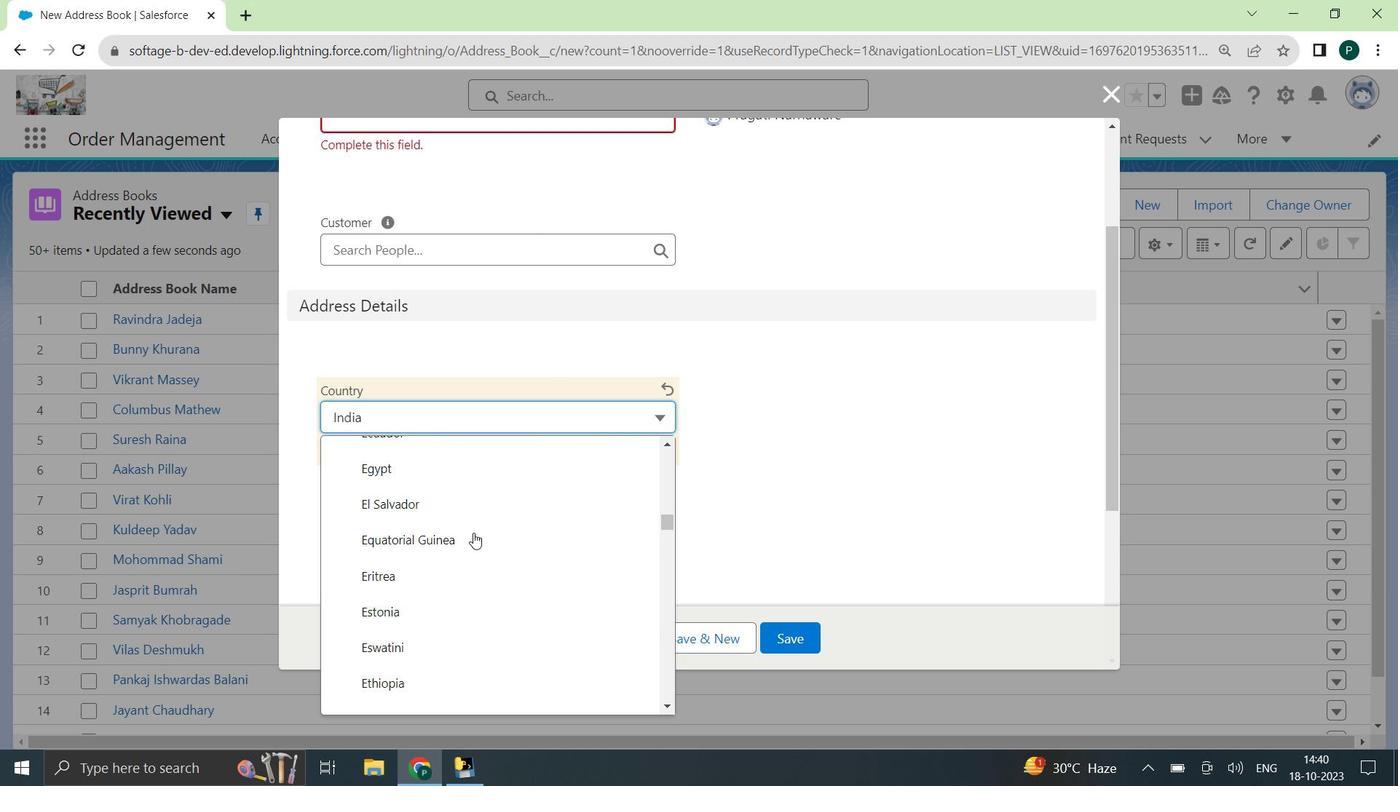 
Action: Mouse scrolled (475, 531) with delta (0, 0)
Screenshot: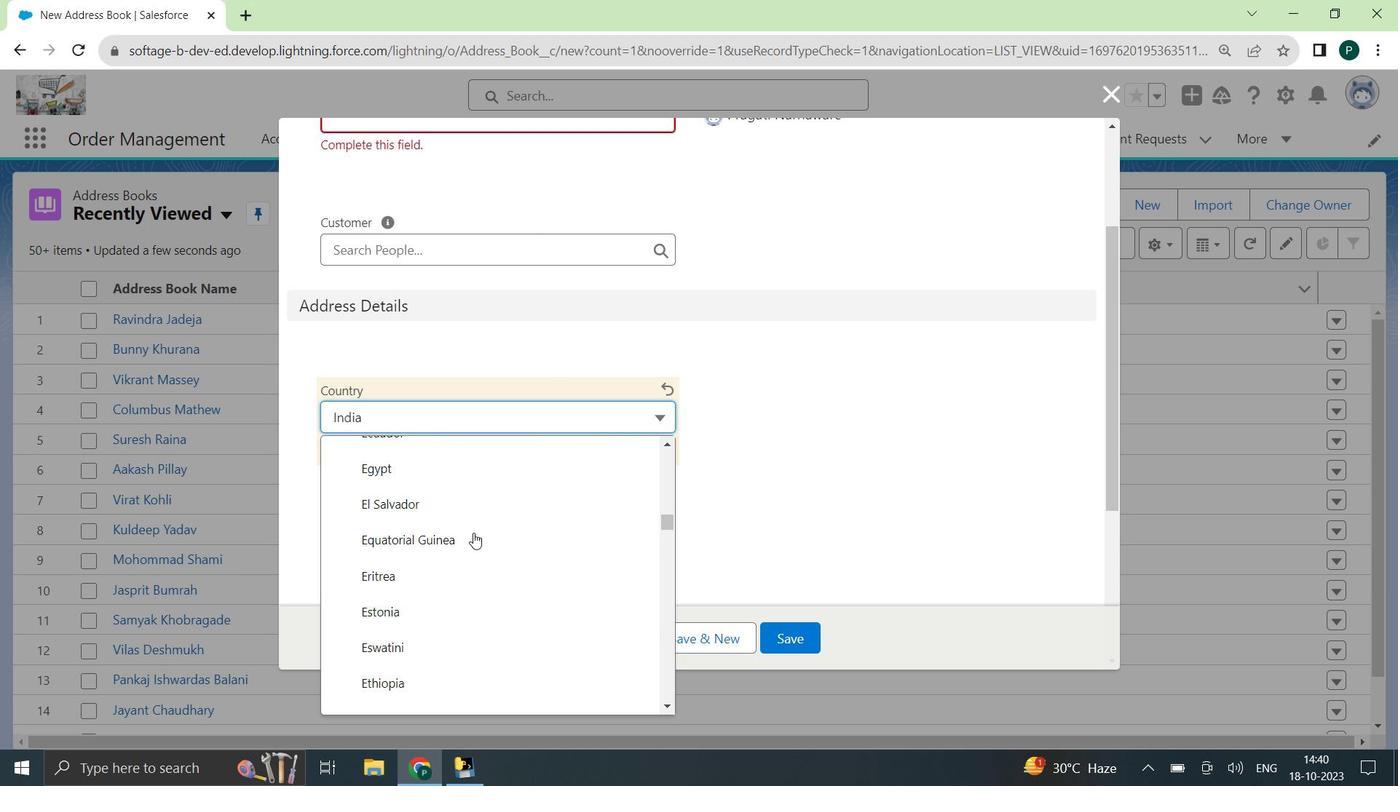 
Action: Mouse scrolled (475, 531) with delta (0, 0)
Screenshot: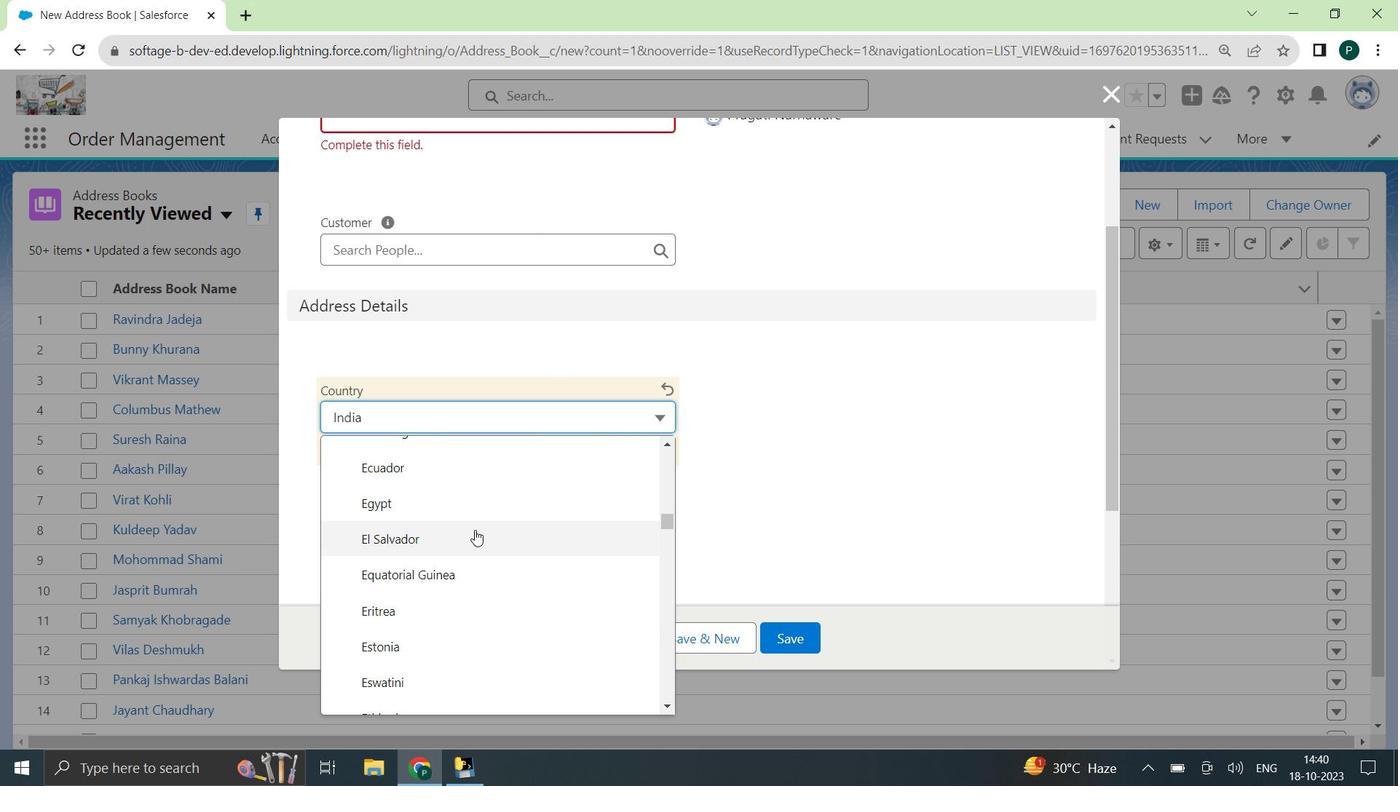 
Action: Mouse scrolled (475, 531) with delta (0, 0)
Screenshot: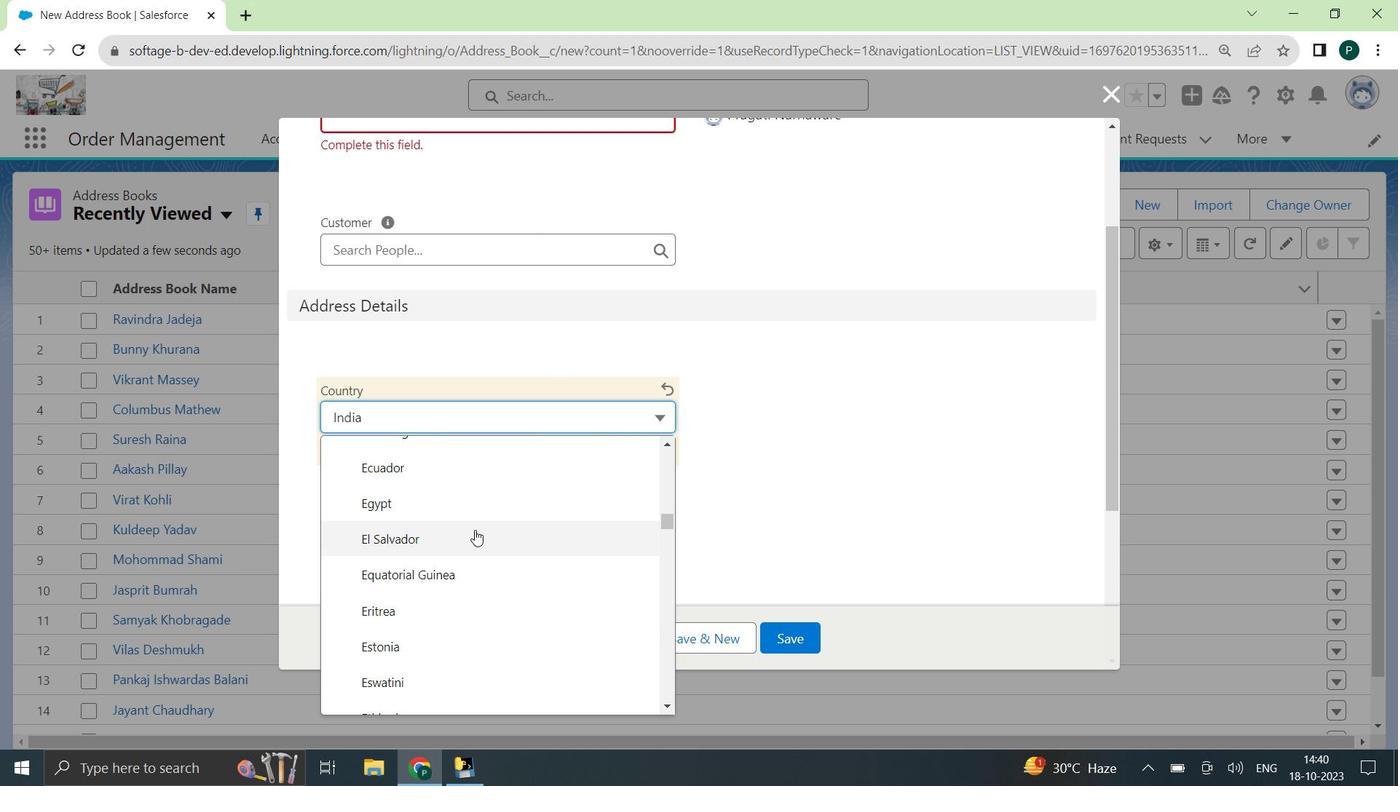 
Action: Mouse scrolled (475, 531) with delta (0, 0)
Screenshot: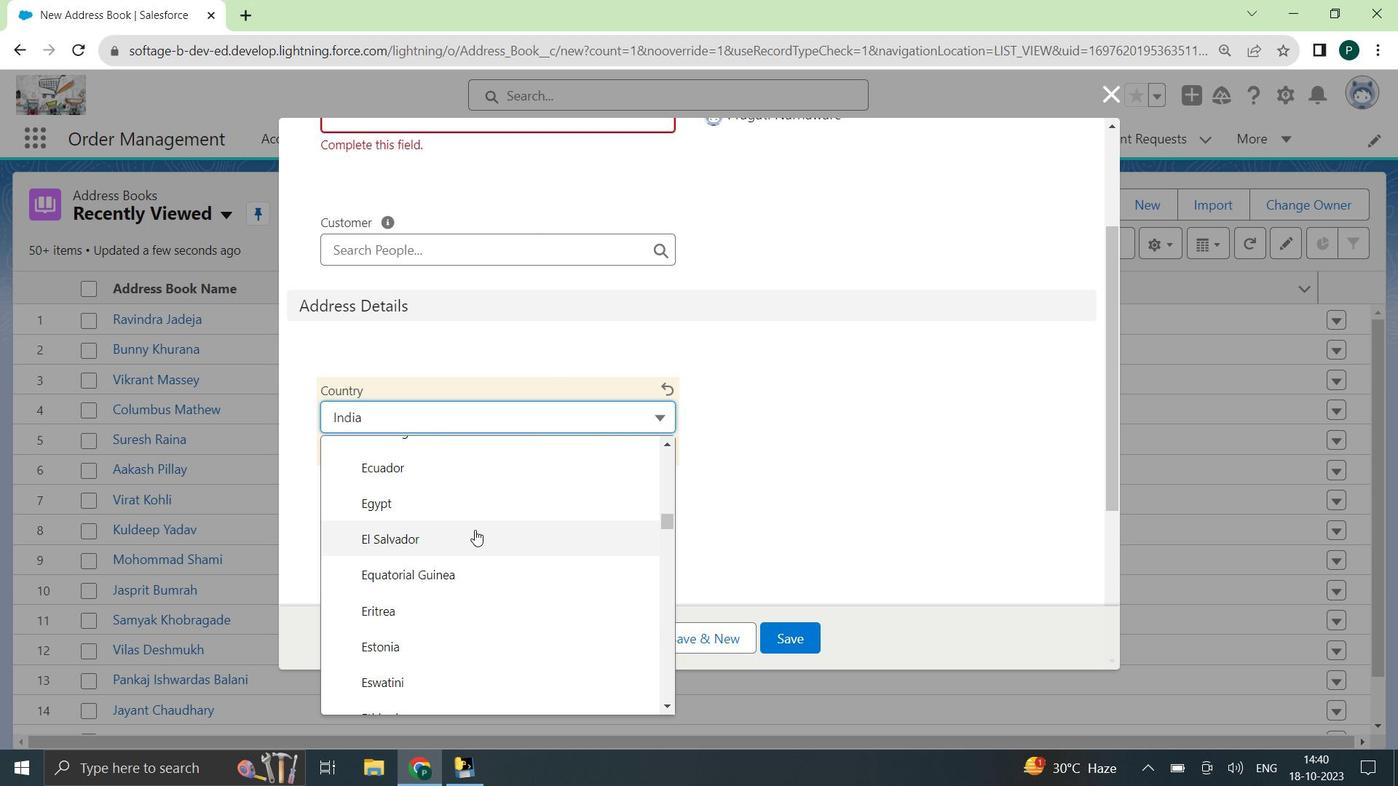
Action: Mouse scrolled (475, 531) with delta (0, 0)
Screenshot: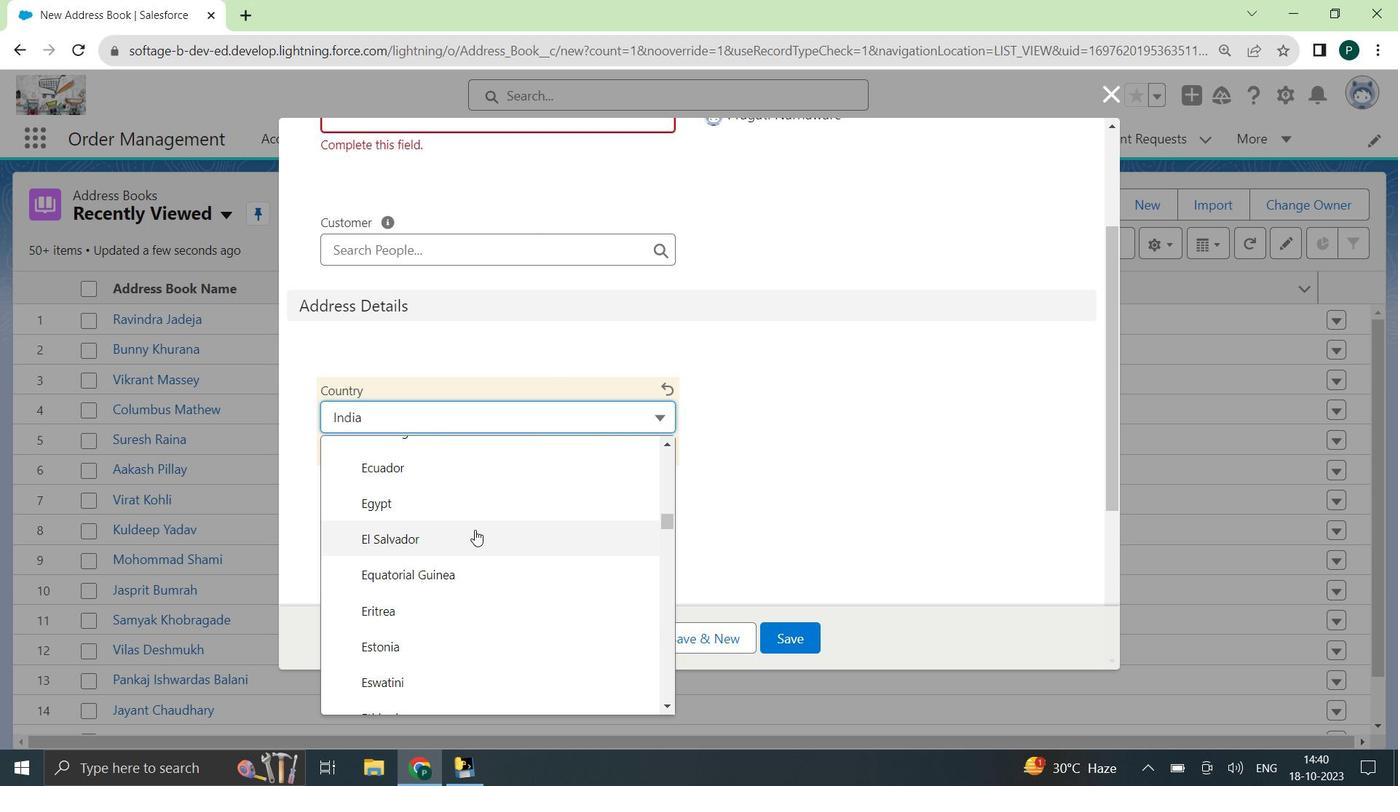 
Action: Mouse moved to (477, 528)
Screenshot: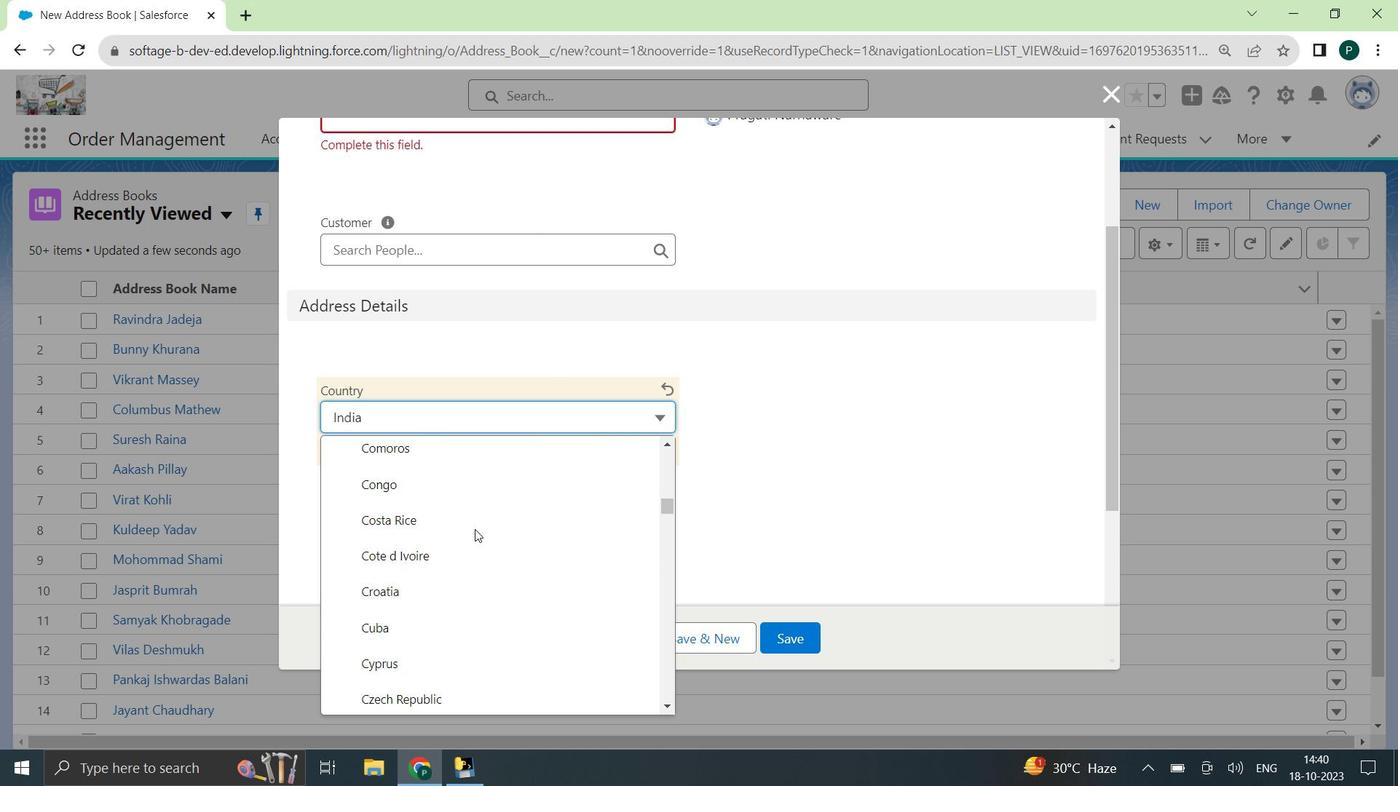 
Action: Mouse scrolled (477, 528) with delta (0, 0)
Screenshot: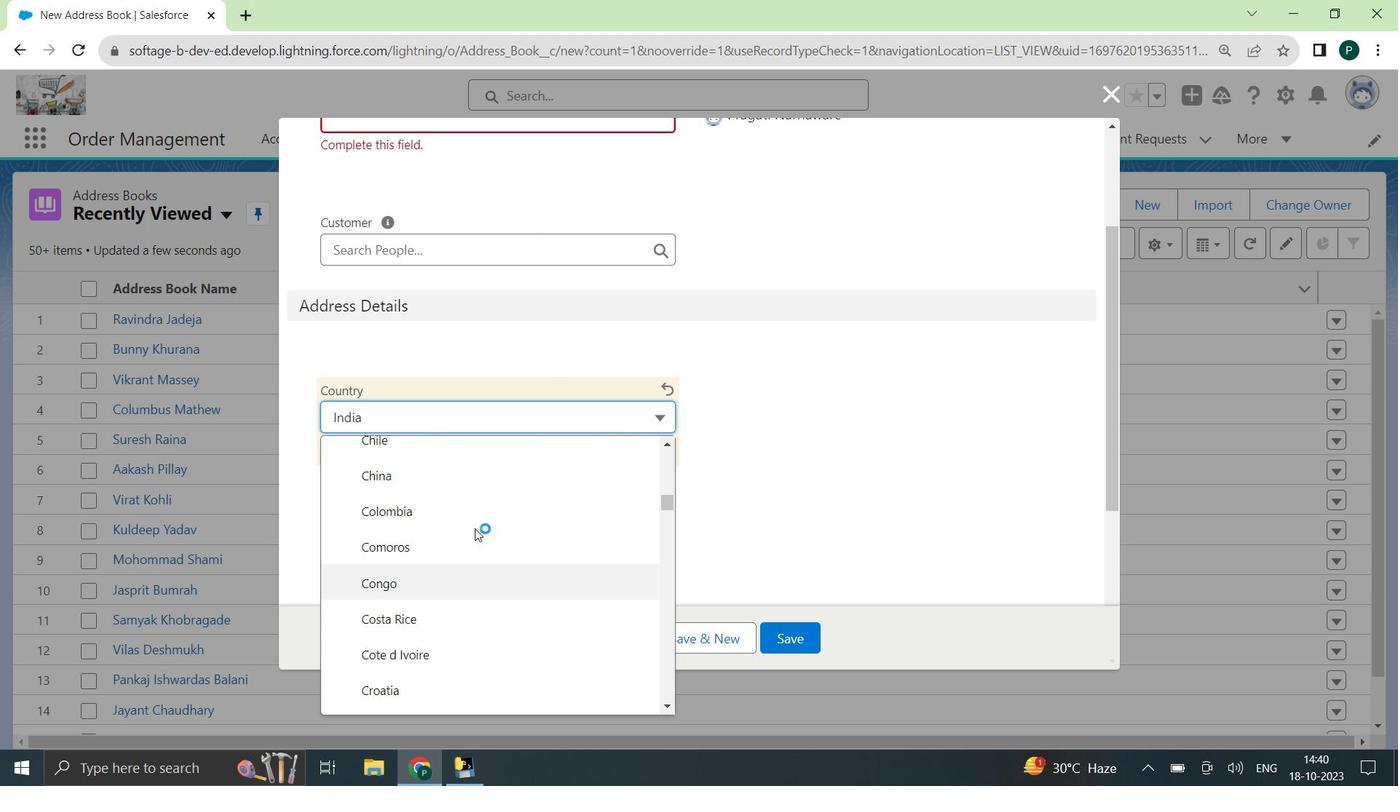
Action: Mouse scrolled (477, 528) with delta (0, 0)
Screenshot: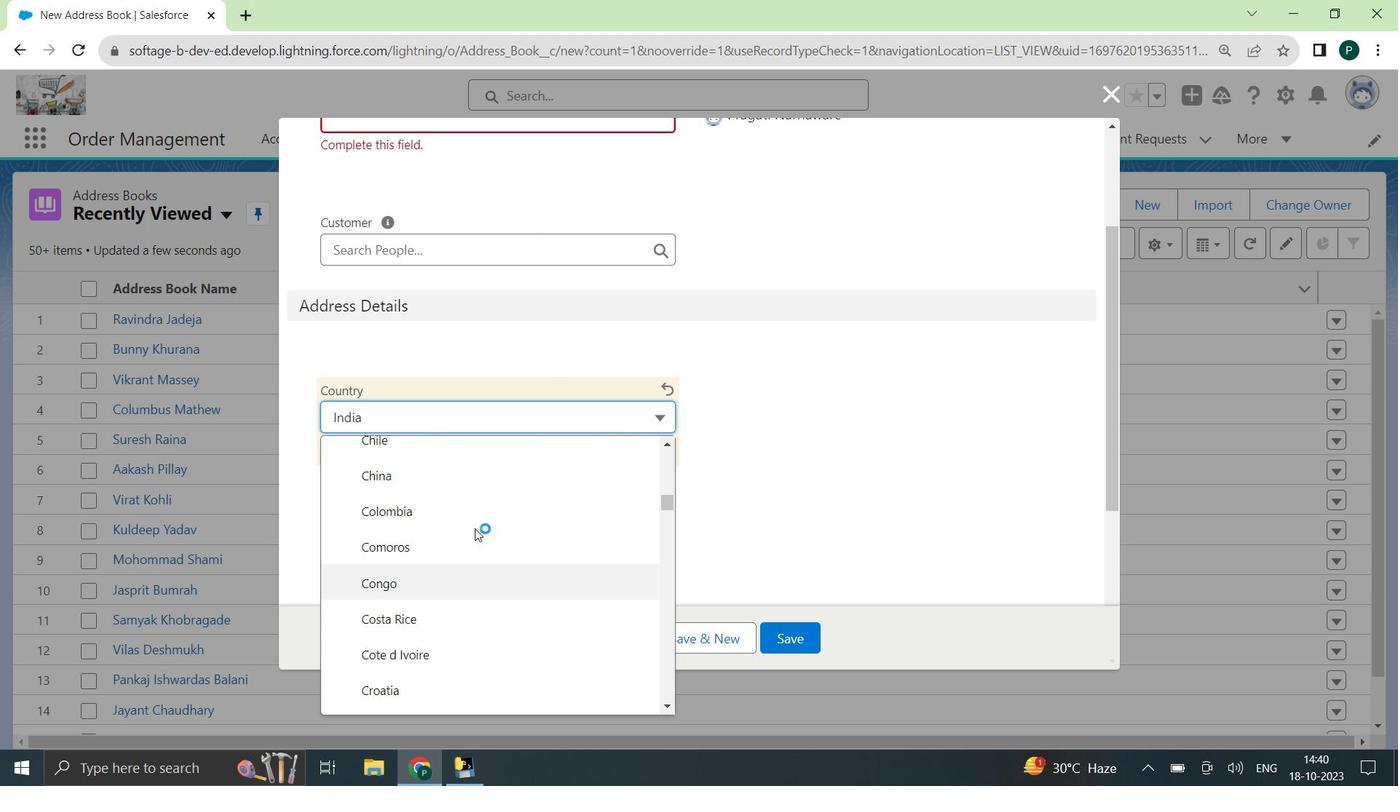 
Action: Mouse scrolled (477, 528) with delta (0, 0)
Screenshot: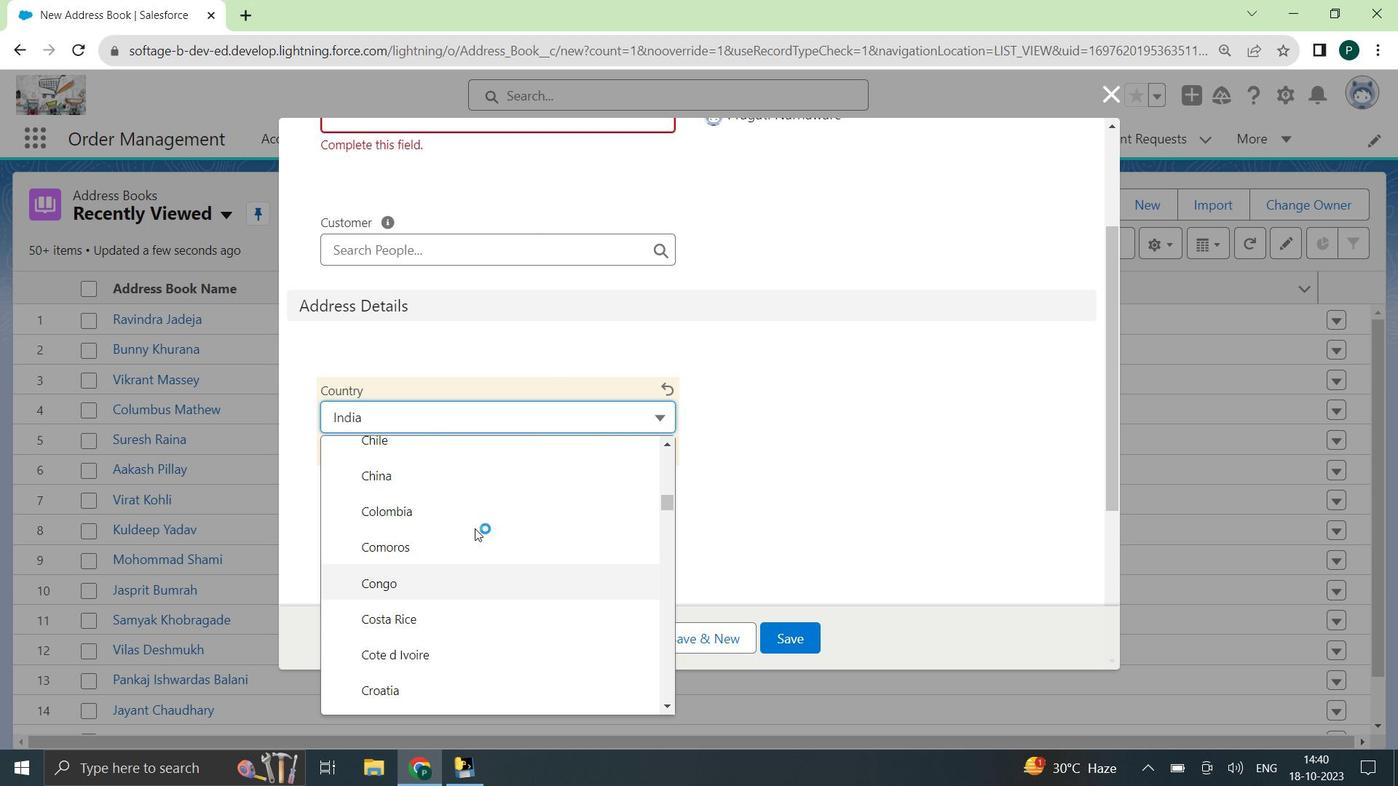 
Action: Mouse scrolled (477, 528) with delta (0, 0)
Screenshot: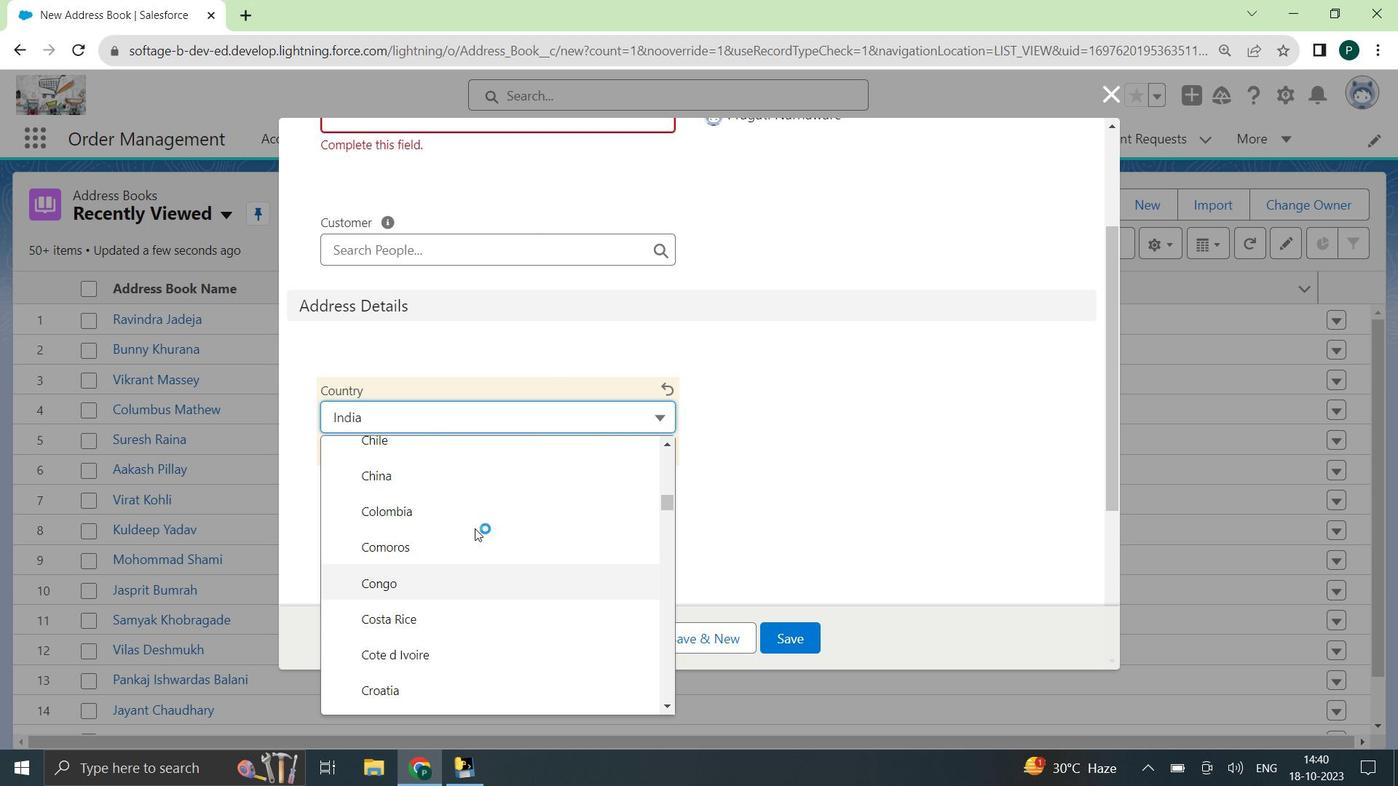 
Action: Mouse scrolled (477, 528) with delta (0, 0)
Screenshot: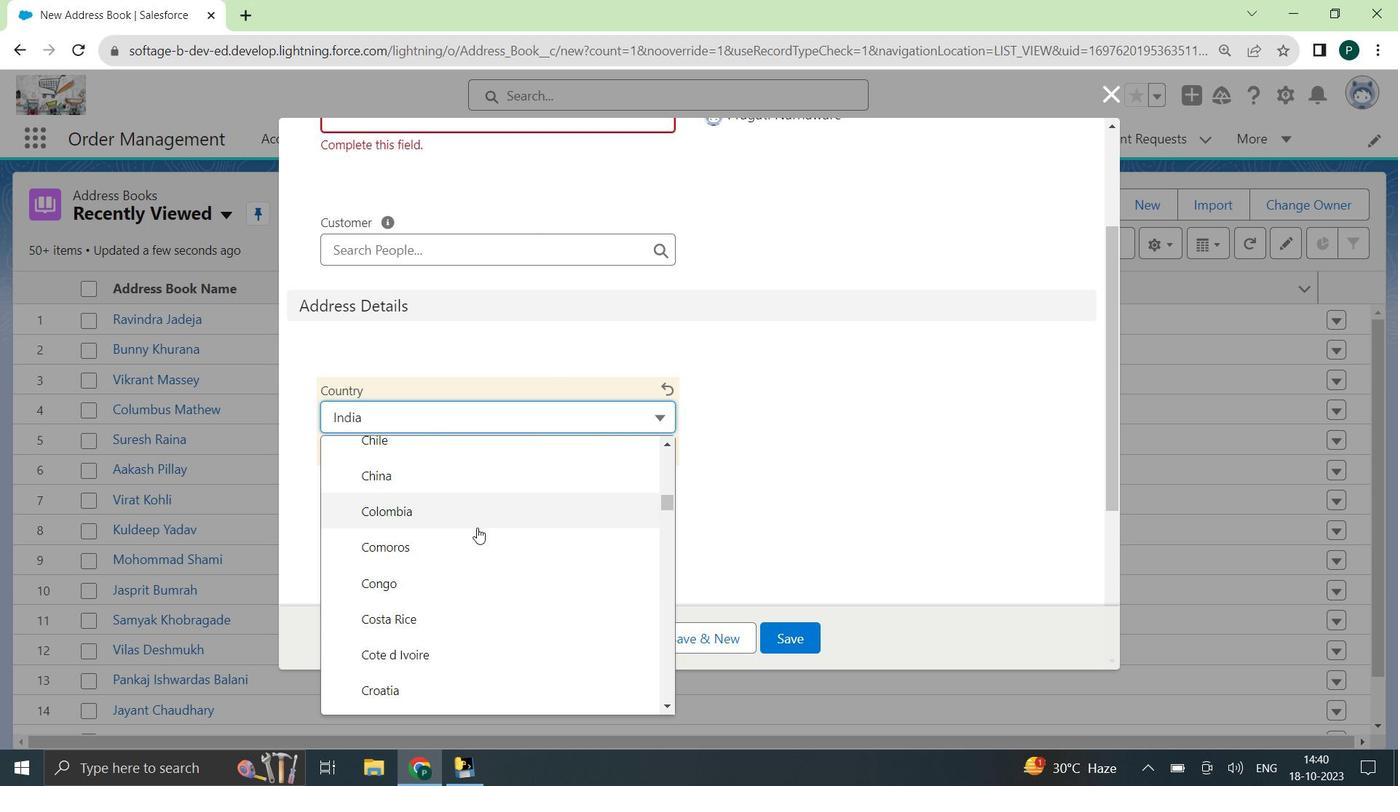 
Action: Mouse moved to (478, 524)
Screenshot: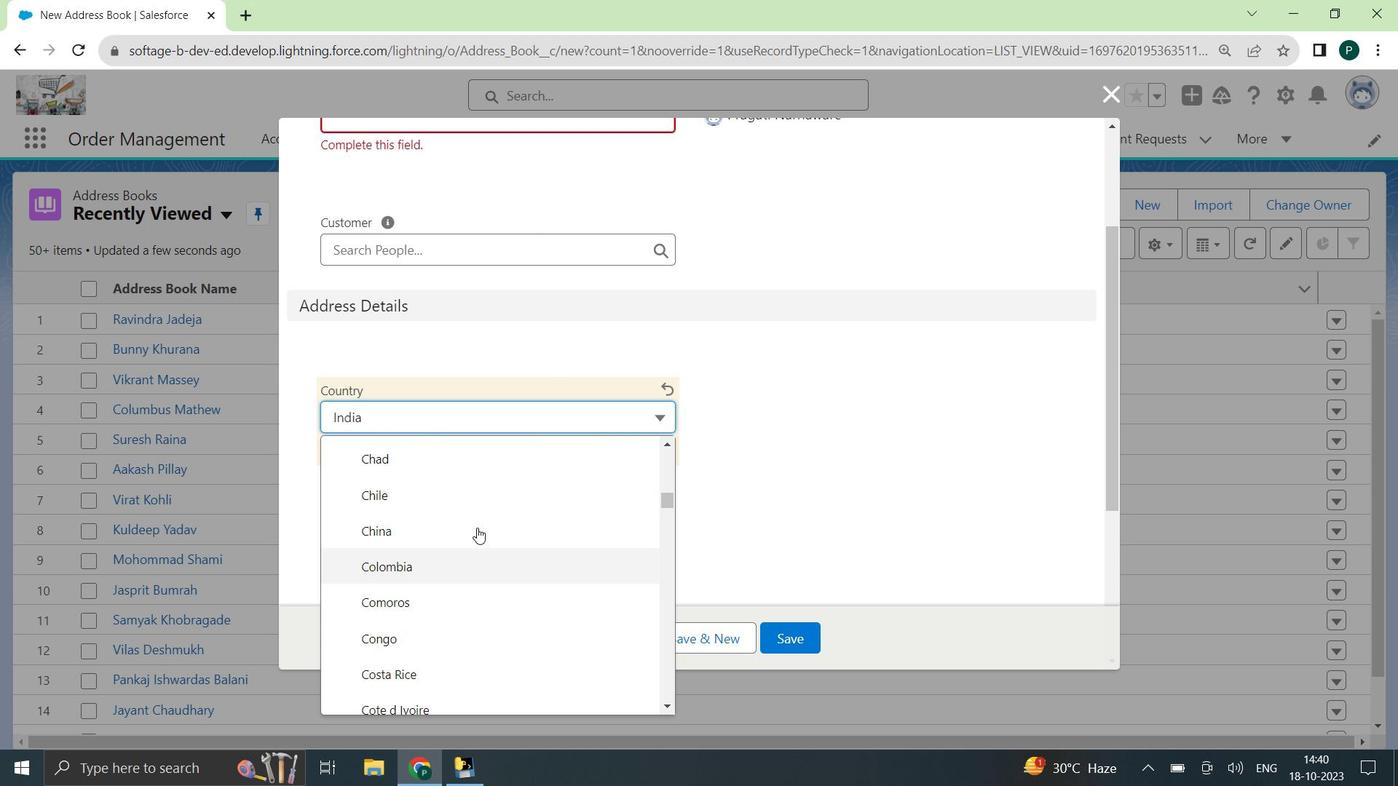 
Action: Mouse scrolled (478, 525) with delta (0, 0)
Screenshot: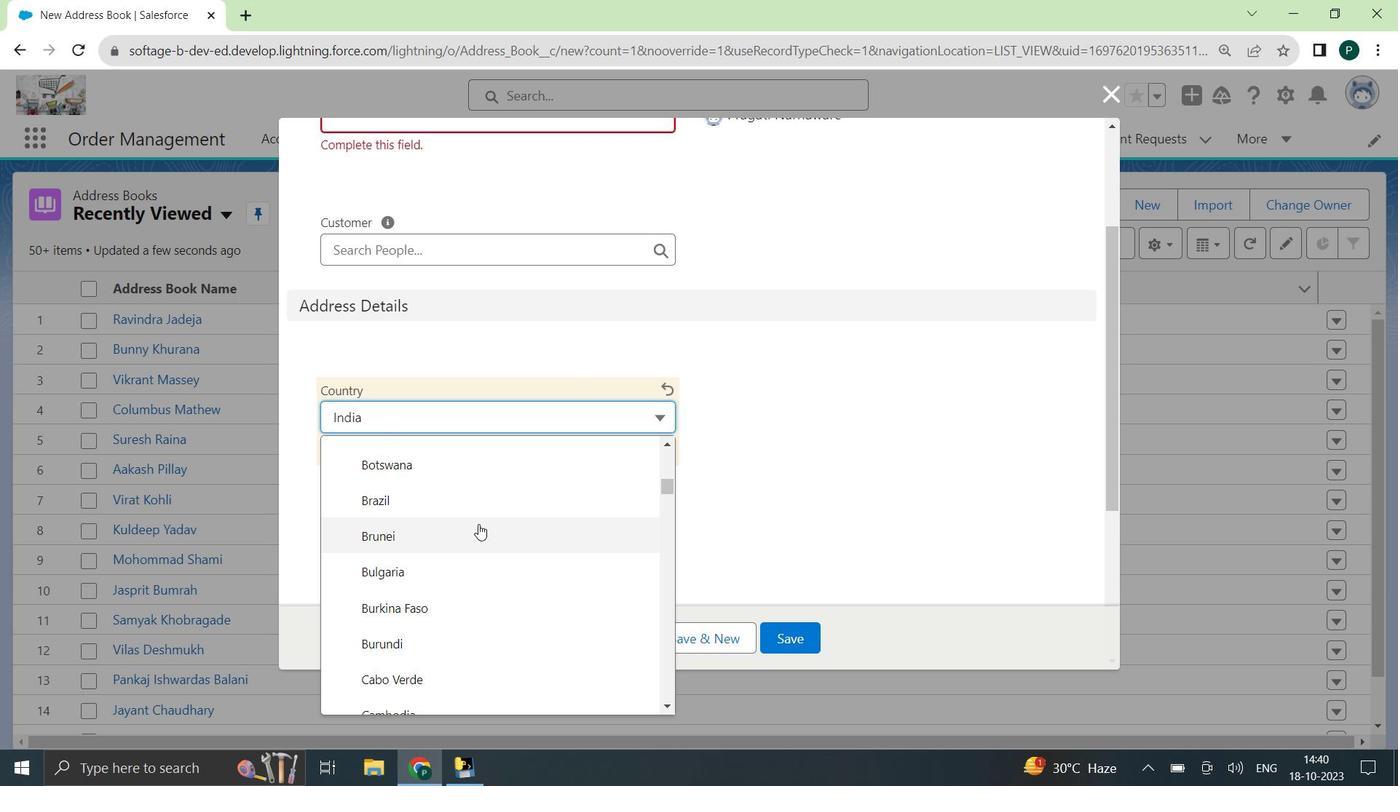 
Action: Mouse scrolled (478, 525) with delta (0, 0)
Screenshot: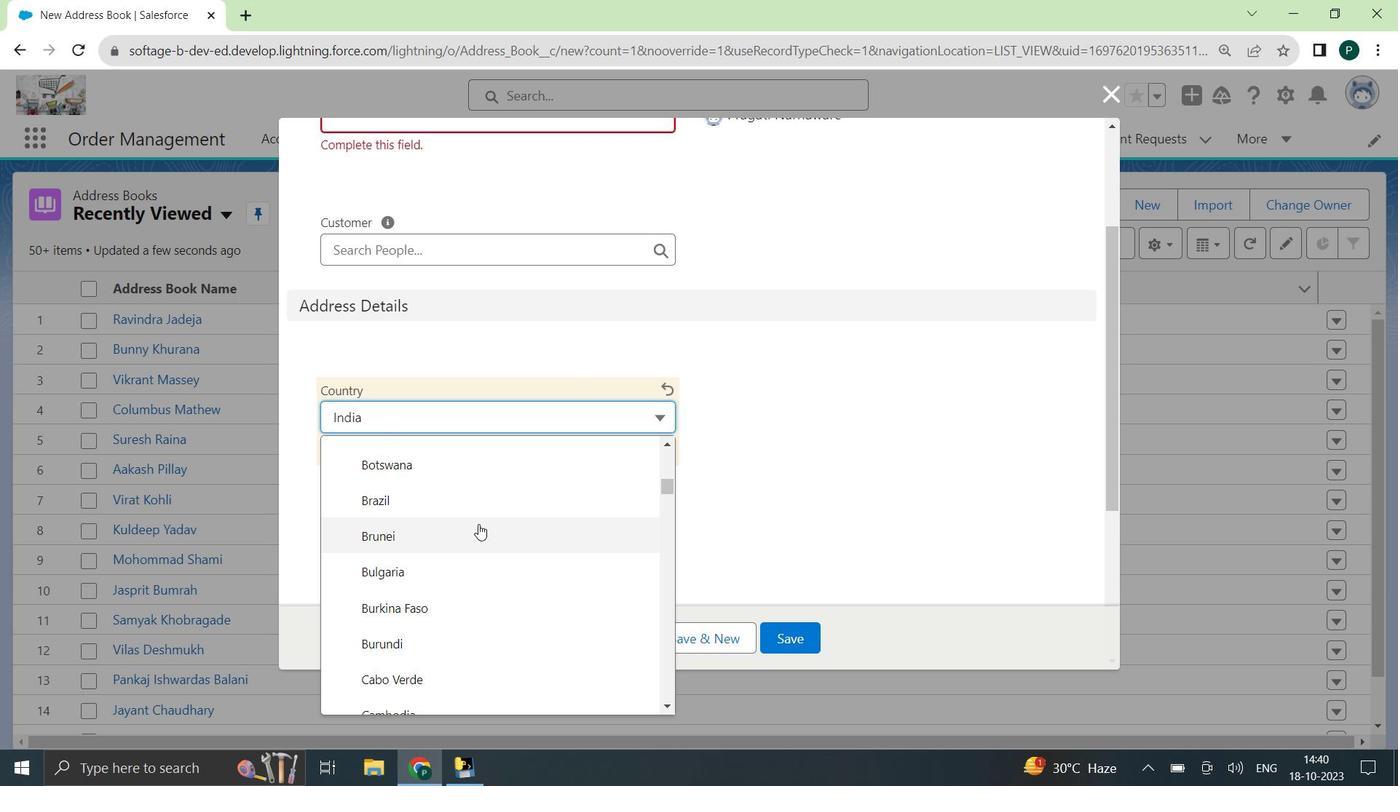 
Action: Mouse scrolled (478, 525) with delta (0, 0)
Screenshot: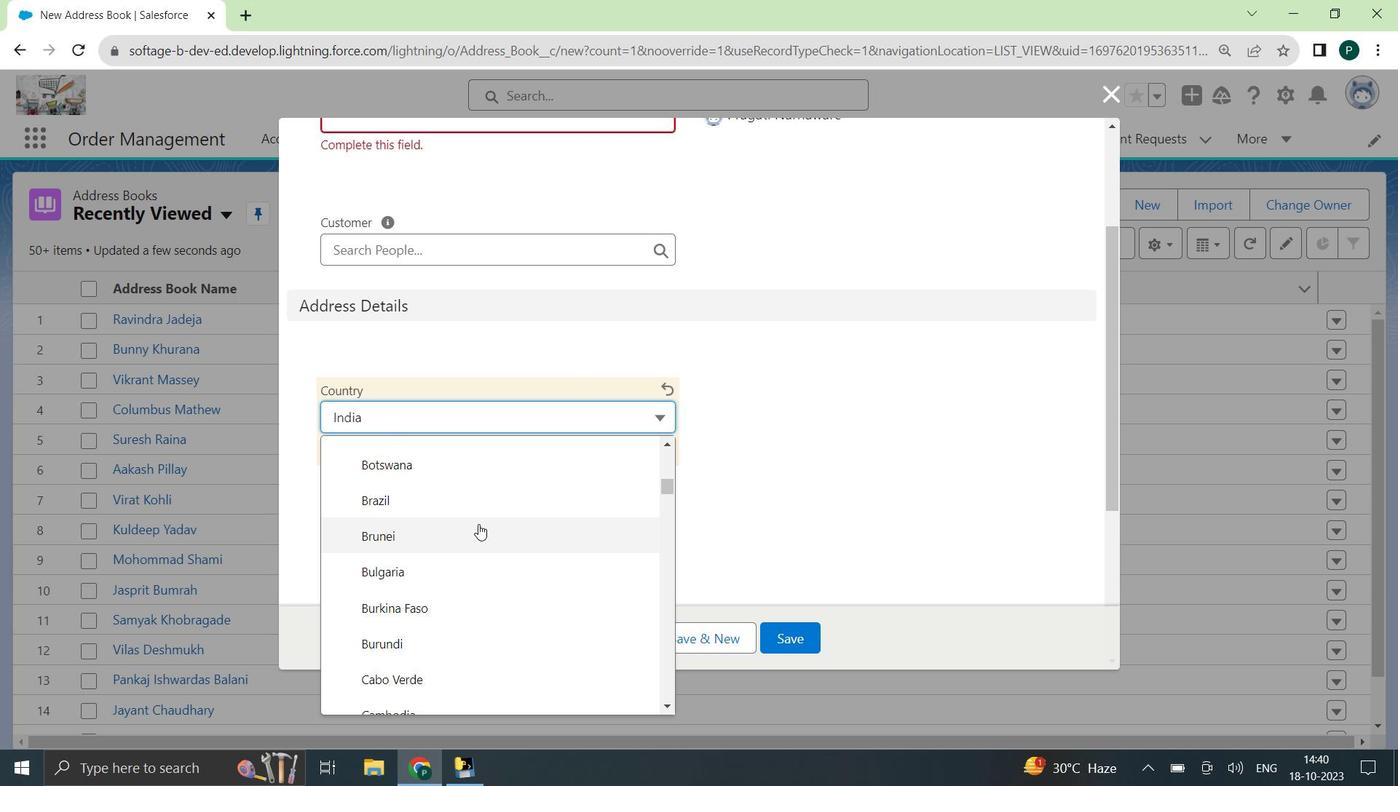 
Action: Mouse scrolled (478, 525) with delta (0, 0)
Screenshot: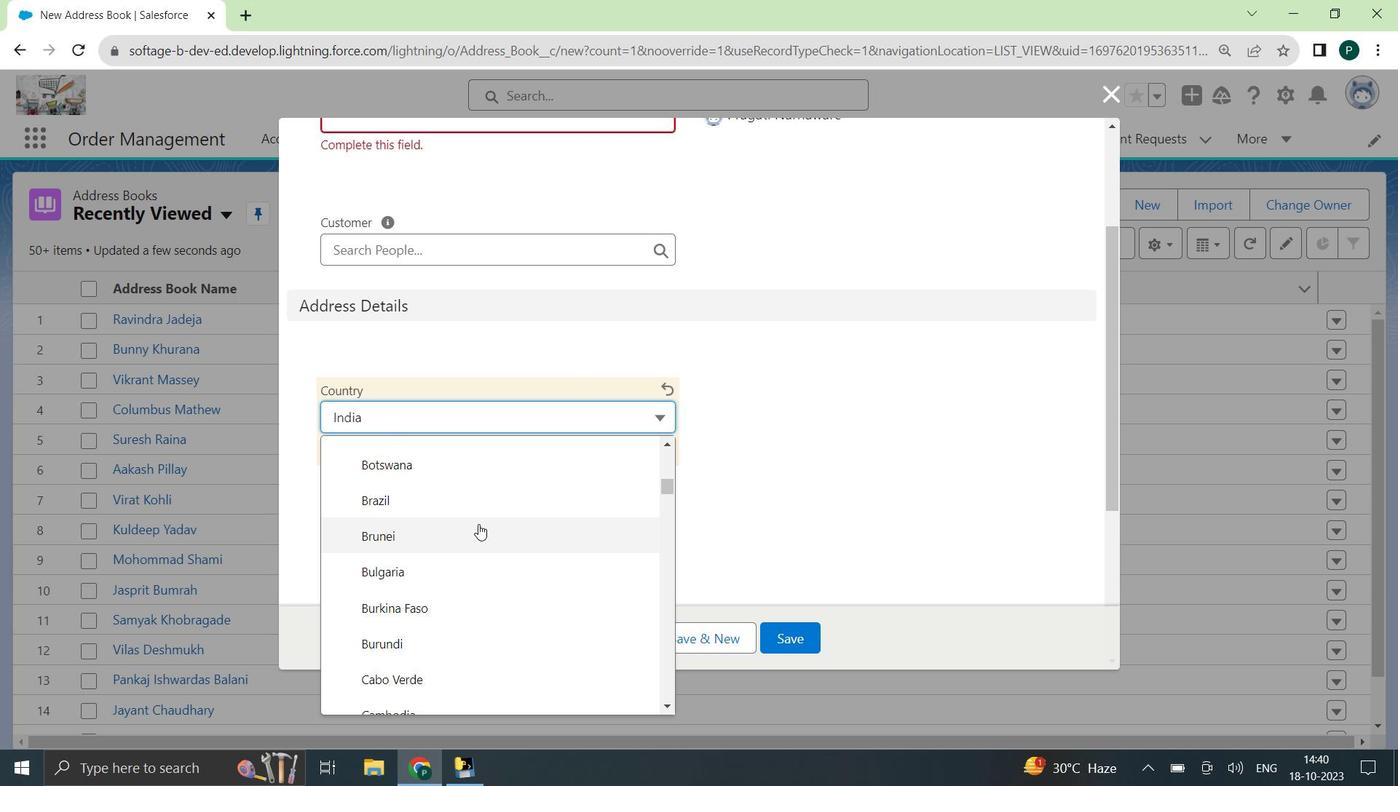 
Action: Mouse scrolled (478, 525) with delta (0, 0)
Screenshot: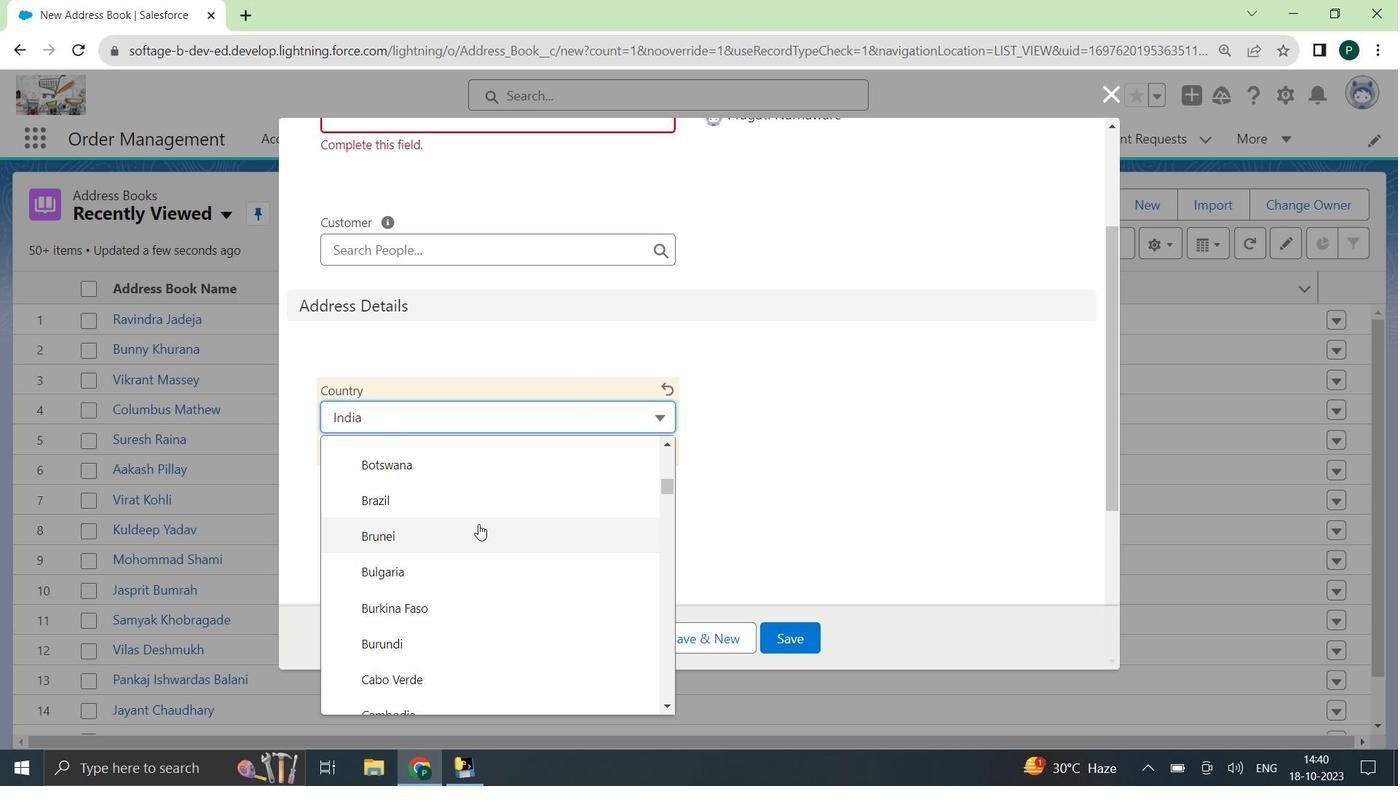 
Action: Mouse scrolled (478, 525) with delta (0, 0)
Screenshot: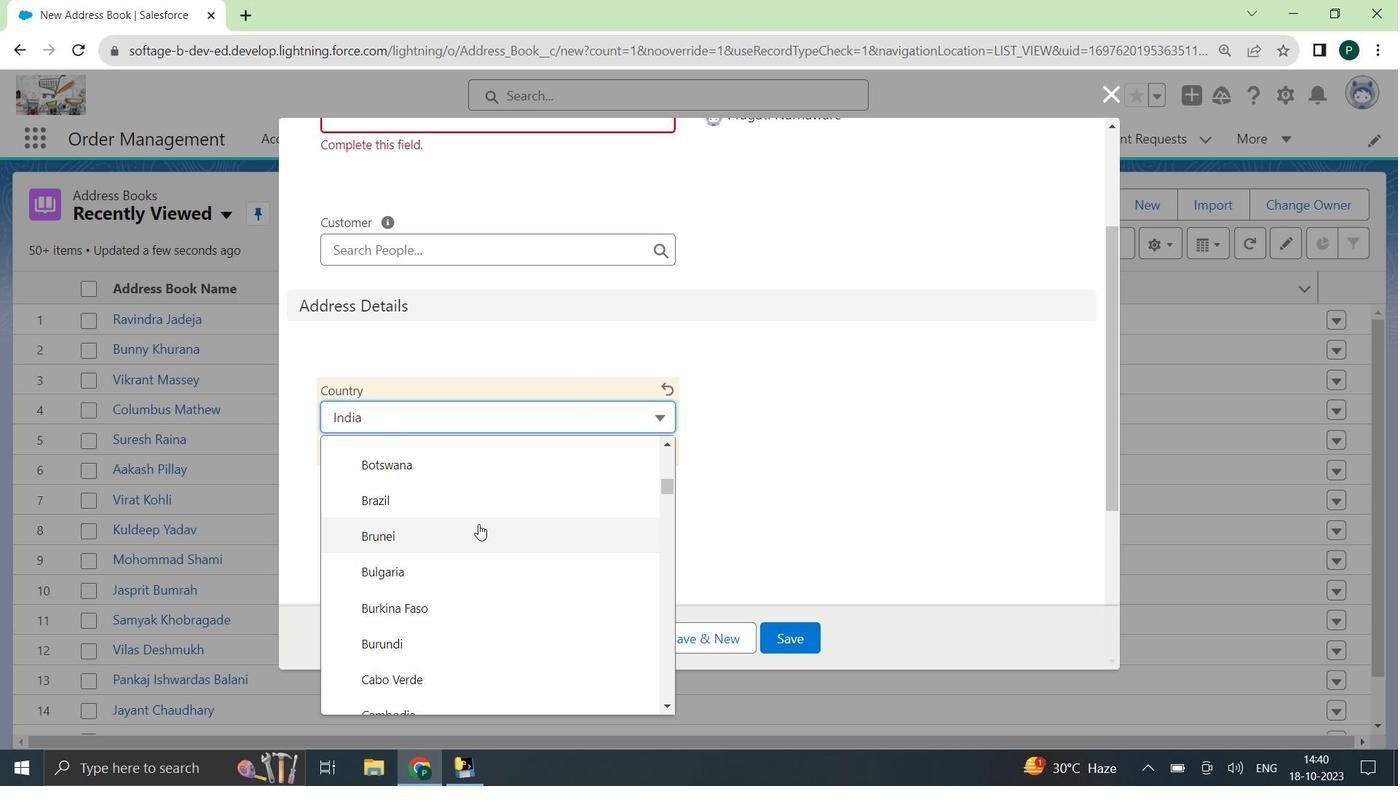 
Action: Mouse scrolled (478, 525) with delta (0, 0)
Screenshot: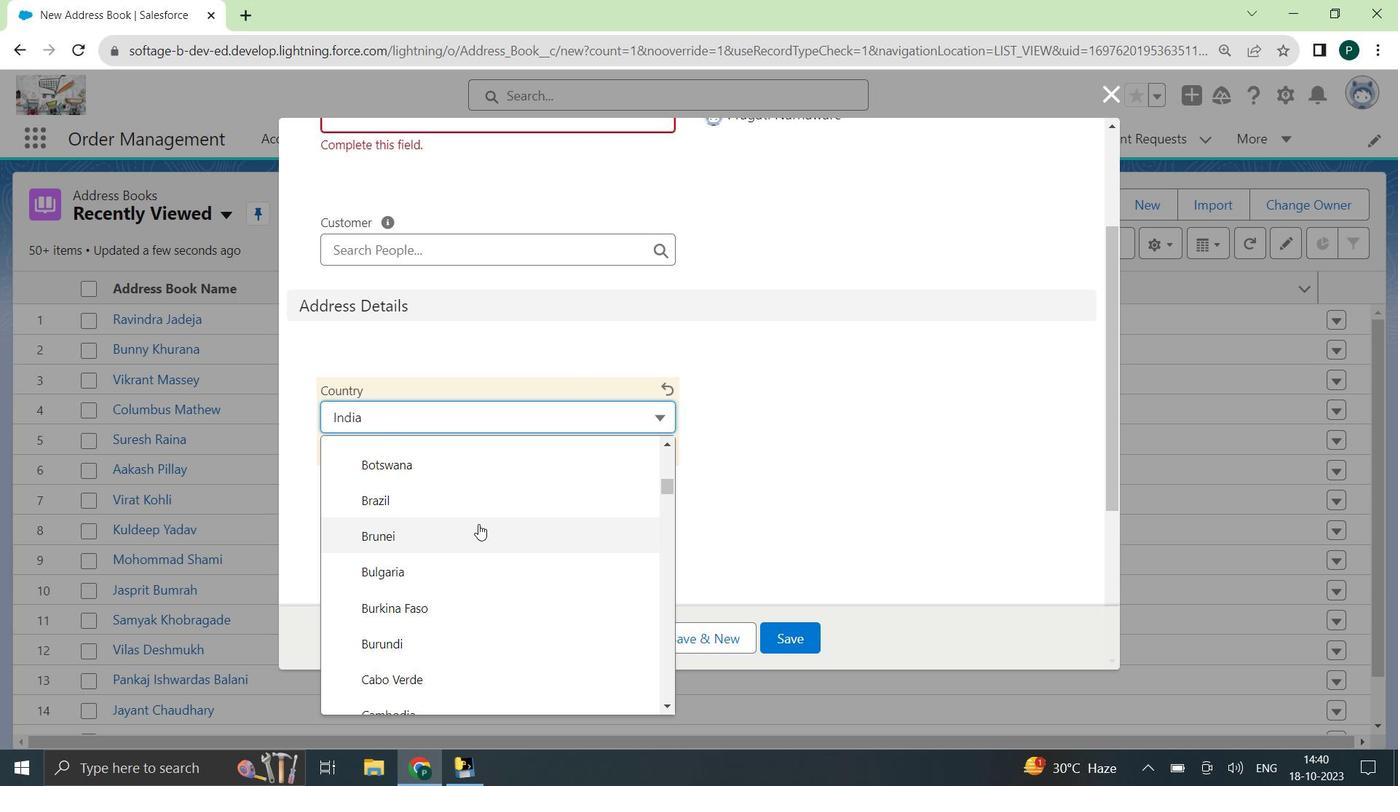 
Action: Mouse scrolled (478, 525) with delta (0, 0)
Screenshot: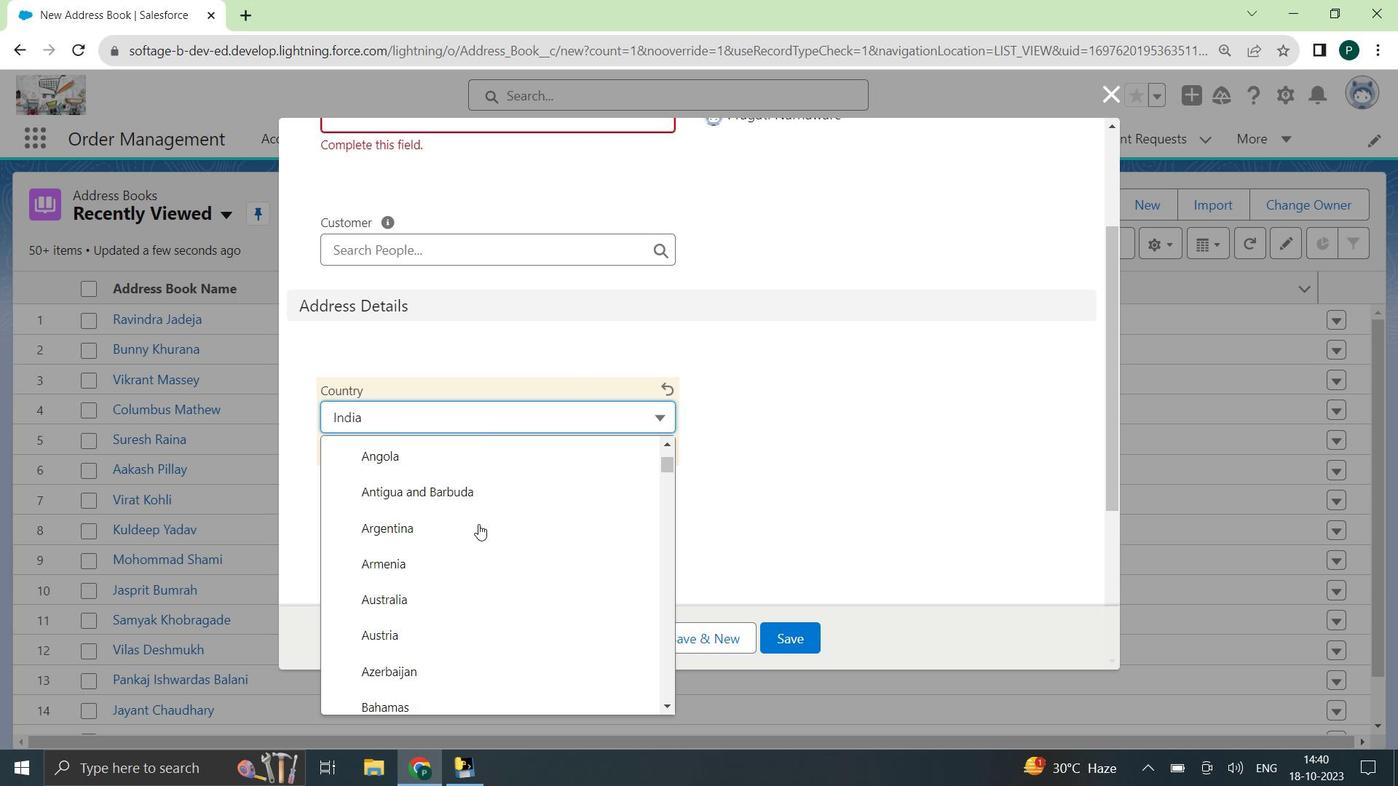 
Action: Mouse scrolled (478, 525) with delta (0, 0)
Screenshot: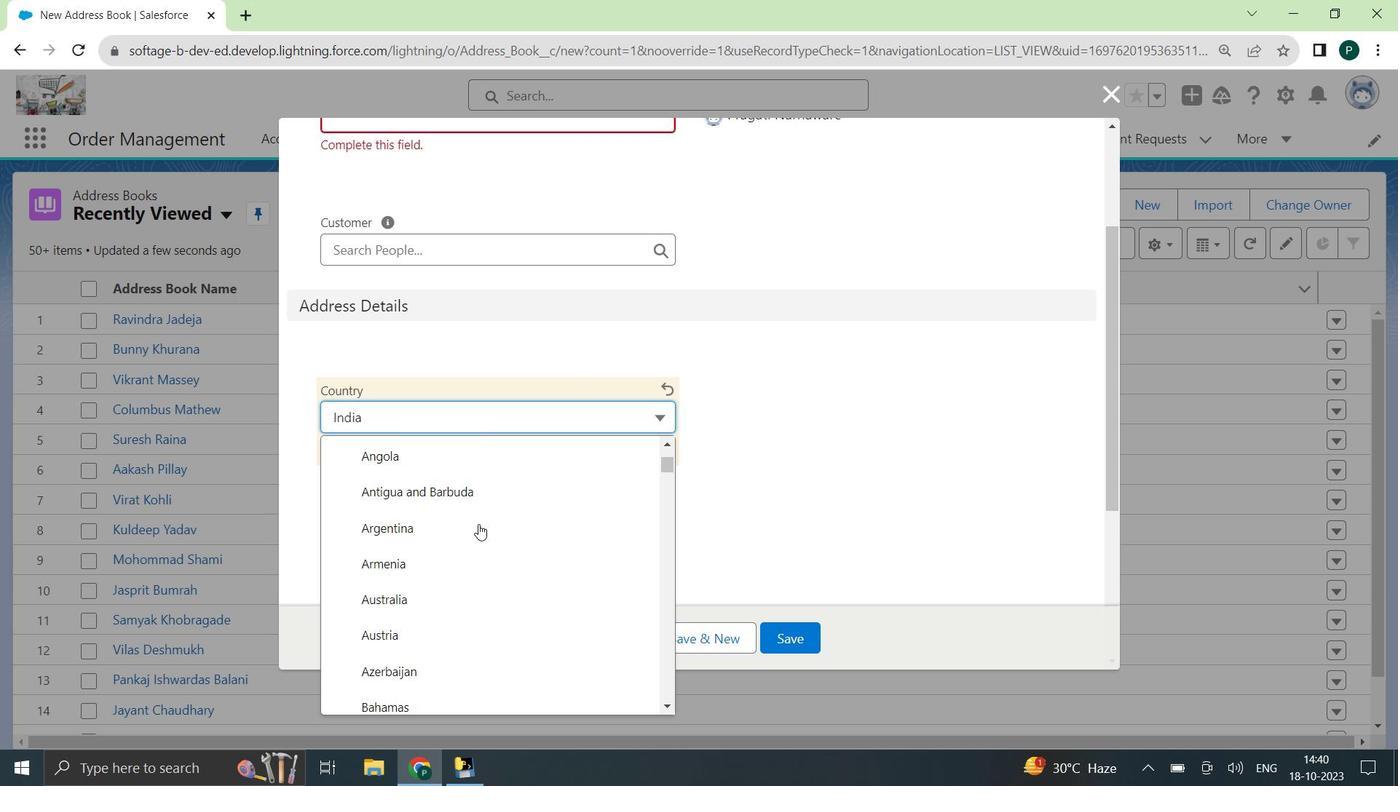 
Action: Mouse scrolled (478, 525) with delta (0, 0)
Screenshot: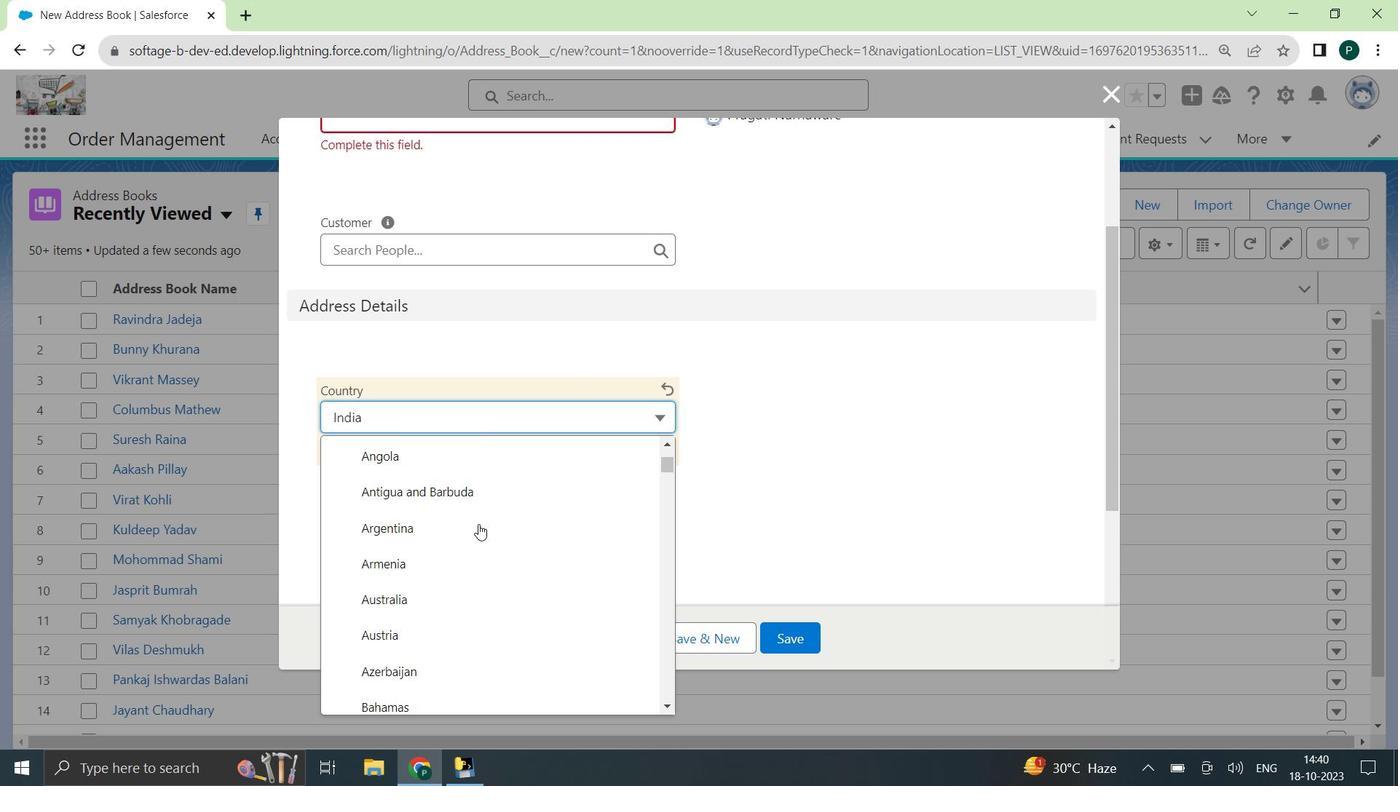 
Action: Mouse scrolled (478, 525) with delta (0, 0)
Screenshot: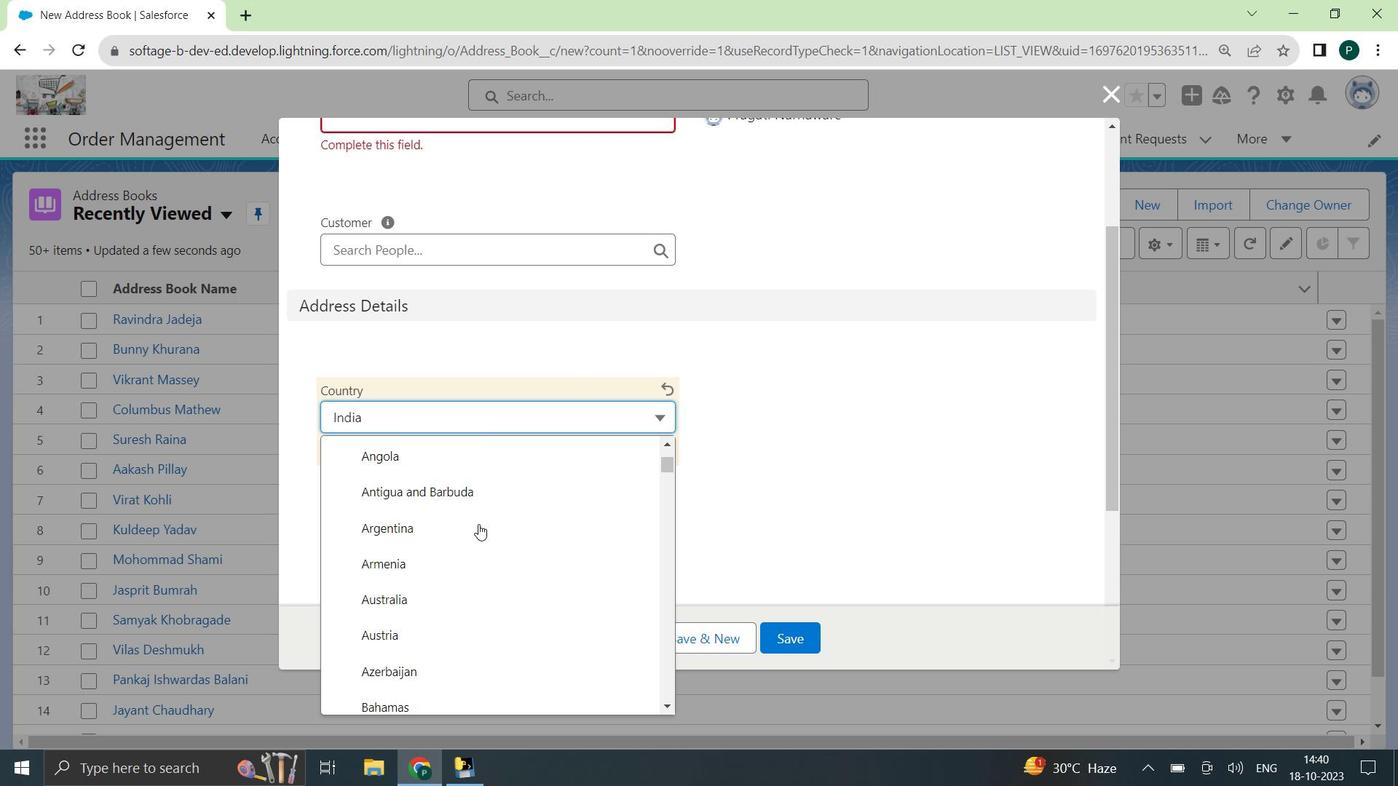 
Action: Mouse scrolled (478, 525) with delta (0, 0)
Screenshot: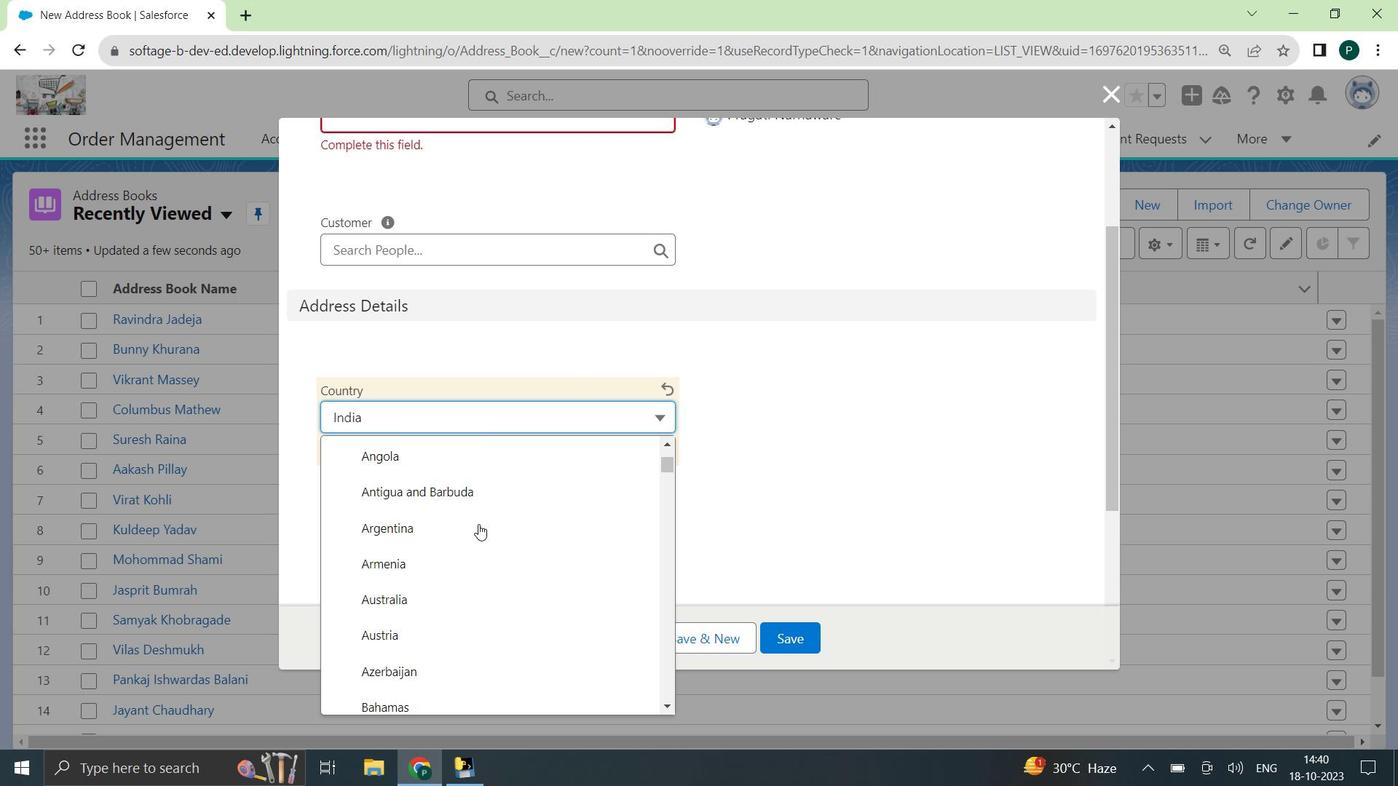 
Action: Mouse scrolled (478, 525) with delta (0, 0)
Screenshot: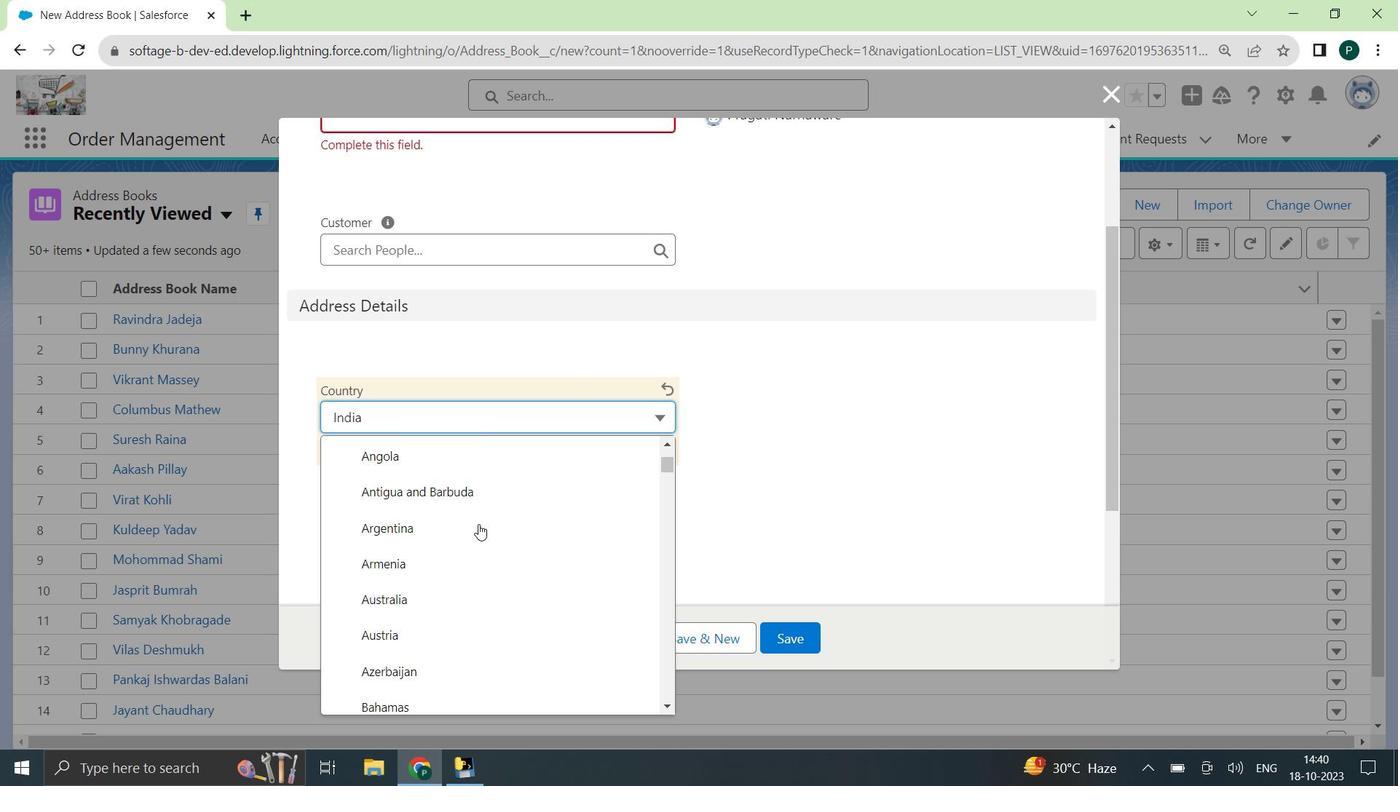 
Action: Mouse scrolled (478, 525) with delta (0, 0)
Screenshot: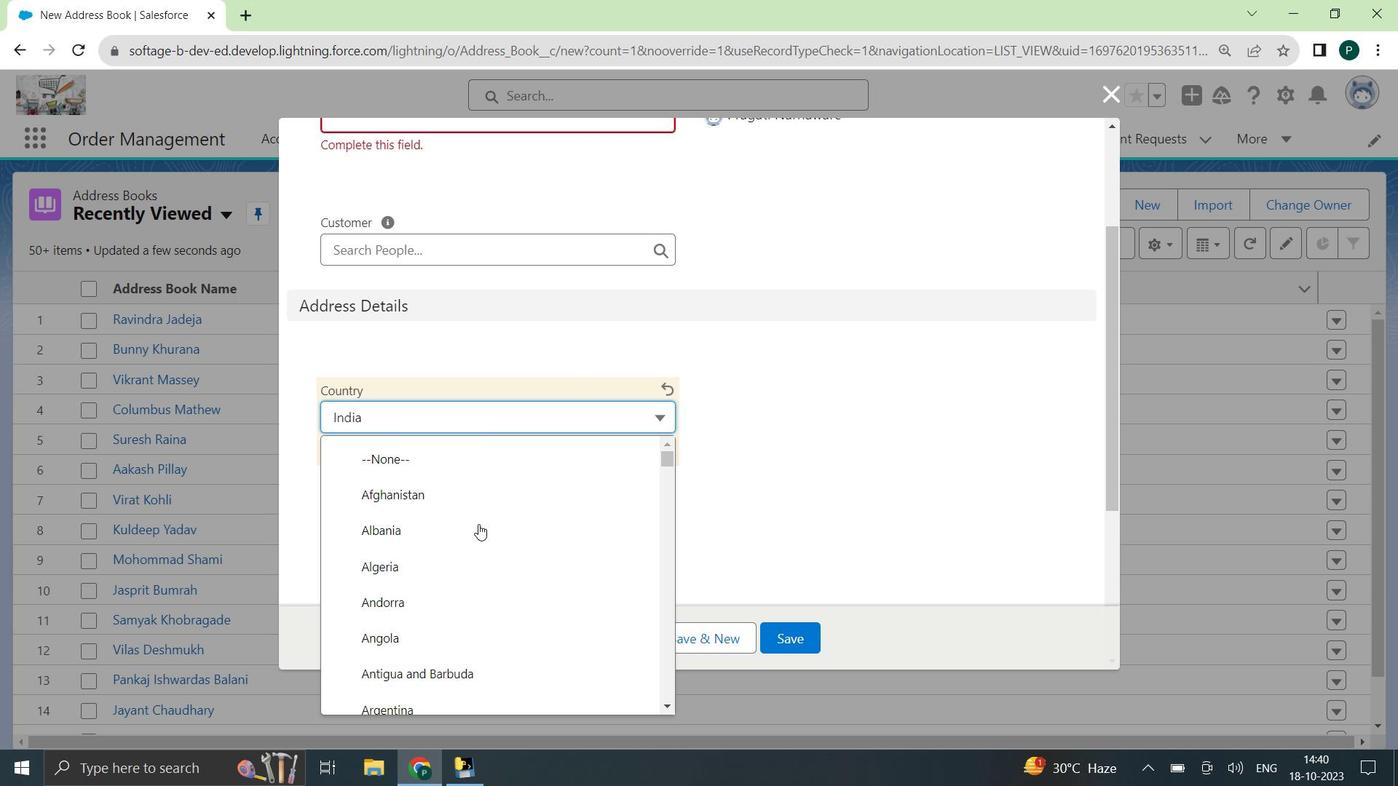 
Action: Mouse scrolled (478, 525) with delta (0, 0)
Screenshot: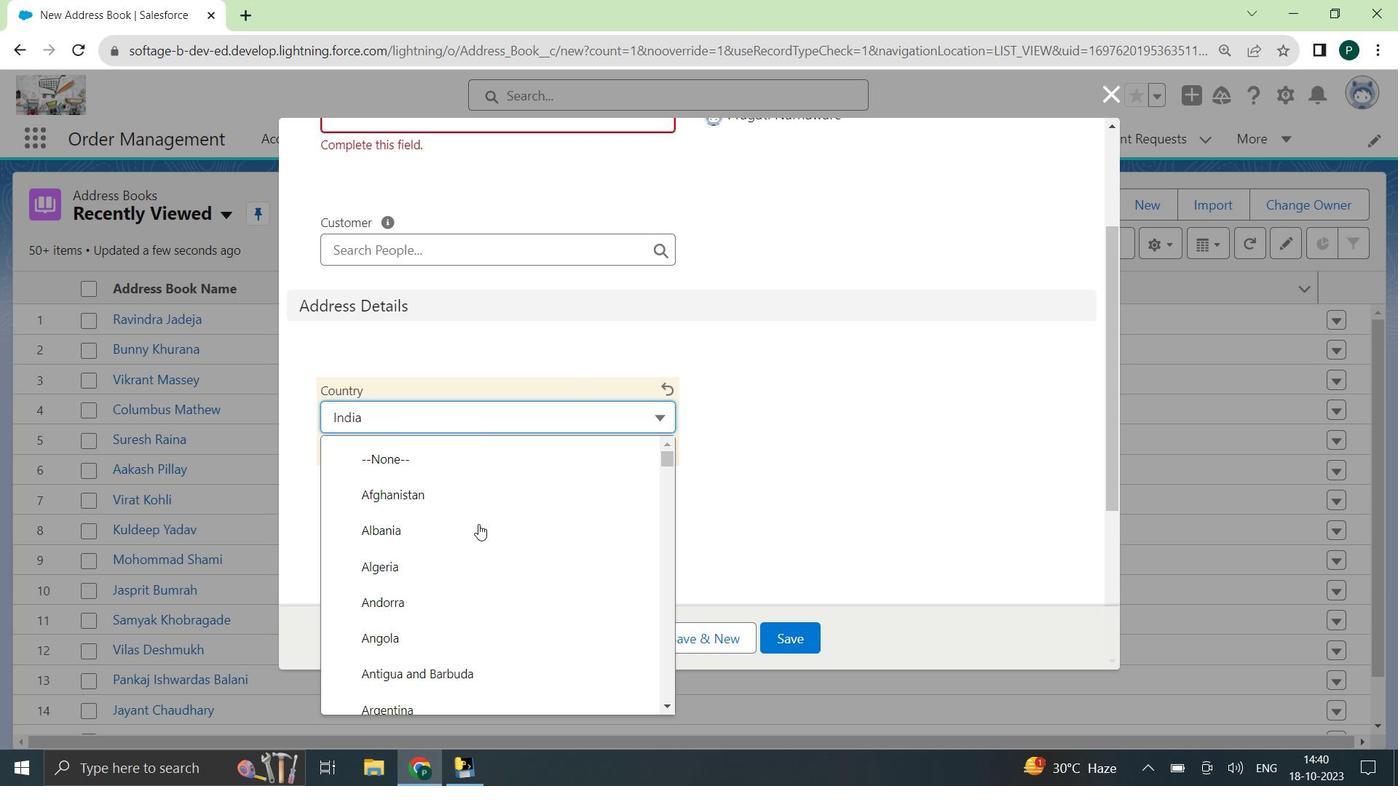 
Action: Mouse scrolled (478, 525) with delta (0, 0)
Screenshot: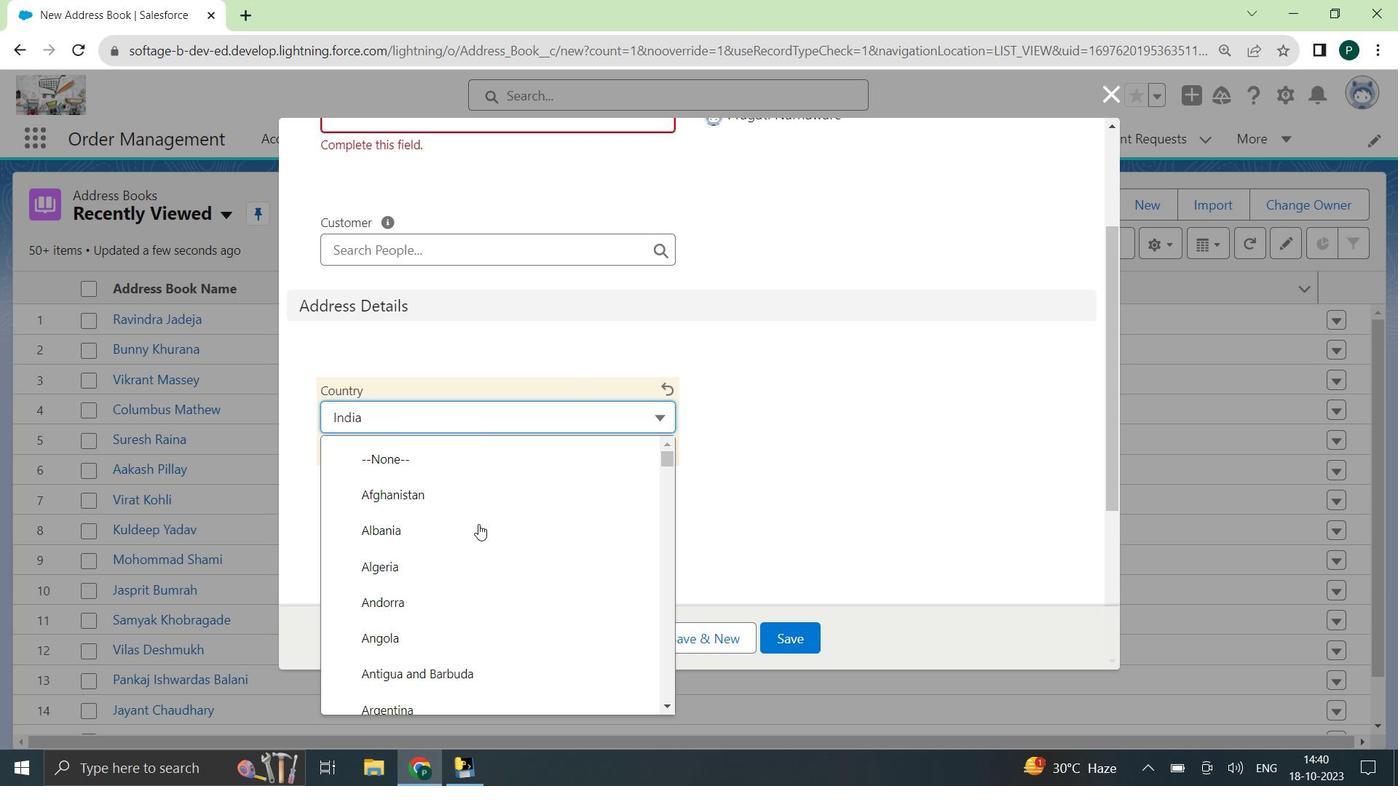 
Action: Mouse scrolled (478, 523) with delta (0, 0)
Screenshot: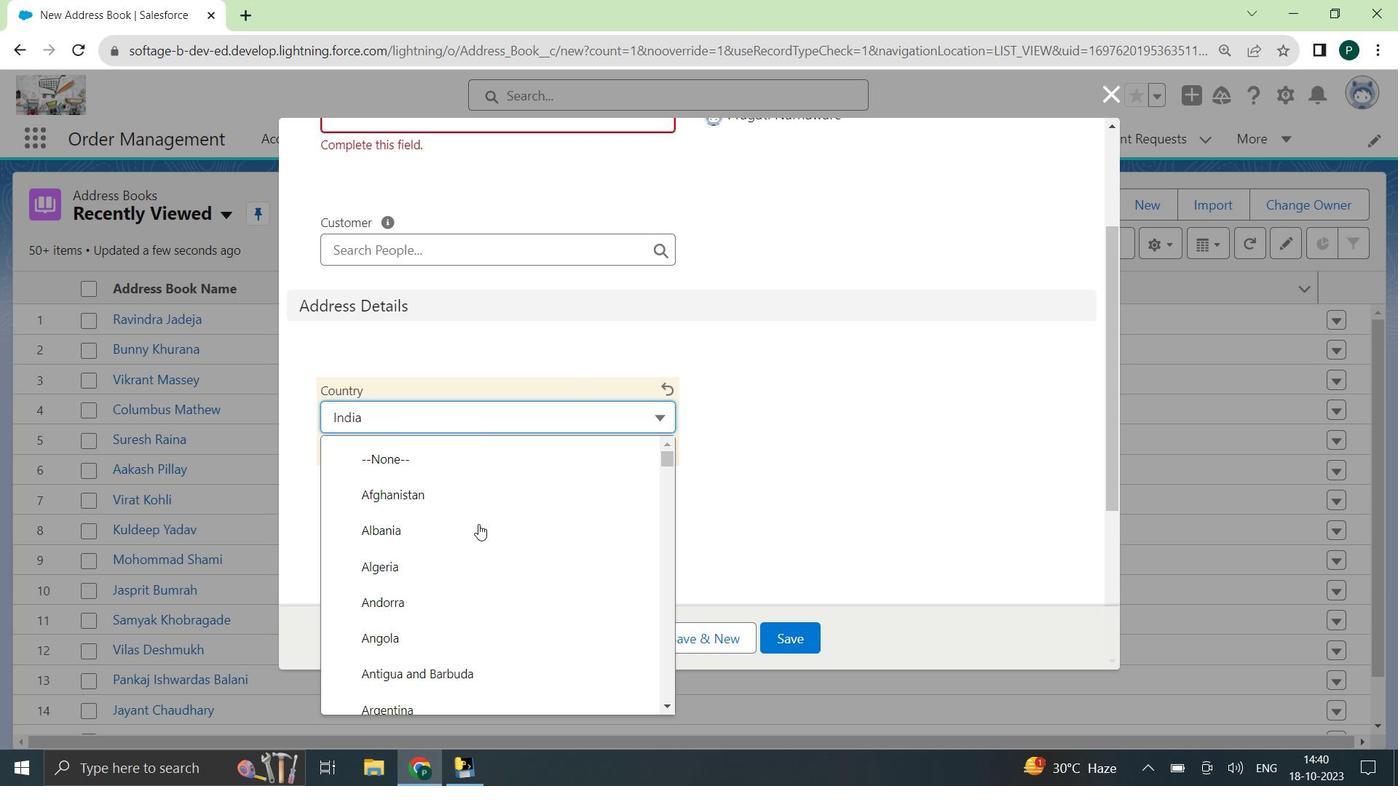 
Action: Mouse scrolled (478, 523) with delta (0, 0)
Screenshot: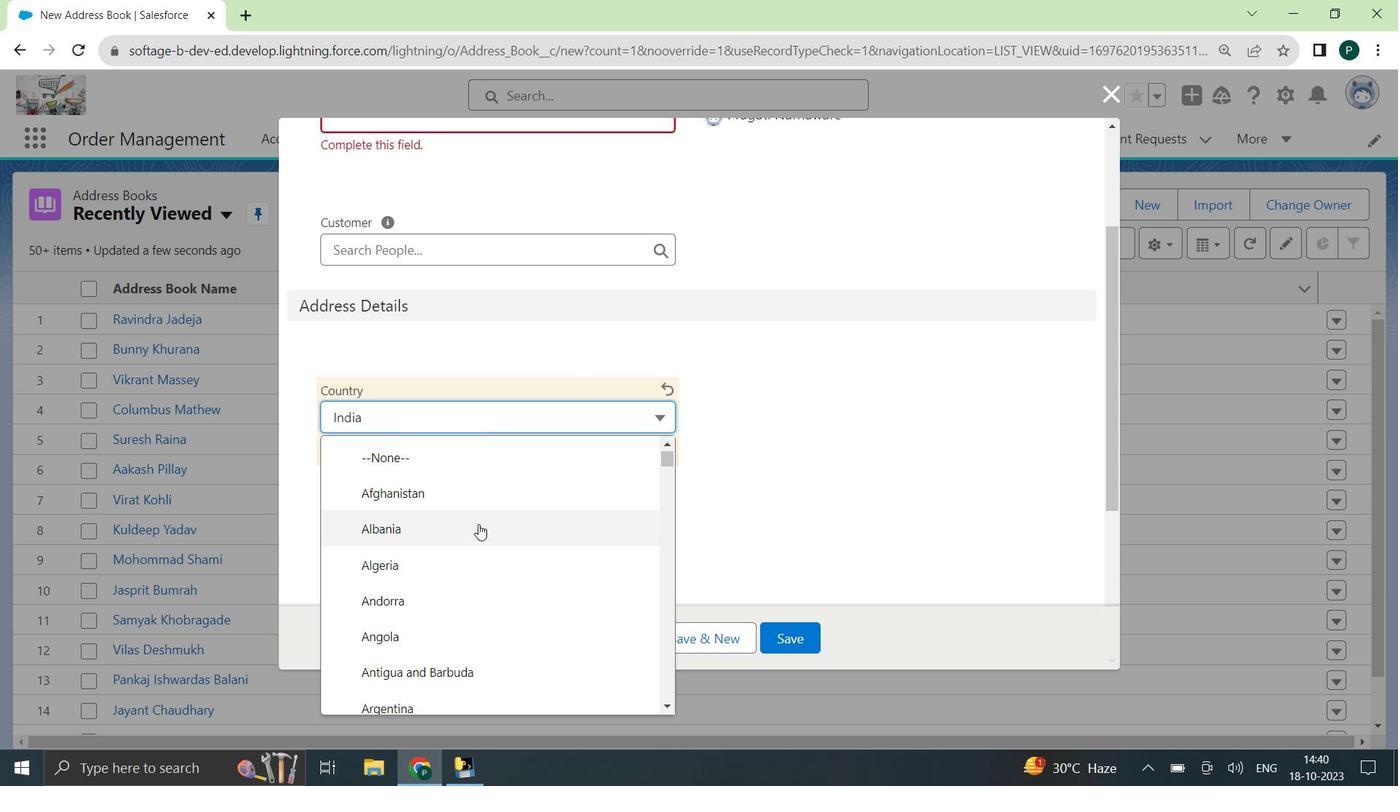 
Action: Mouse scrolled (478, 523) with delta (0, 0)
Screenshot: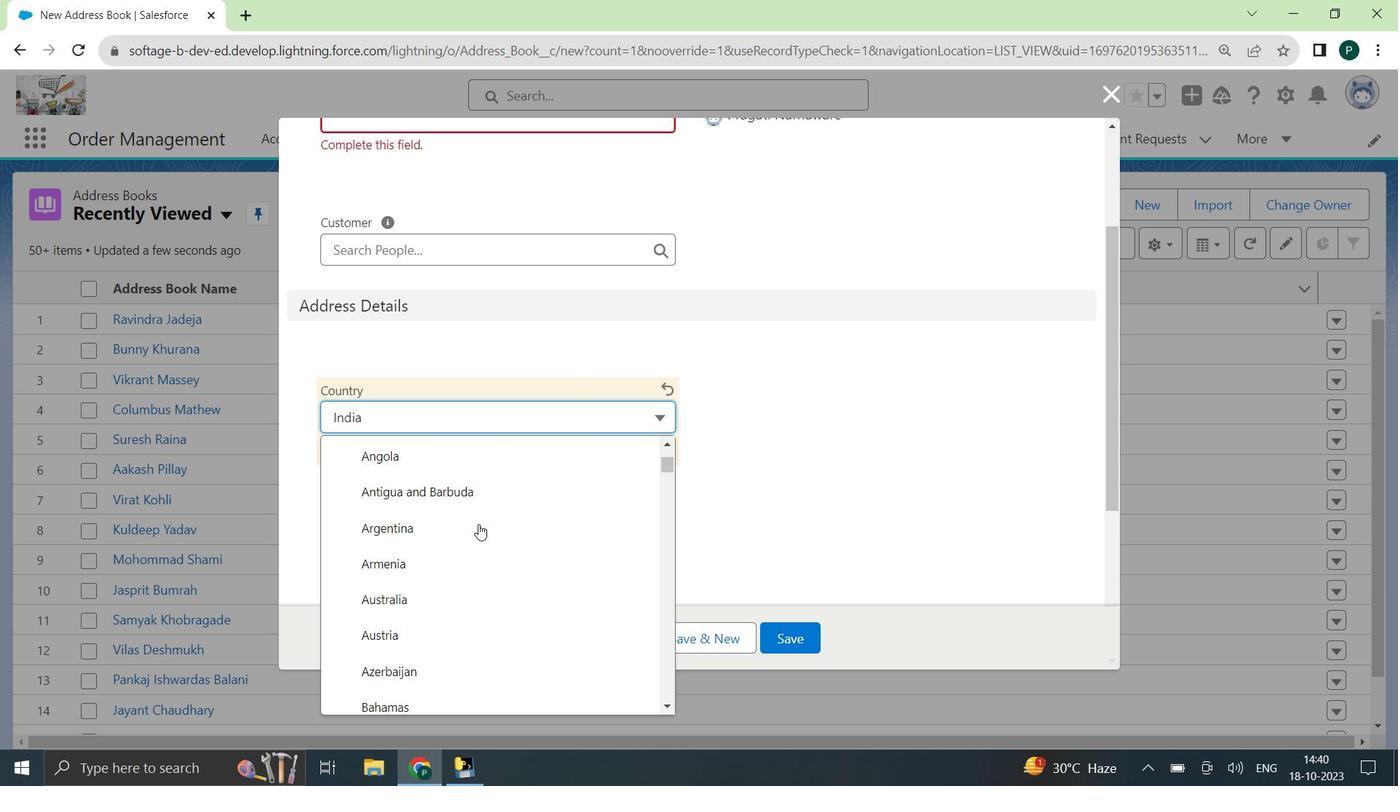 
Action: Mouse scrolled (478, 523) with delta (0, 0)
Screenshot: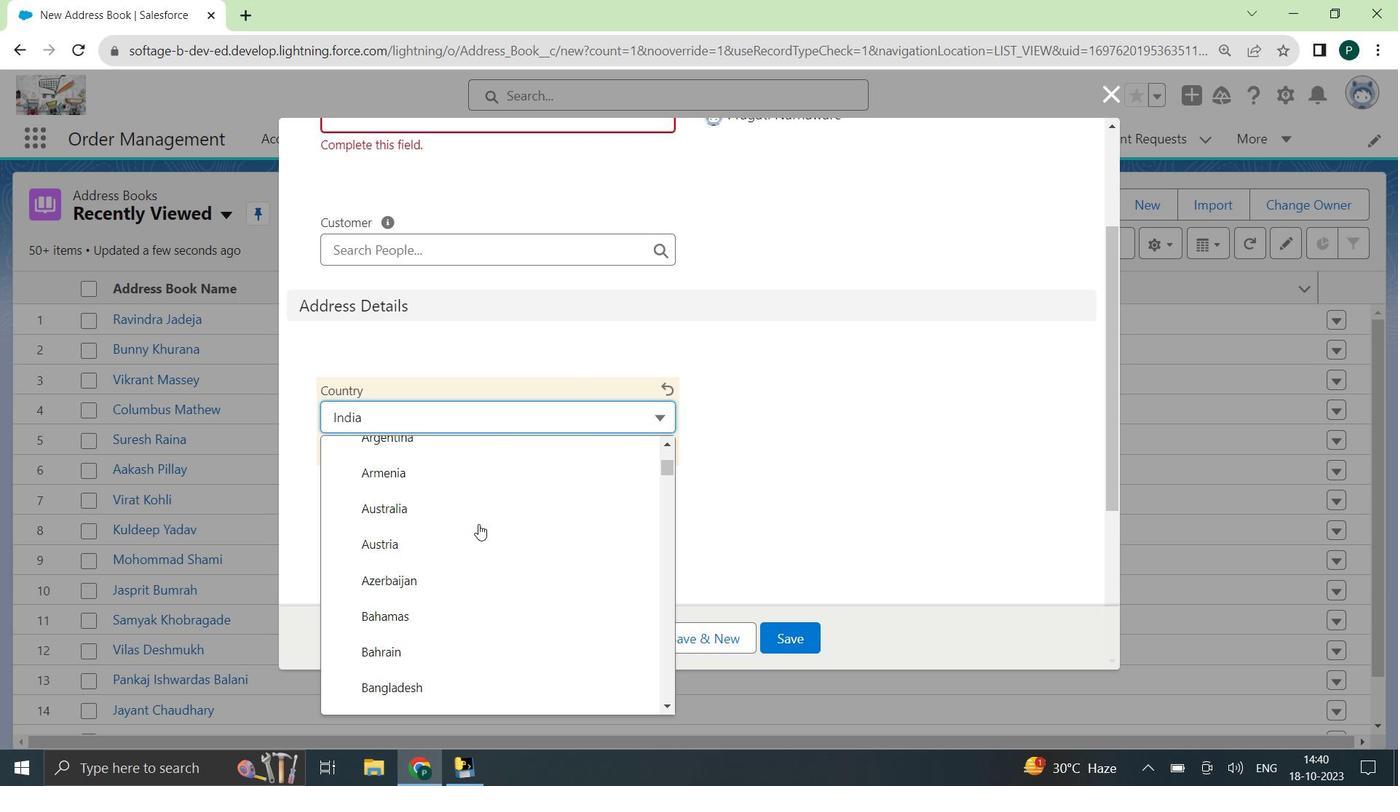
Action: Mouse moved to (482, 478)
Screenshot: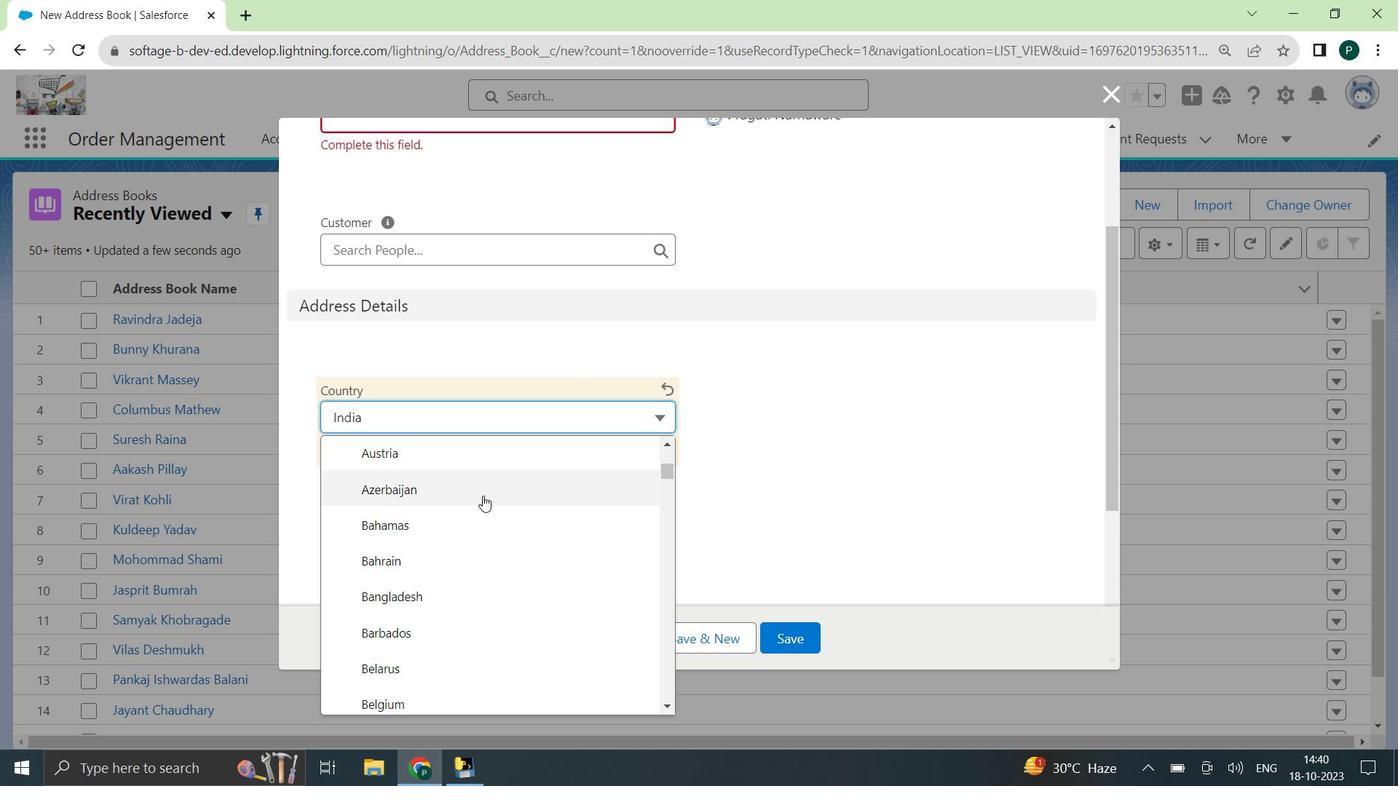 
Action: Mouse scrolled (482, 479) with delta (0, 0)
Screenshot: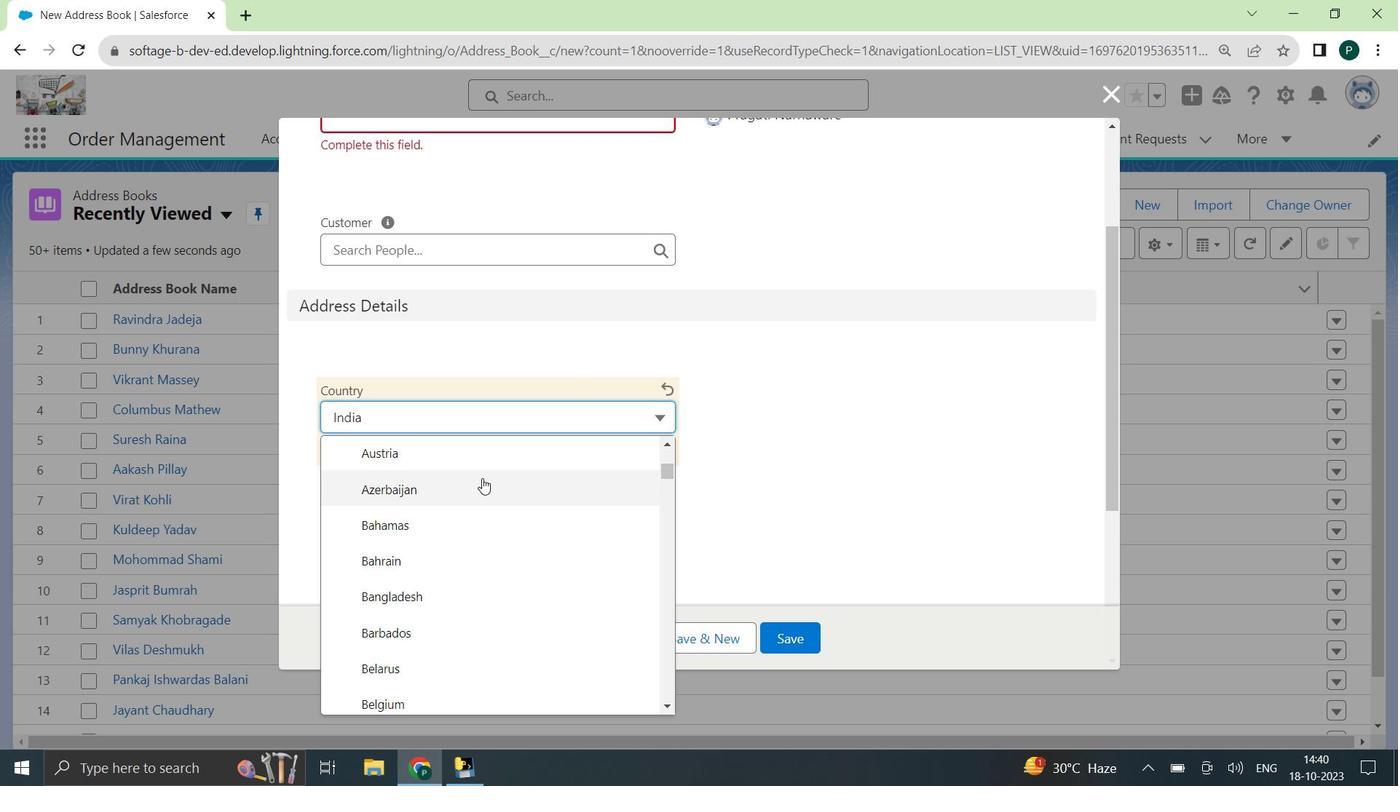 
Action: Mouse moved to (453, 509)
Screenshot: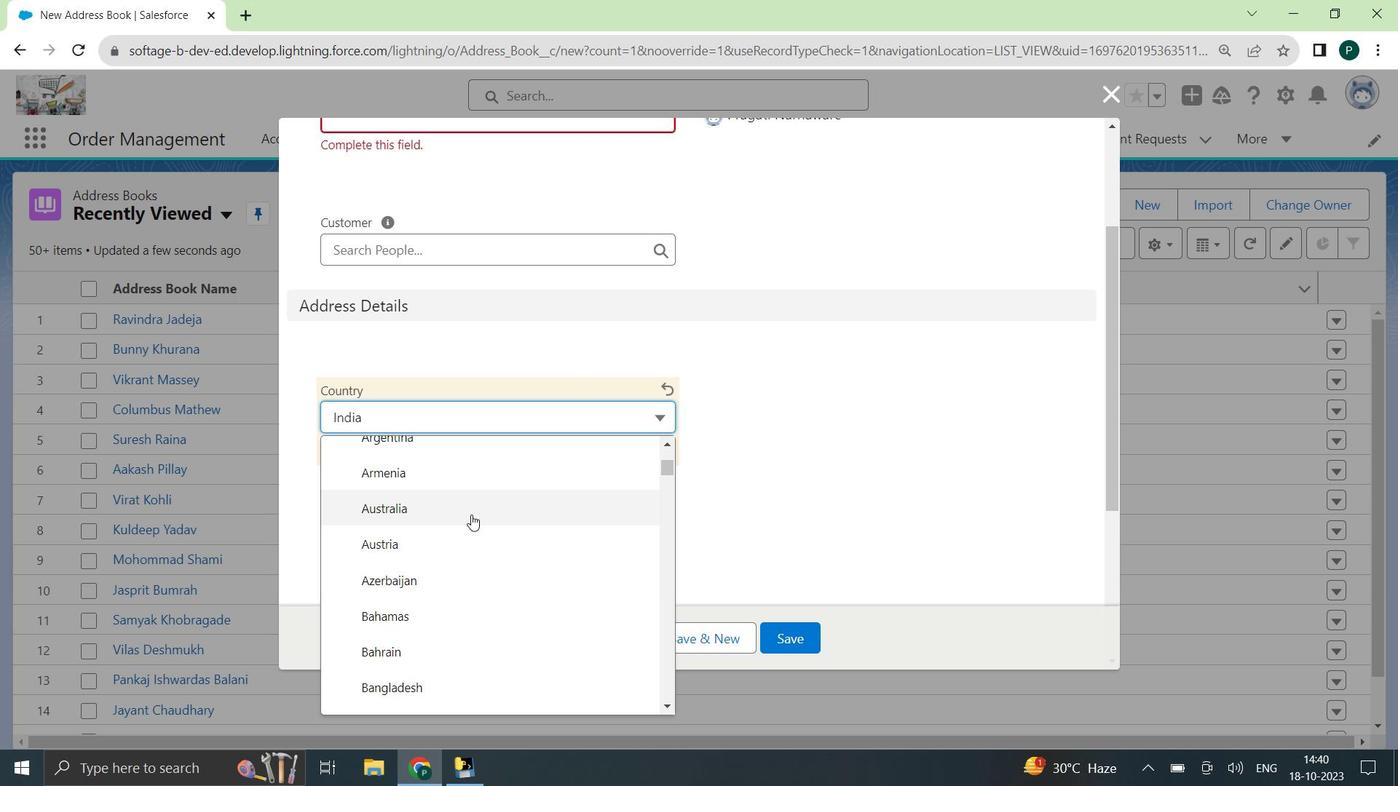 
Action: Mouse pressed left at (453, 509)
Screenshot: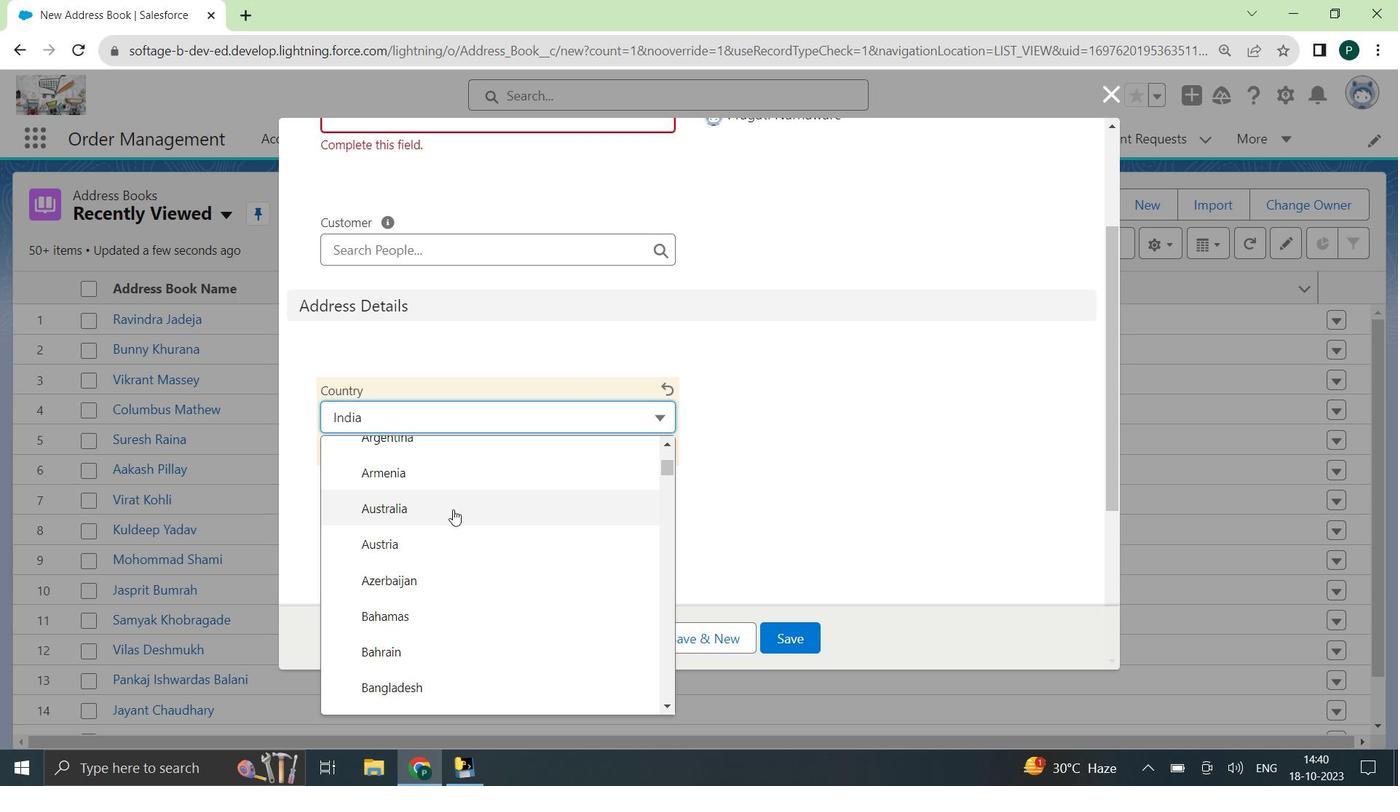 
Action: Mouse moved to (494, 512)
Screenshot: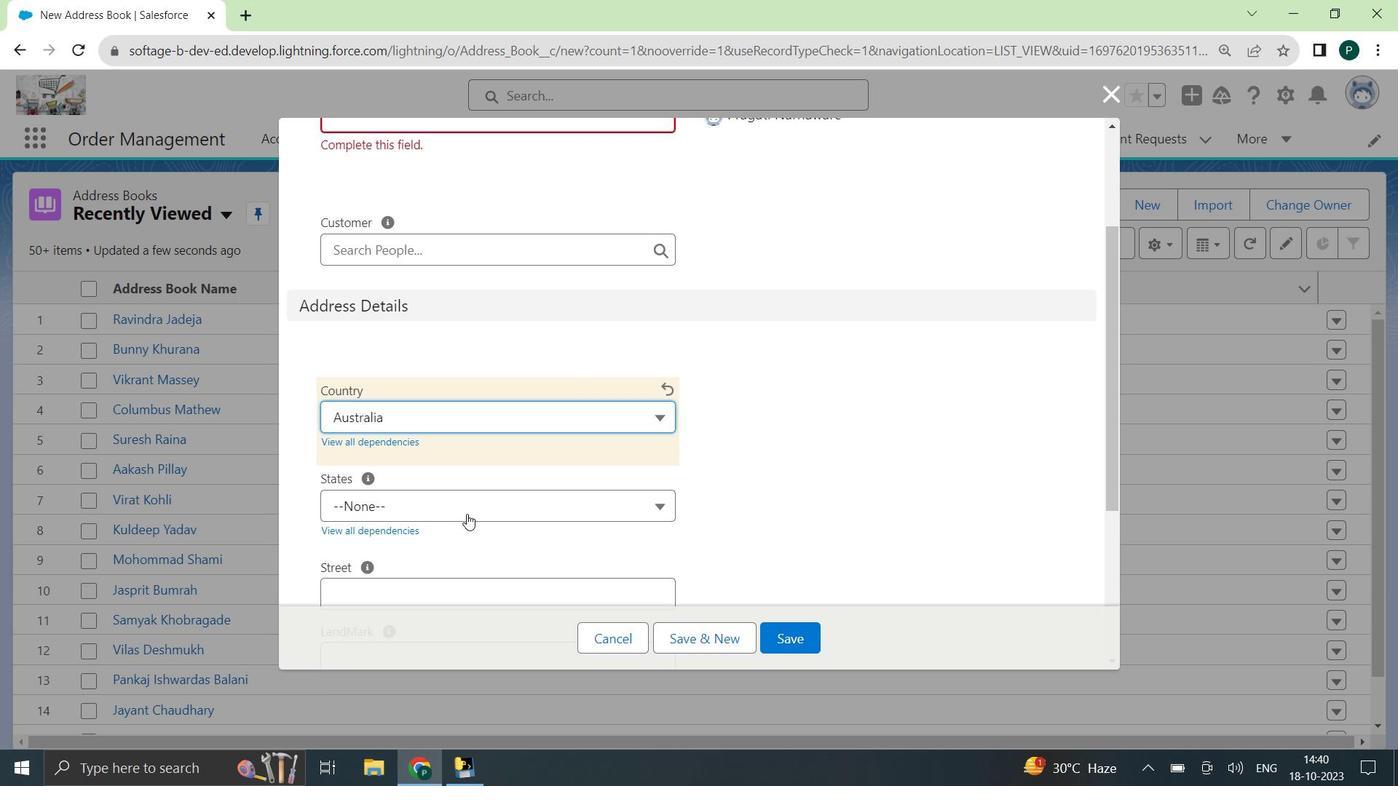
Action: Mouse pressed left at (494, 512)
Screenshot: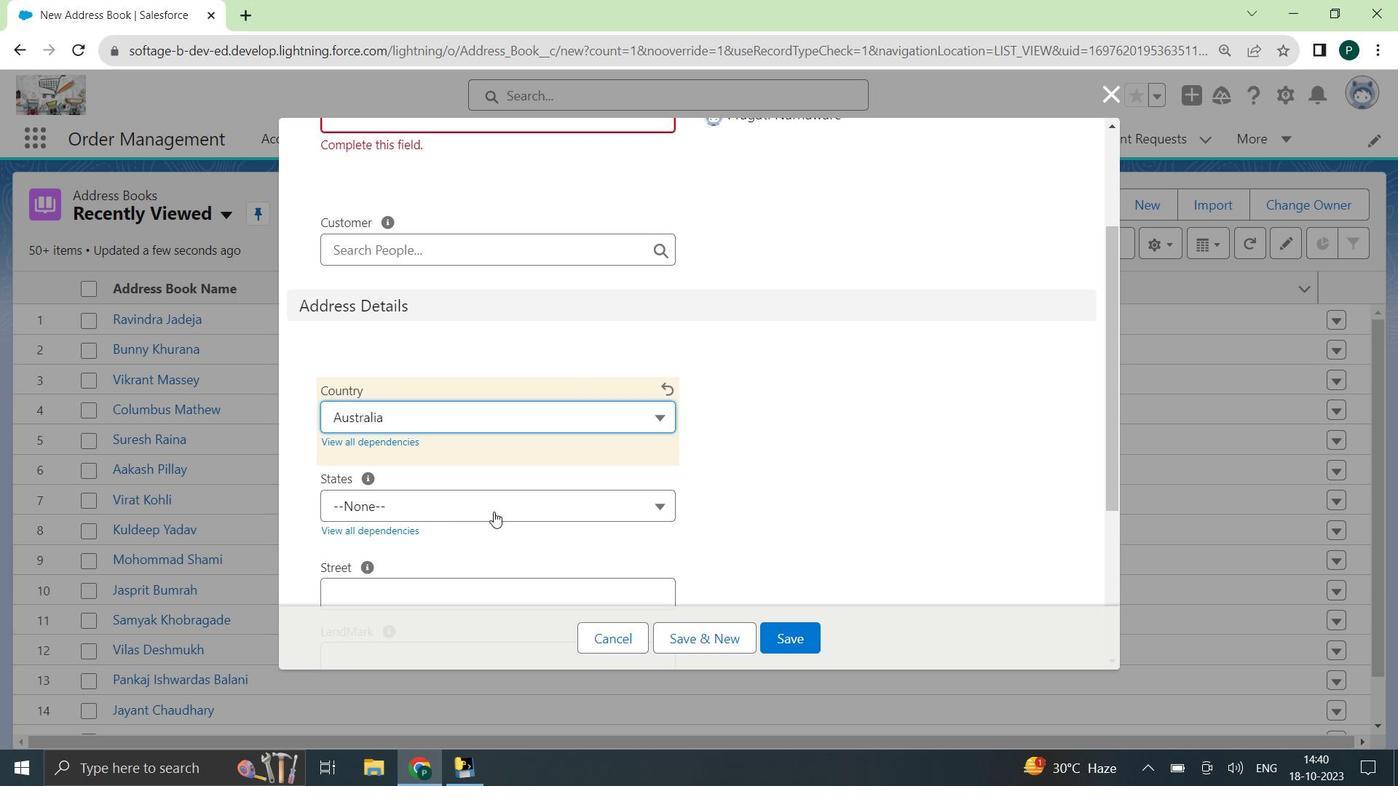 
Action: Mouse moved to (523, 330)
Screenshot: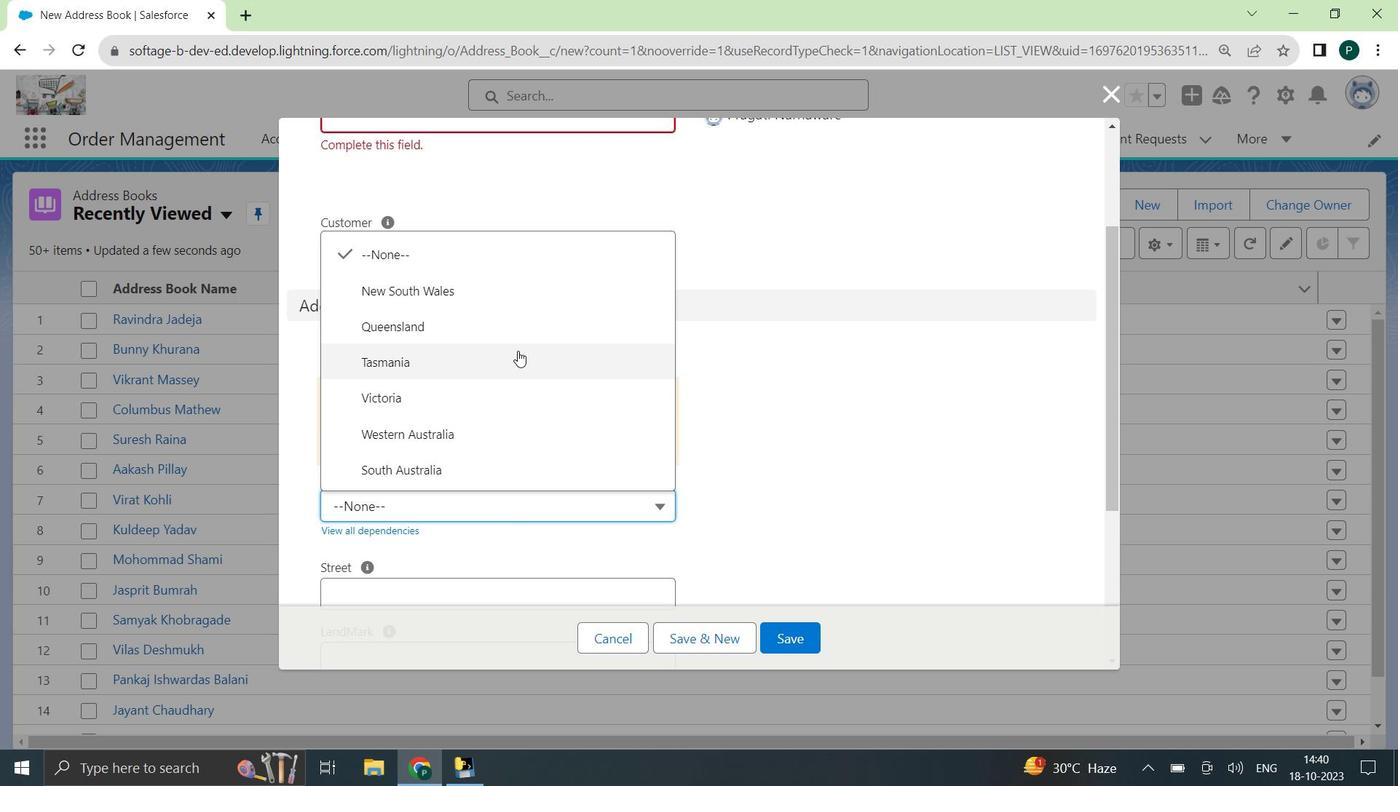 
Action: Mouse scrolled (523, 329) with delta (0, 0)
Screenshot: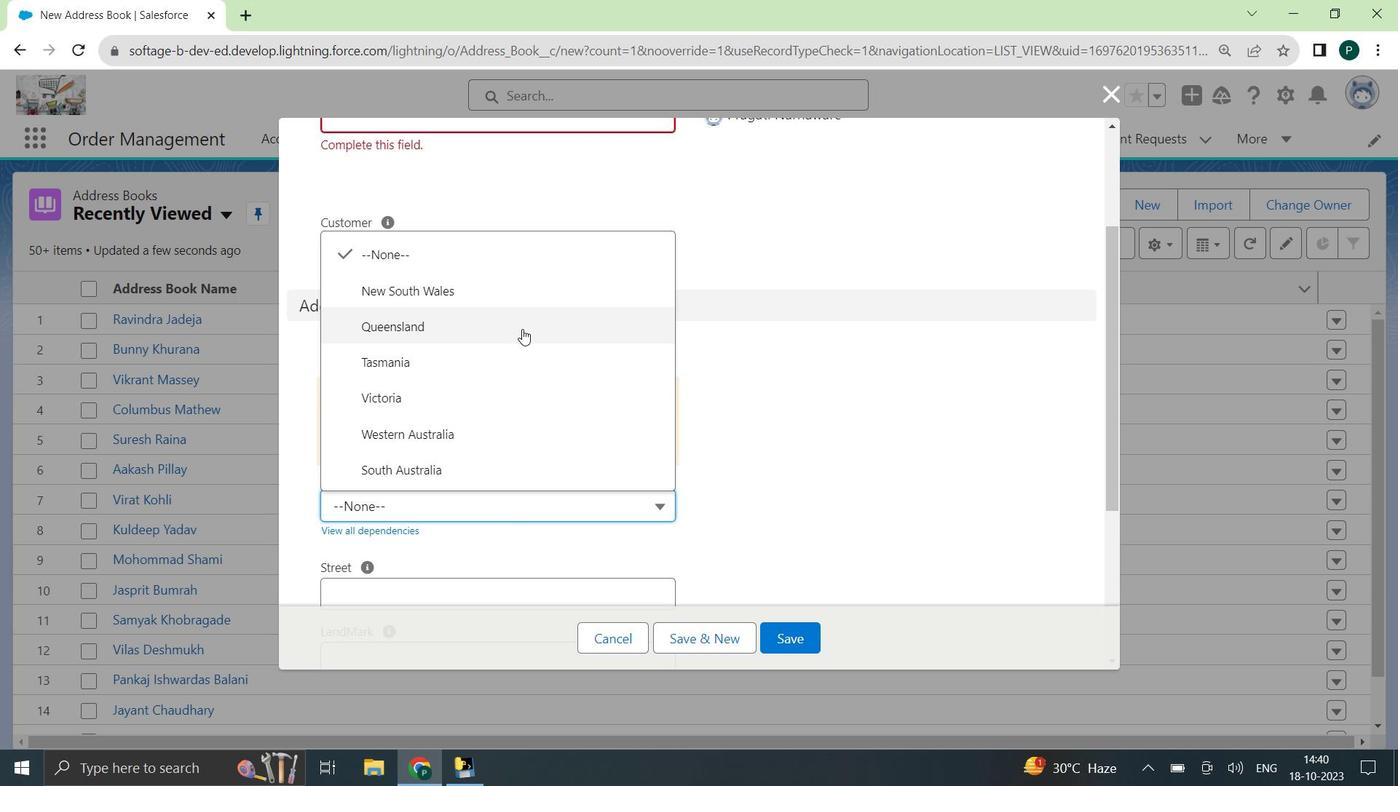 
Action: Mouse scrolled (523, 329) with delta (0, 0)
Screenshot: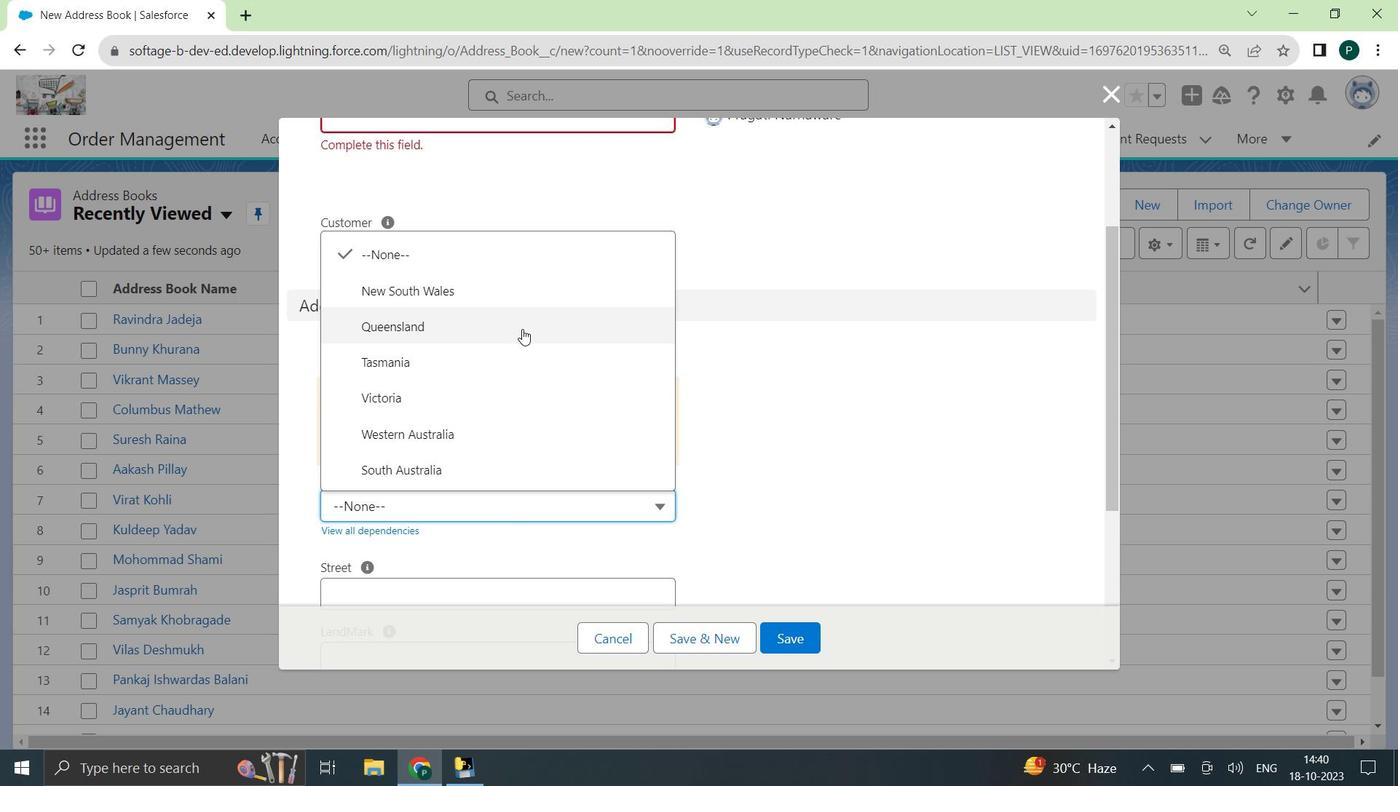 
Action: Mouse scrolled (523, 329) with delta (0, 0)
Screenshot: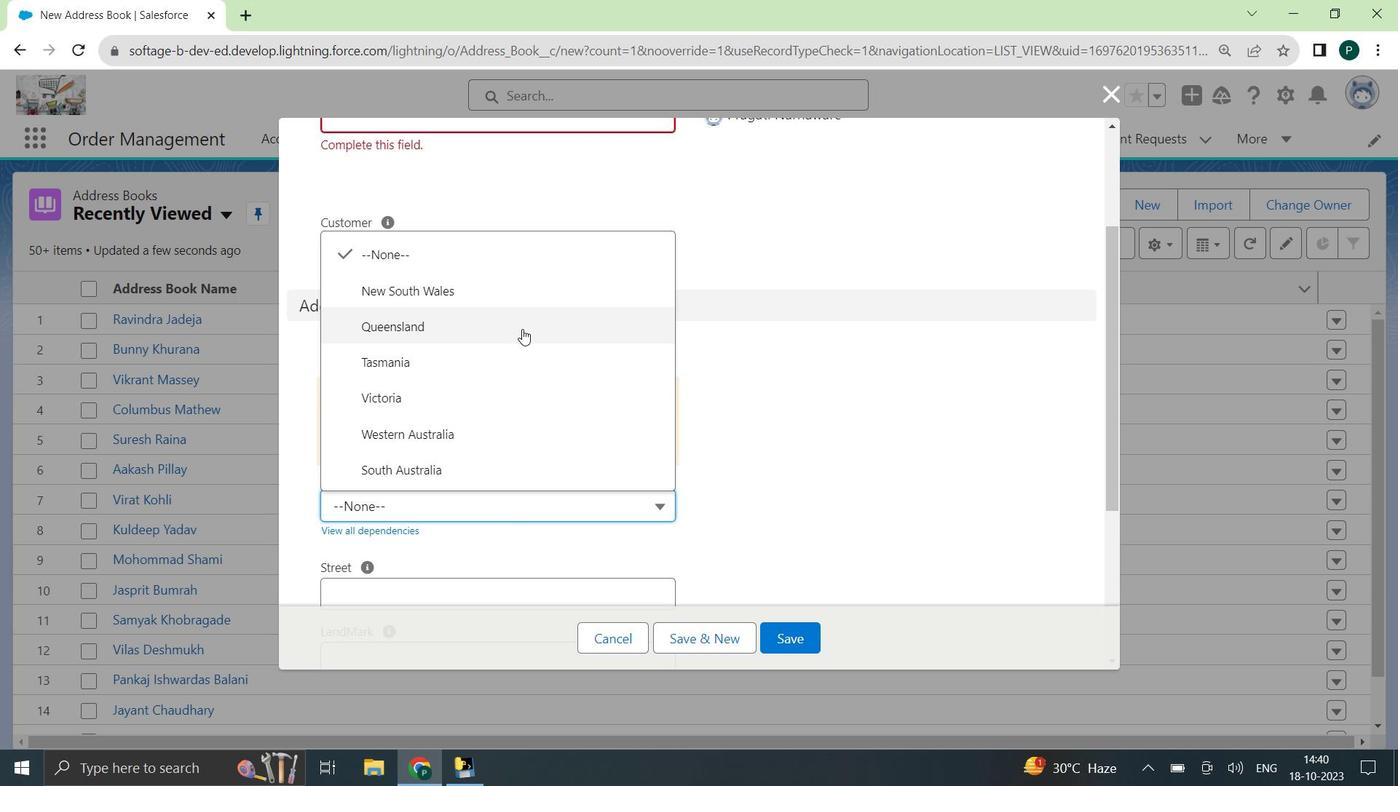 
Action: Mouse scrolled (523, 329) with delta (0, 0)
Screenshot: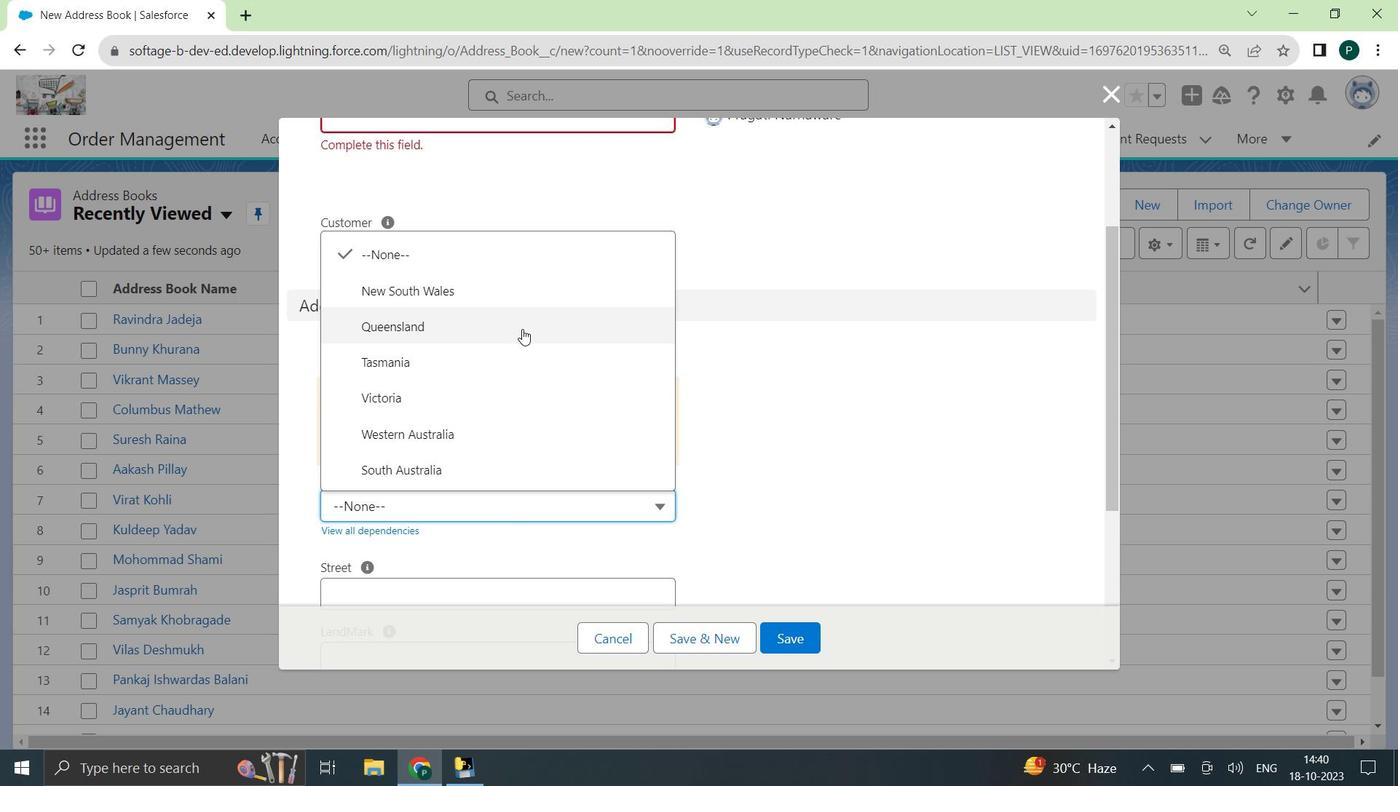 
Action: Mouse moved to (751, 523)
Screenshot: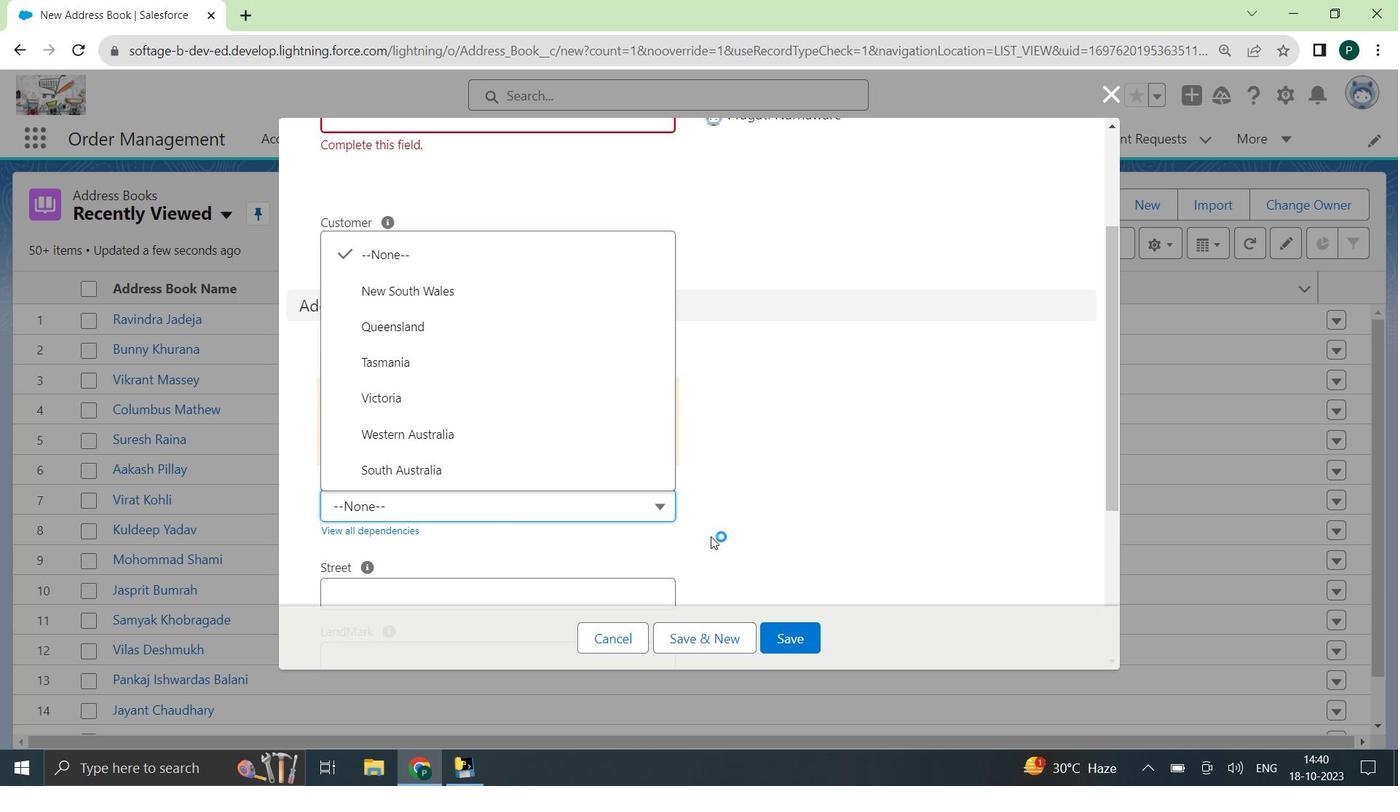 
Action: Mouse pressed left at (751, 523)
Screenshot: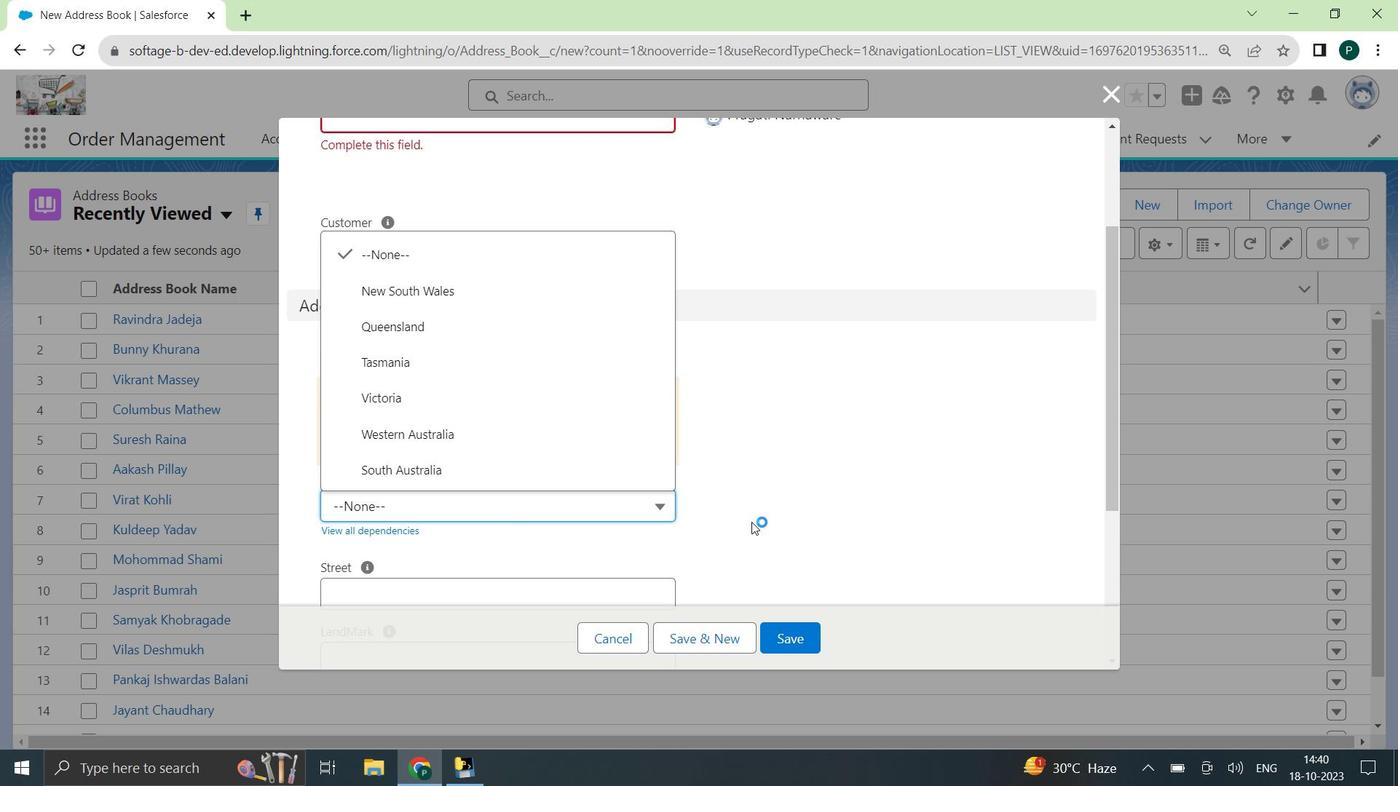 
Action: Mouse moved to (508, 415)
Screenshot: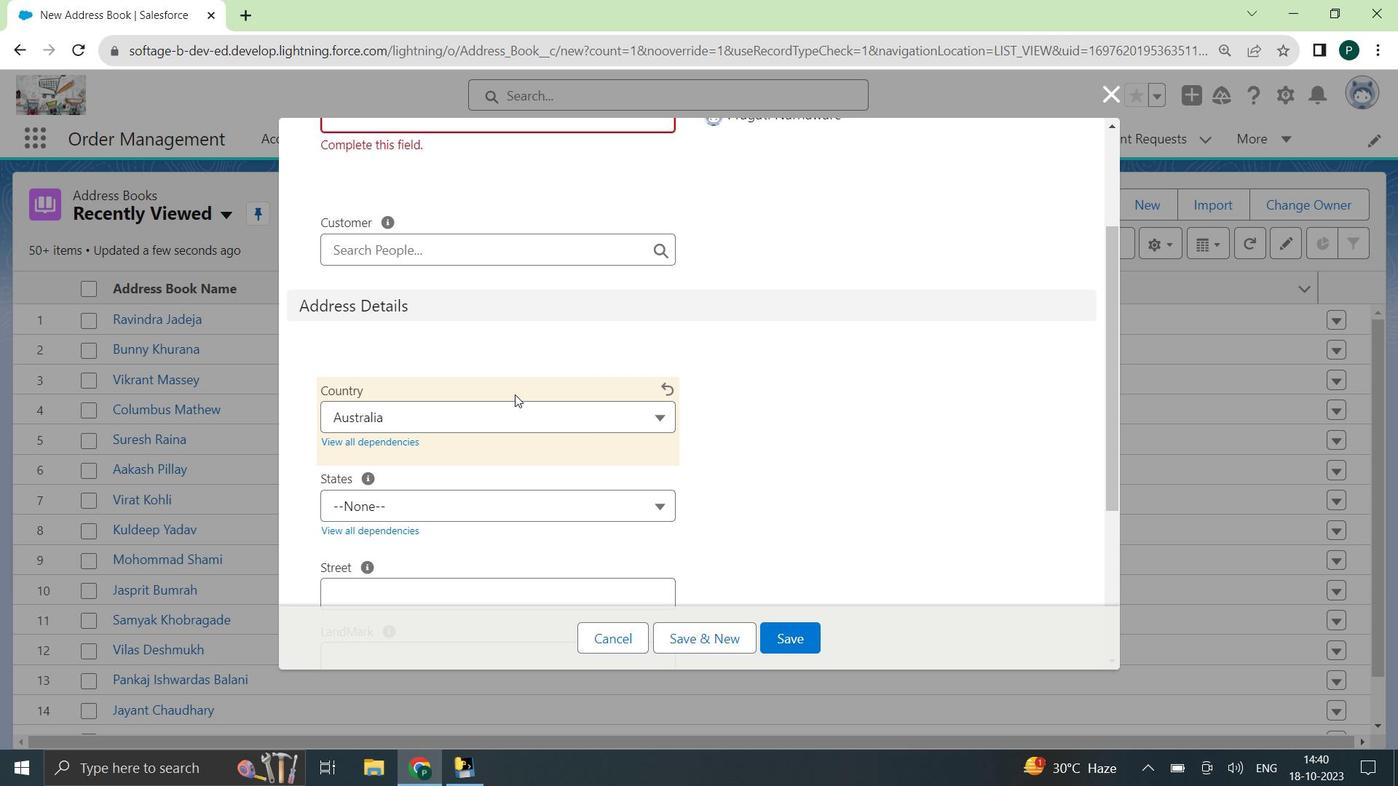 
Action: Mouse pressed left at (508, 415)
Screenshot: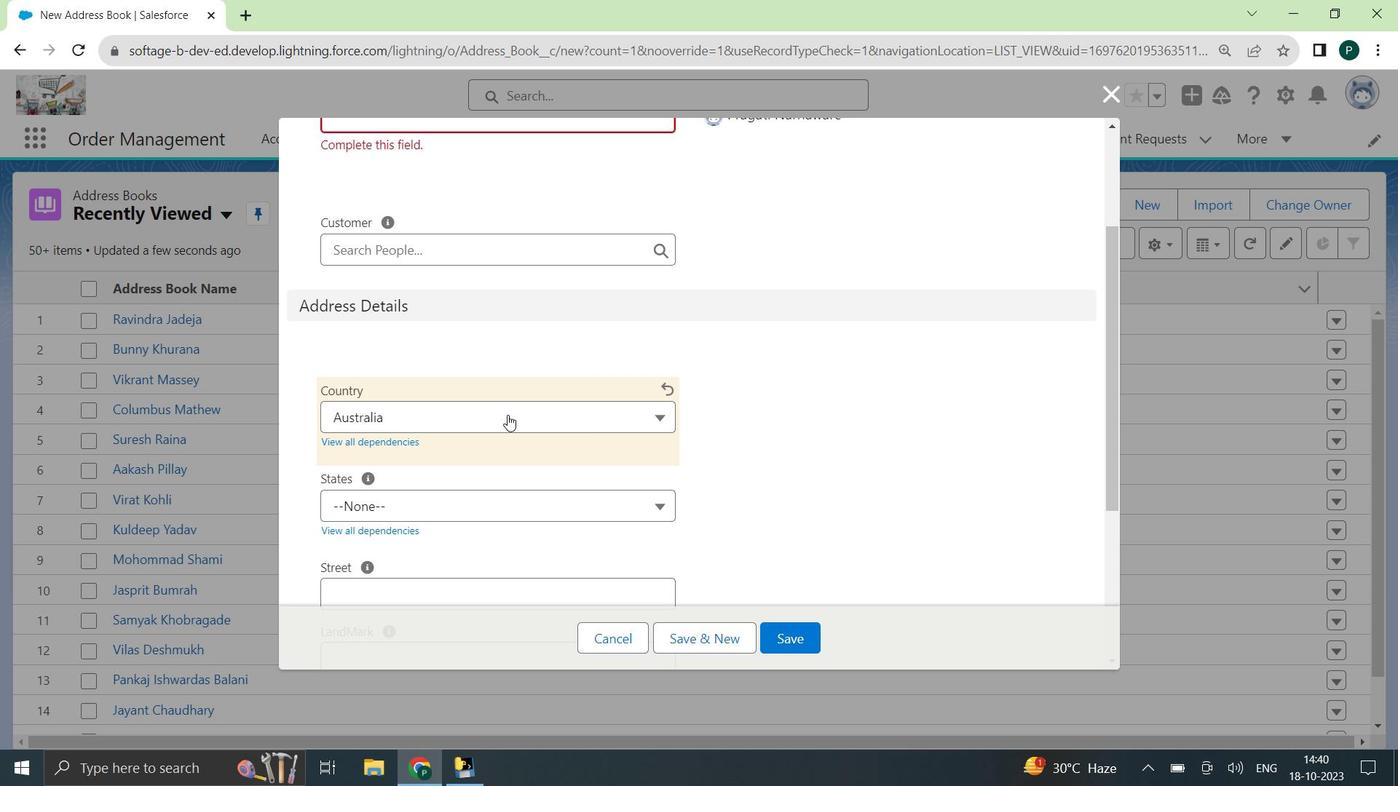 
Action: Mouse moved to (497, 542)
Screenshot: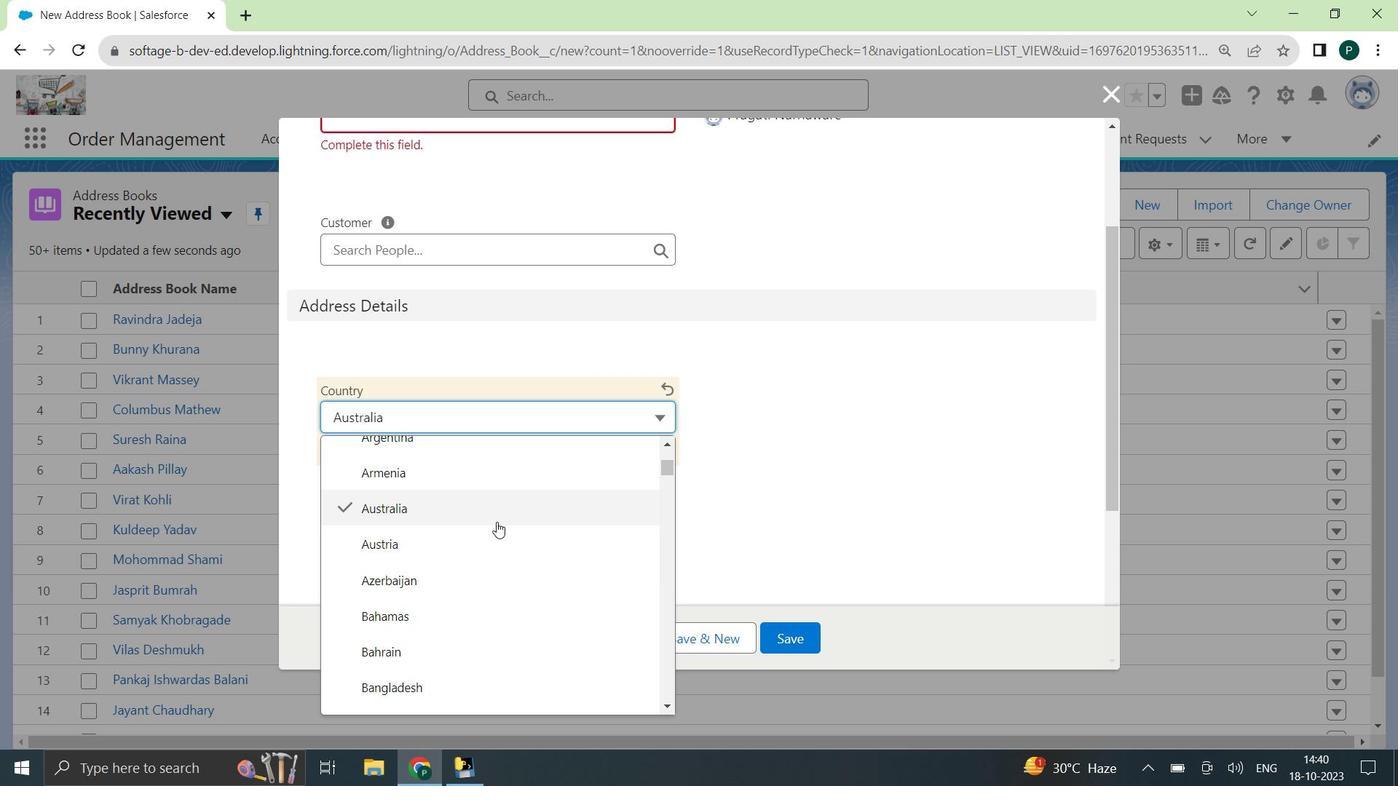 
Action: Mouse pressed left at (497, 542)
Screenshot: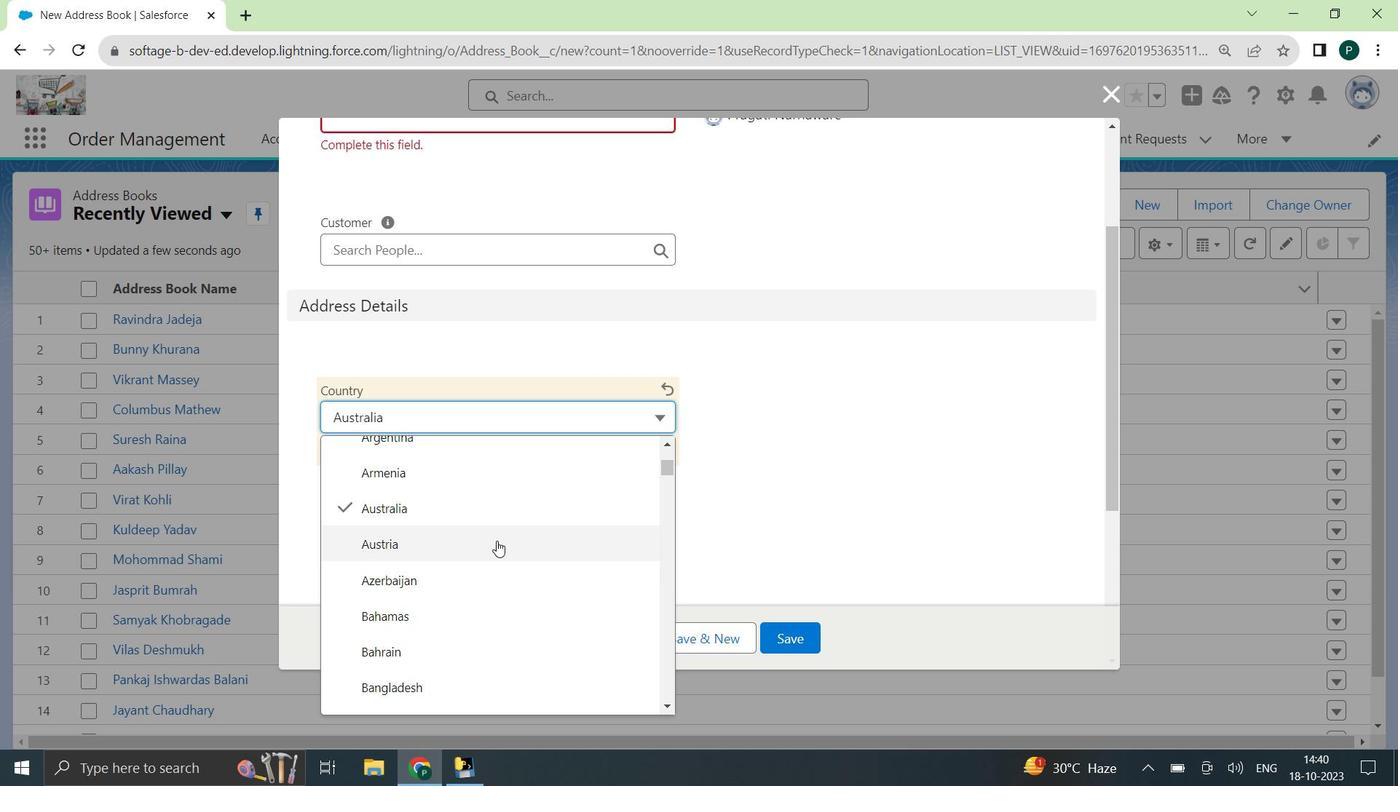
Action: Mouse moved to (502, 487)
Screenshot: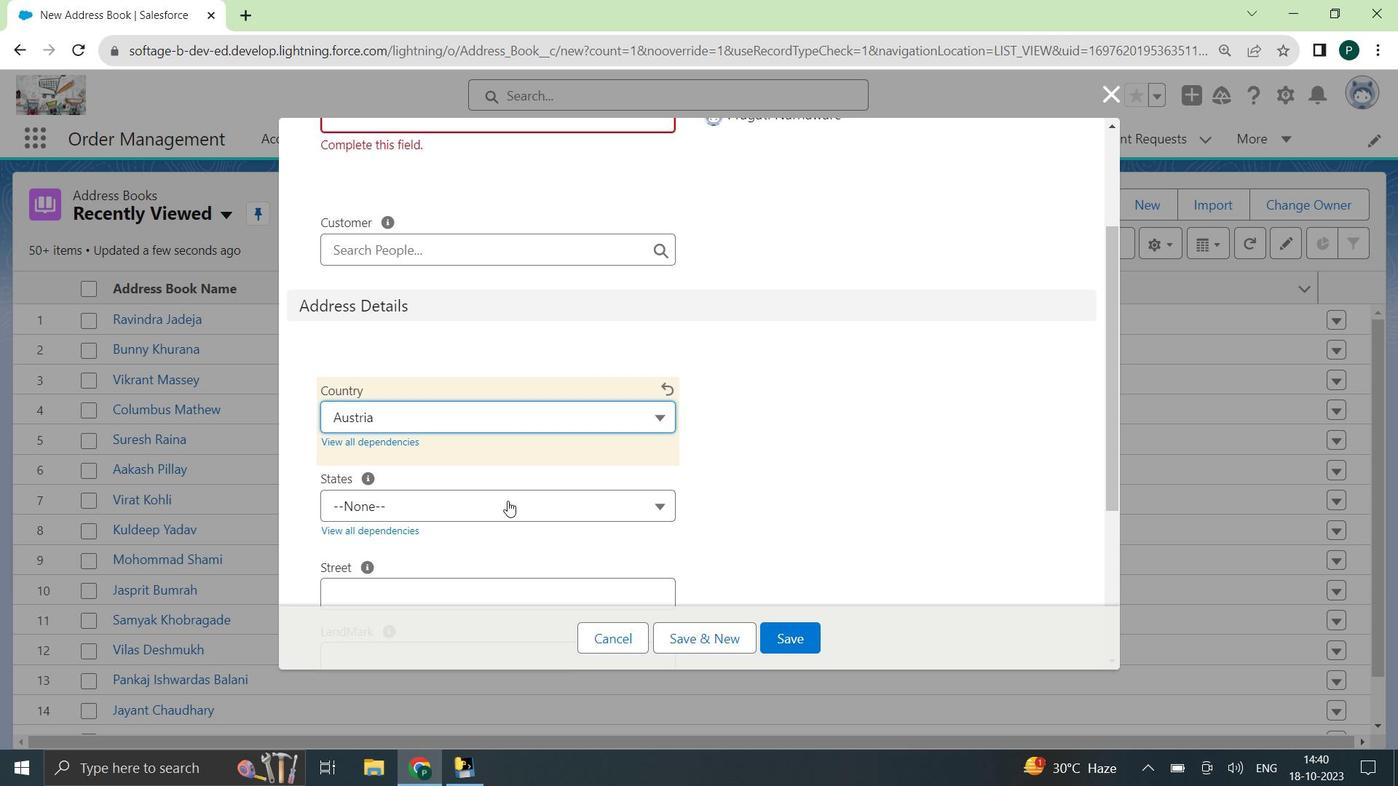 
Action: Mouse pressed left at (502, 487)
Screenshot: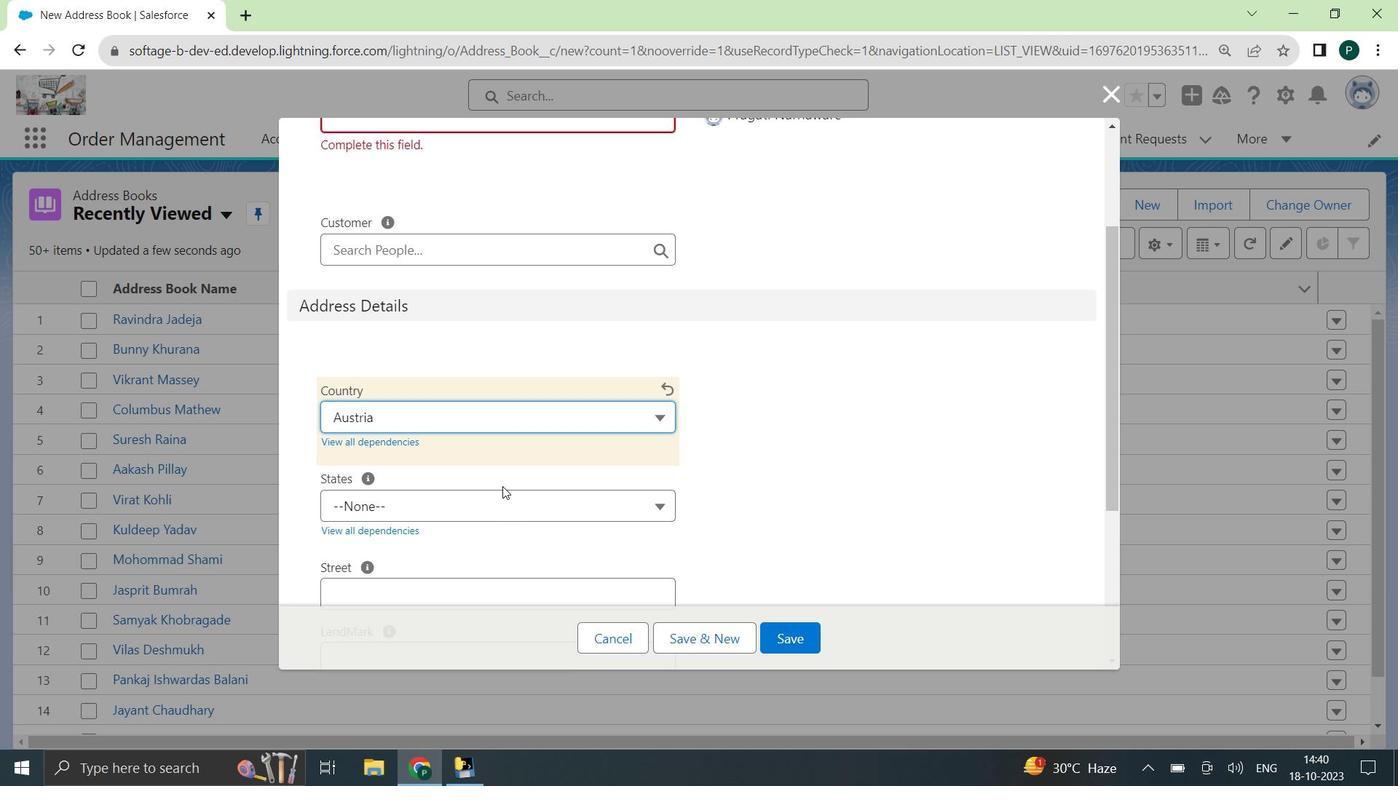 
Action: Mouse moved to (503, 505)
Screenshot: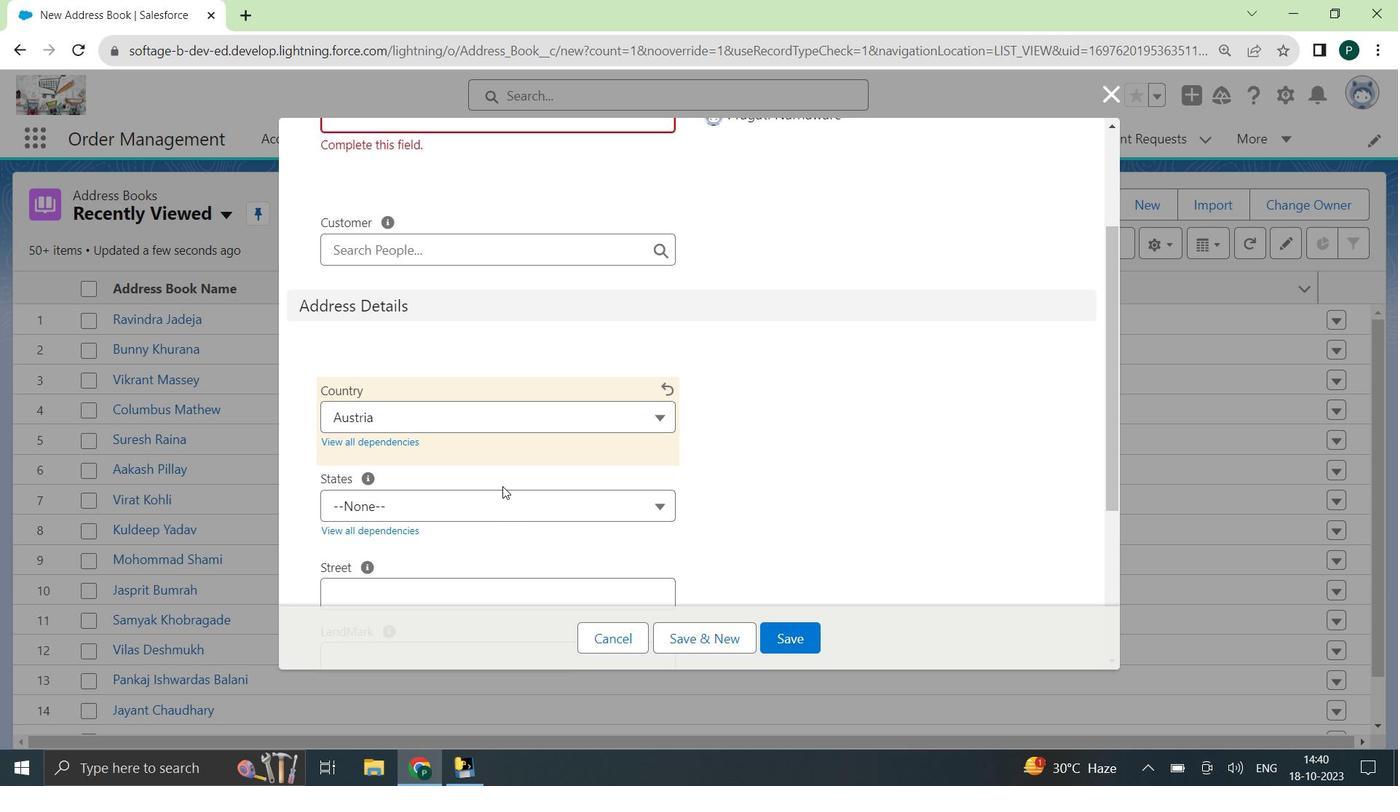 
Action: Mouse pressed left at (503, 505)
Screenshot: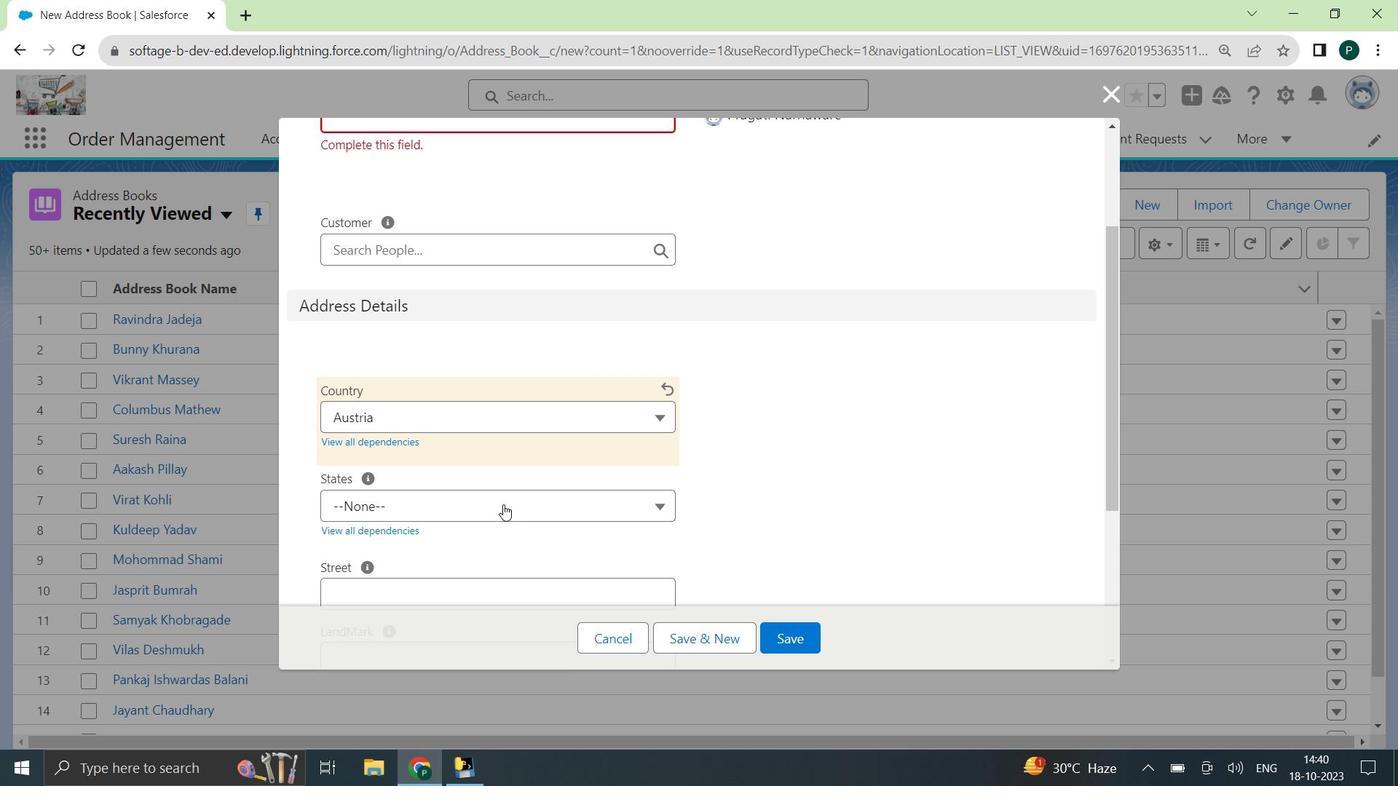 
Action: Mouse moved to (549, 378)
Screenshot: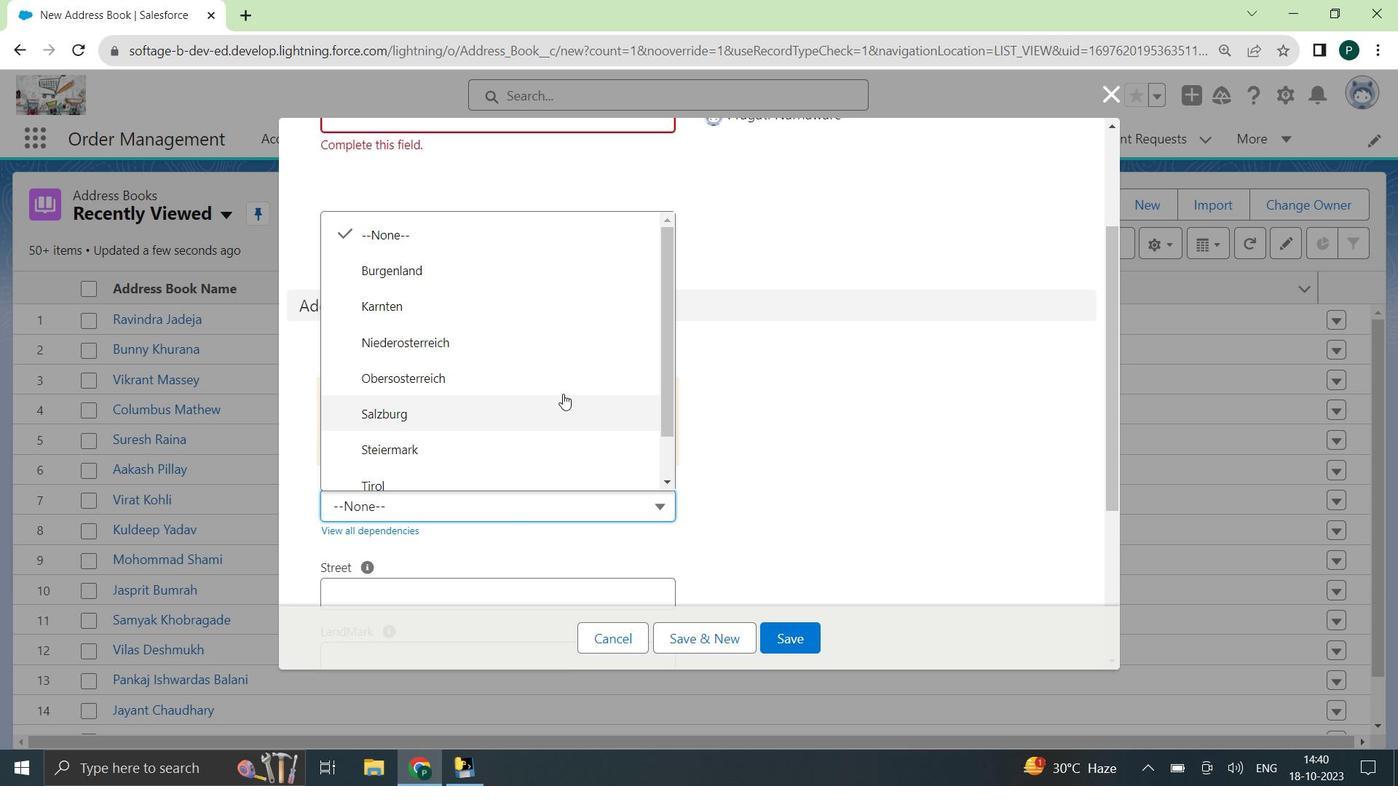 
Action: Mouse scrolled (549, 377) with delta (0, 0)
Screenshot: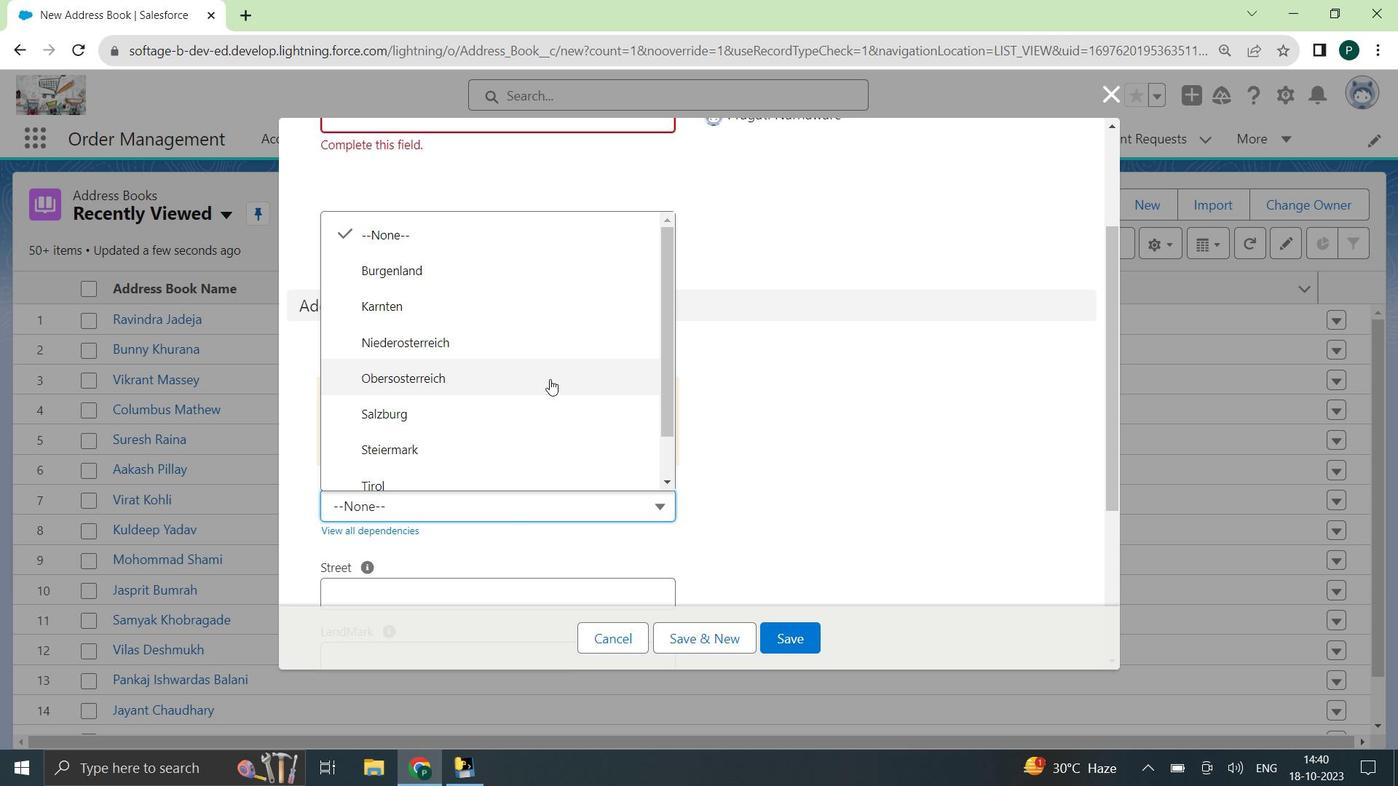 
Action: Mouse scrolled (549, 377) with delta (0, 0)
Screenshot: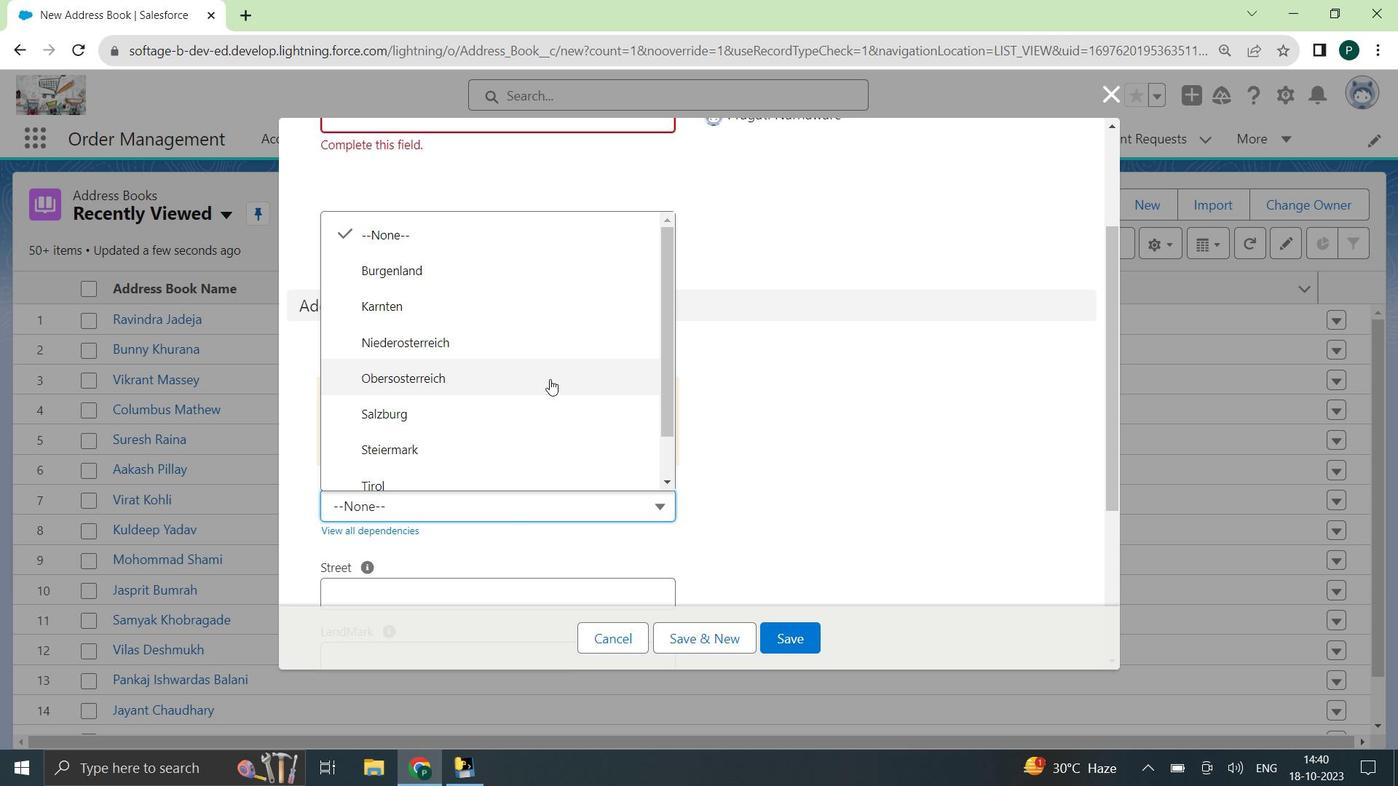 
Action: Mouse scrolled (549, 377) with delta (0, 0)
Screenshot: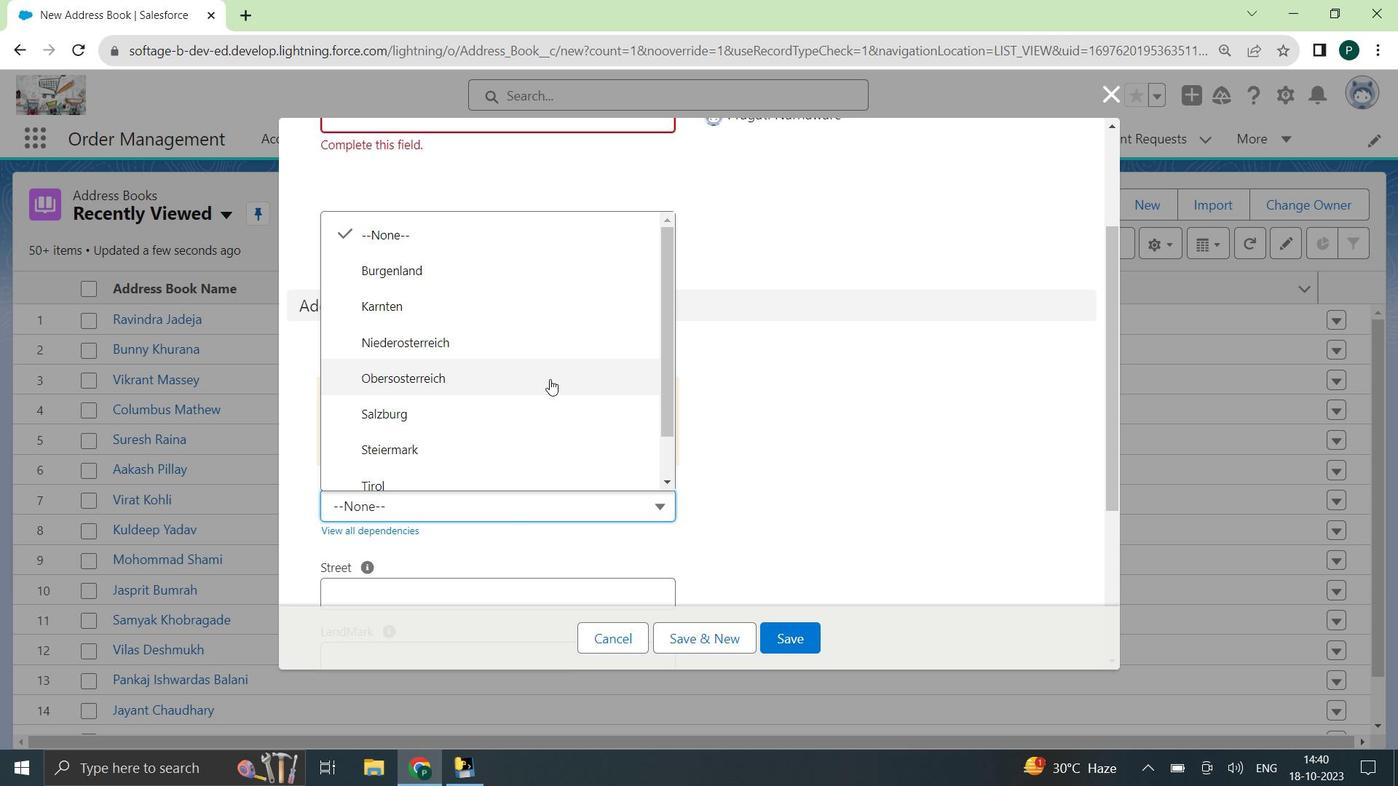 
Action: Mouse scrolled (549, 377) with delta (0, 0)
Screenshot: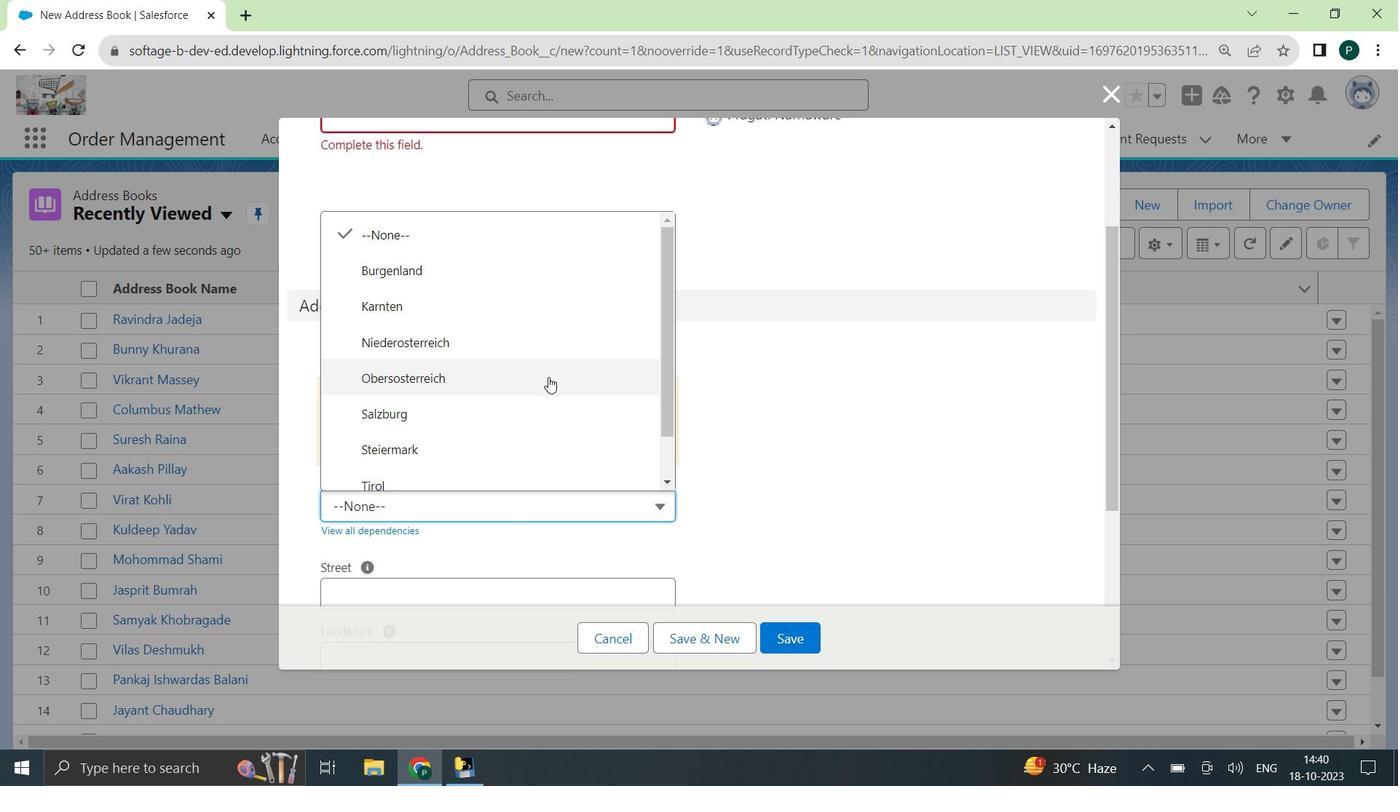 
Action: Mouse scrolled (549, 377) with delta (0, 0)
Screenshot: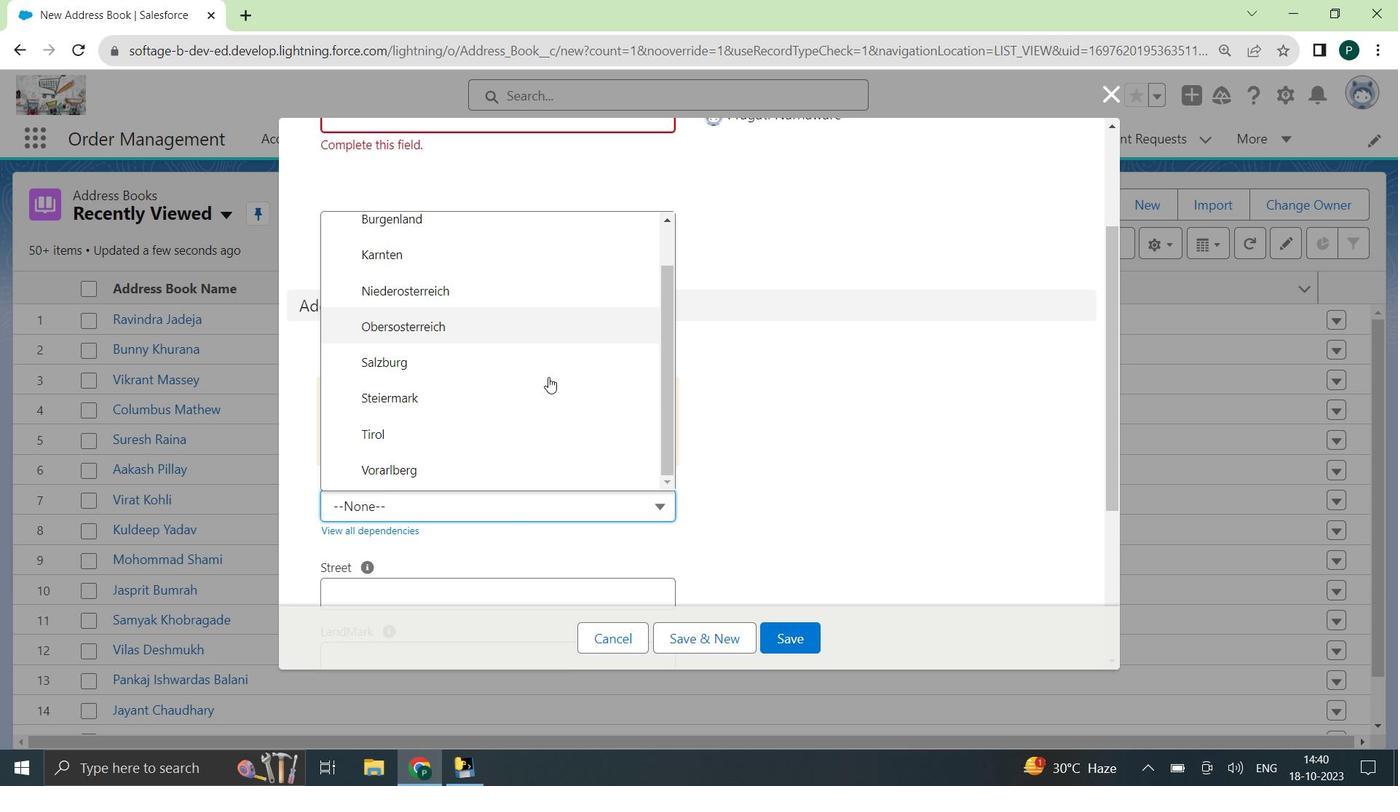 
Action: Mouse scrolled (549, 377) with delta (0, 0)
Screenshot: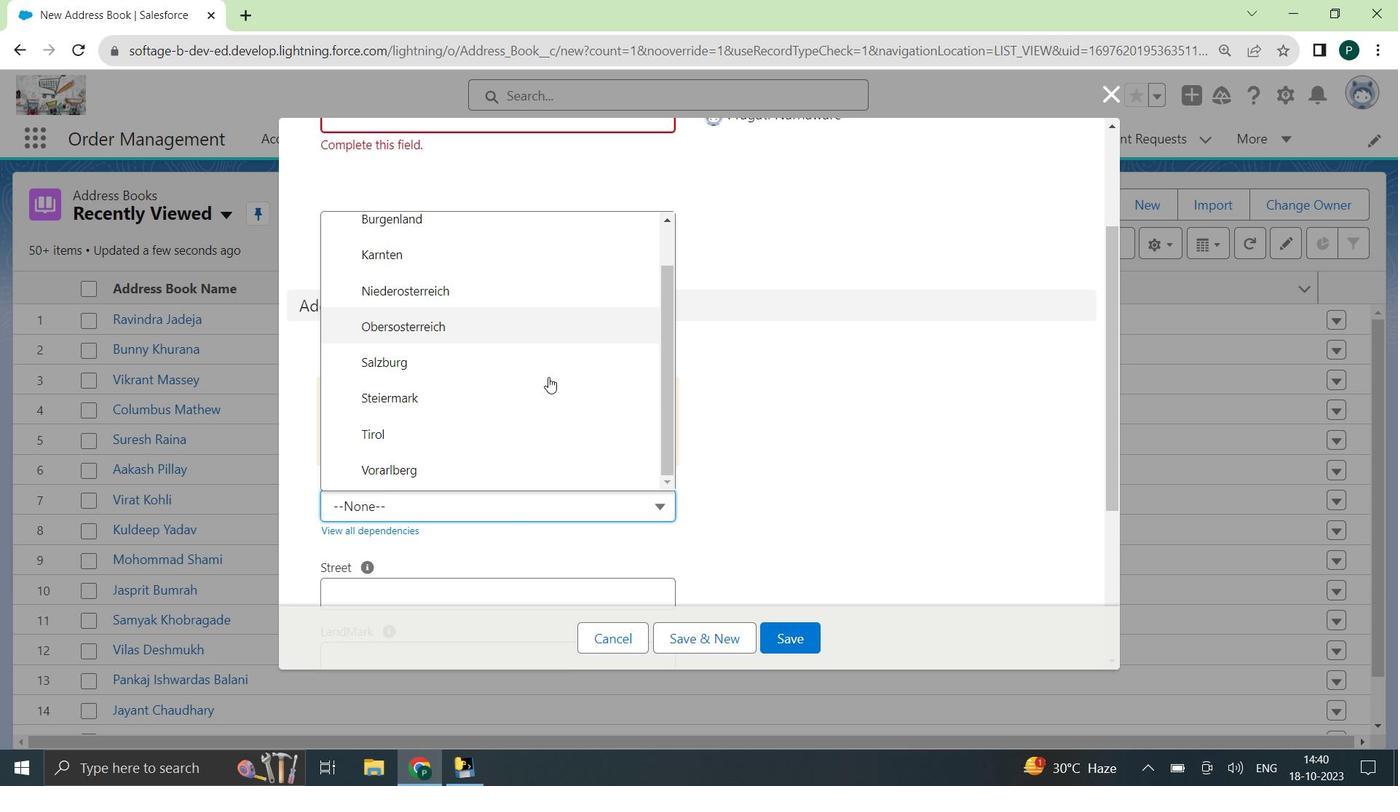 
Action: Mouse scrolled (549, 377) with delta (0, 0)
Screenshot: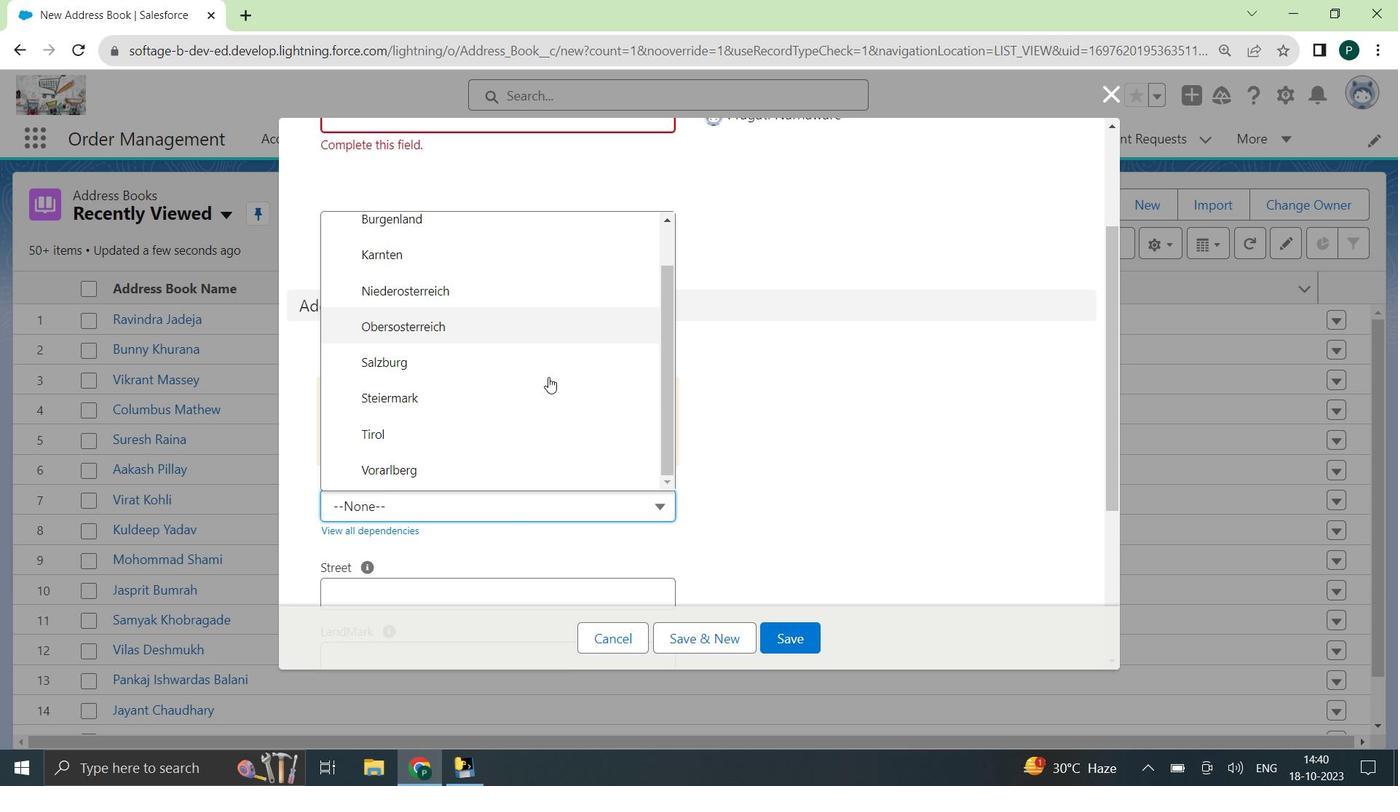 
Action: Mouse scrolled (549, 377) with delta (0, 0)
Screenshot: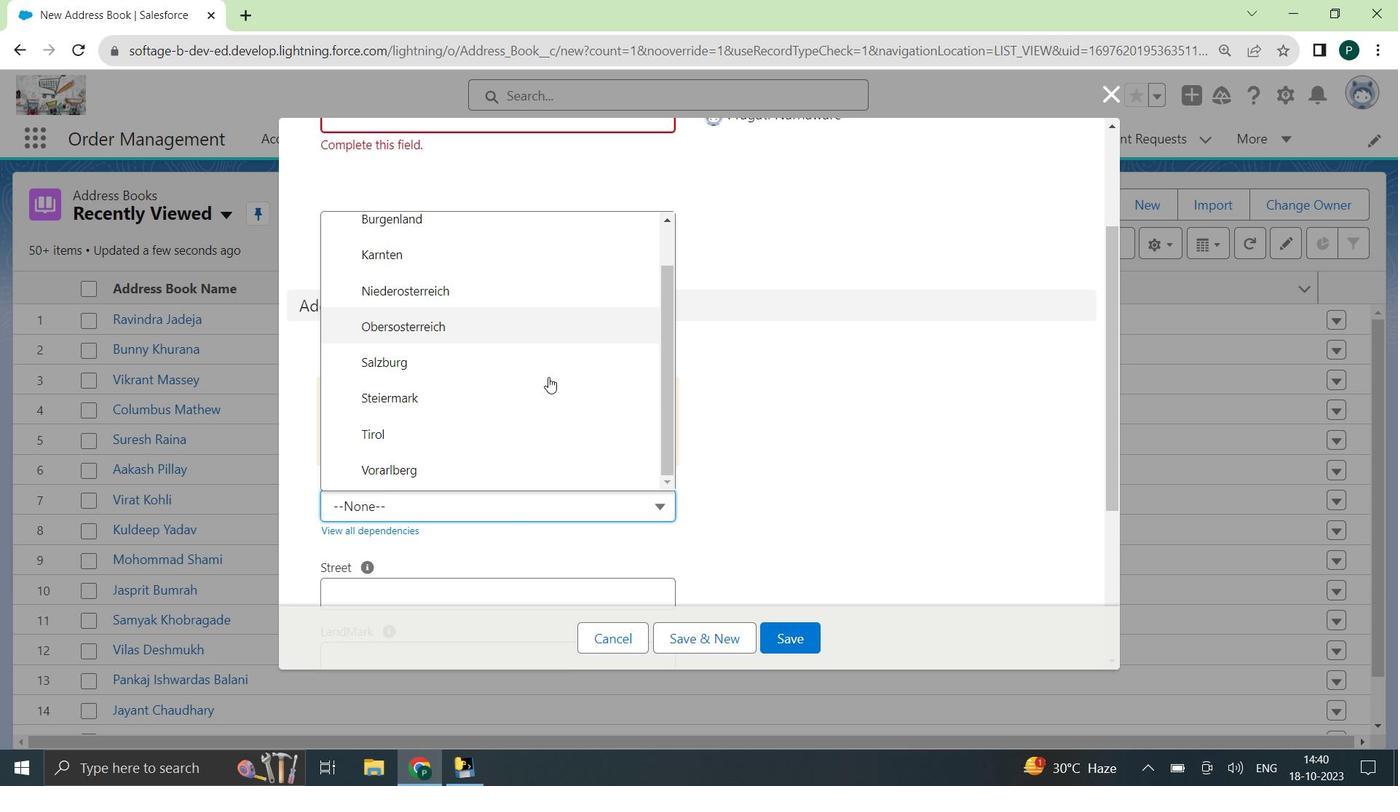 
Action: Mouse moved to (795, 528)
Screenshot: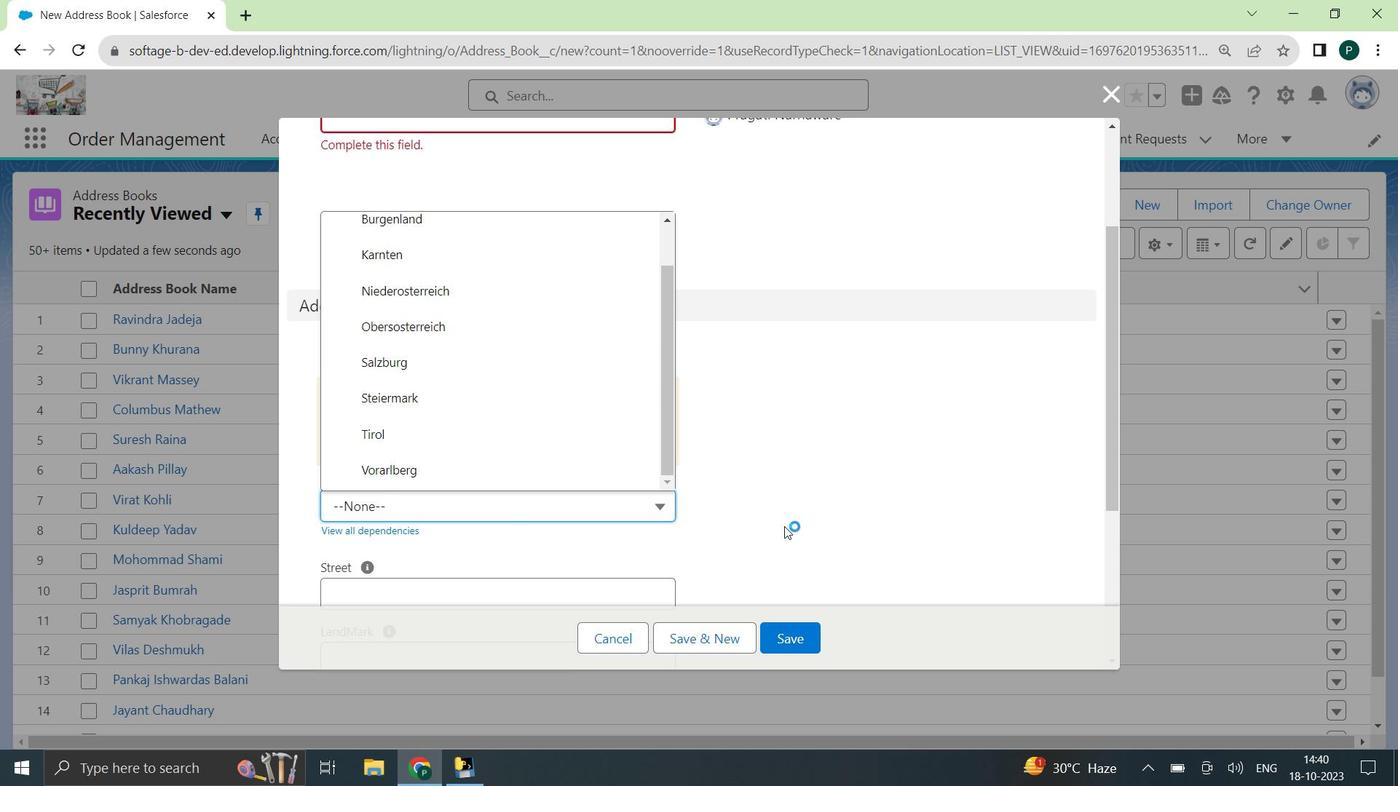 
Action: Mouse pressed left at (795, 528)
Screenshot: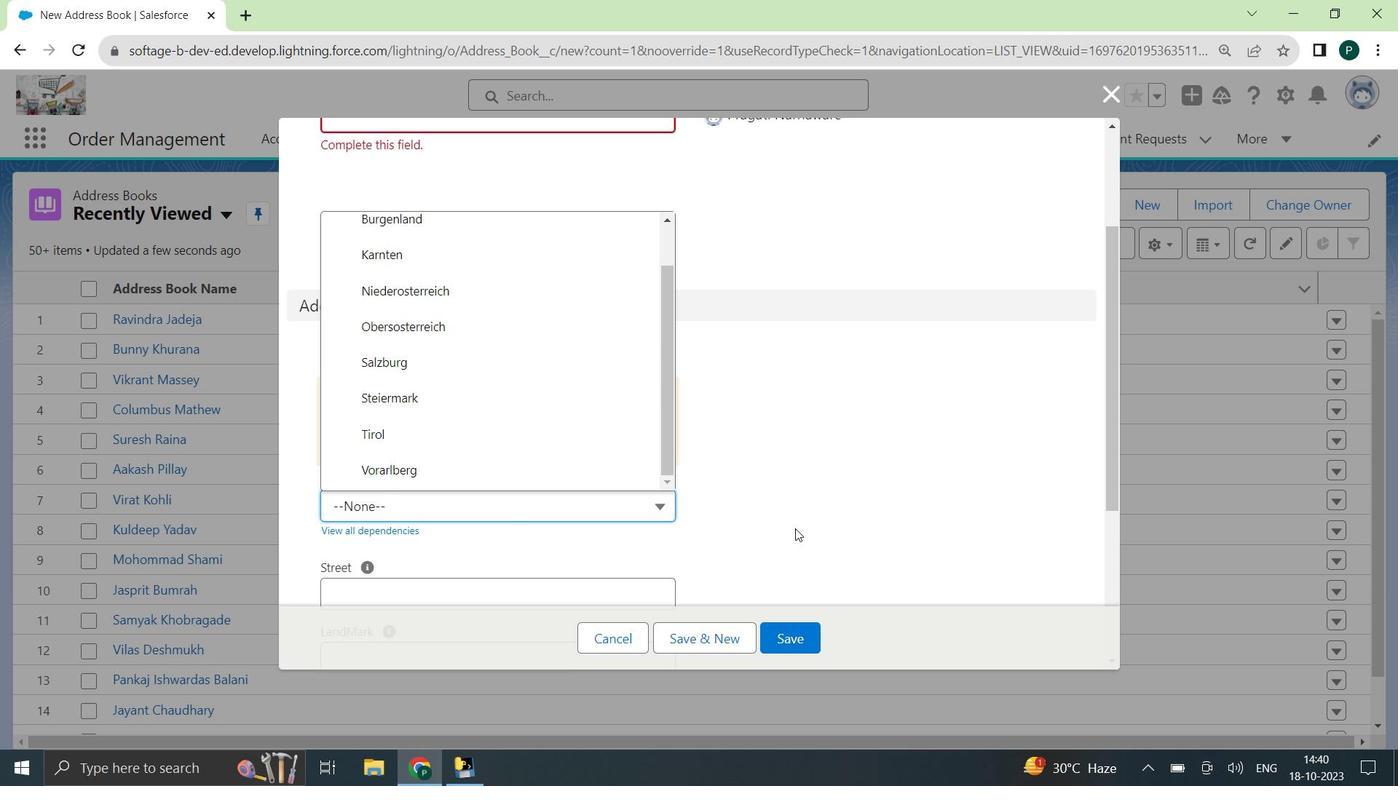 
Action: Mouse moved to (565, 405)
Screenshot: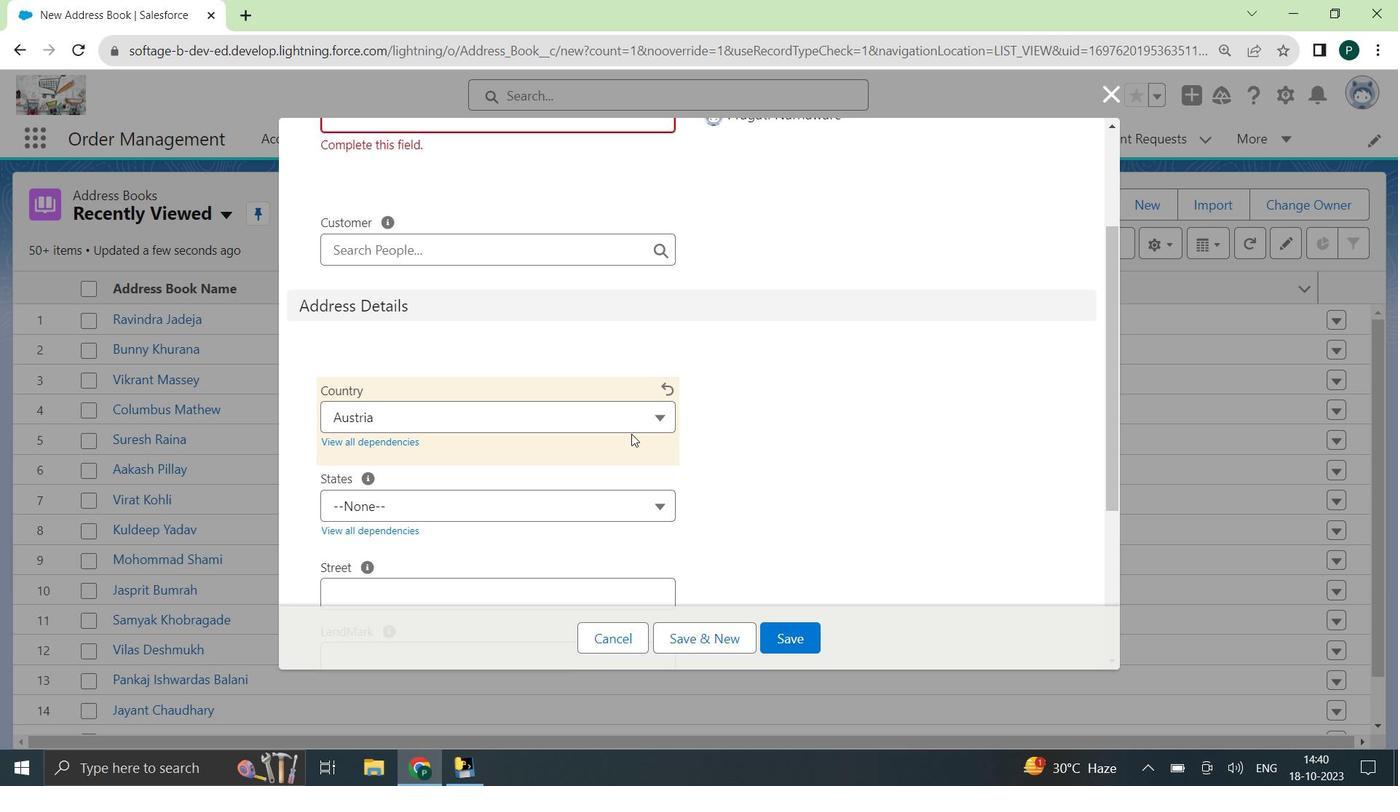 
Action: Mouse pressed left at (565, 405)
Screenshot: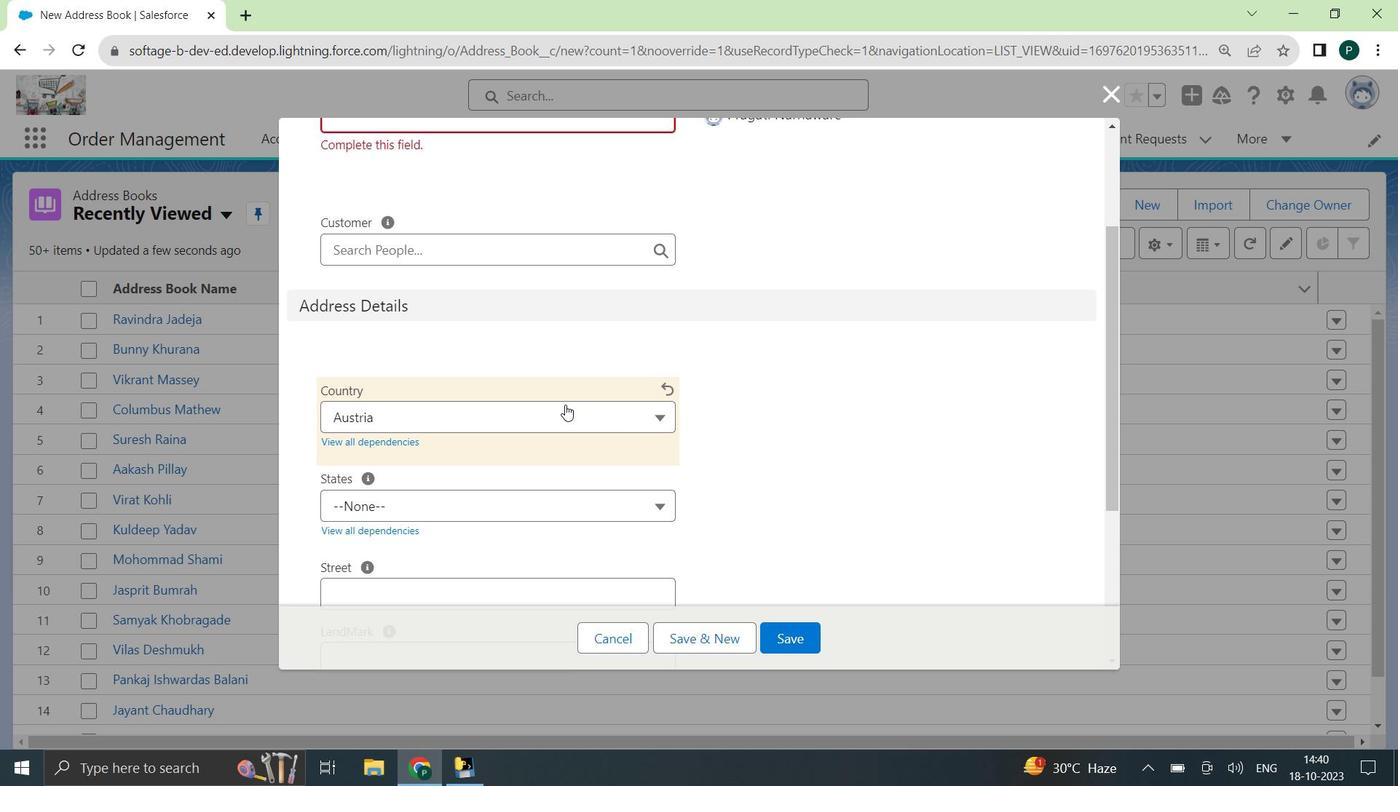 
Action: Mouse moved to (522, 583)
Screenshot: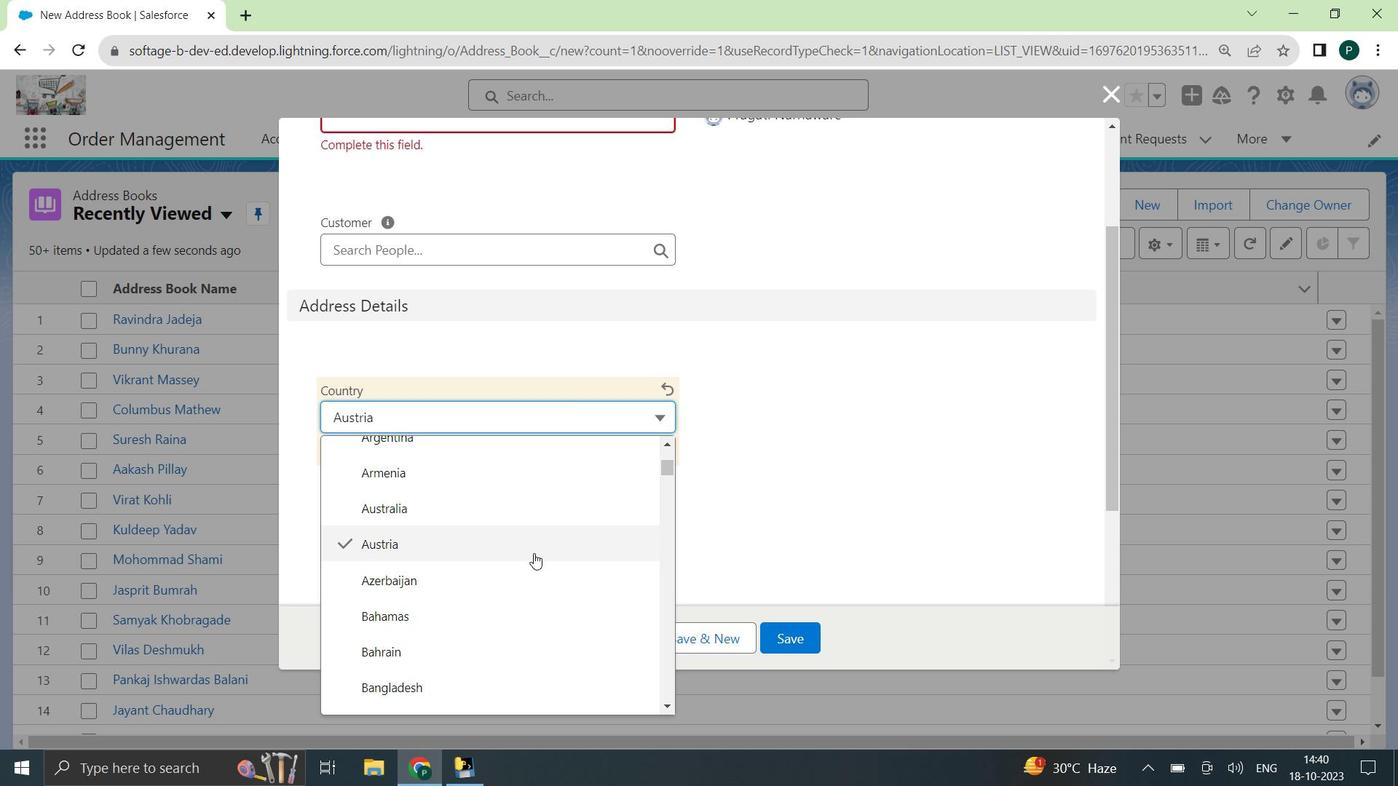 
Action: Mouse scrolled (522, 582) with delta (0, 0)
Screenshot: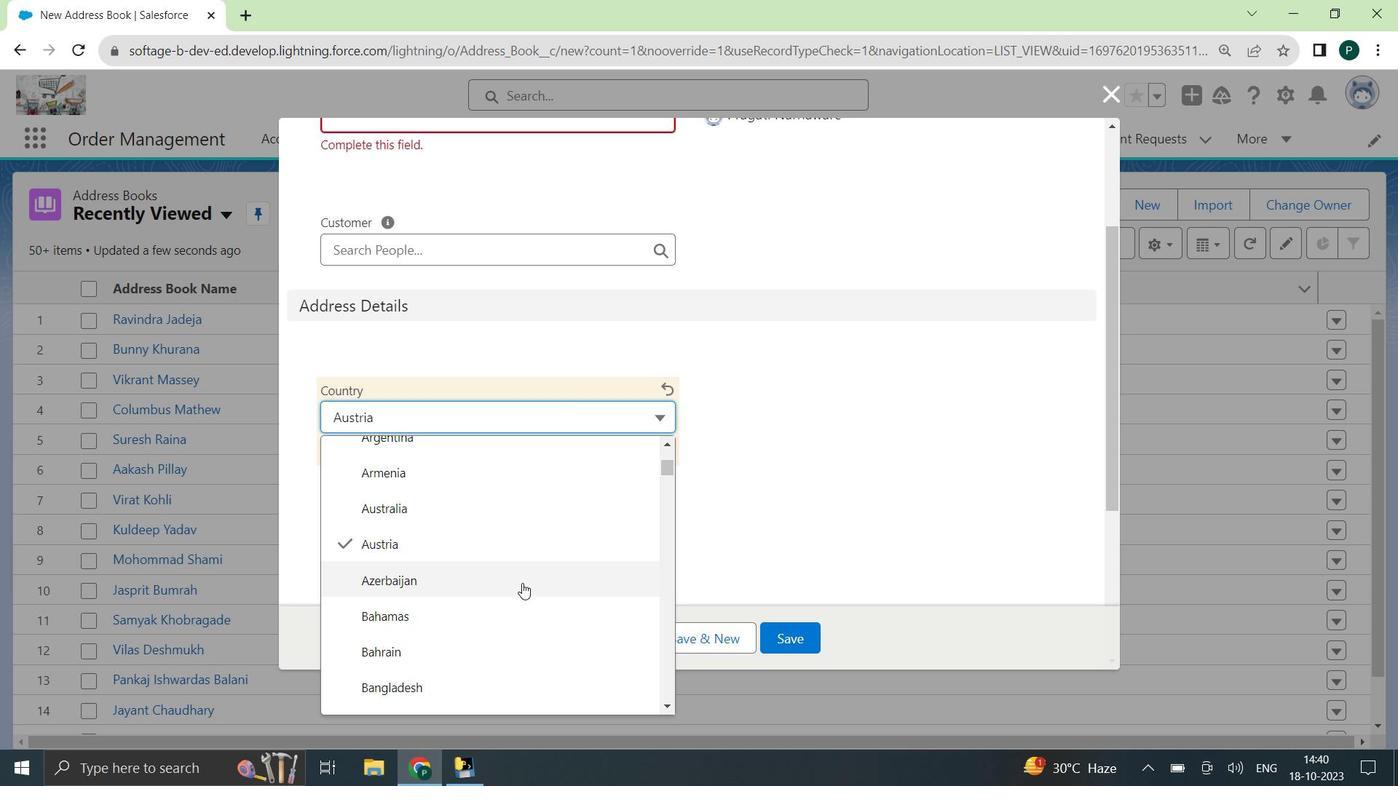 
Action: Mouse scrolled (522, 582) with delta (0, 0)
Screenshot: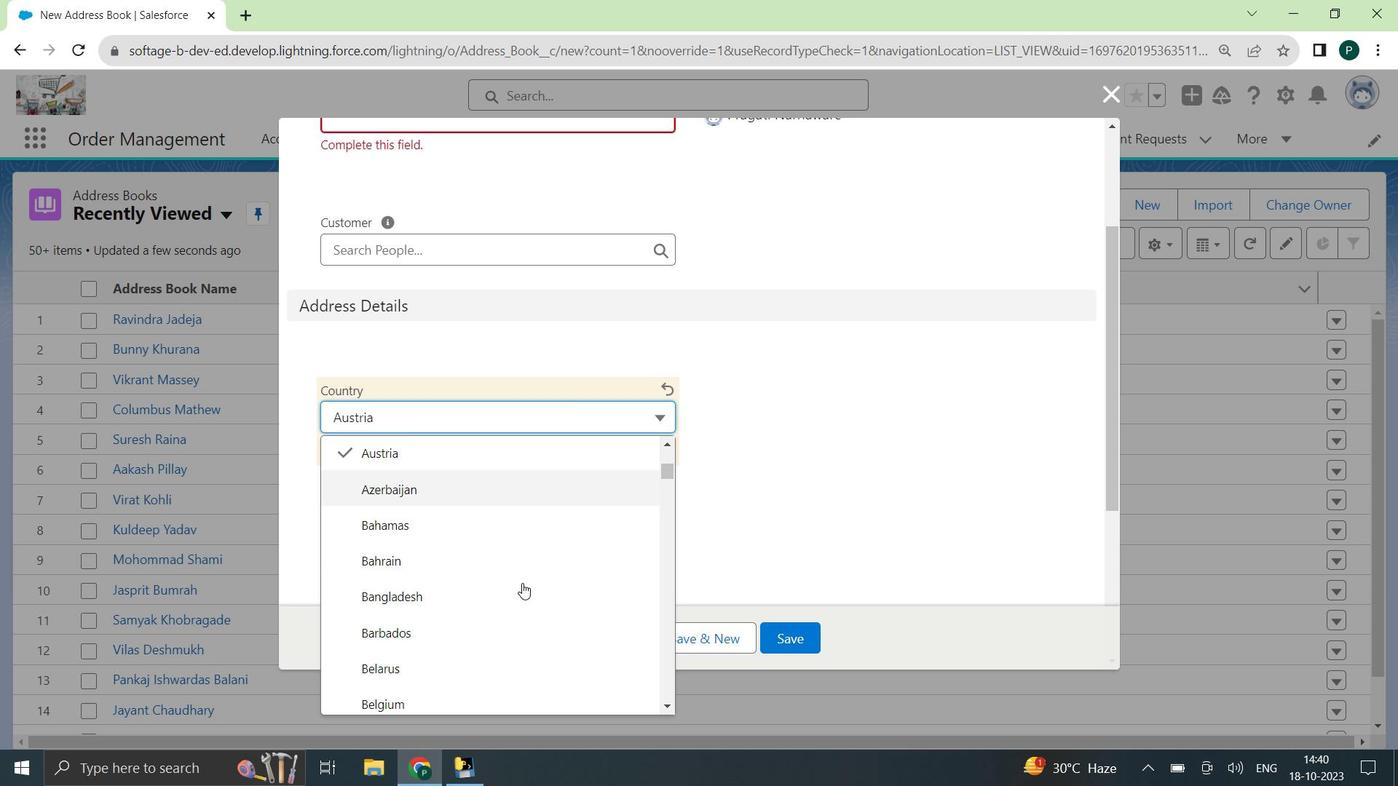 
Action: Mouse scrolled (522, 582) with delta (0, 0)
Screenshot: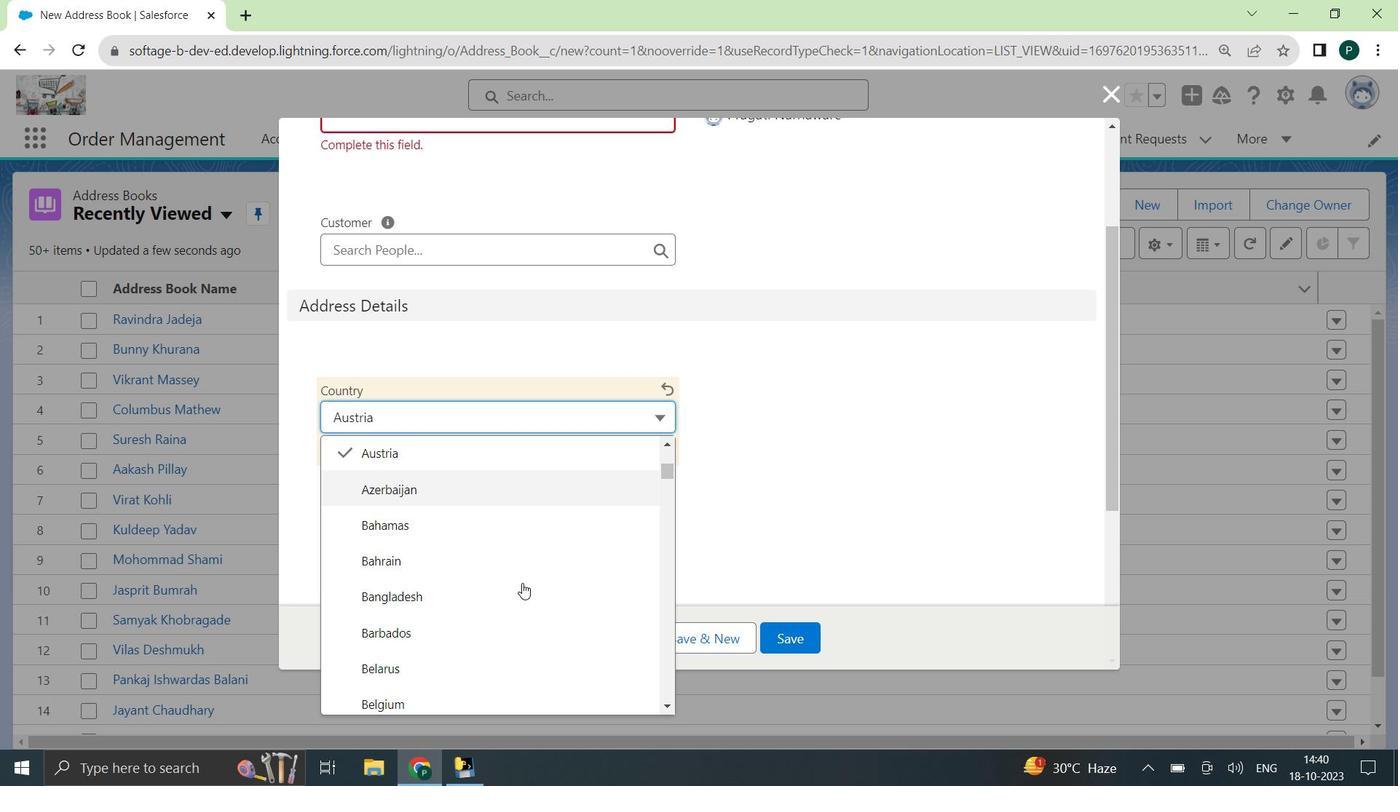 
Action: Mouse scrolled (522, 582) with delta (0, 0)
Screenshot: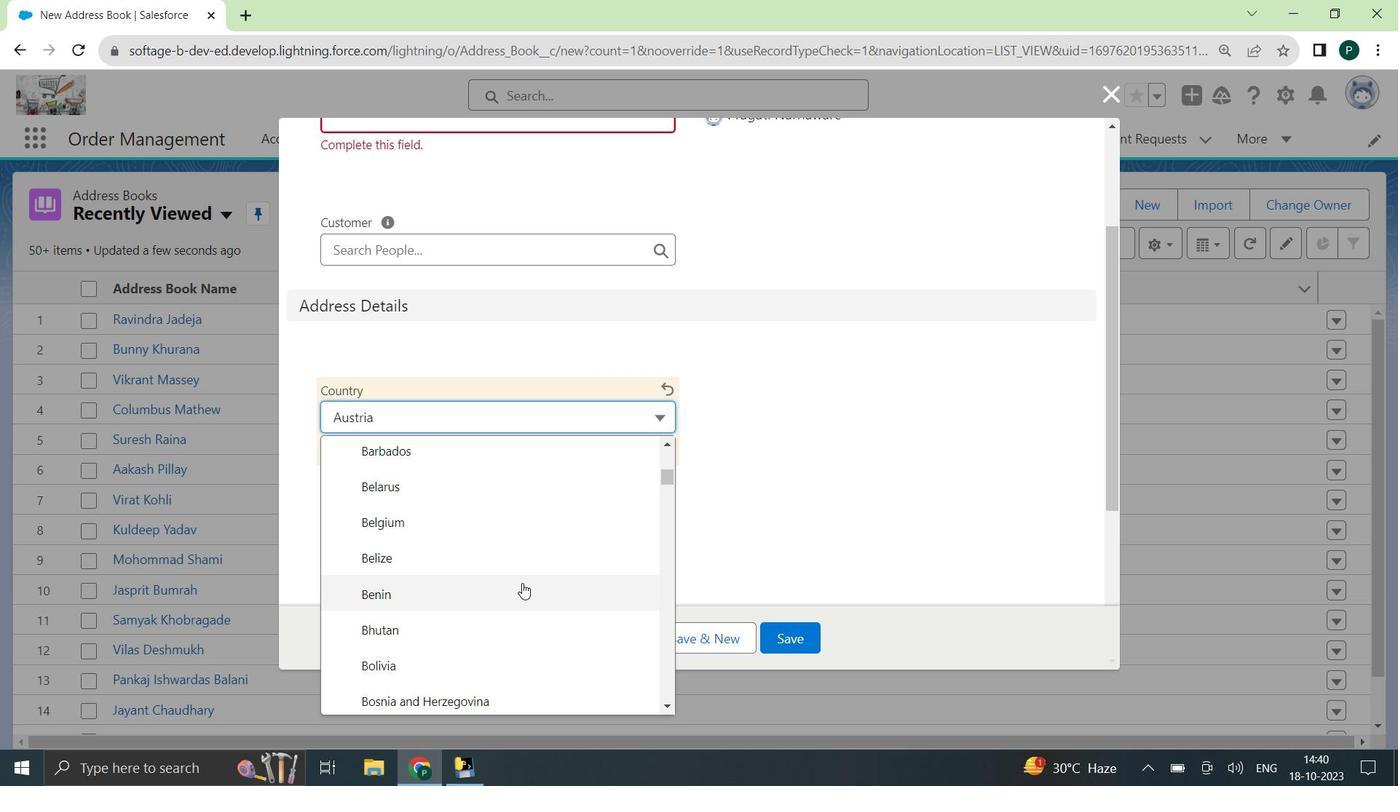 
Action: Mouse scrolled (522, 582) with delta (0, 0)
Screenshot: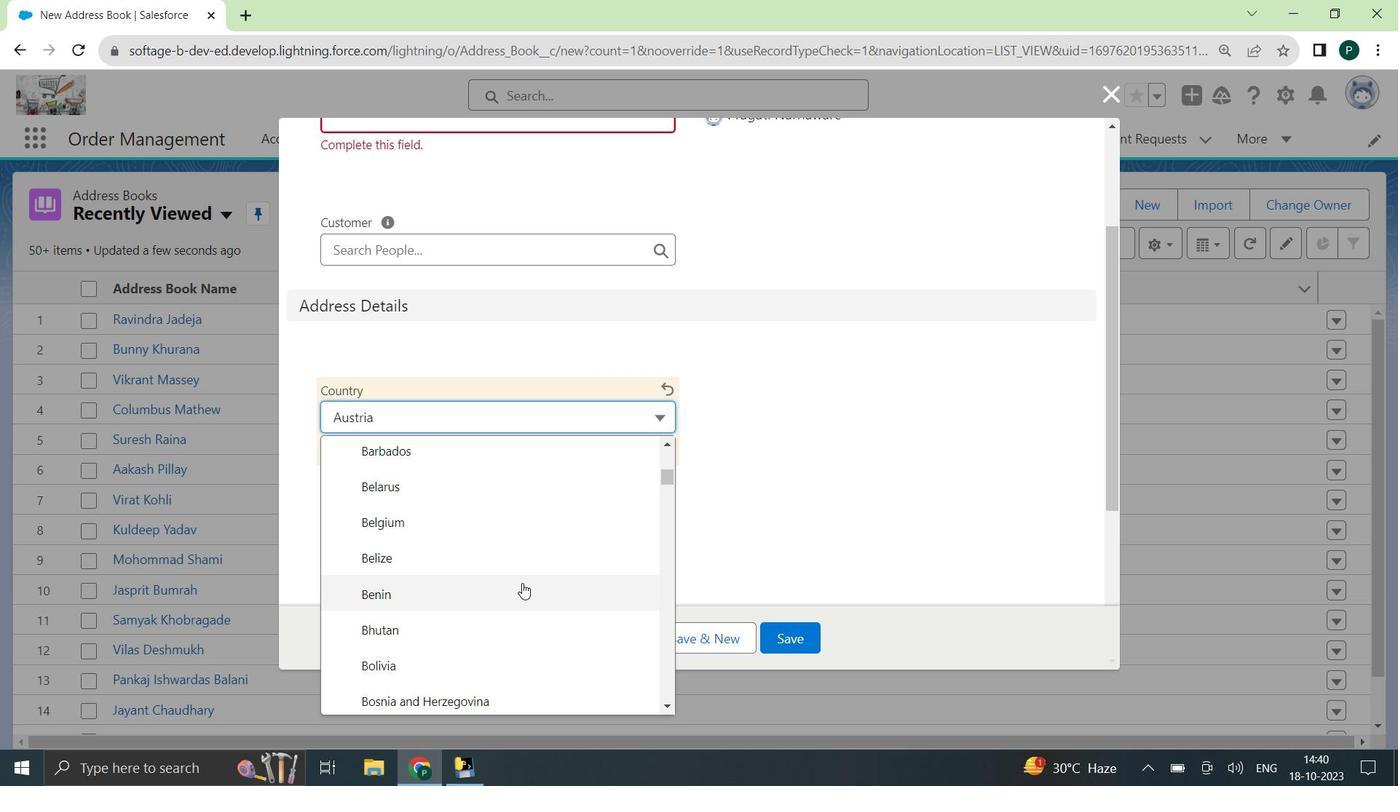
Action: Mouse scrolled (522, 582) with delta (0, 0)
Screenshot: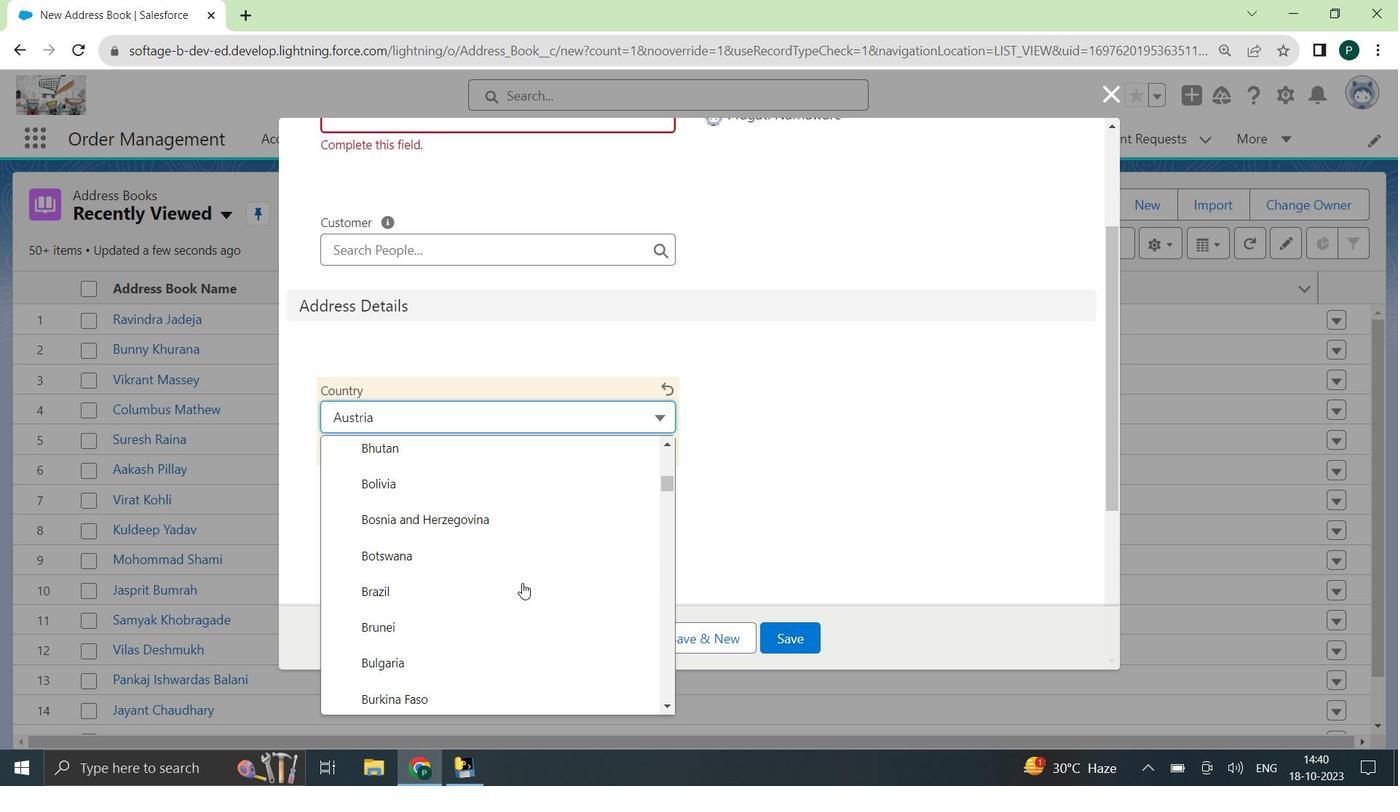 
Action: Mouse scrolled (522, 582) with delta (0, 0)
Screenshot: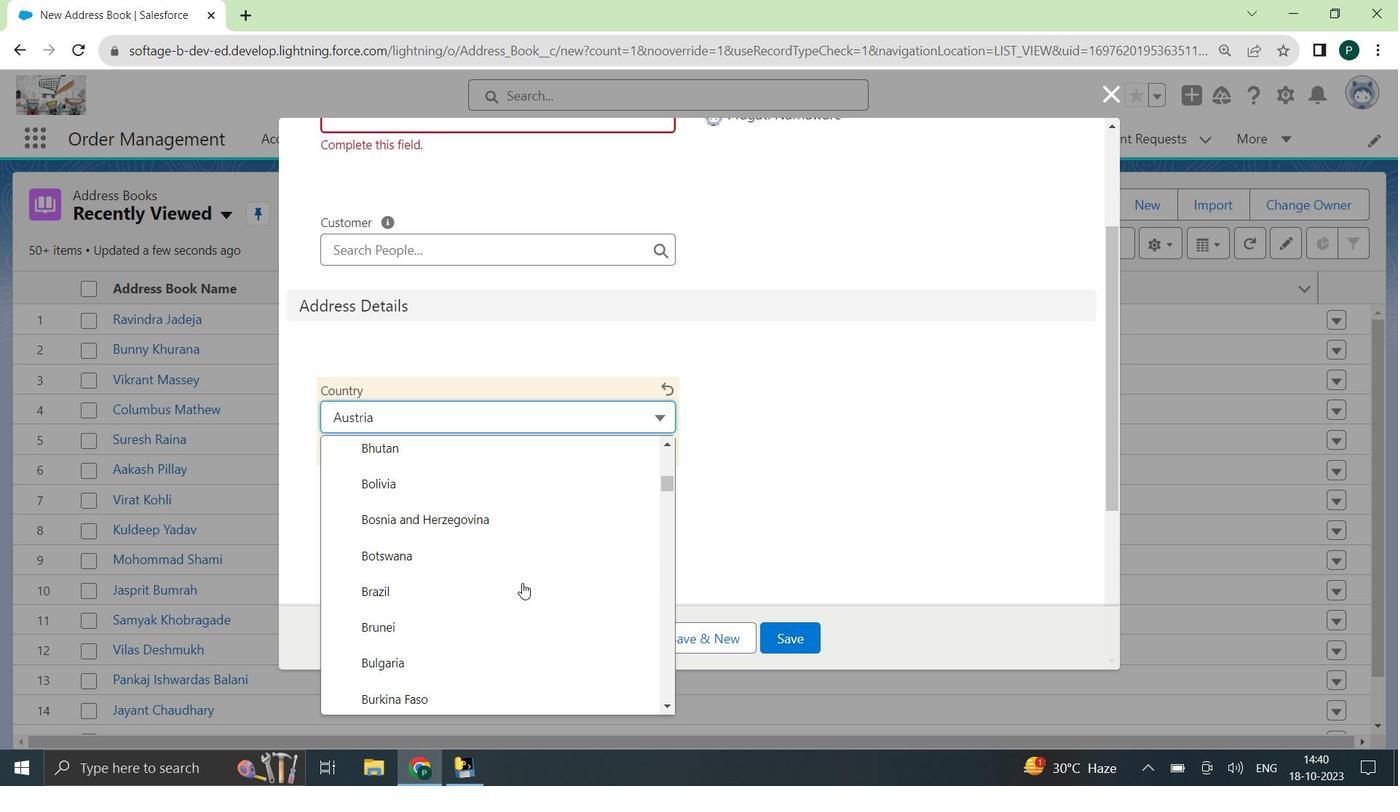 
Action: Mouse scrolled (522, 582) with delta (0, 0)
Screenshot: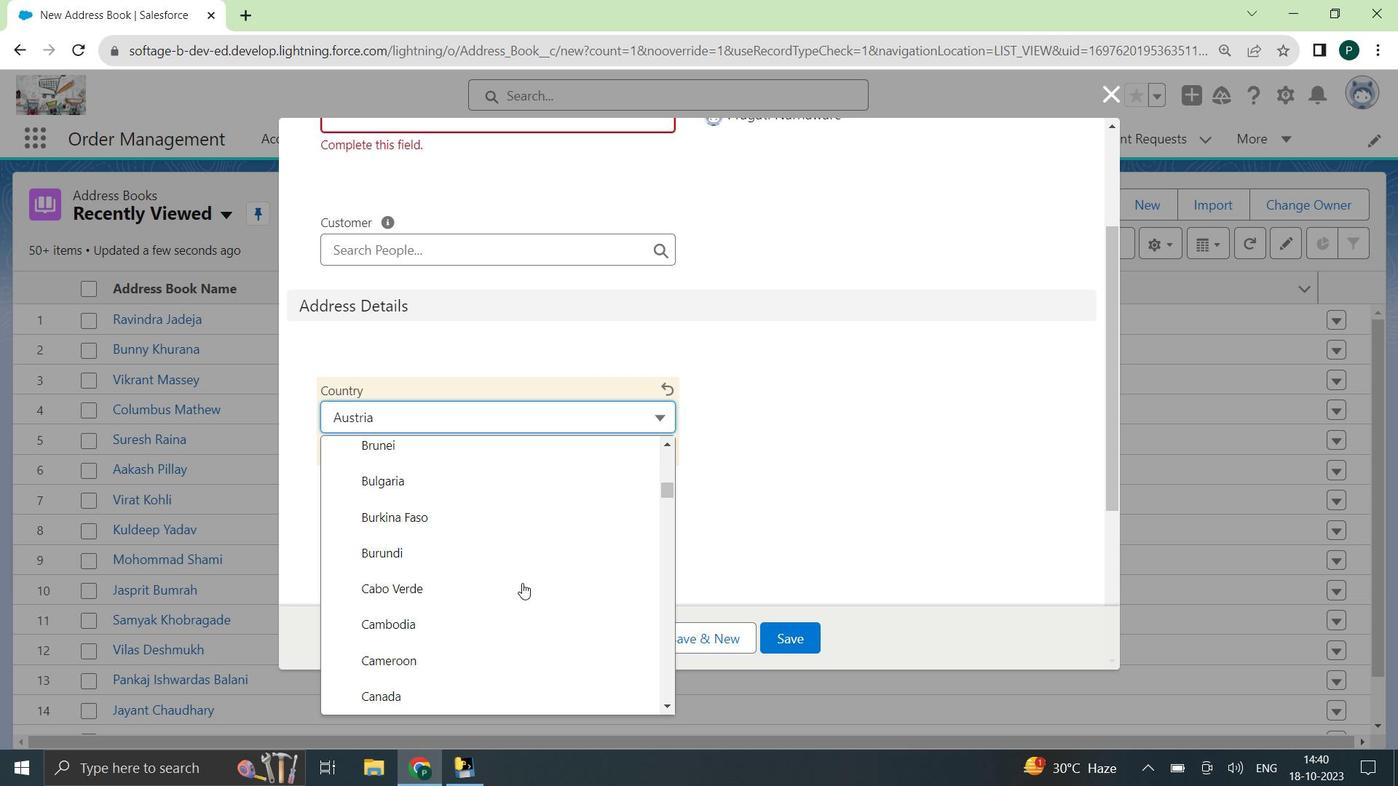 
Action: Mouse scrolled (522, 582) with delta (0, 0)
Screenshot: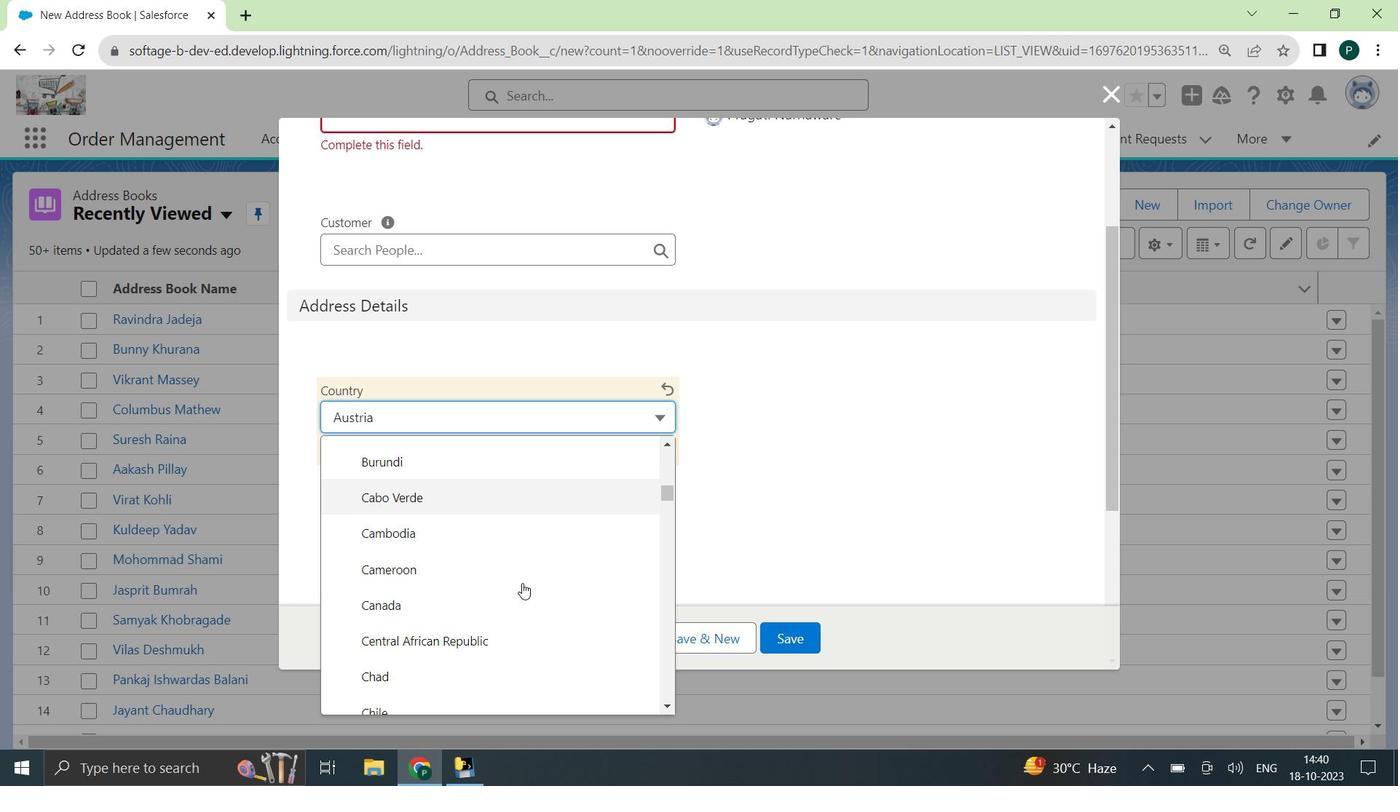 
Action: Mouse scrolled (522, 582) with delta (0, 0)
Screenshot: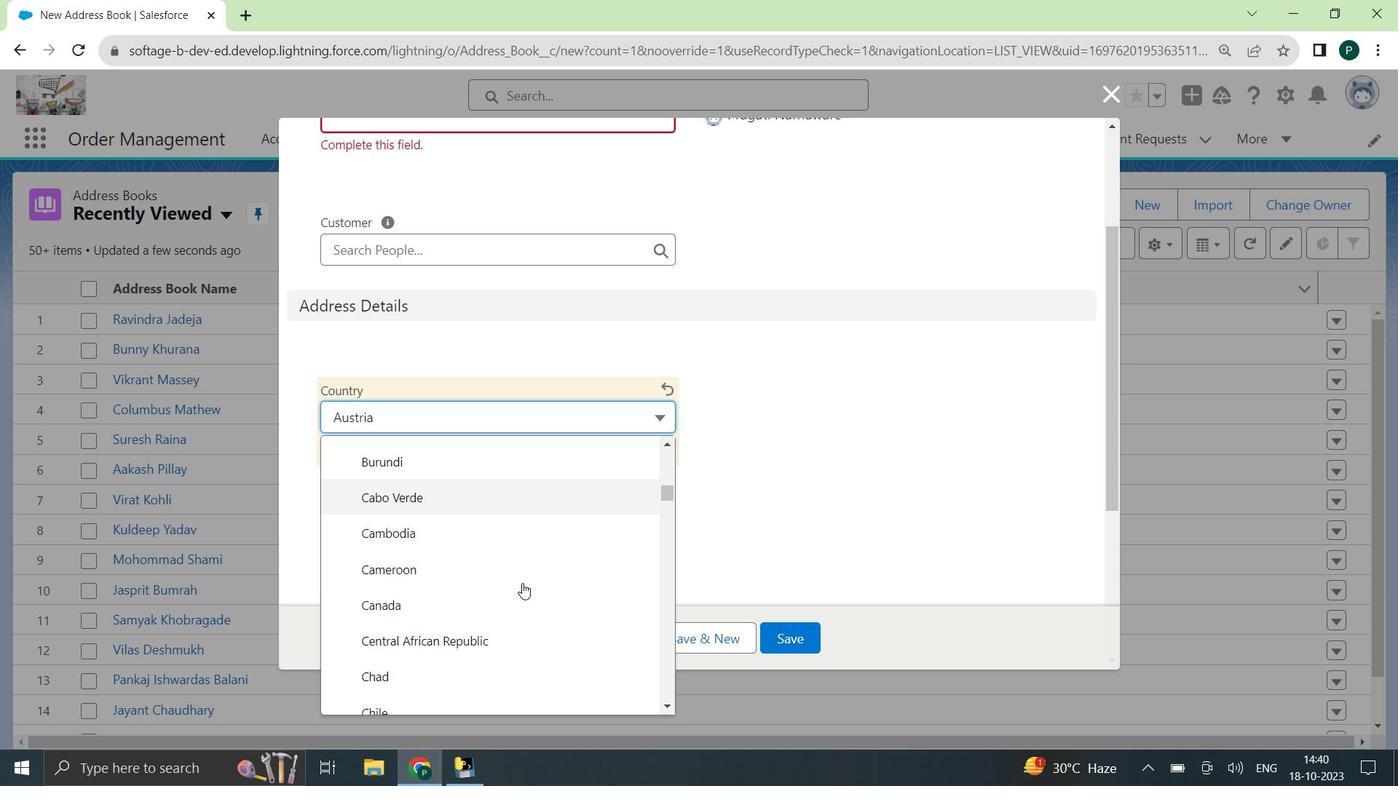 
Action: Mouse scrolled (522, 582) with delta (0, 0)
Screenshot: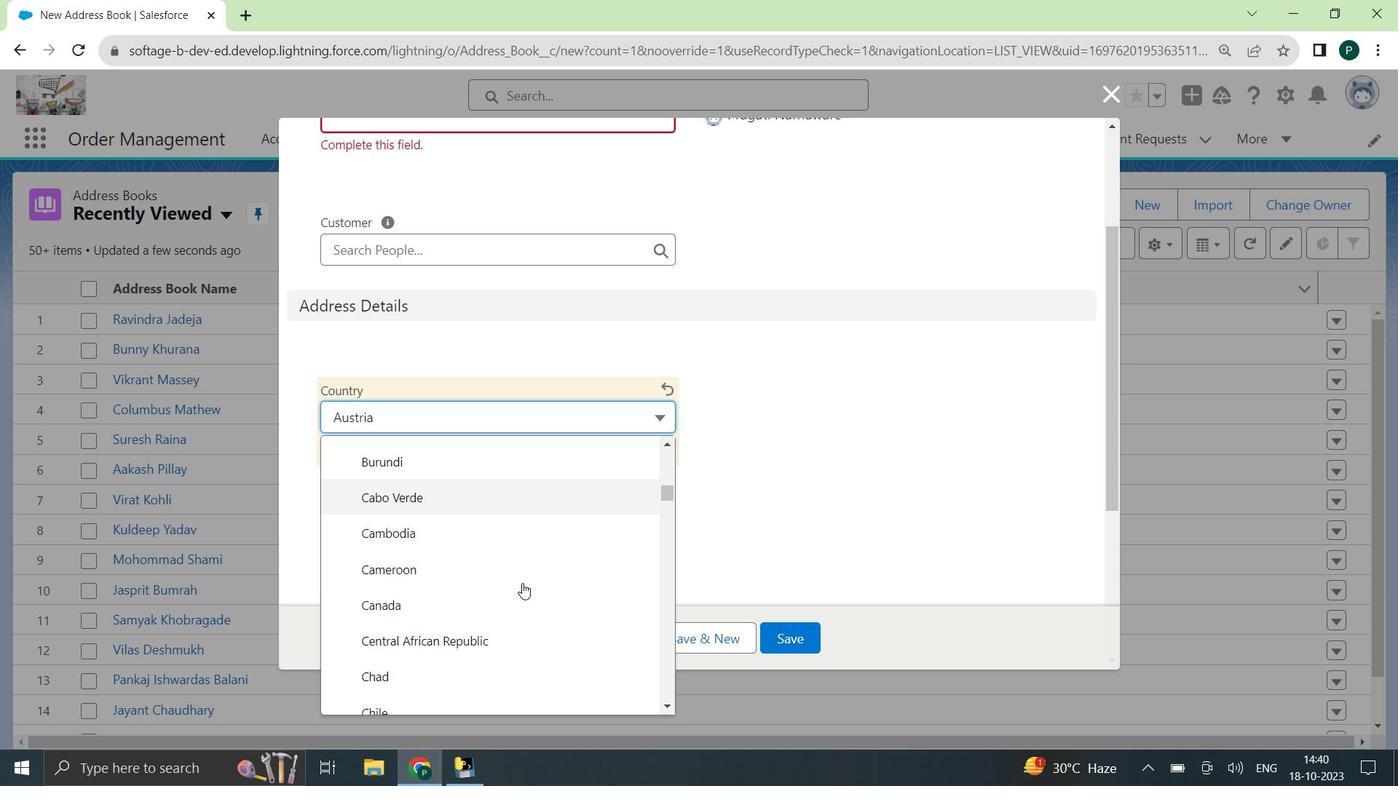 
Action: Mouse scrolled (522, 582) with delta (0, 0)
Screenshot: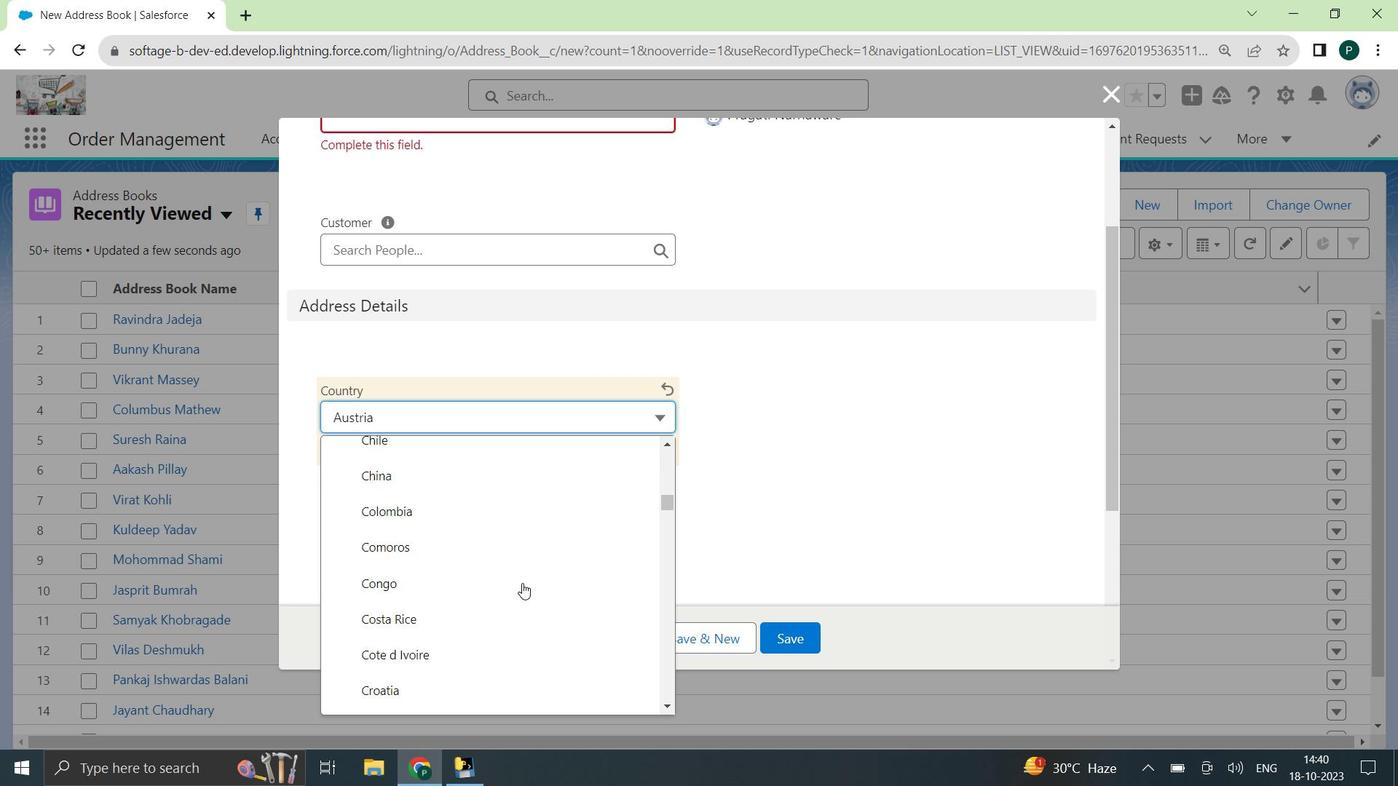
Action: Mouse scrolled (522, 582) with delta (0, 0)
Screenshot: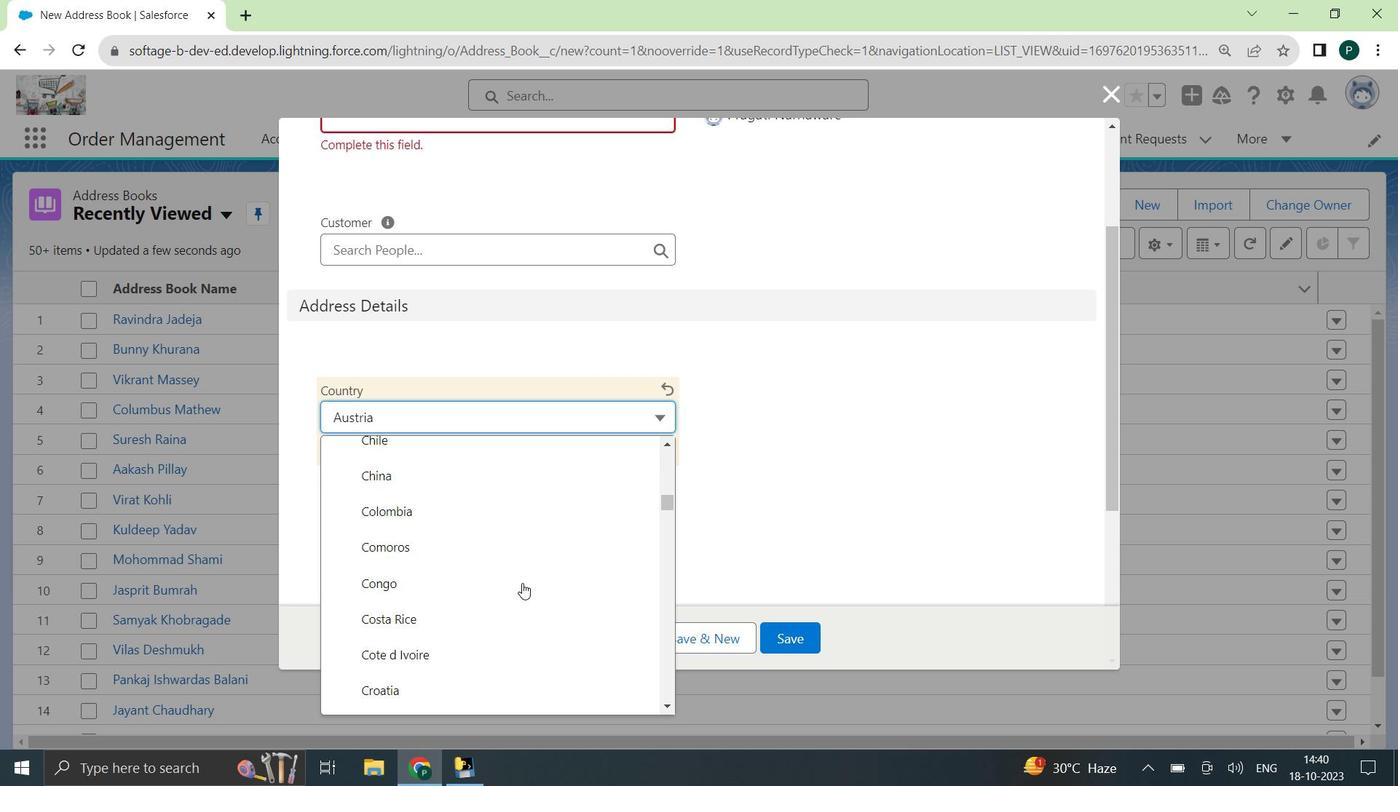 
Action: Mouse scrolled (522, 582) with delta (0, 0)
Screenshot: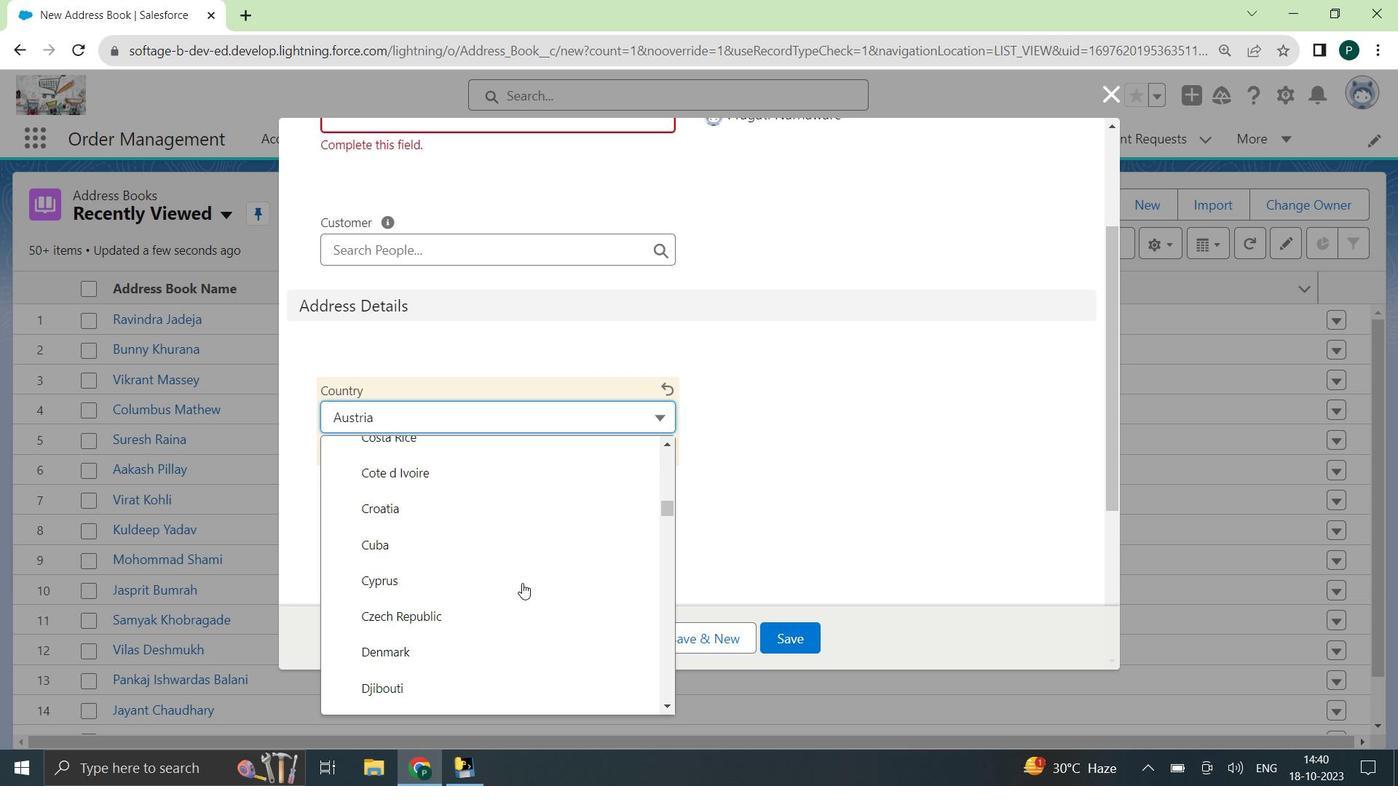 
Action: Mouse scrolled (522, 582) with delta (0, 0)
Screenshot: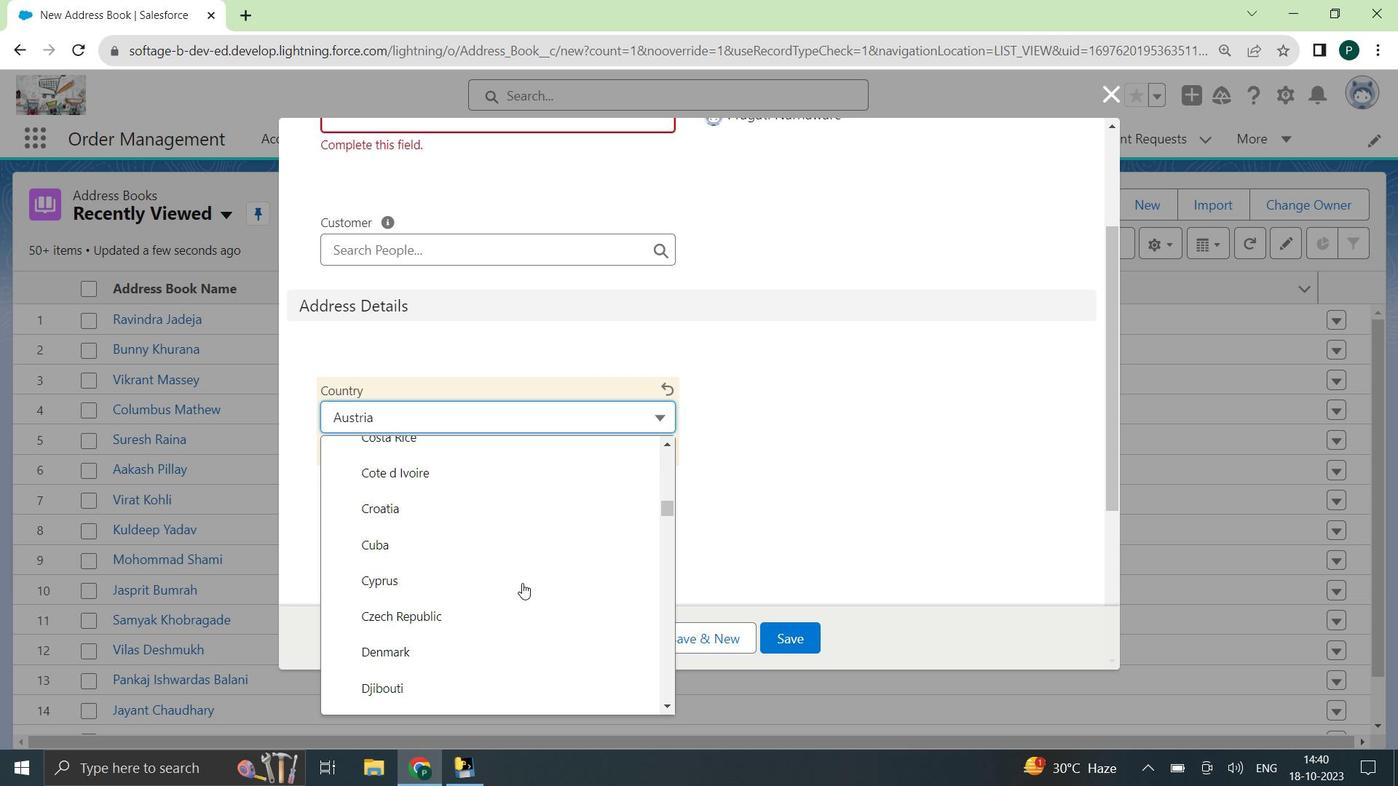 
Action: Mouse scrolled (522, 582) with delta (0, 0)
Screenshot: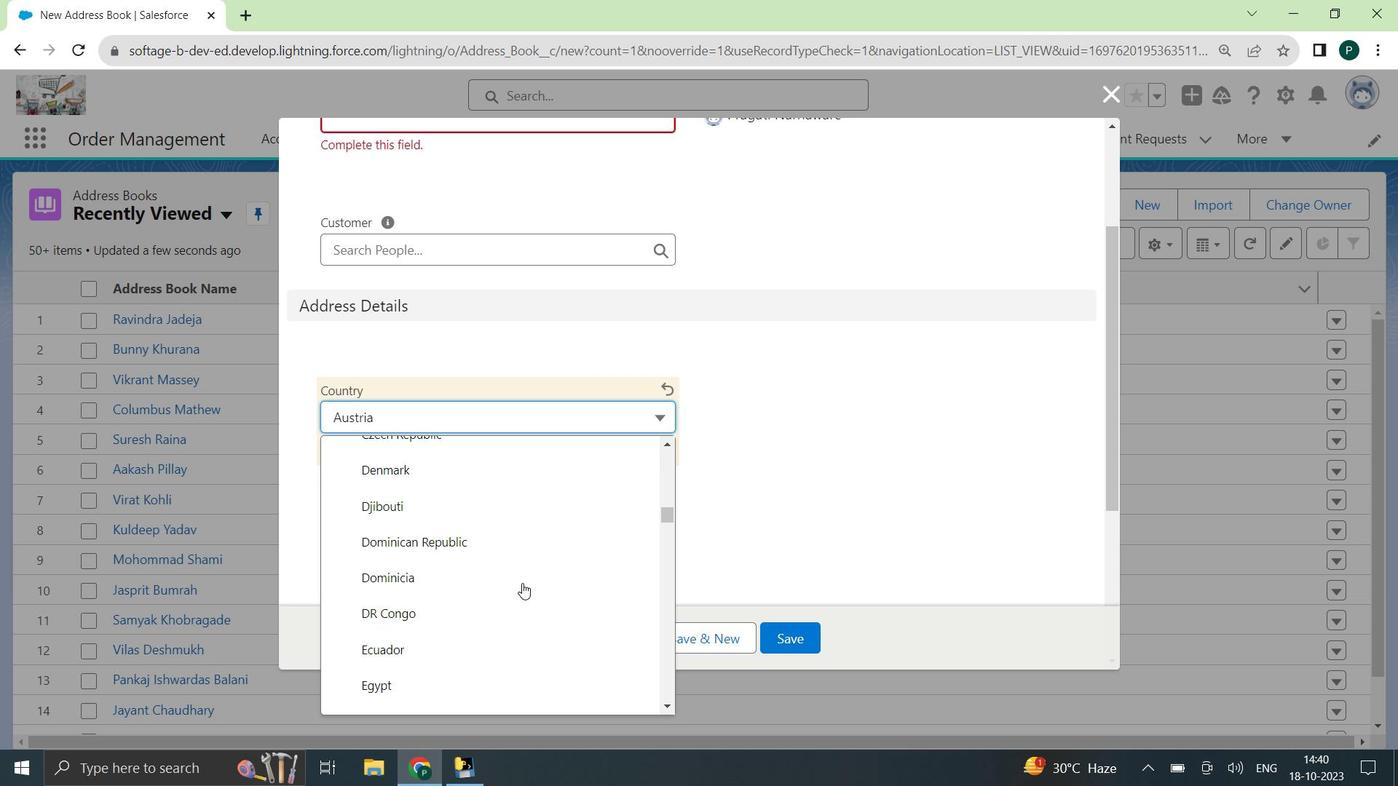 
Action: Mouse scrolled (522, 582) with delta (0, 0)
Screenshot: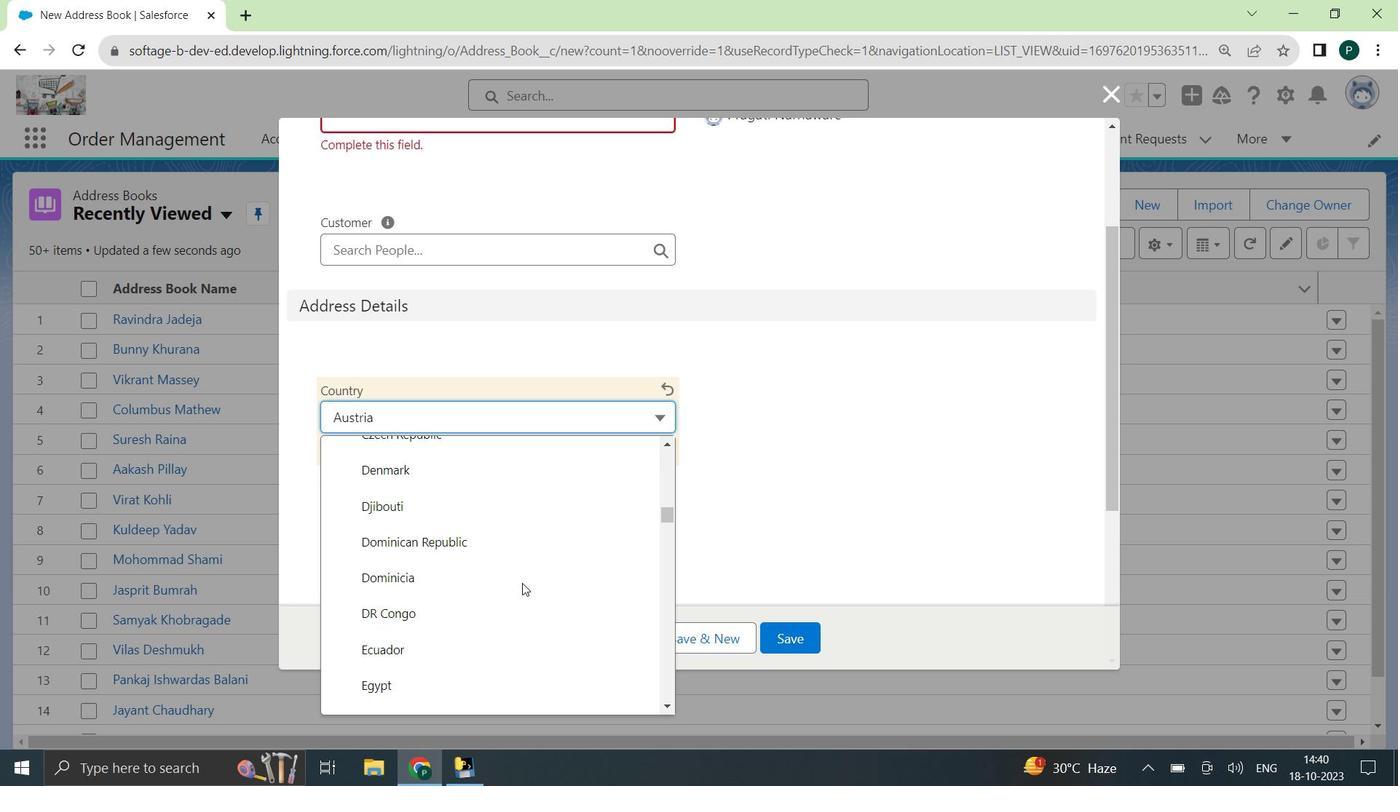
Action: Mouse scrolled (522, 582) with delta (0, 0)
Screenshot: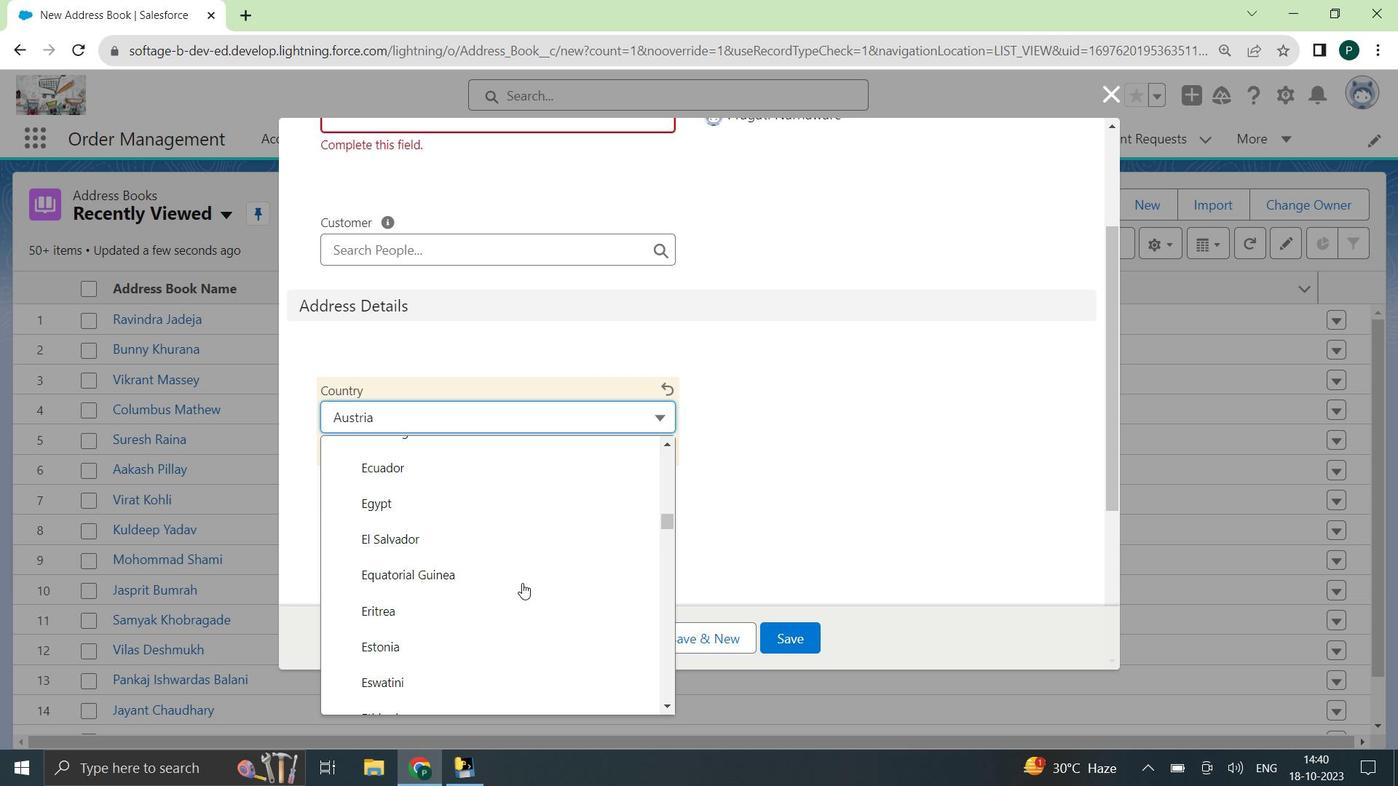 
Action: Mouse scrolled (522, 582) with delta (0, 0)
Screenshot: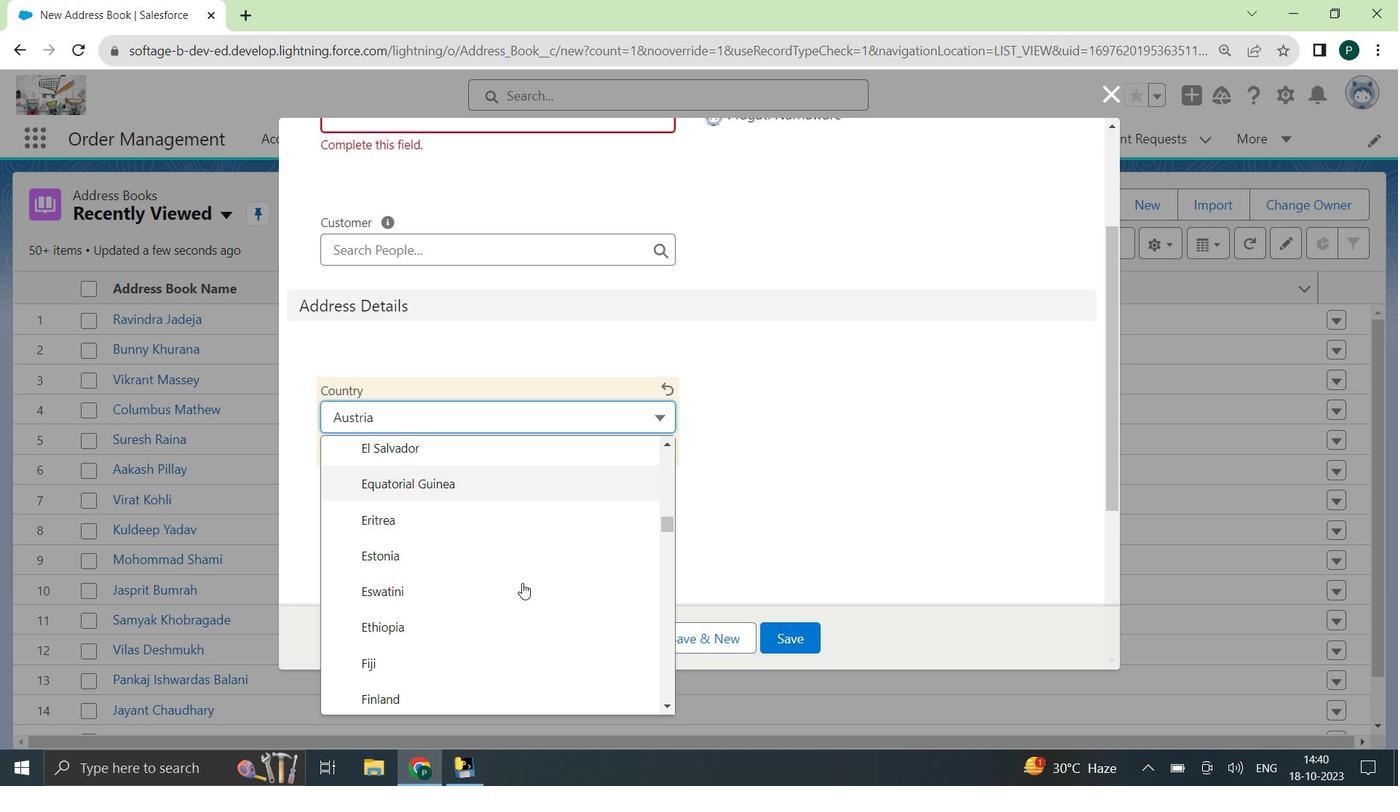 
Action: Mouse scrolled (522, 582) with delta (0, 0)
Screenshot: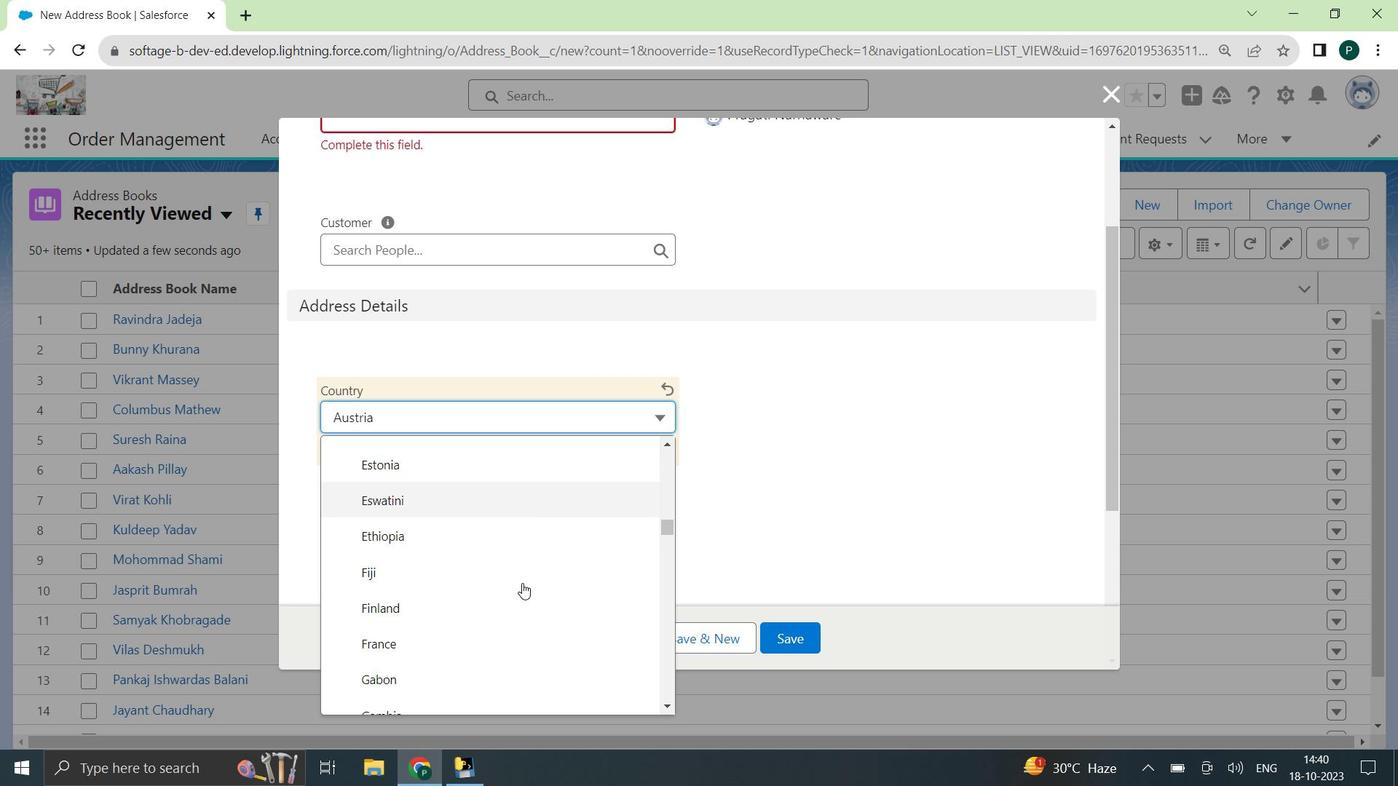 
Action: Mouse scrolled (522, 582) with delta (0, 0)
Screenshot: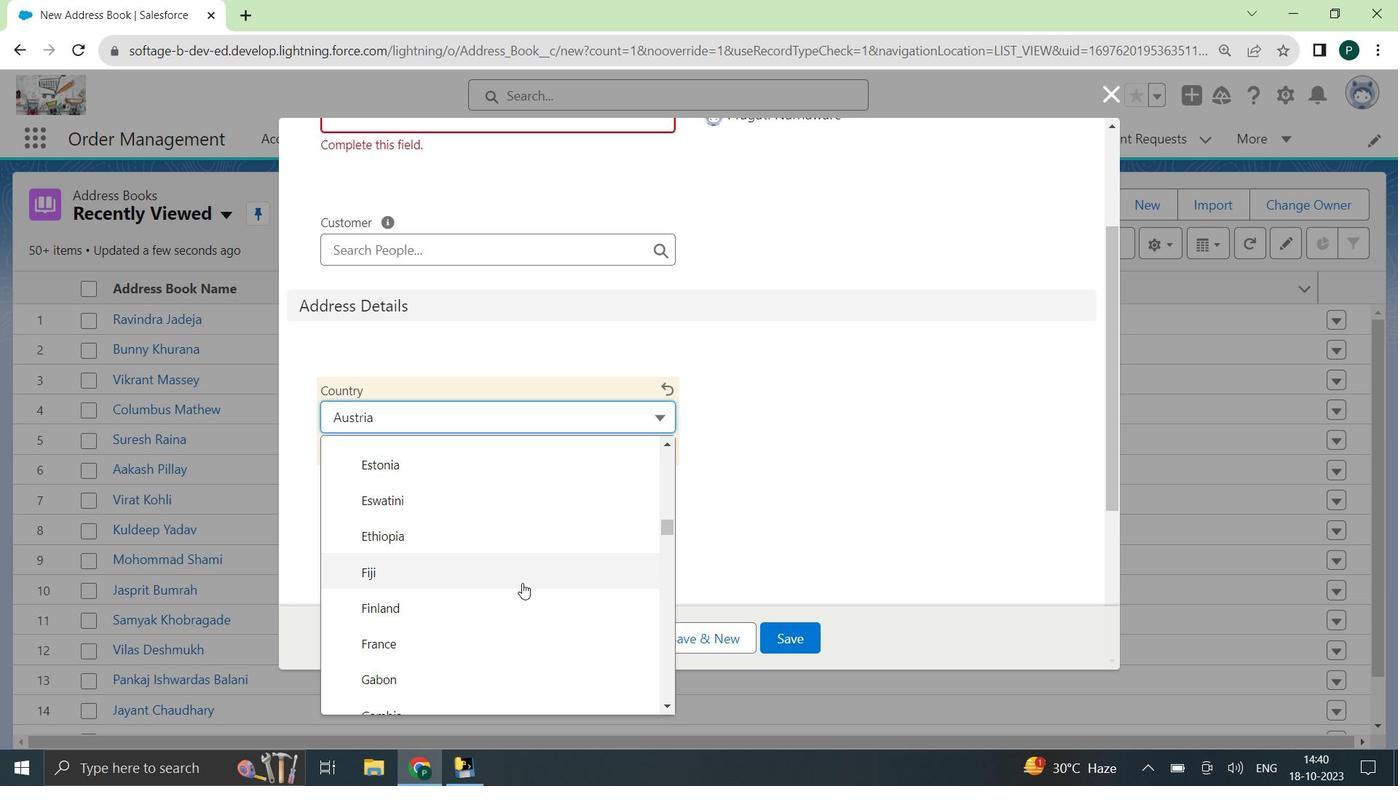 
Action: Mouse scrolled (522, 582) with delta (0, 0)
Screenshot: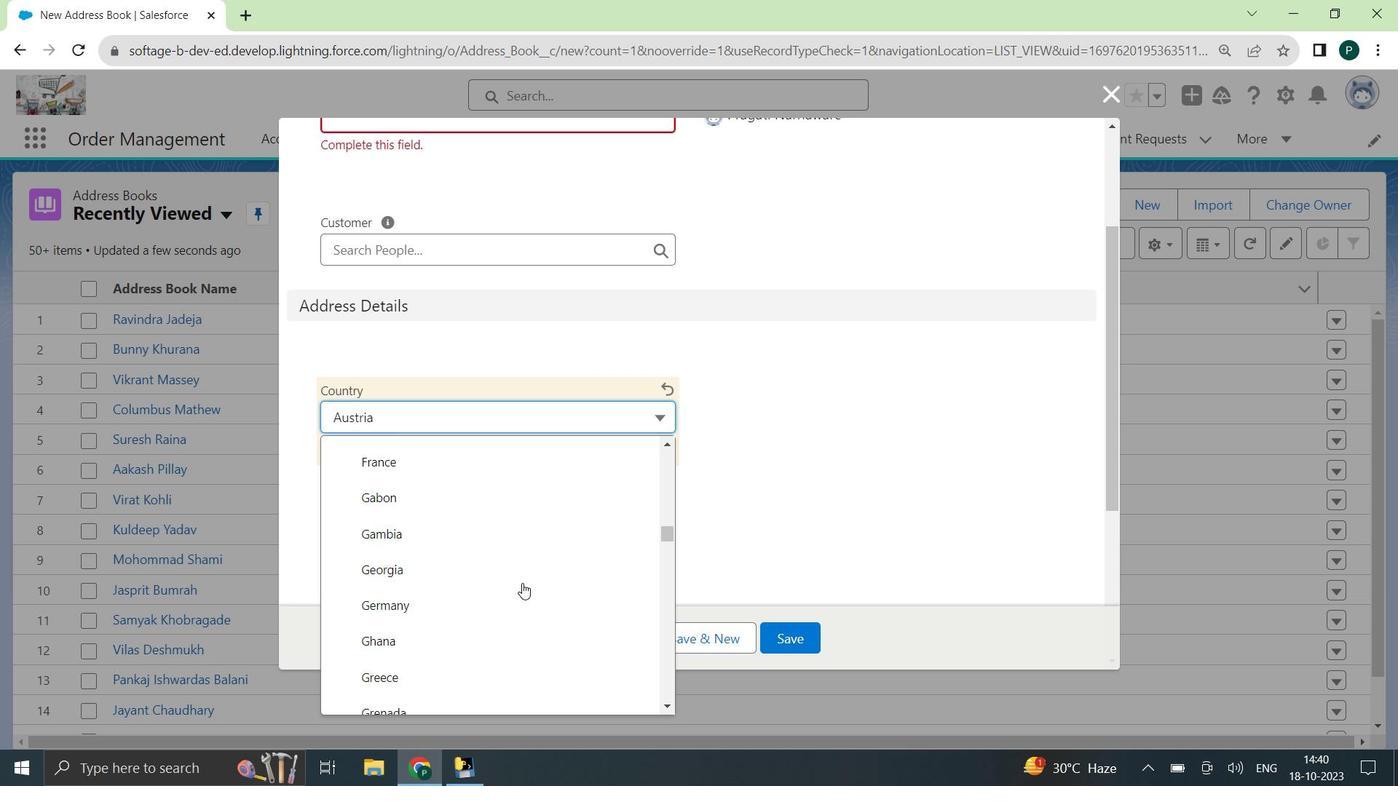 
Action: Mouse scrolled (522, 582) with delta (0, 0)
Screenshot: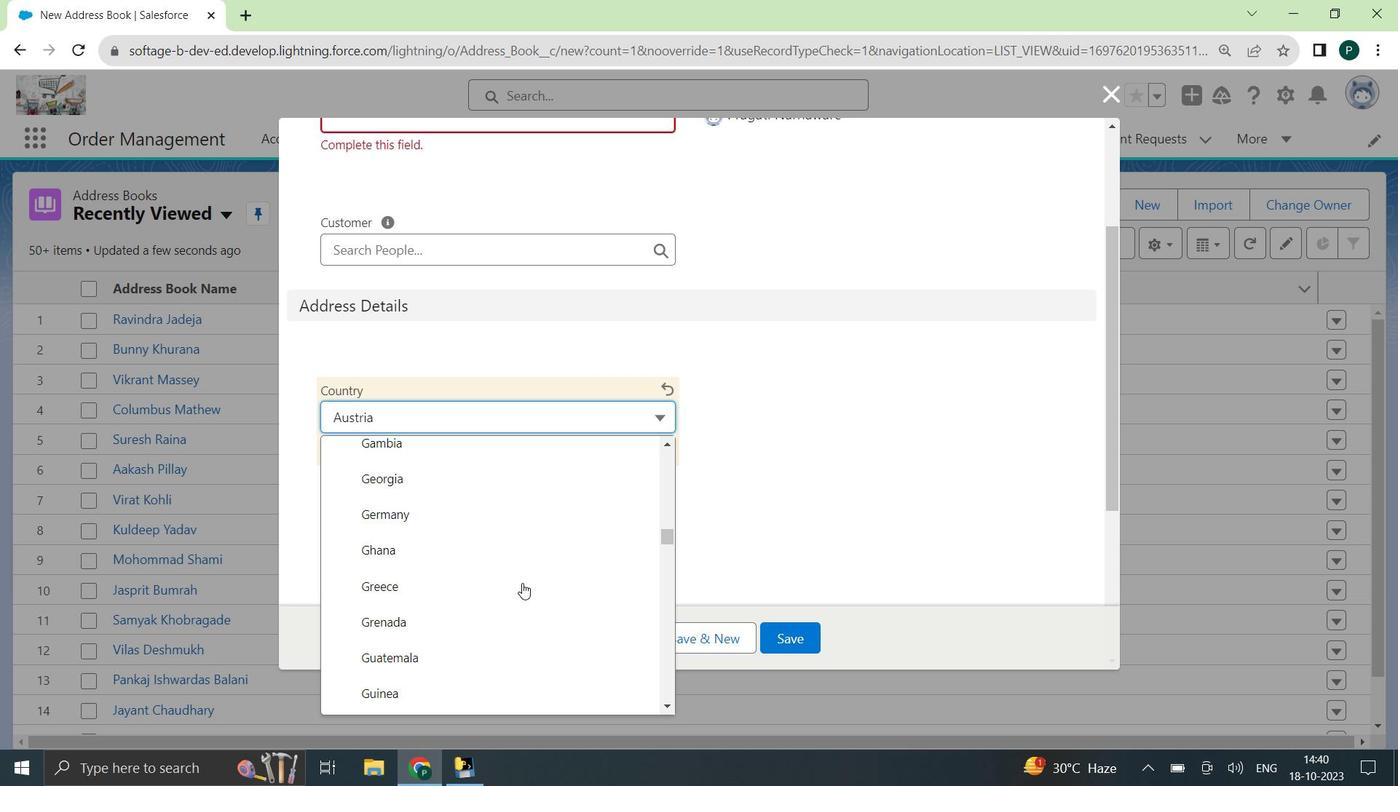 
Action: Mouse scrolled (522, 582) with delta (0, 0)
Screenshot: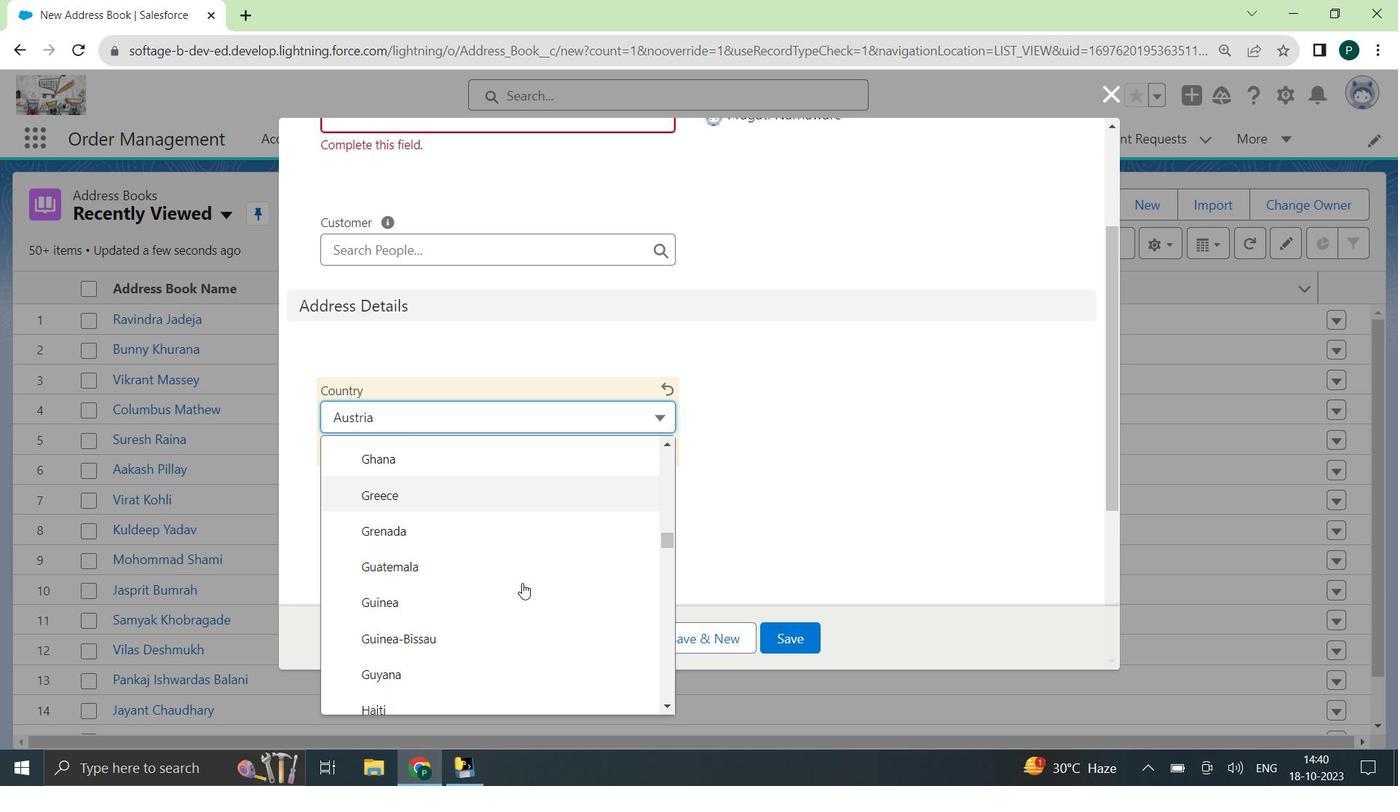 
Action: Mouse scrolled (522, 582) with delta (0, 0)
Screenshot: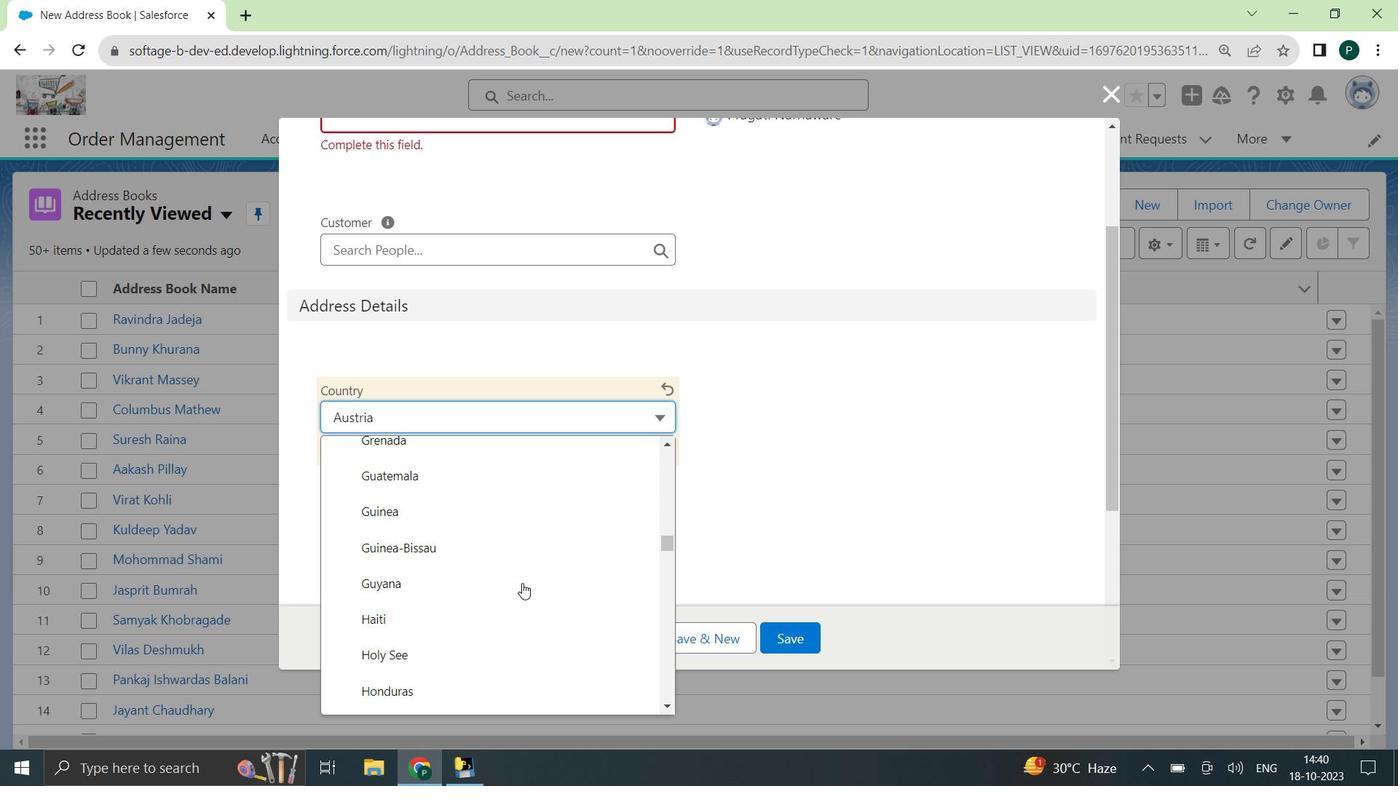 
Action: Mouse scrolled (522, 582) with delta (0, 0)
Screenshot: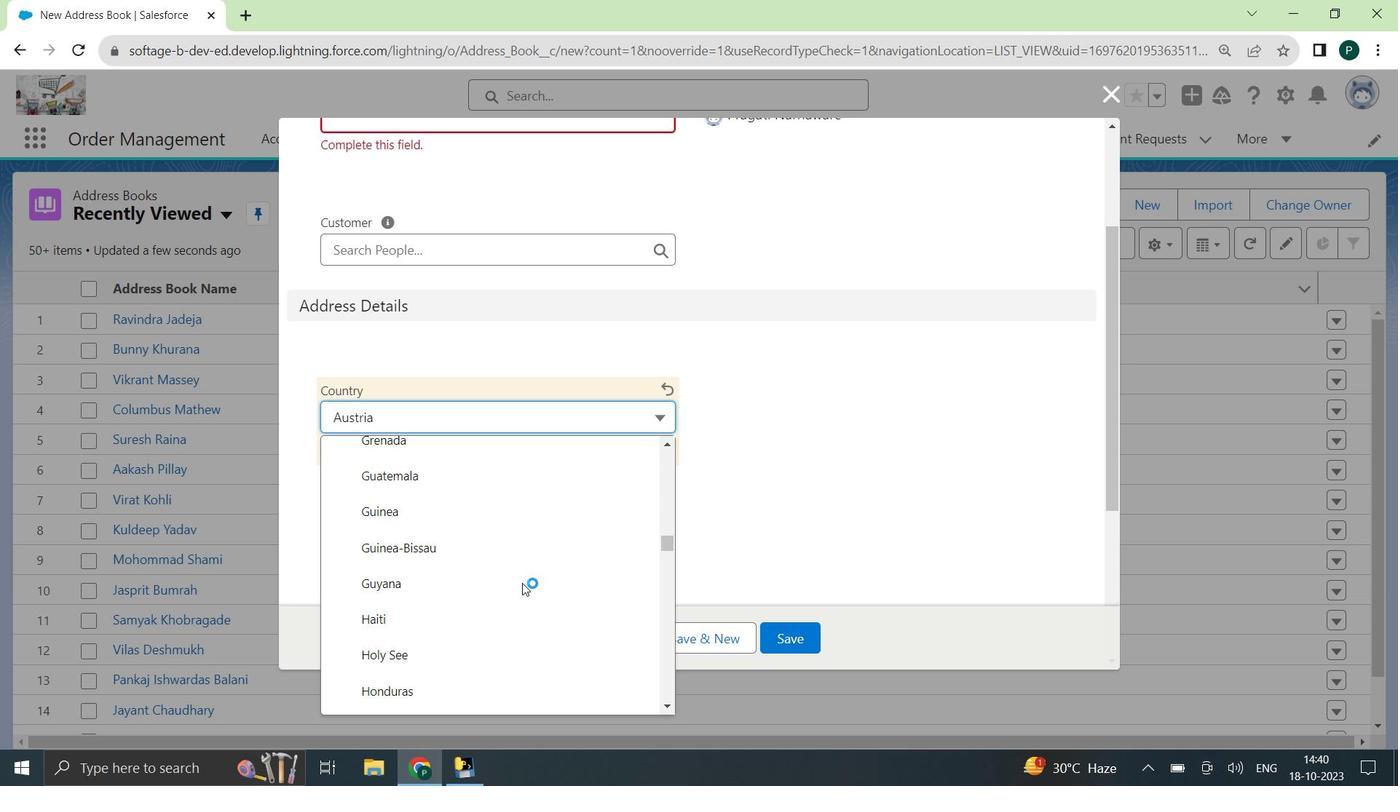
Action: Mouse scrolled (522, 582) with delta (0, 0)
Screenshot: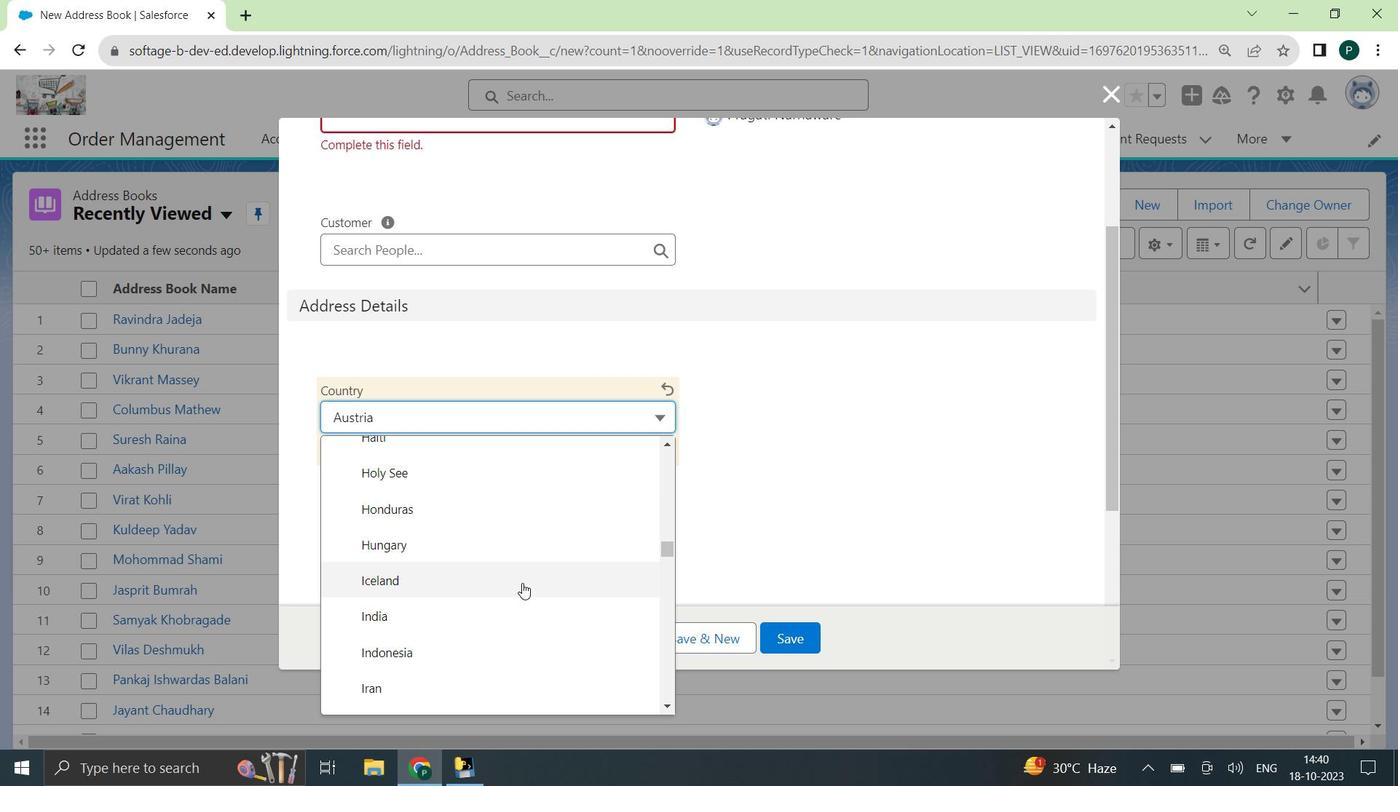 
Action: Mouse scrolled (522, 582) with delta (0, 0)
Screenshot: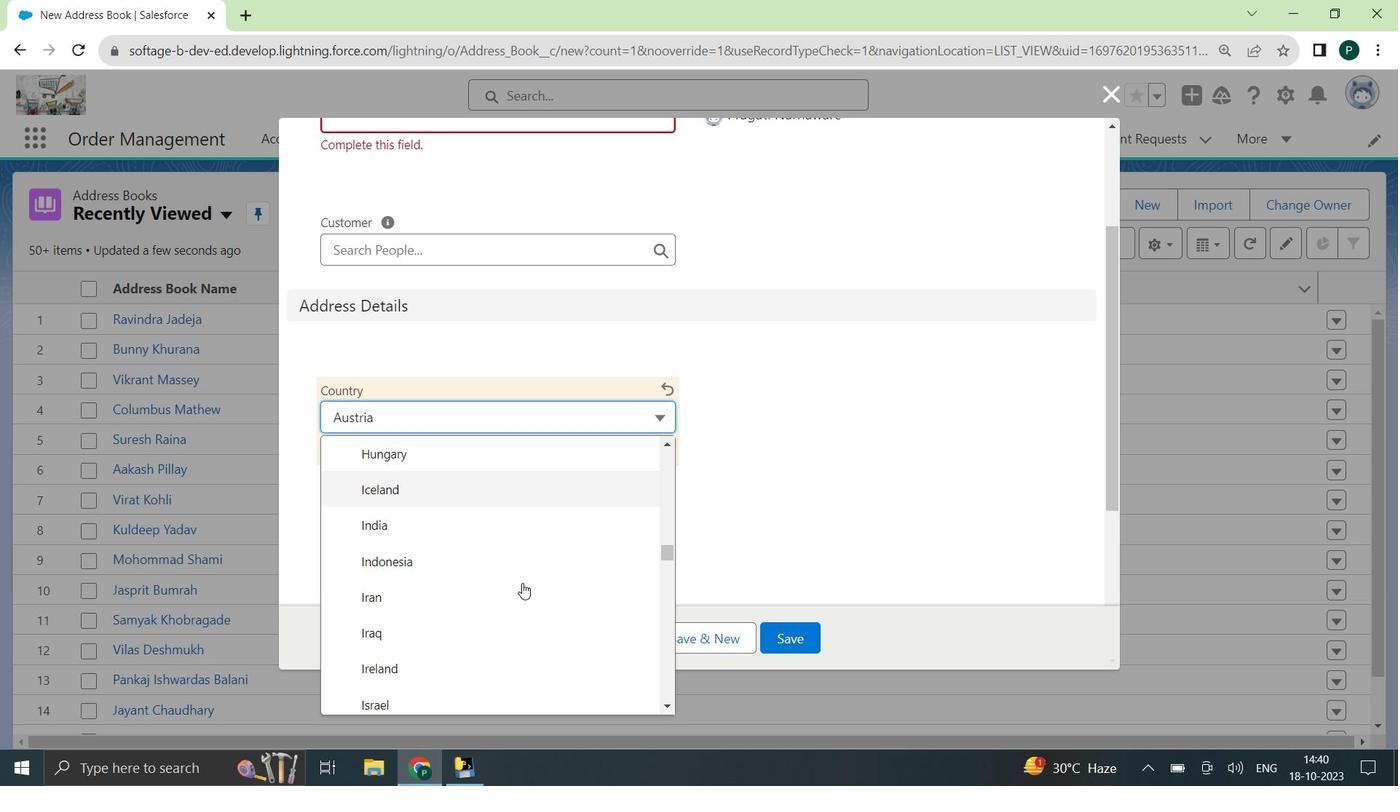 
Action: Mouse scrolled (522, 582) with delta (0, 0)
Screenshot: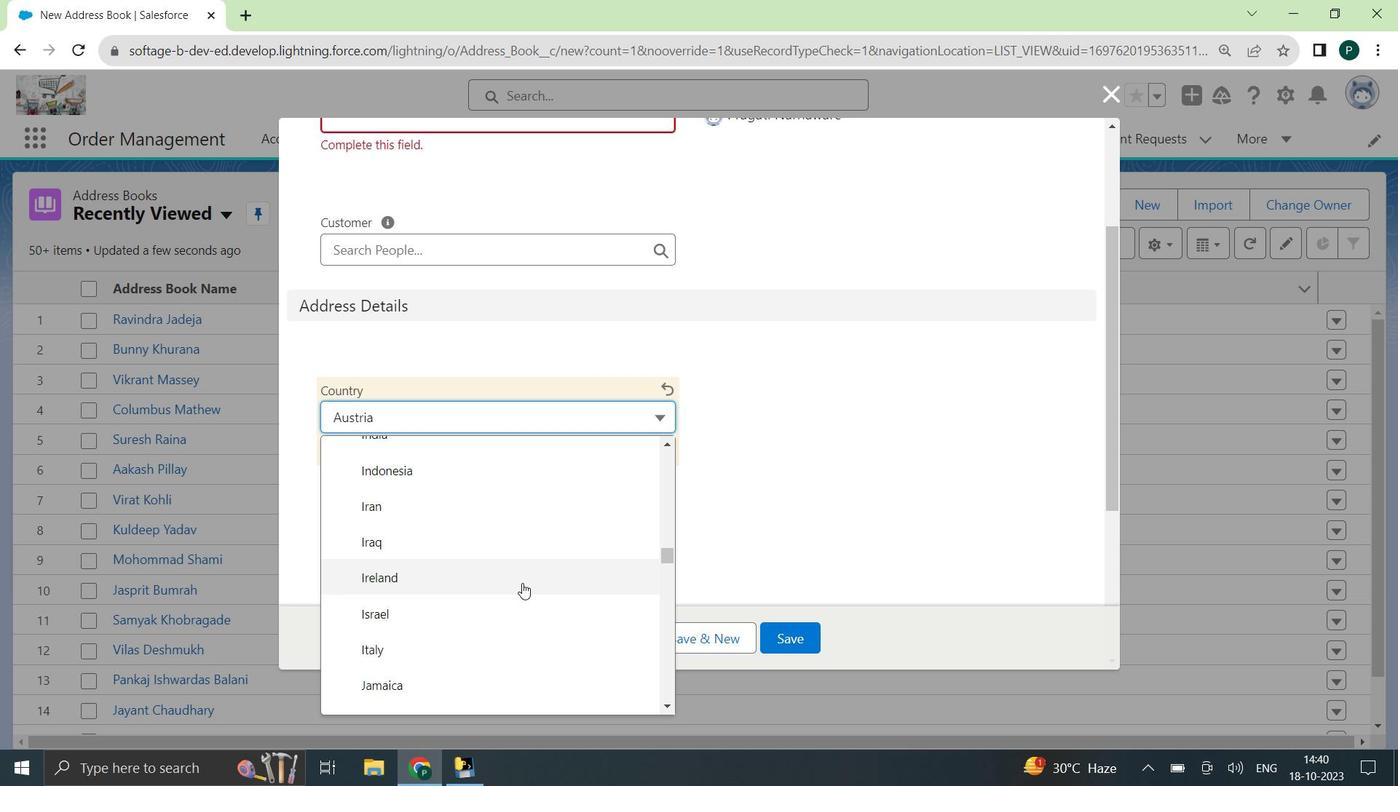 
Action: Mouse scrolled (522, 582) with delta (0, 0)
Screenshot: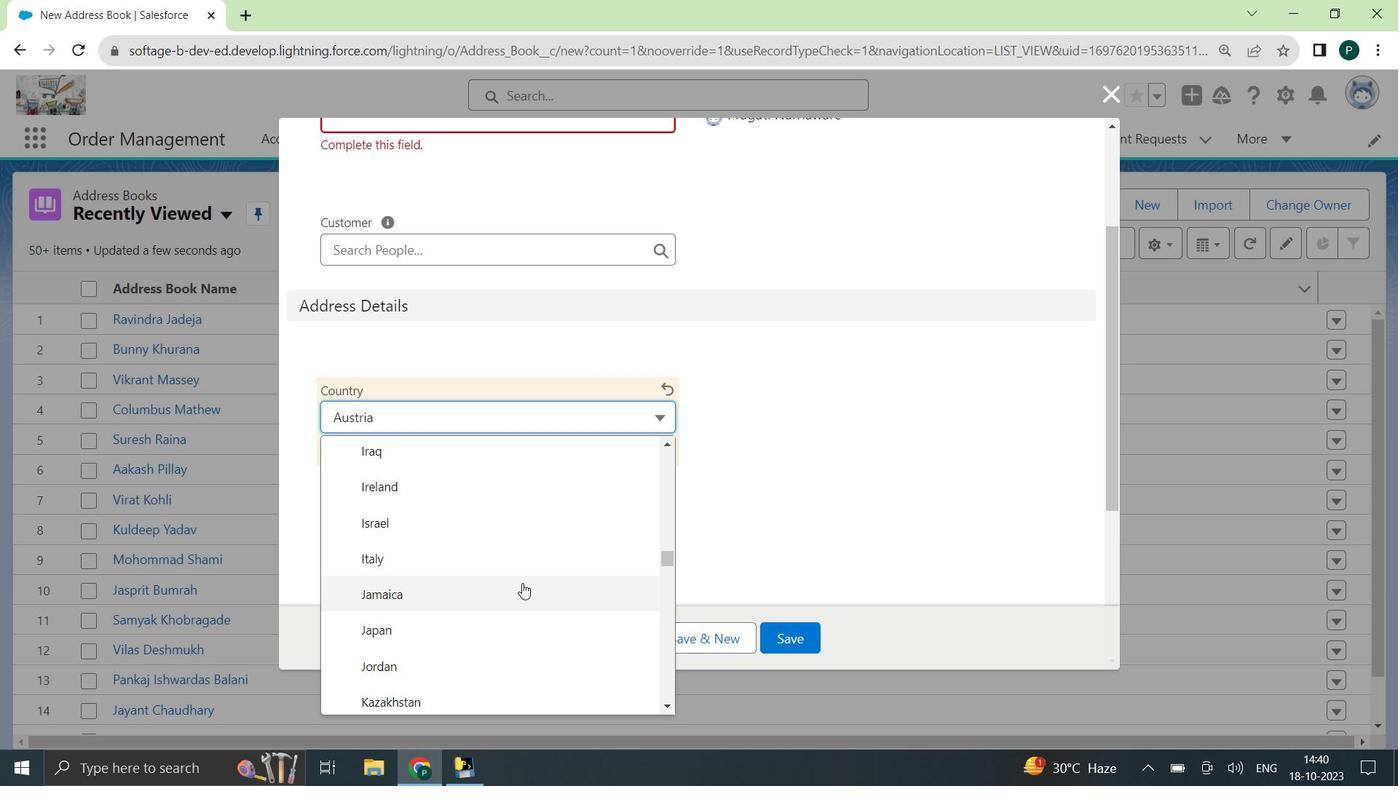 
Action: Mouse scrolled (522, 582) with delta (0, 0)
Screenshot: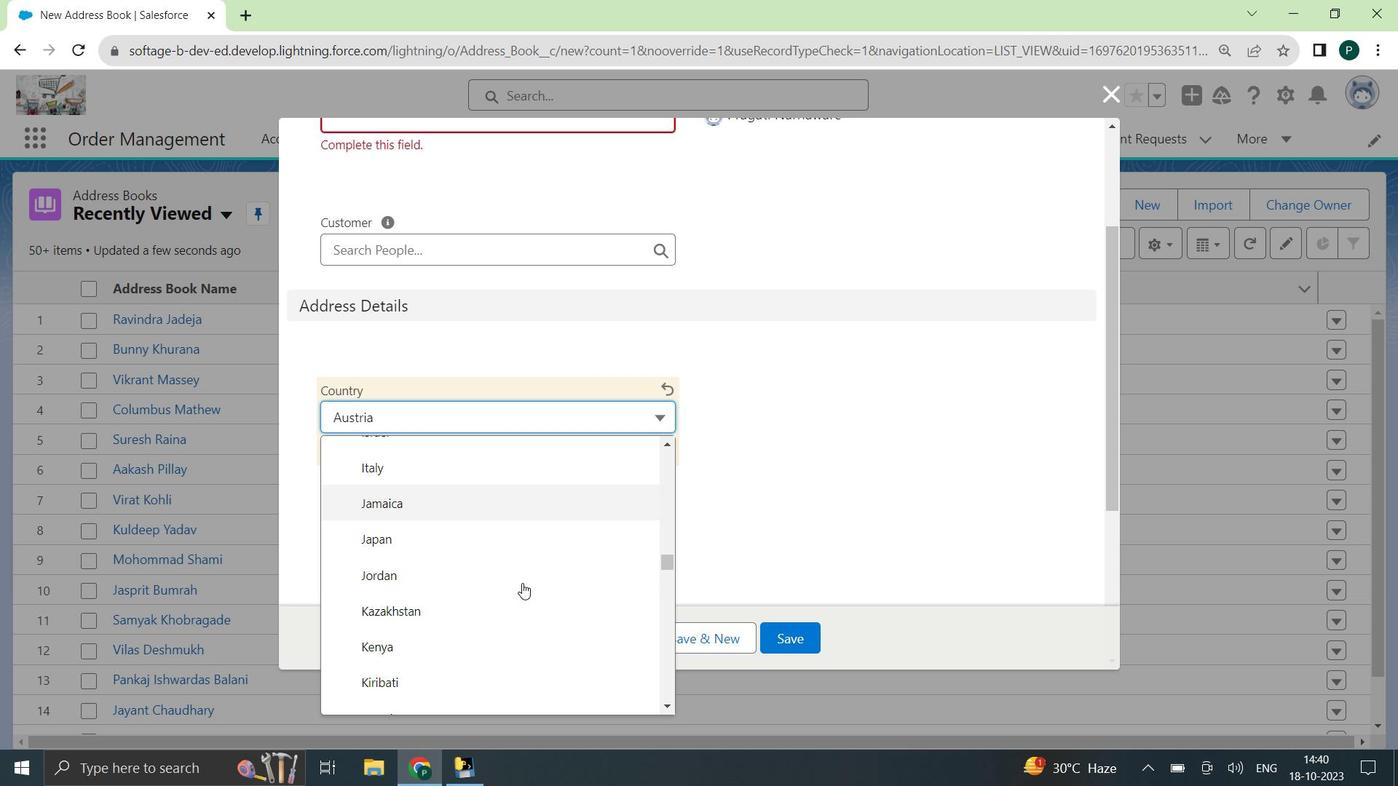 
Action: Mouse scrolled (522, 582) with delta (0, 0)
Screenshot: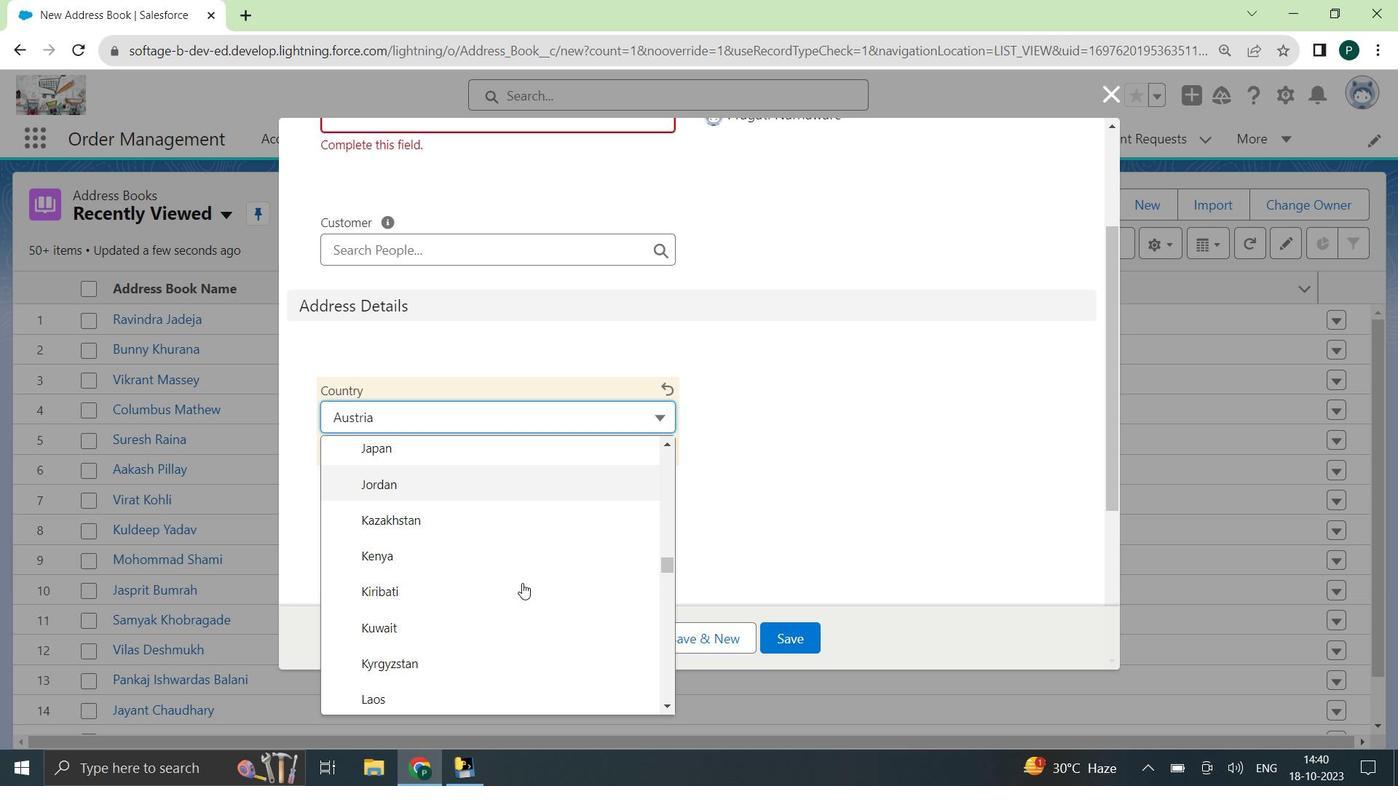 
Action: Mouse scrolled (522, 582) with delta (0, 0)
Screenshot: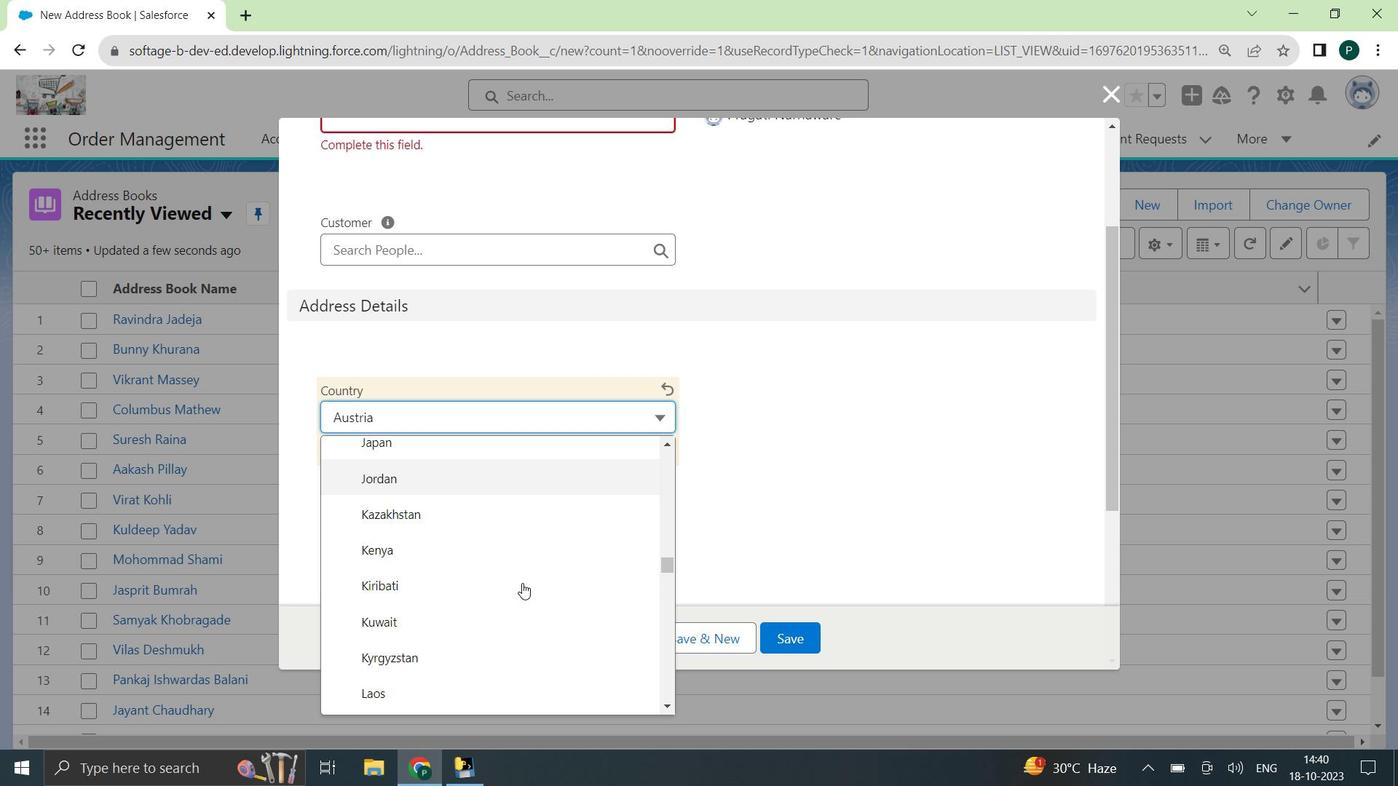 
Action: Mouse scrolled (522, 582) with delta (0, 0)
Screenshot: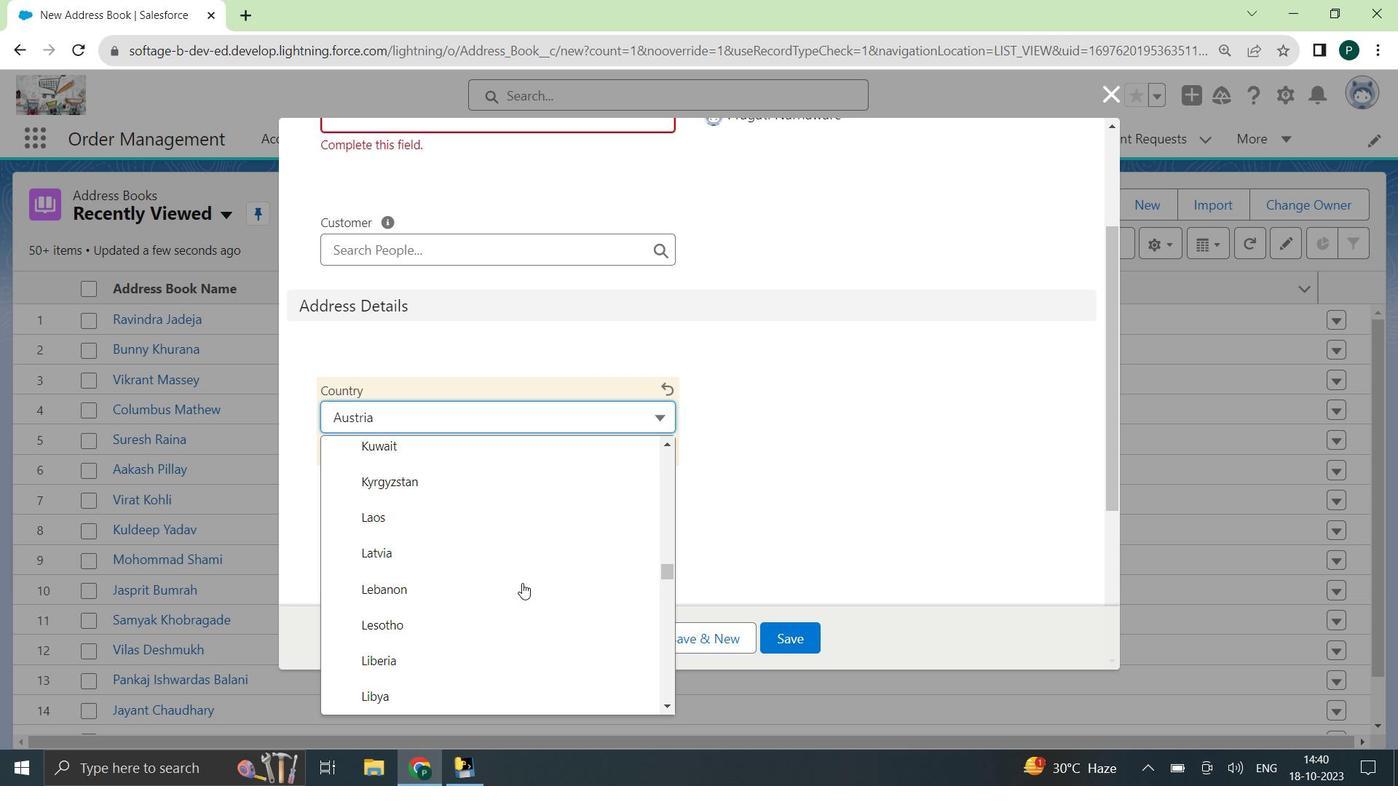 
Action: Mouse scrolled (522, 582) with delta (0, 0)
Screenshot: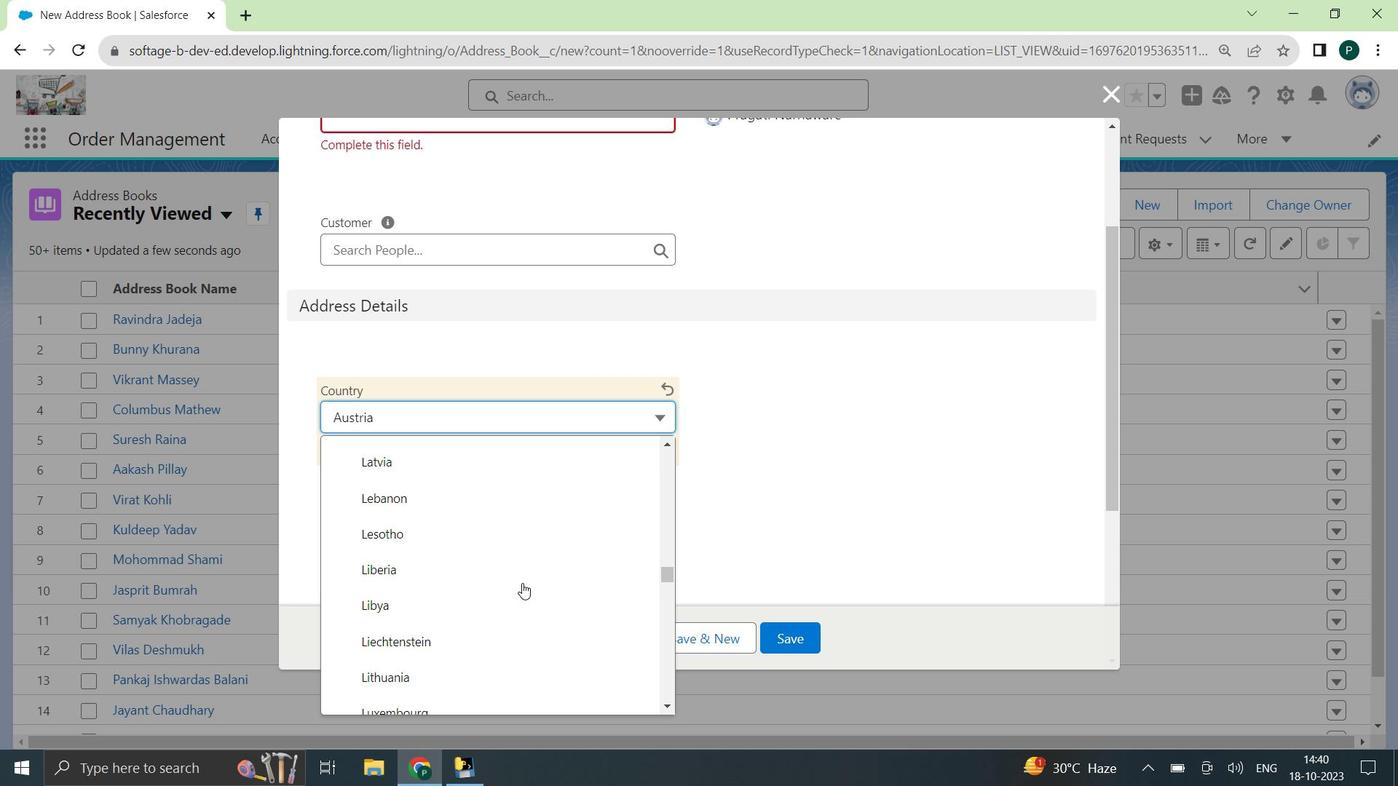 
Action: Mouse scrolled (522, 582) with delta (0, 0)
Screenshot: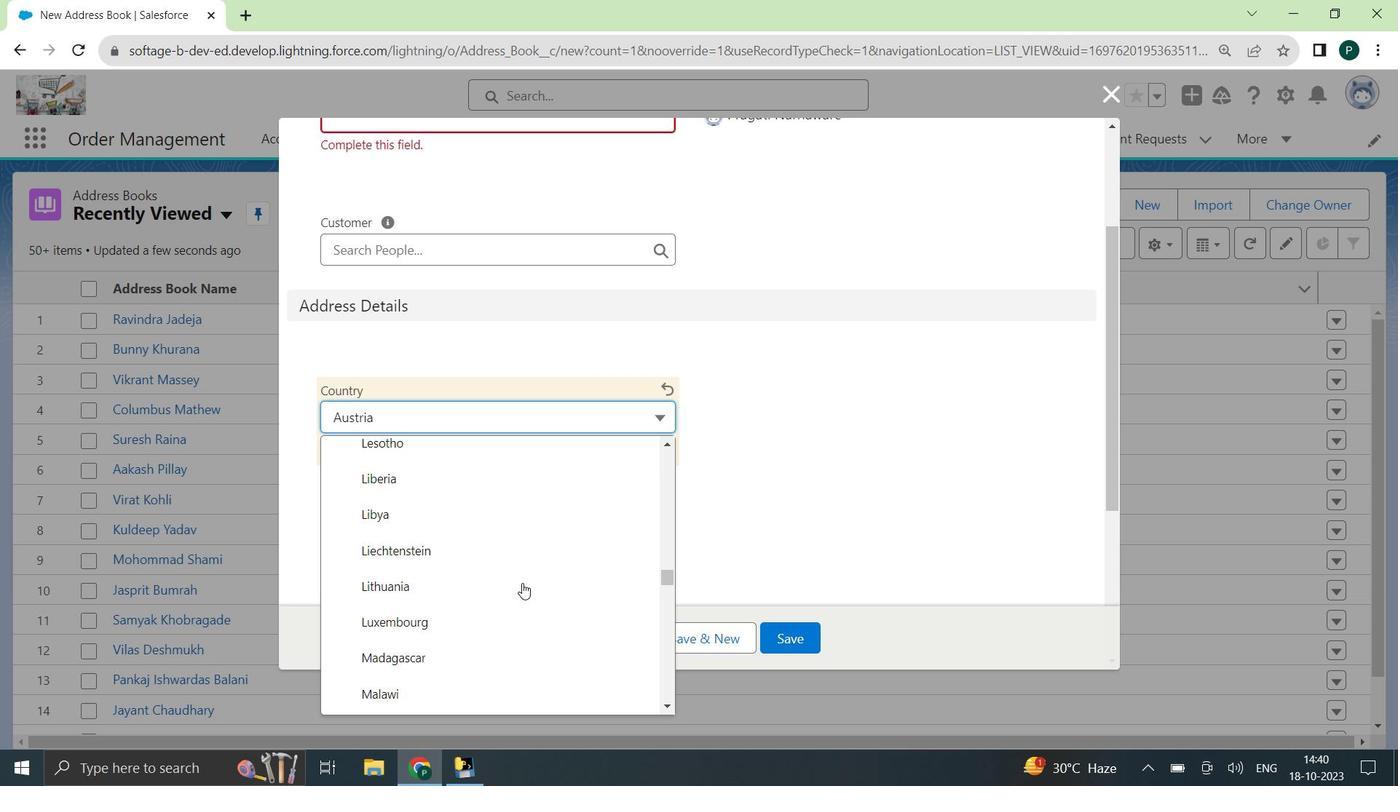 
Action: Mouse scrolled (522, 582) with delta (0, 0)
Screenshot: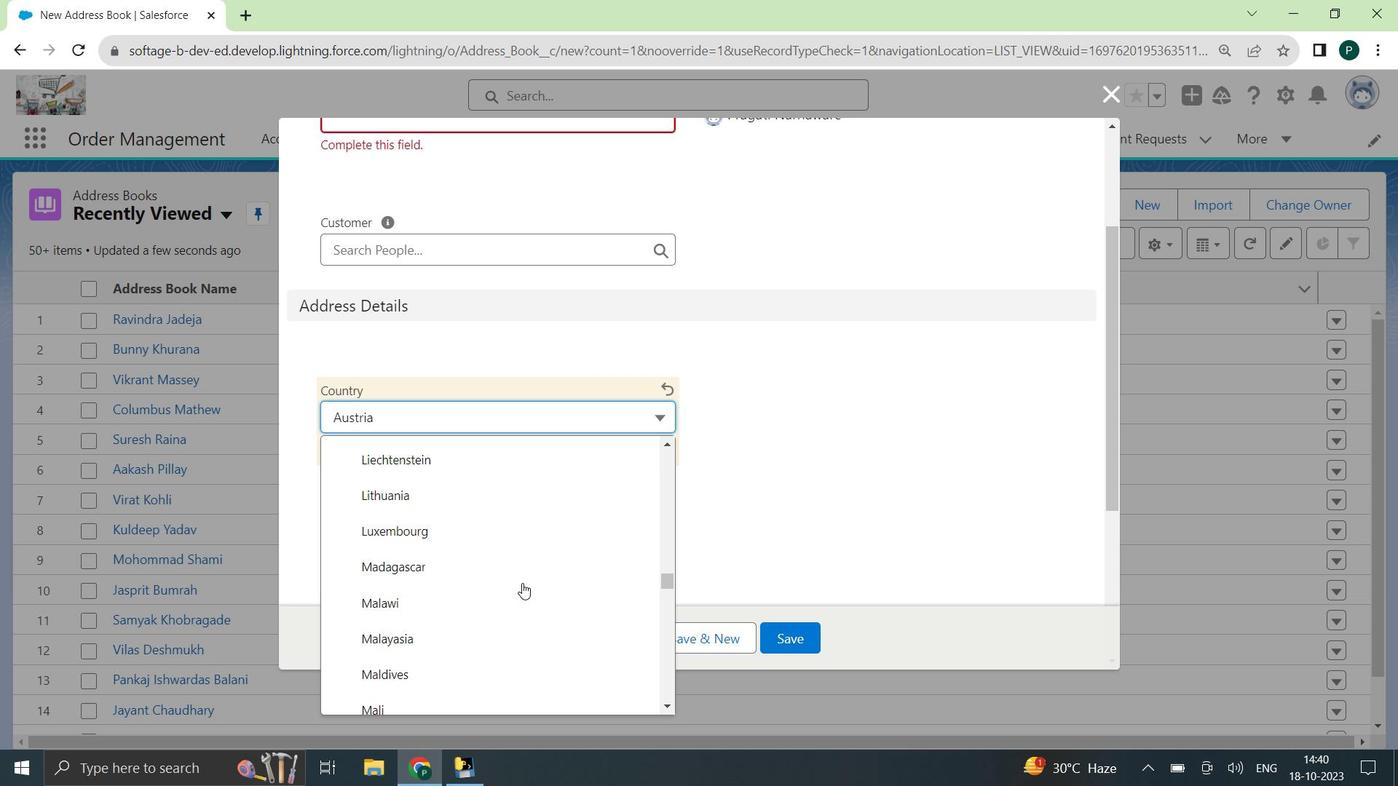 
Action: Mouse scrolled (522, 582) with delta (0, 0)
Screenshot: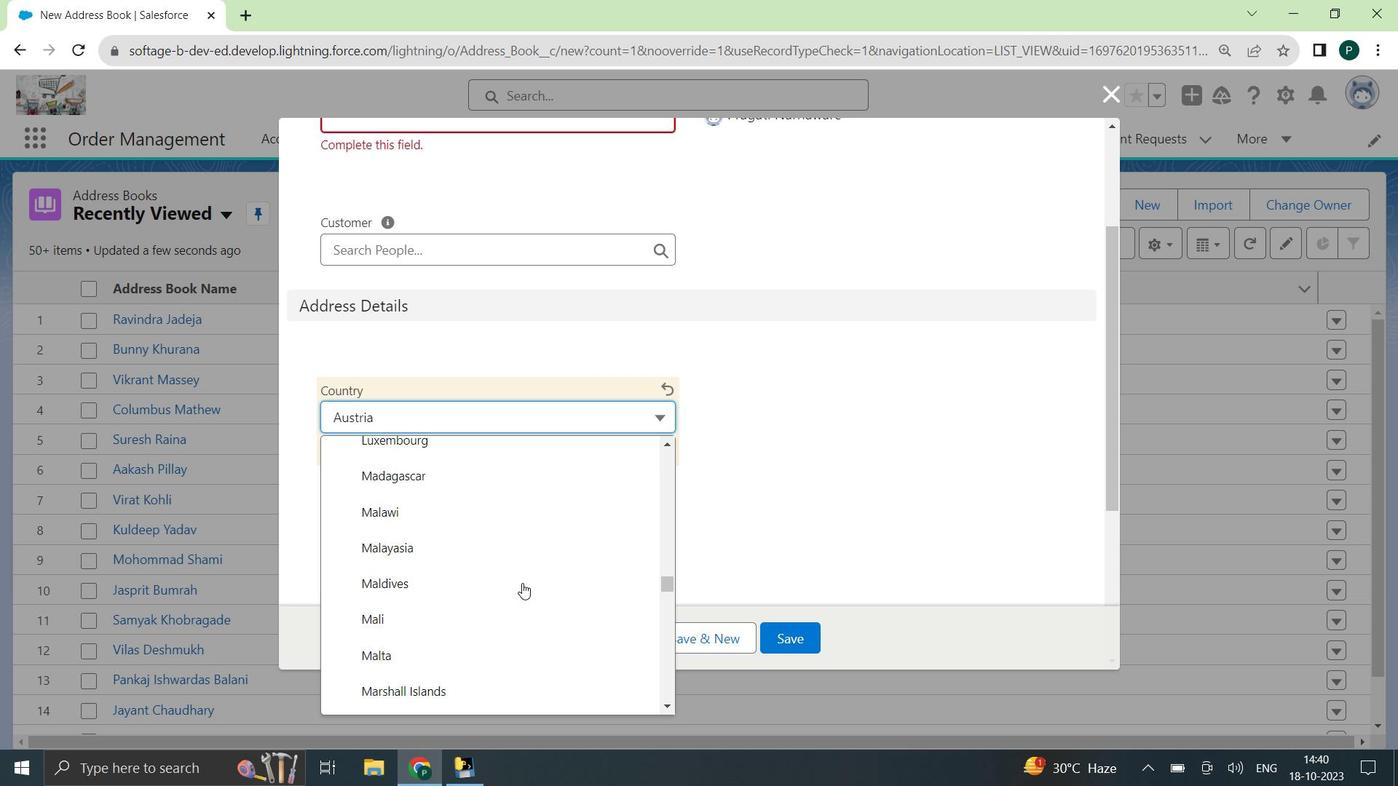 
Action: Mouse scrolled (522, 582) with delta (0, 0)
Screenshot: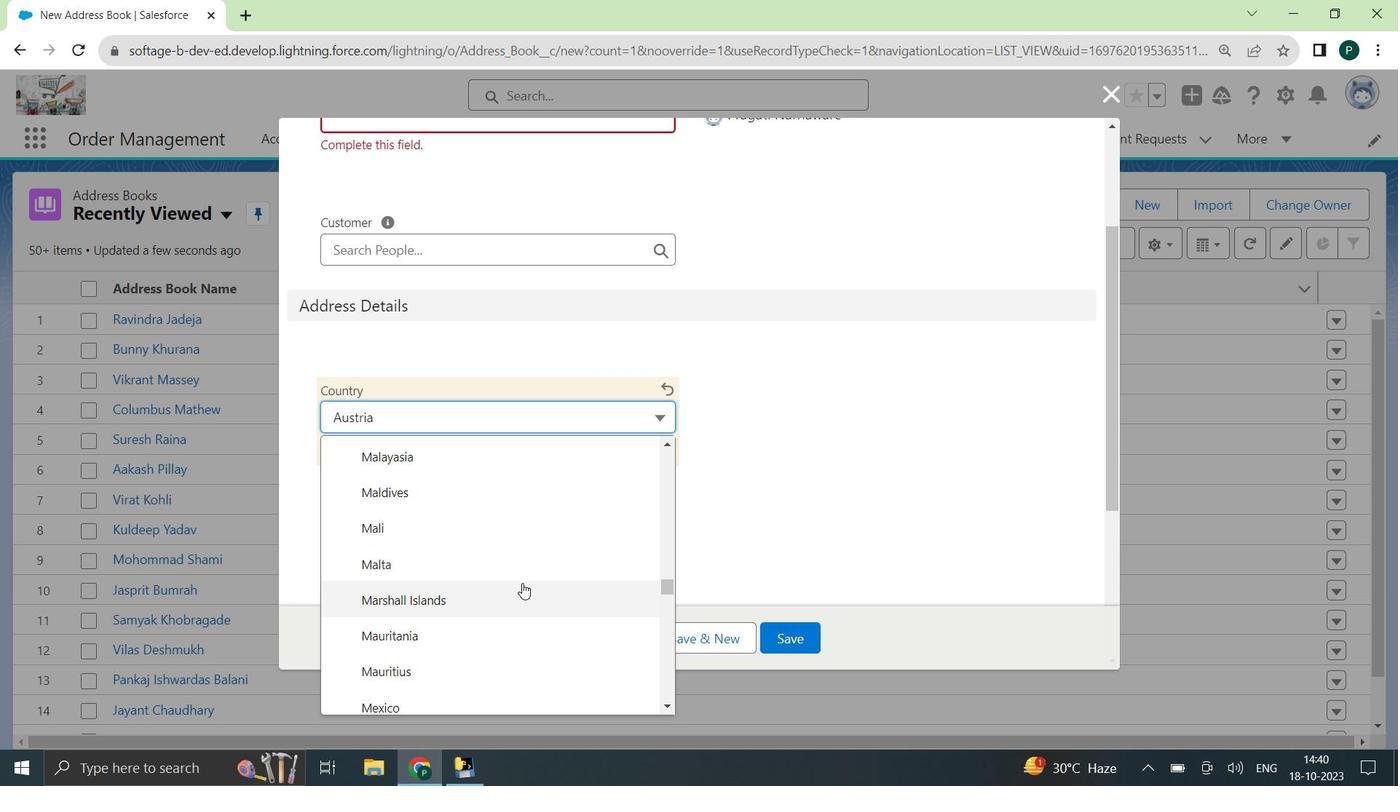 
Action: Mouse moved to (516, 579)
Screenshot: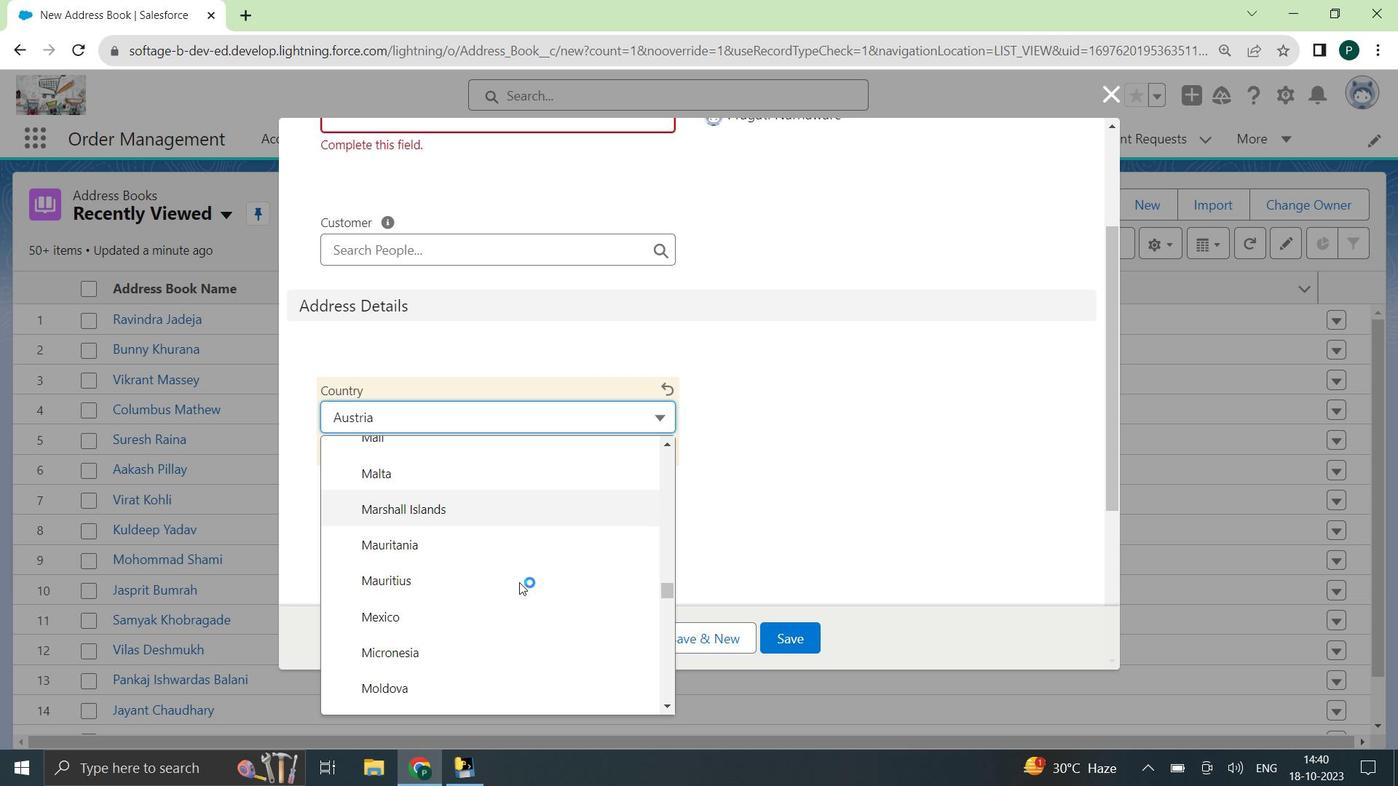
Action: Mouse scrolled (516, 578) with delta (0, 0)
Screenshot: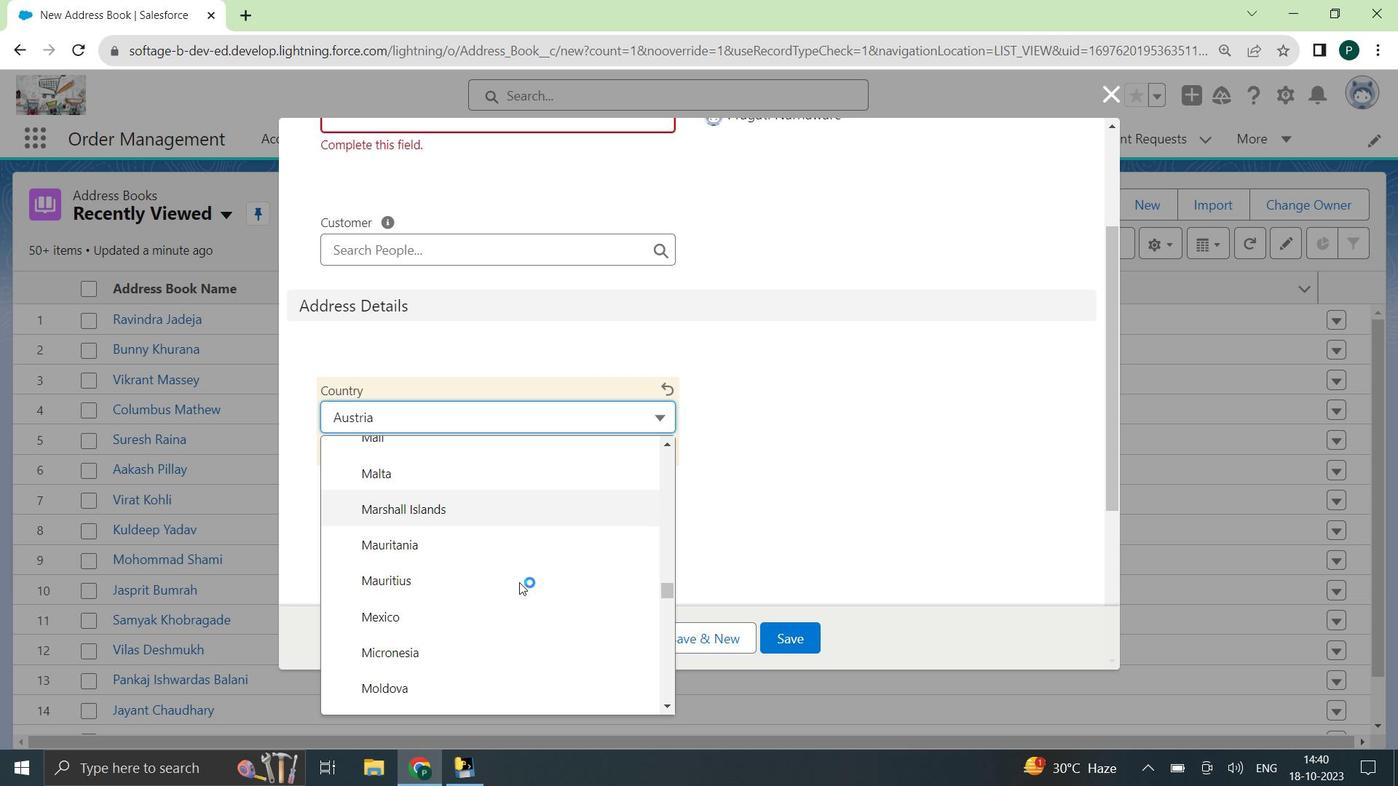
Action: Mouse scrolled (516, 578) with delta (0, 0)
Screenshot: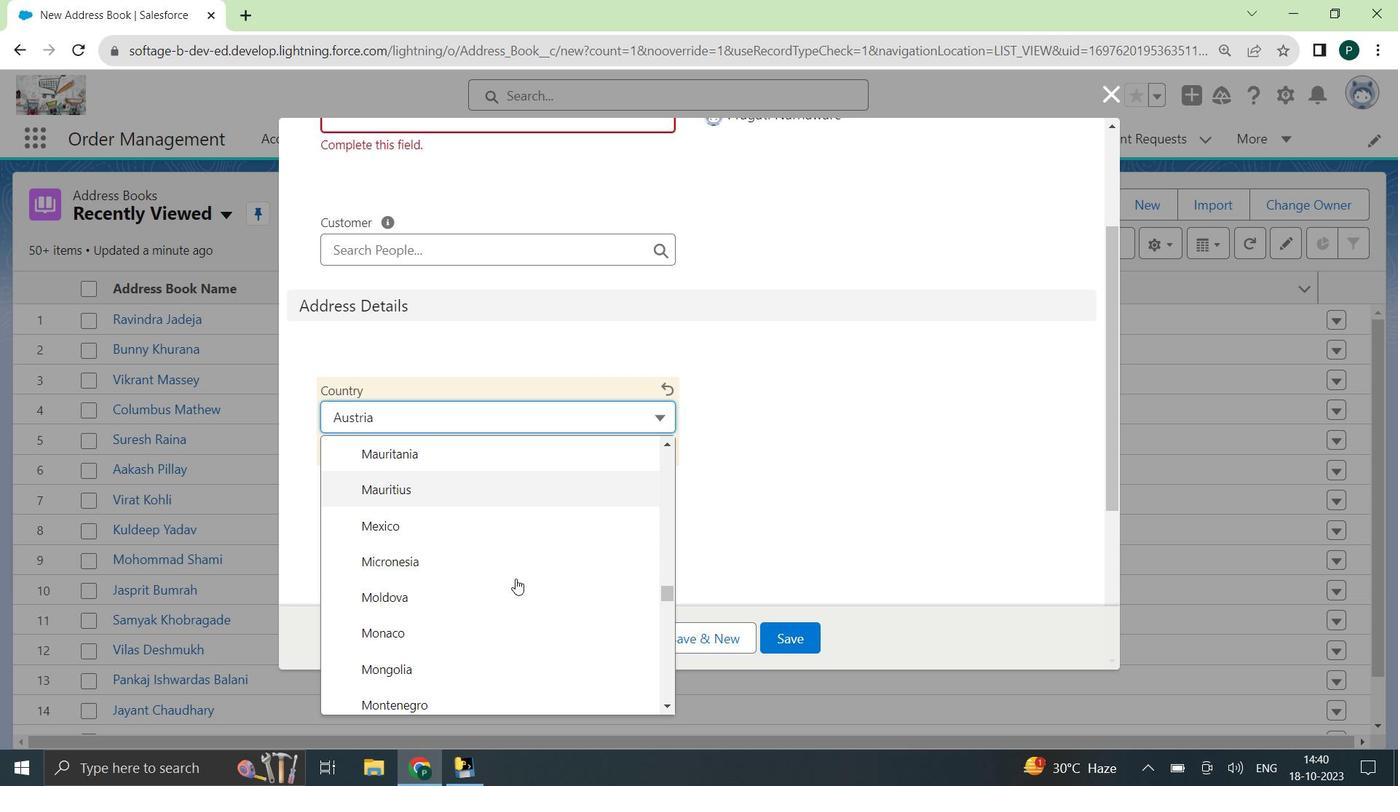 
Action: Mouse scrolled (516, 578) with delta (0, 0)
Screenshot: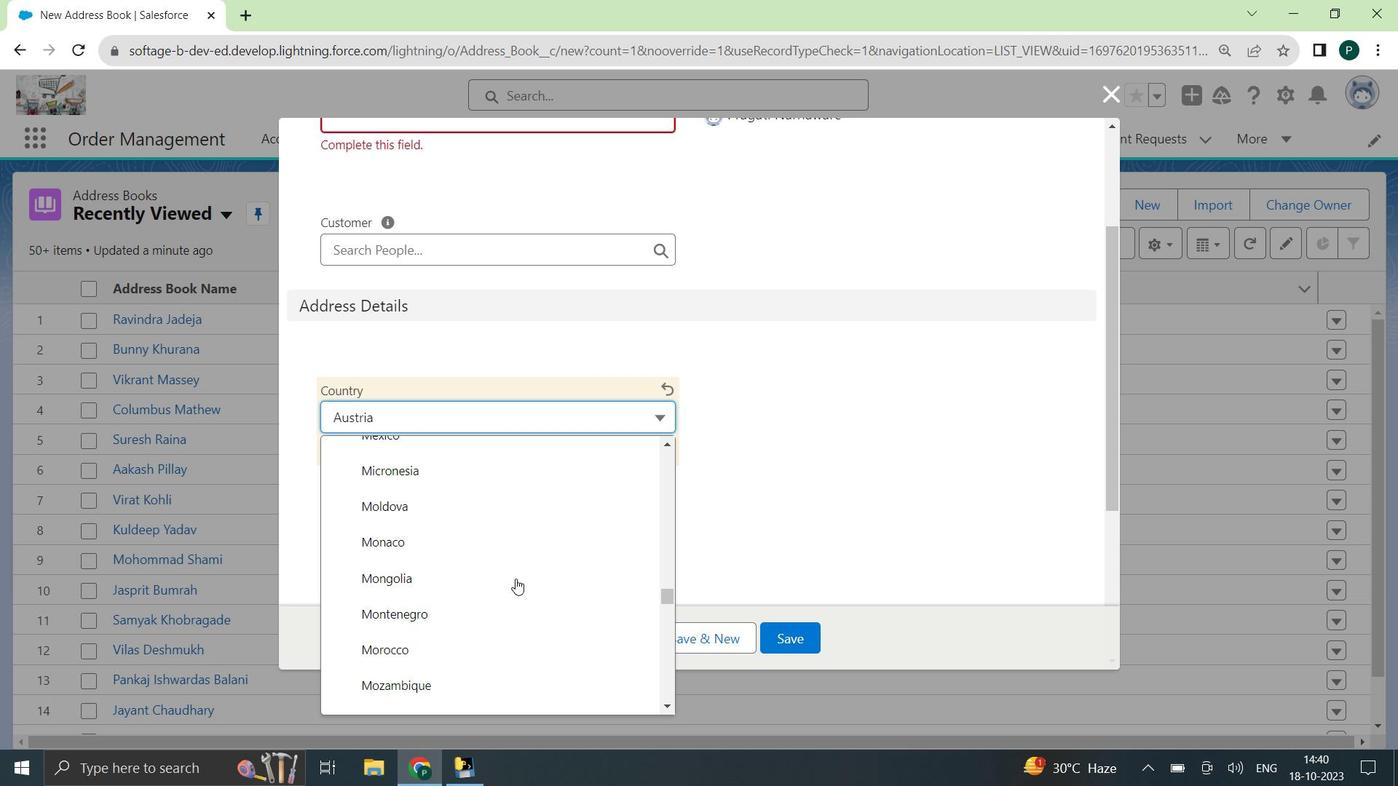 
Action: Mouse scrolled (516, 578) with delta (0, 0)
Screenshot: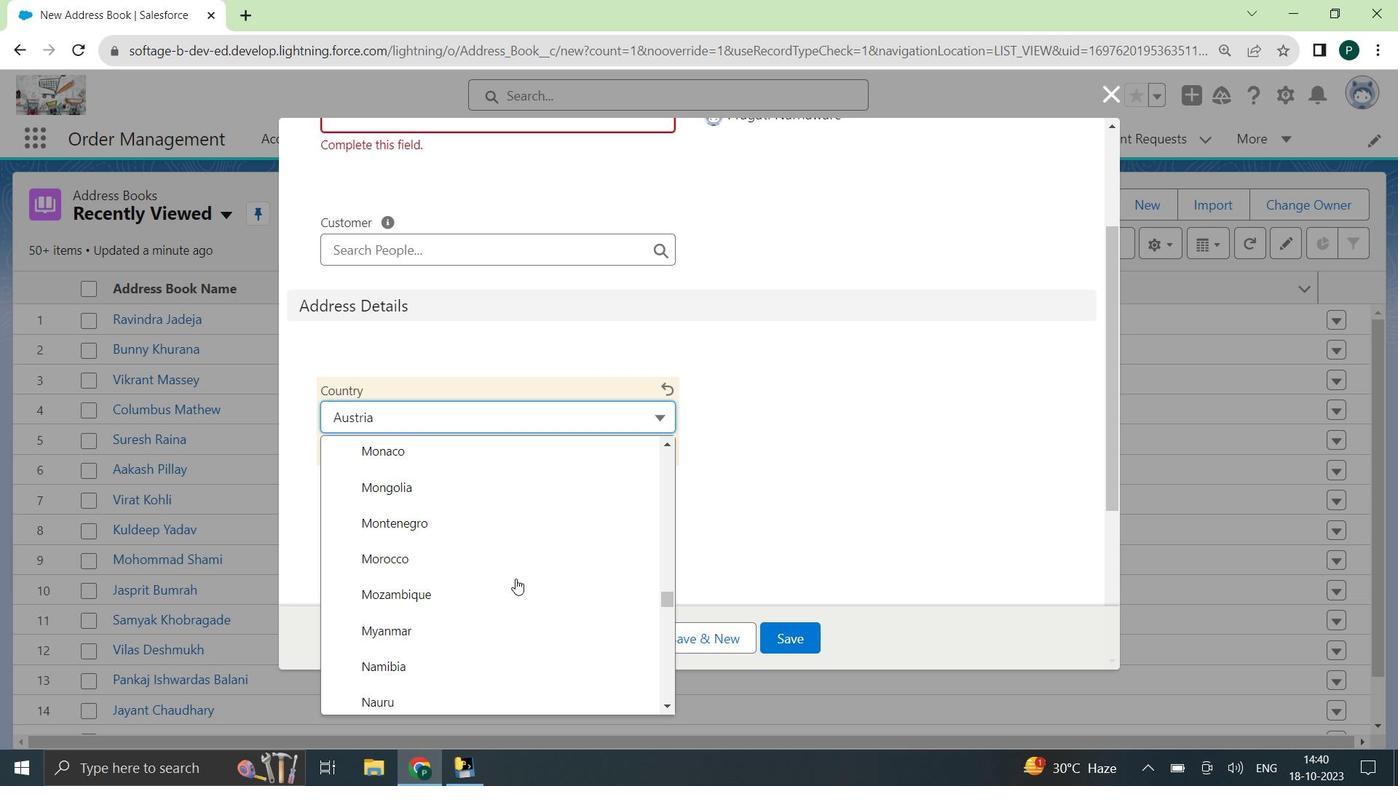 
Action: Mouse moved to (498, 630)
Screenshot: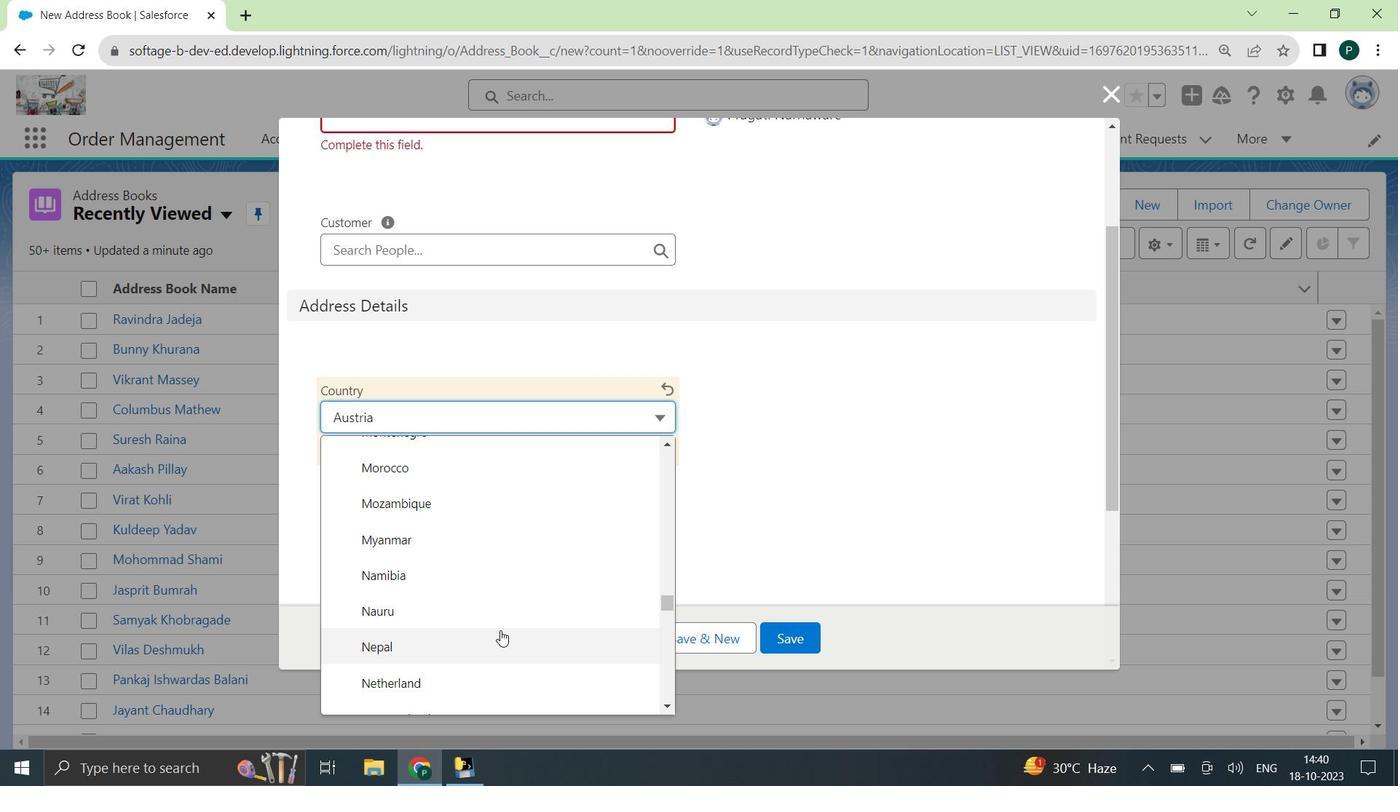 
Action: Mouse pressed left at (498, 630)
Screenshot: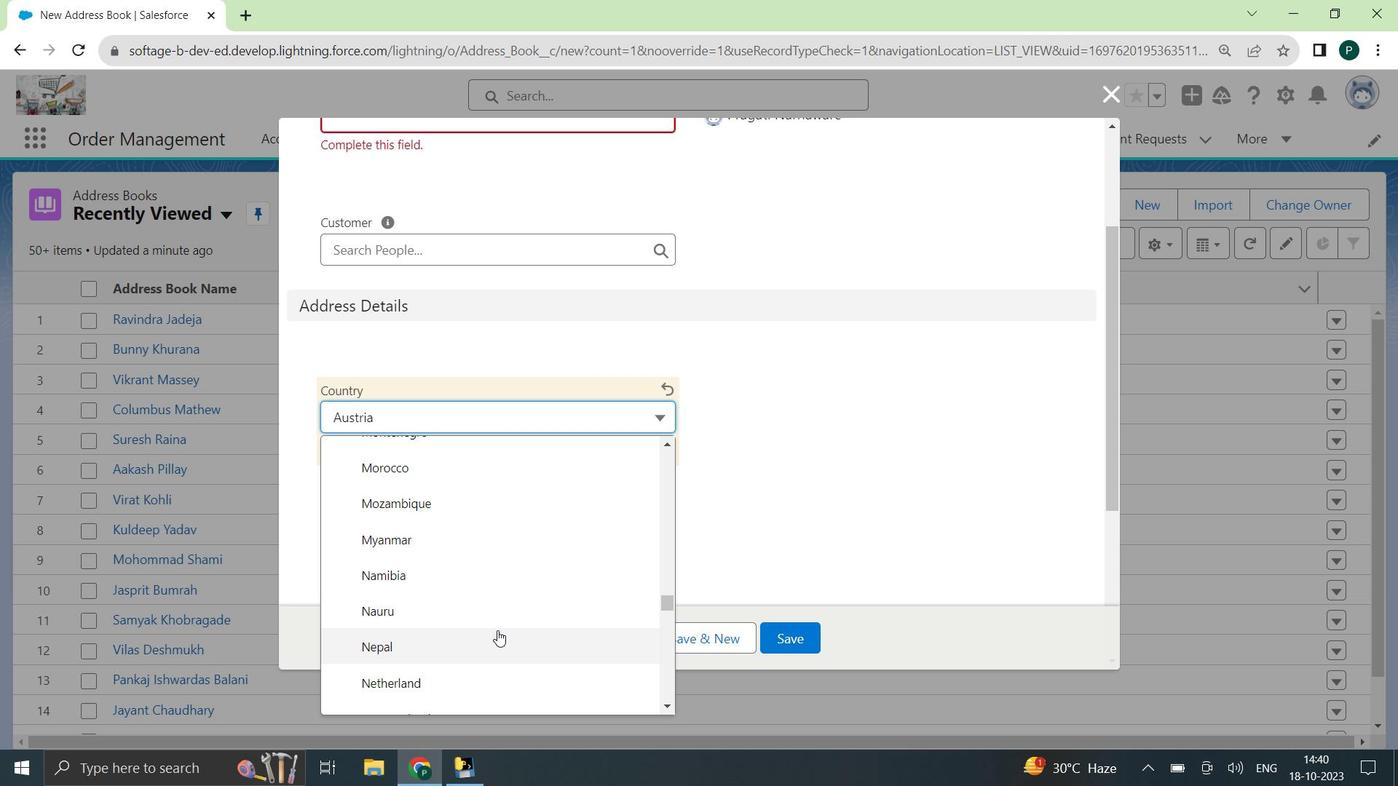 
Action: Mouse moved to (499, 410)
Screenshot: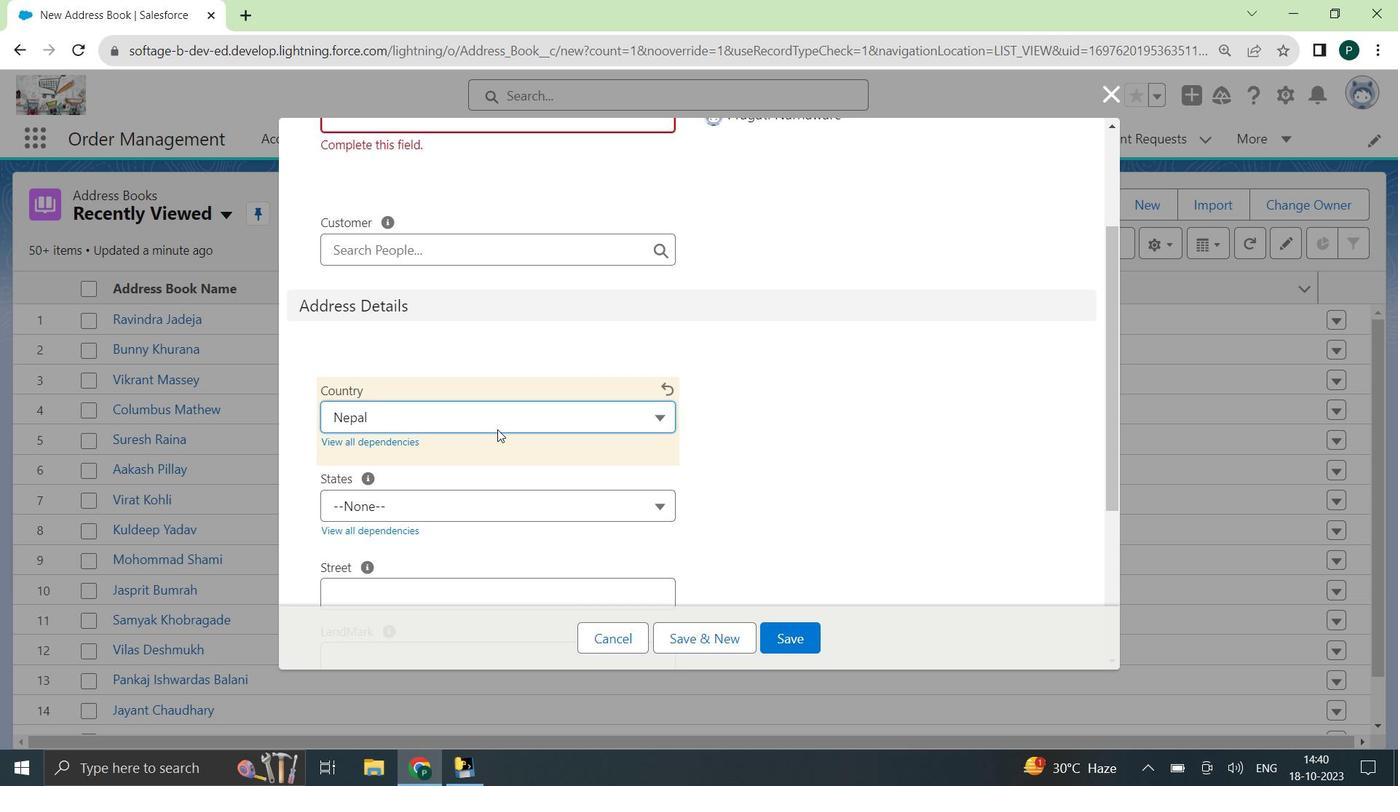 
Action: Mouse pressed left at (499, 410)
Screenshot: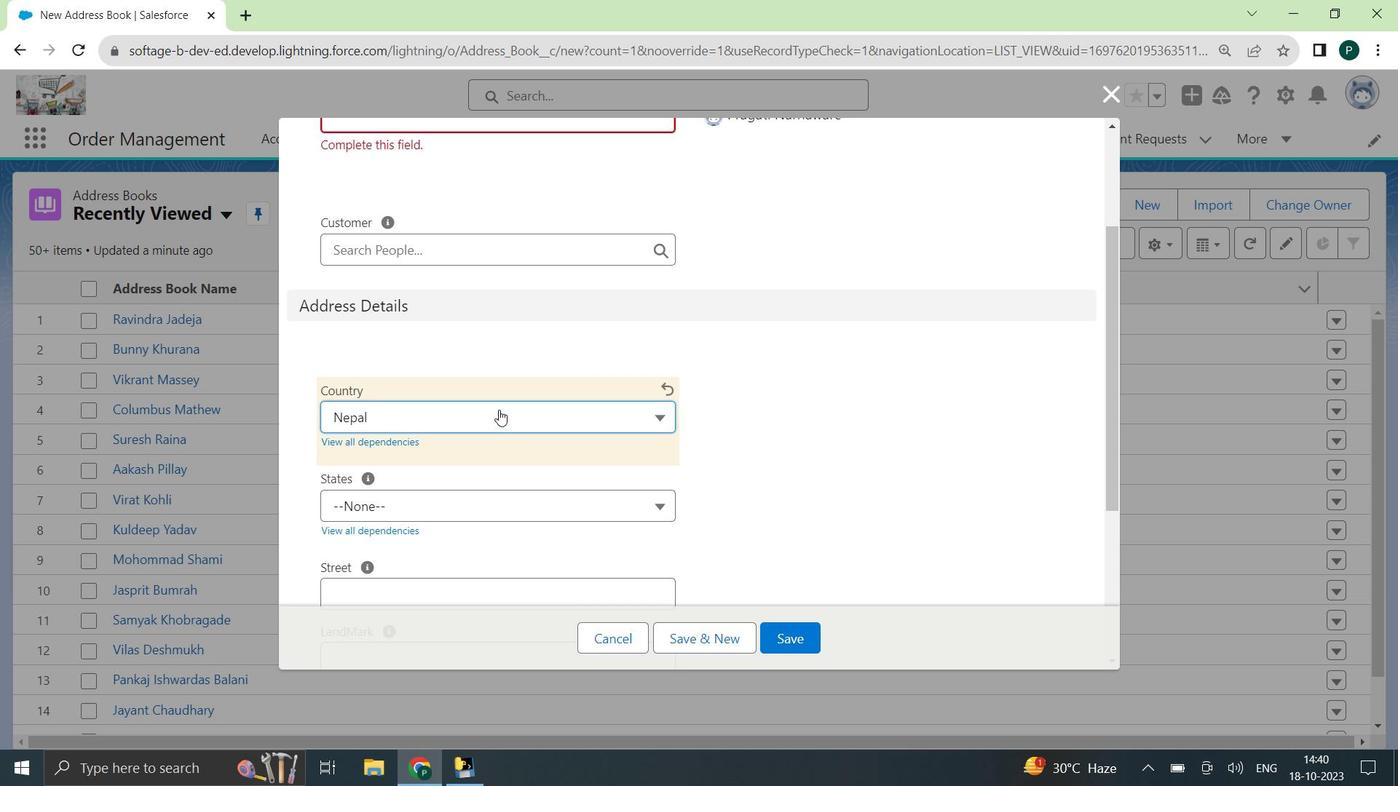 
Action: Mouse moved to (494, 512)
Screenshot: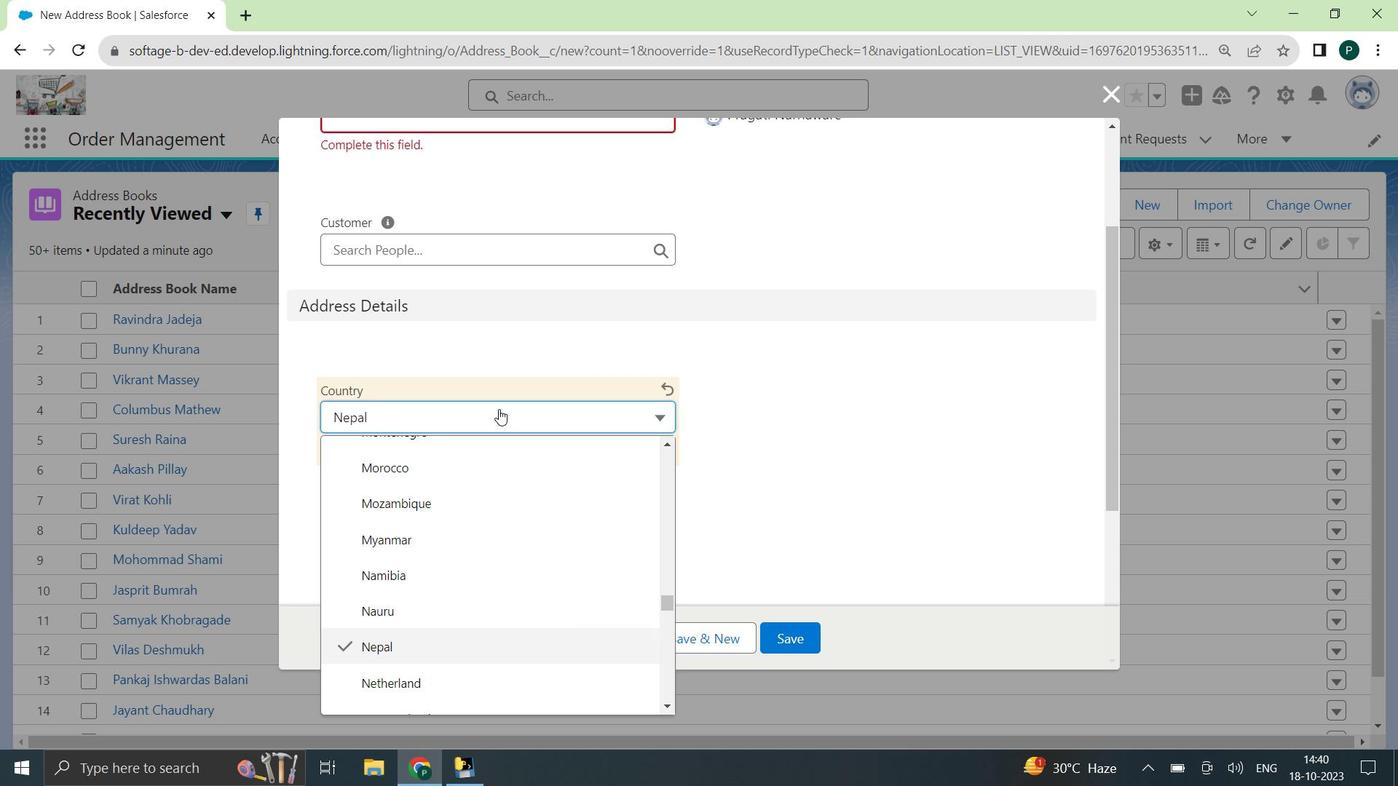 
Action: Mouse scrolled (494, 511) with delta (0, 0)
Screenshot: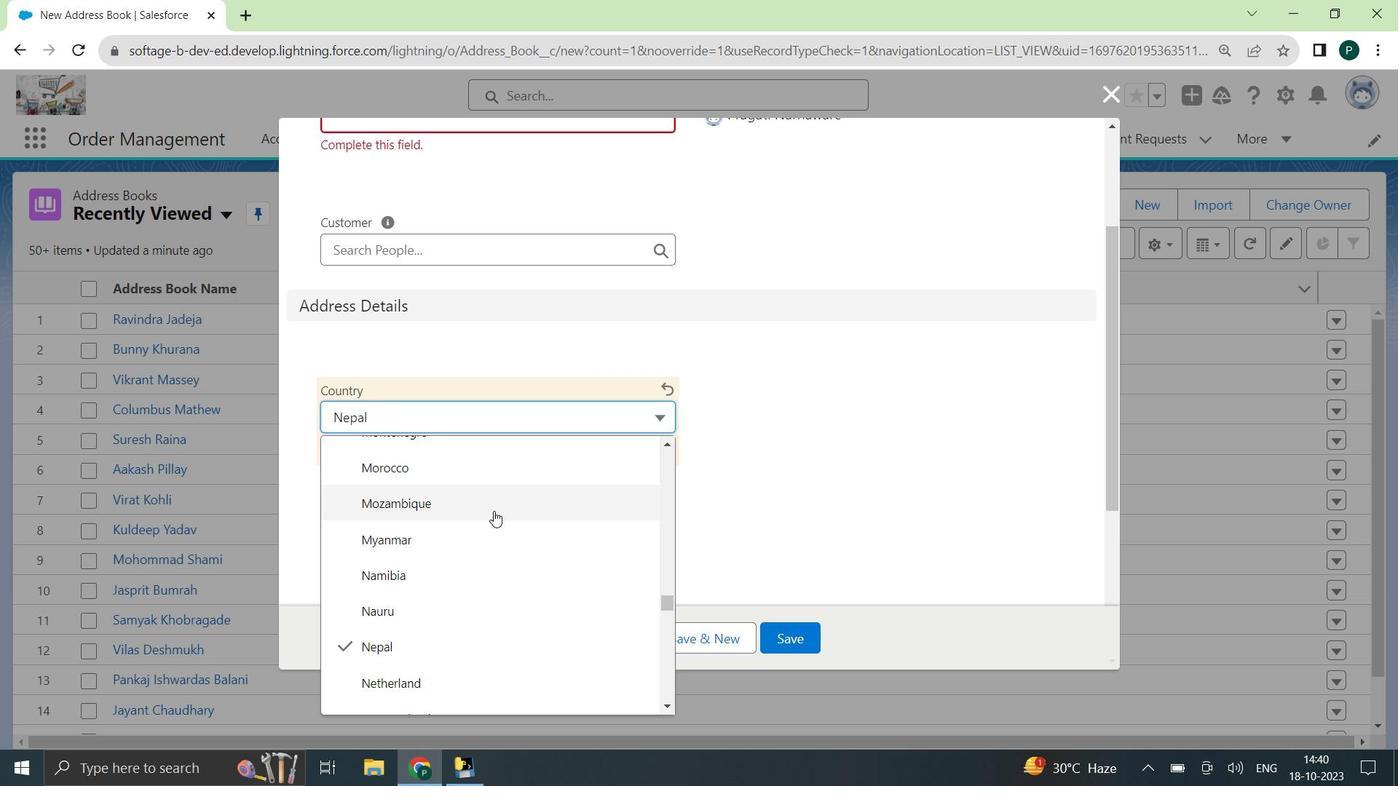 
Action: Mouse scrolled (494, 511) with delta (0, 0)
Screenshot: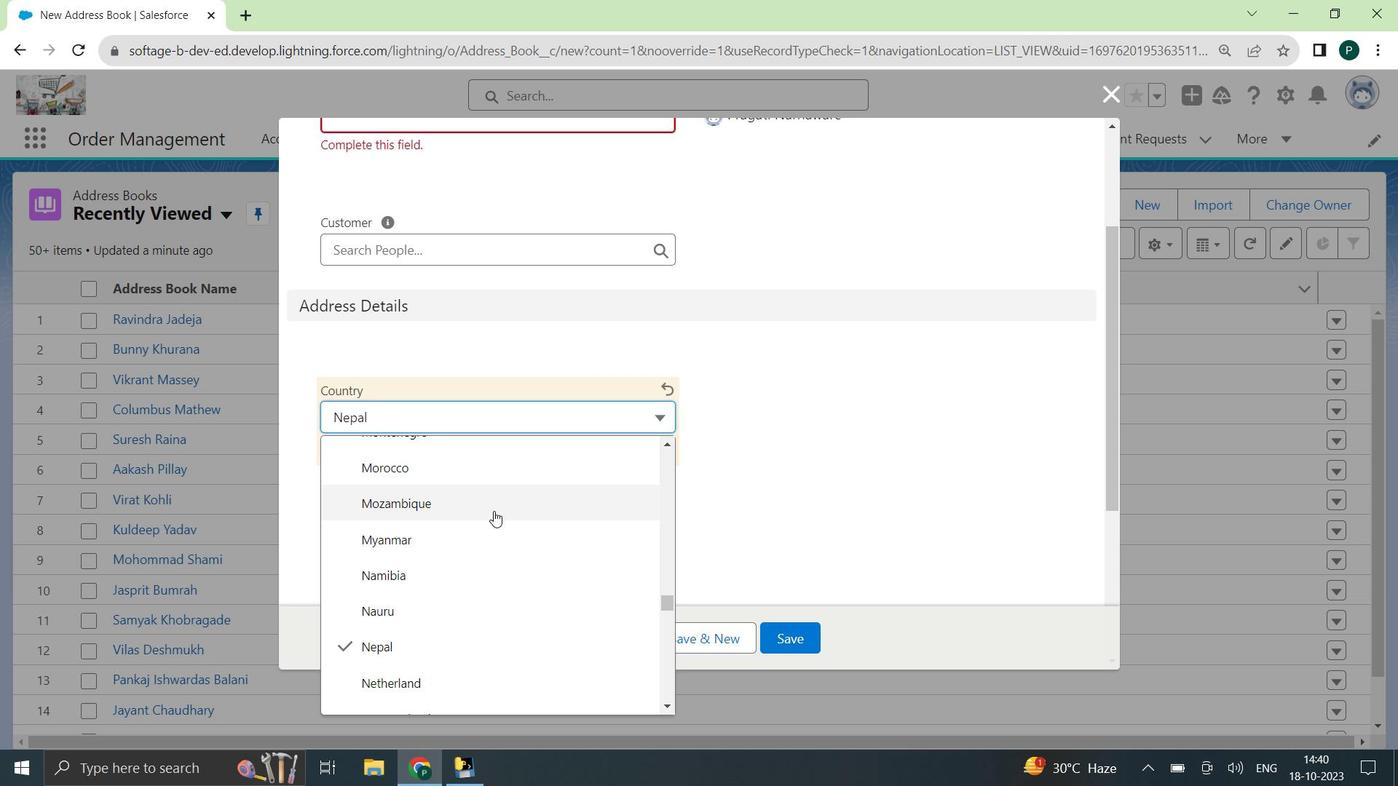 
Action: Mouse scrolled (494, 511) with delta (0, 0)
Screenshot: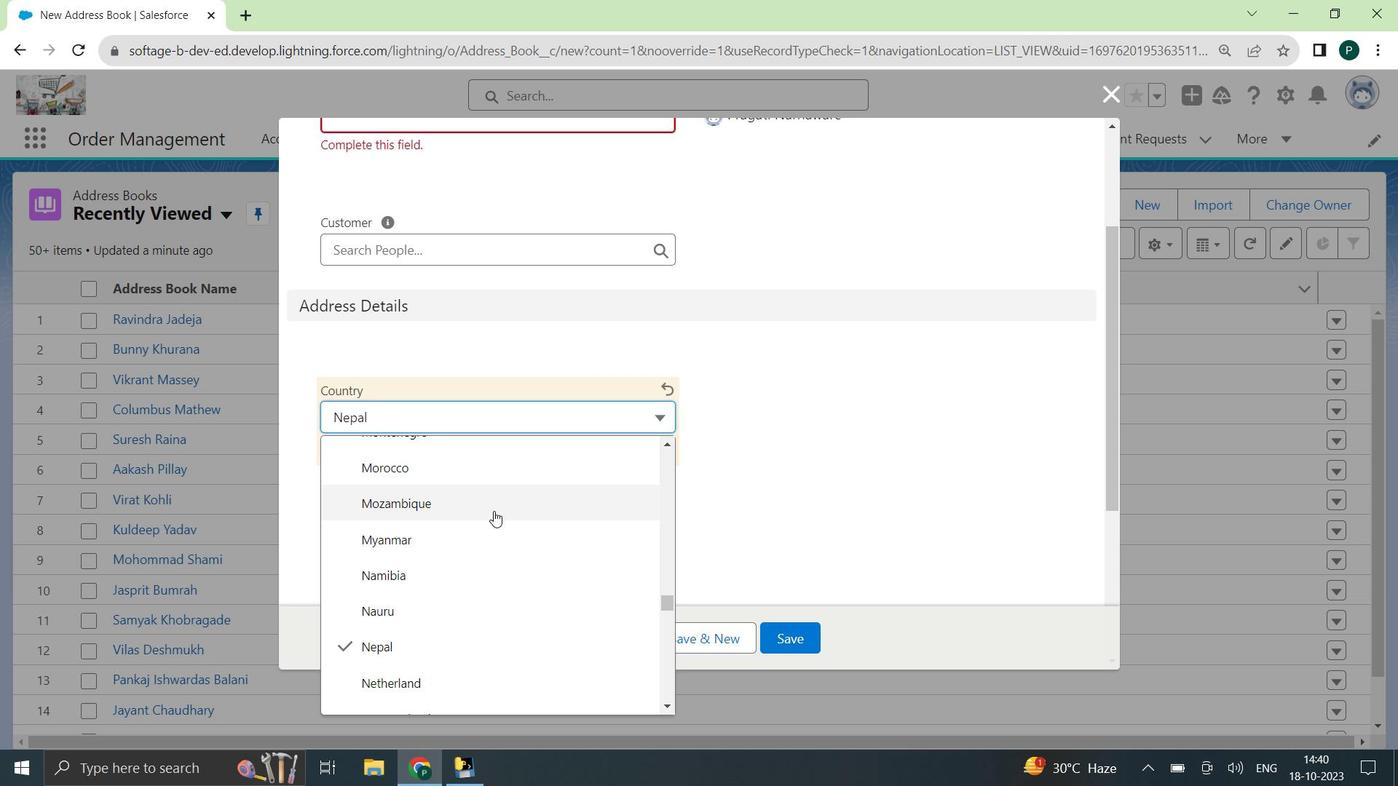 
Action: Mouse scrolled (494, 511) with delta (0, 0)
Screenshot: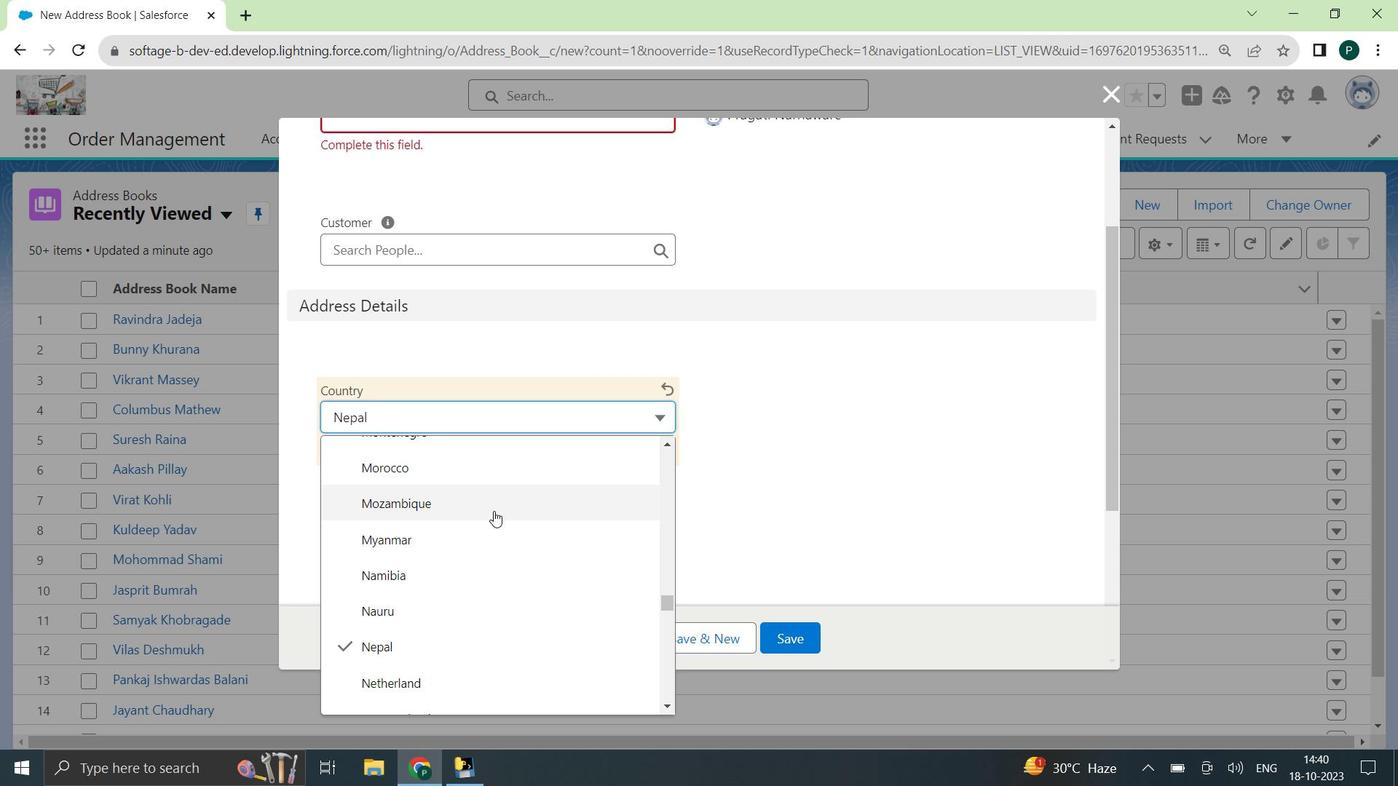 
Action: Mouse moved to (494, 577)
Screenshot: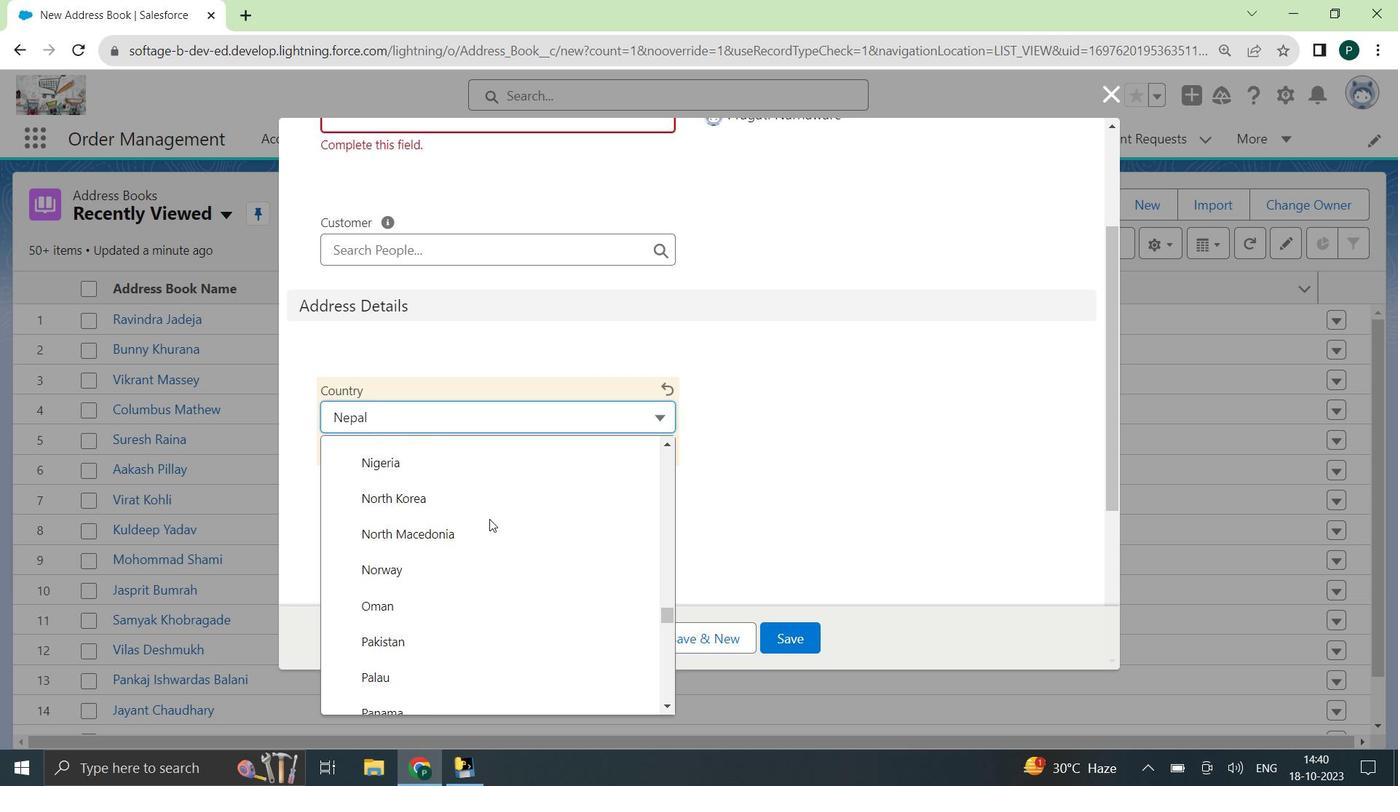 
Action: Mouse scrolled (494, 577) with delta (0, 0)
Screenshot: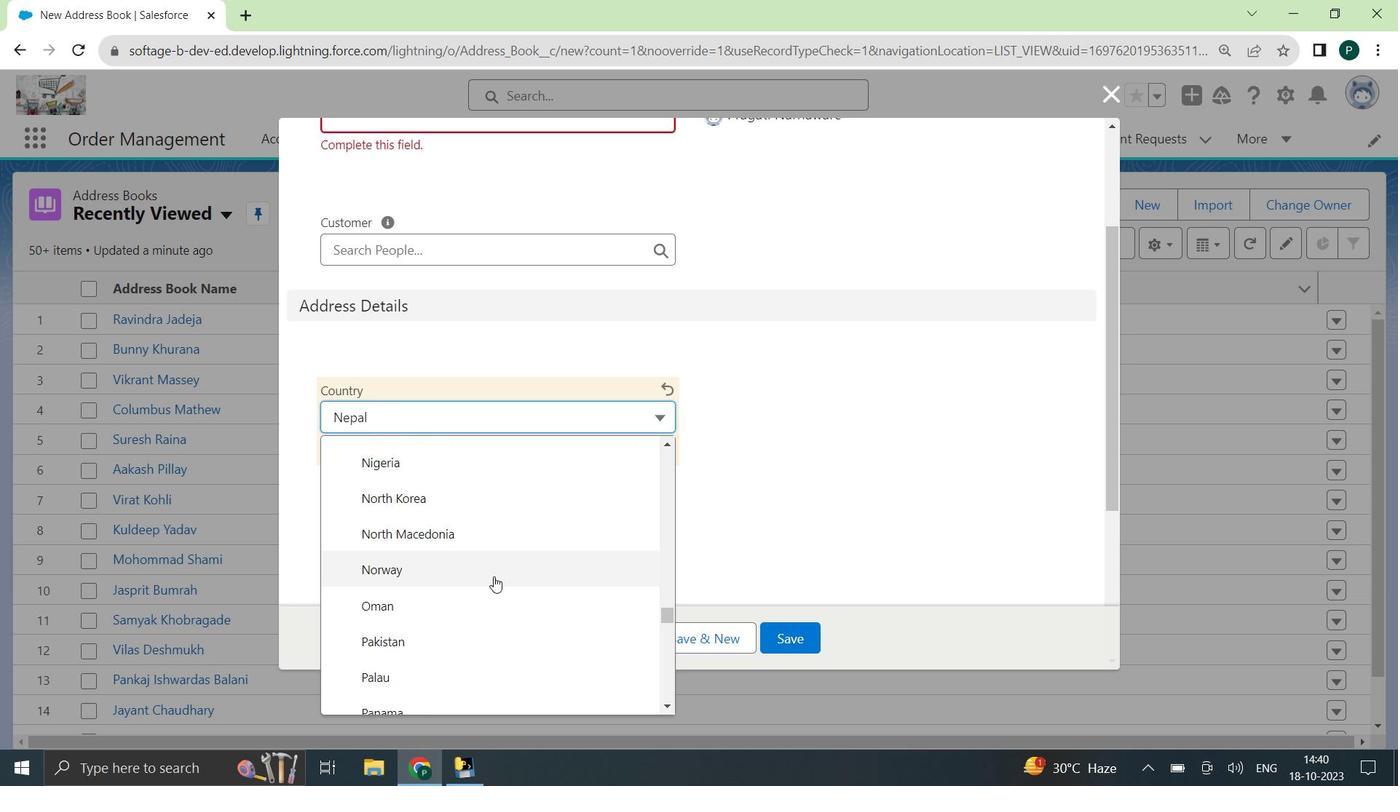 
Action: Mouse scrolled (494, 577) with delta (0, 0)
Screenshot: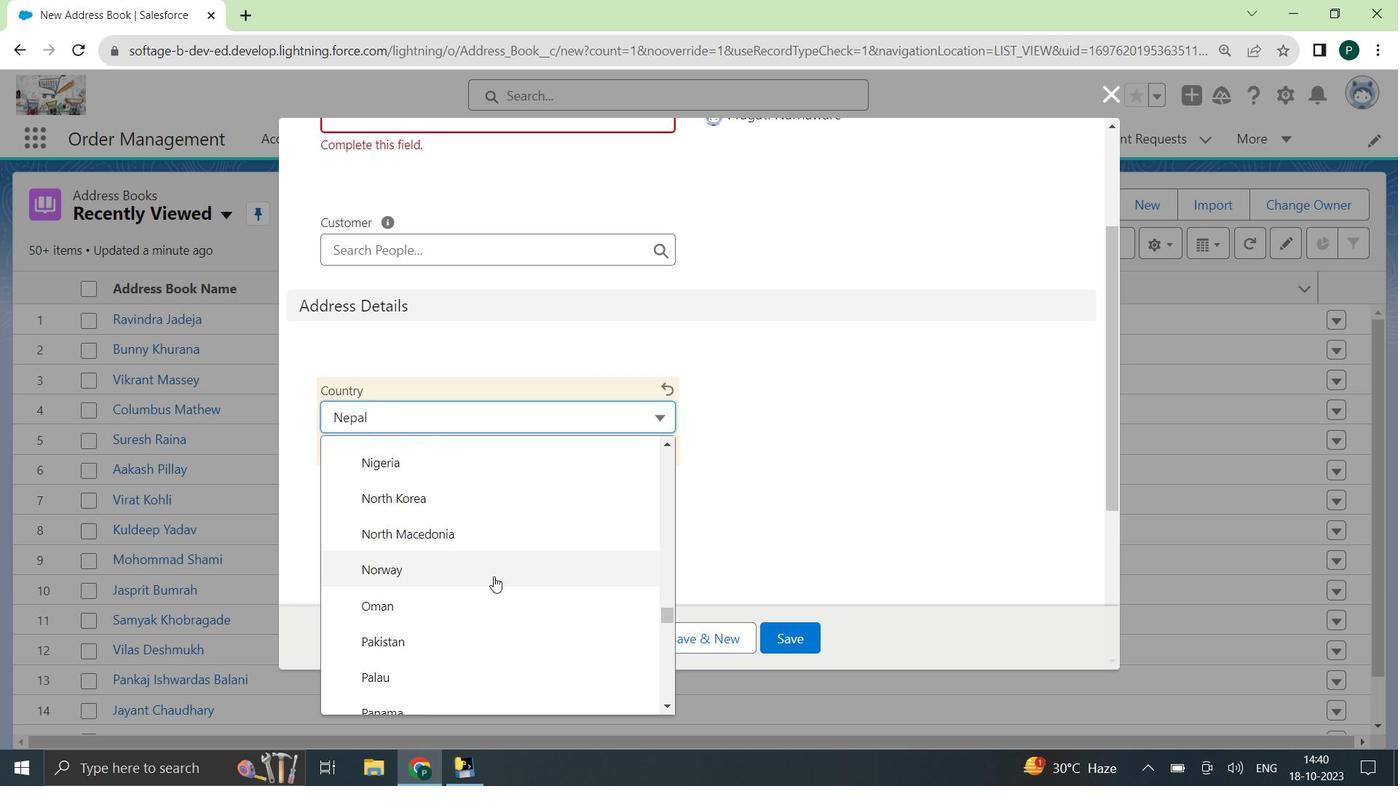 
Action: Mouse scrolled (494, 577) with delta (0, 0)
Screenshot: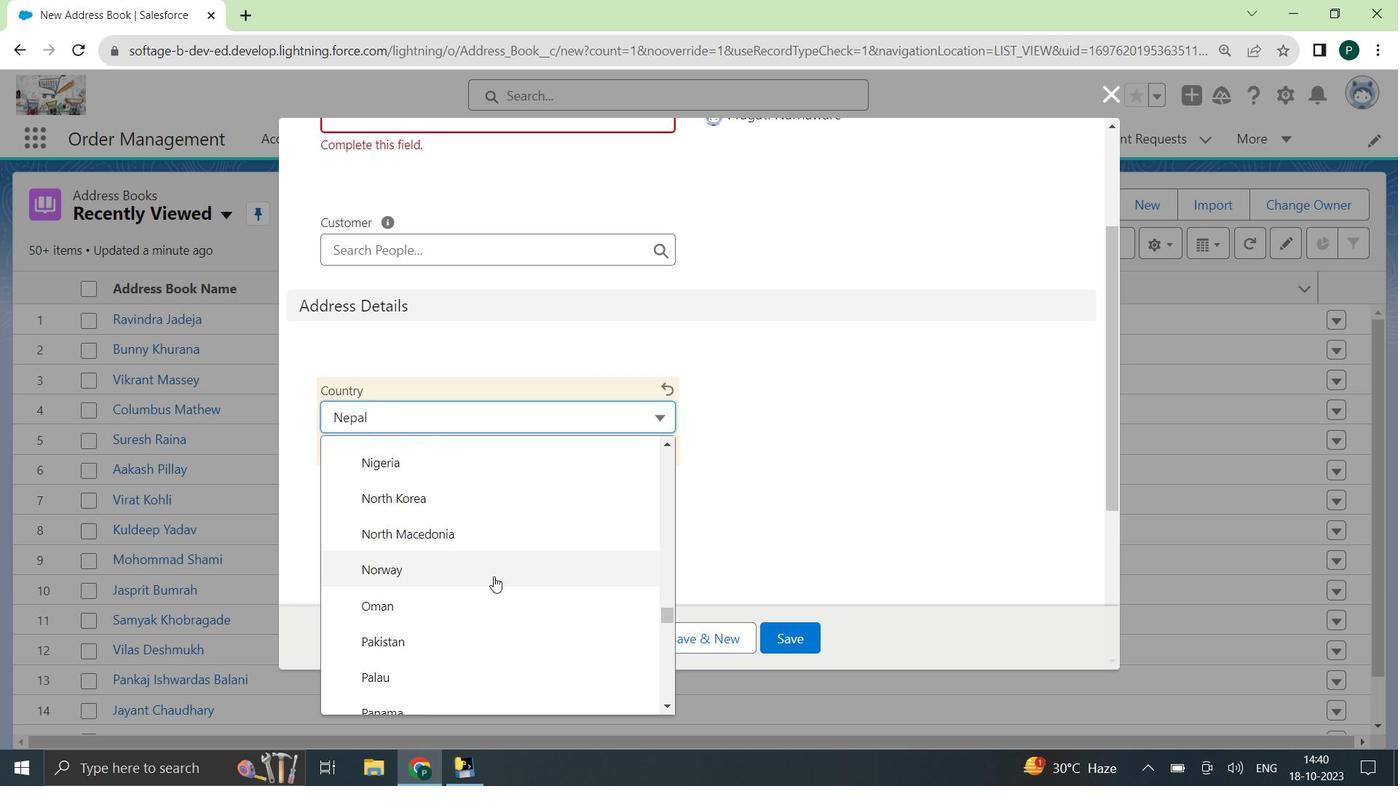 
Action: Mouse scrolled (494, 577) with delta (0, 0)
Screenshot: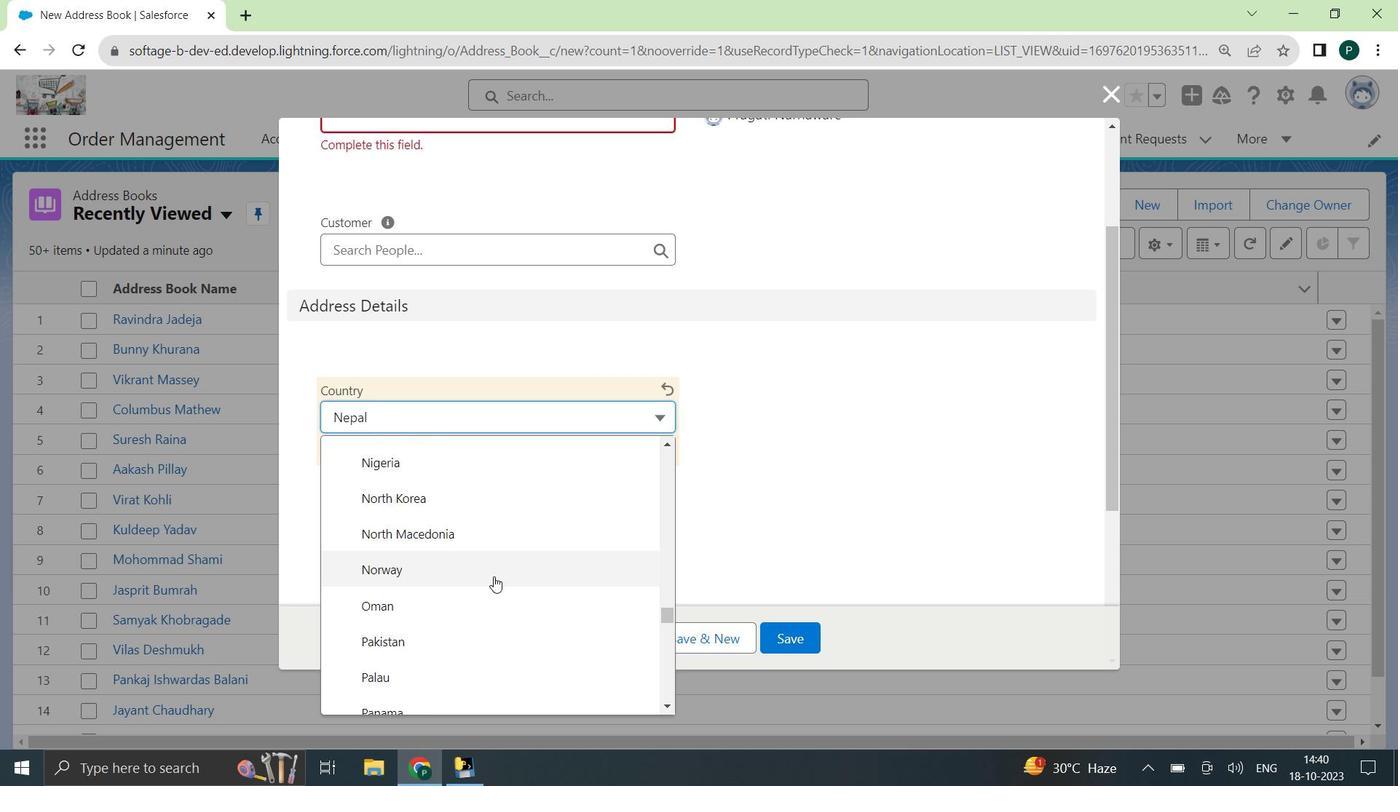 
Action: Mouse scrolled (494, 577) with delta (0, 0)
